 Task: Edit a travel-themed slideshow, featuring your favorite destinations, landmarks, and travel tips.
Action: Mouse moved to (107, 198)
Screenshot: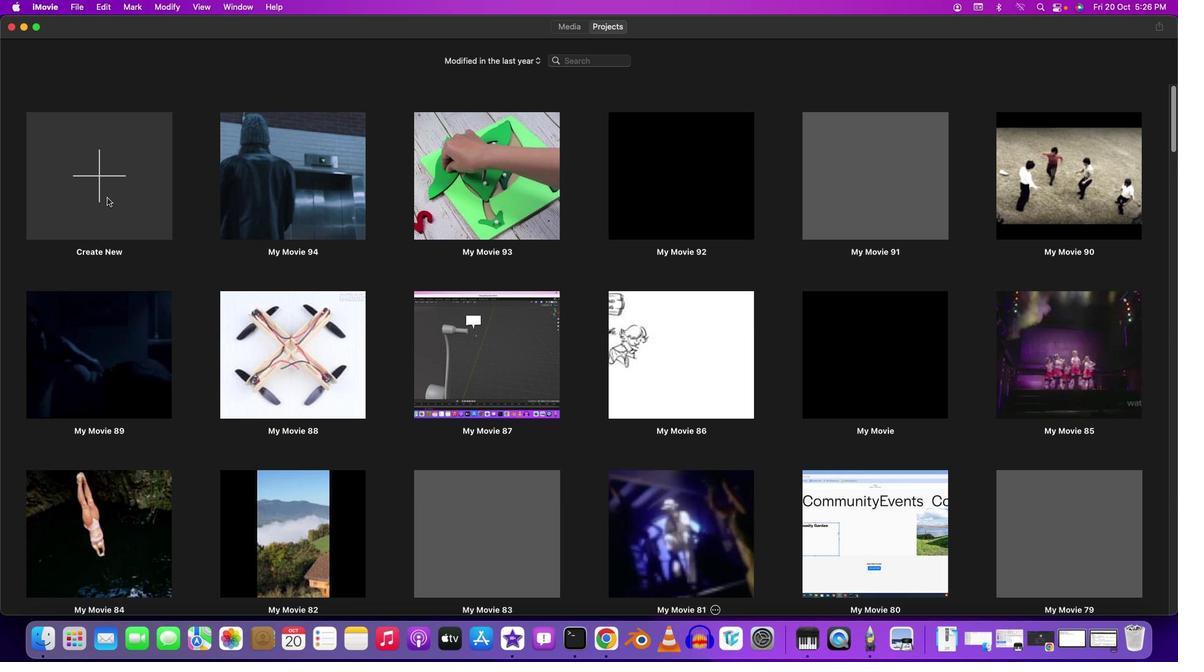 
Action: Mouse pressed left at (107, 198)
Screenshot: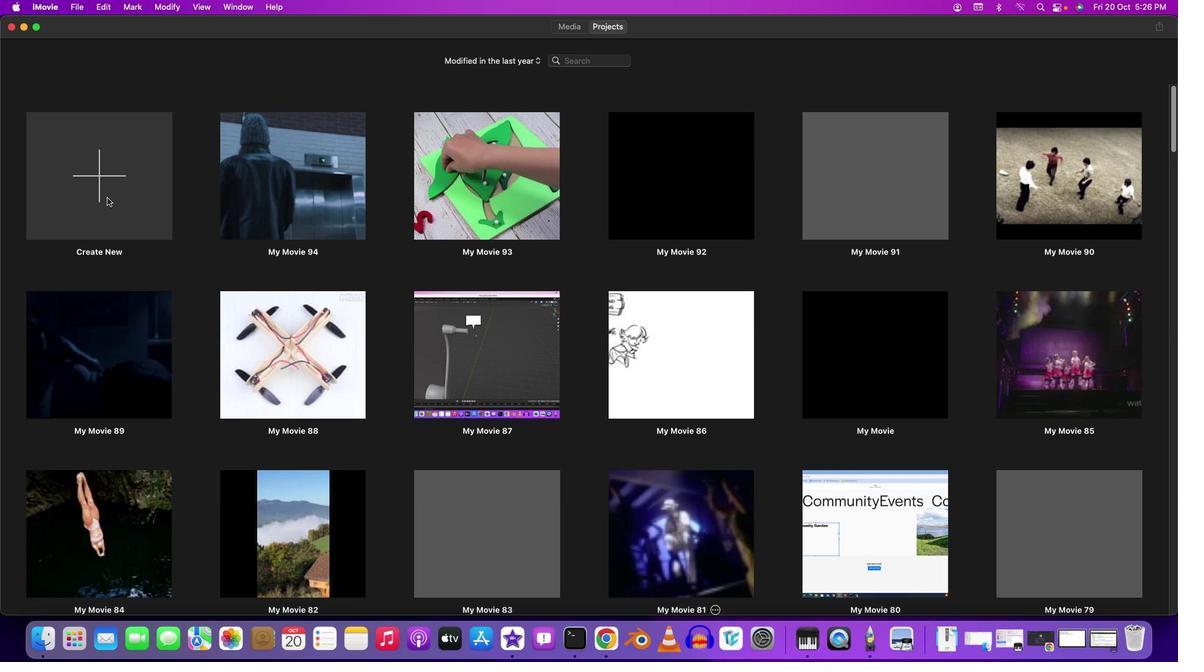 
Action: Mouse moved to (104, 182)
Screenshot: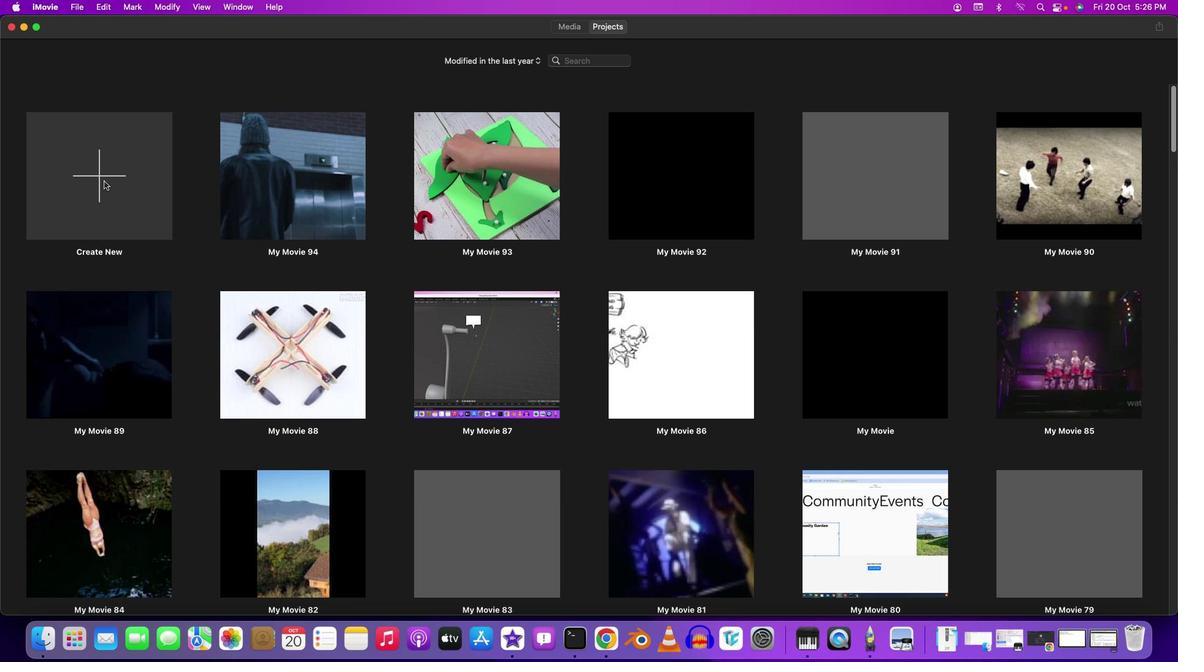 
Action: Mouse pressed left at (104, 182)
Screenshot: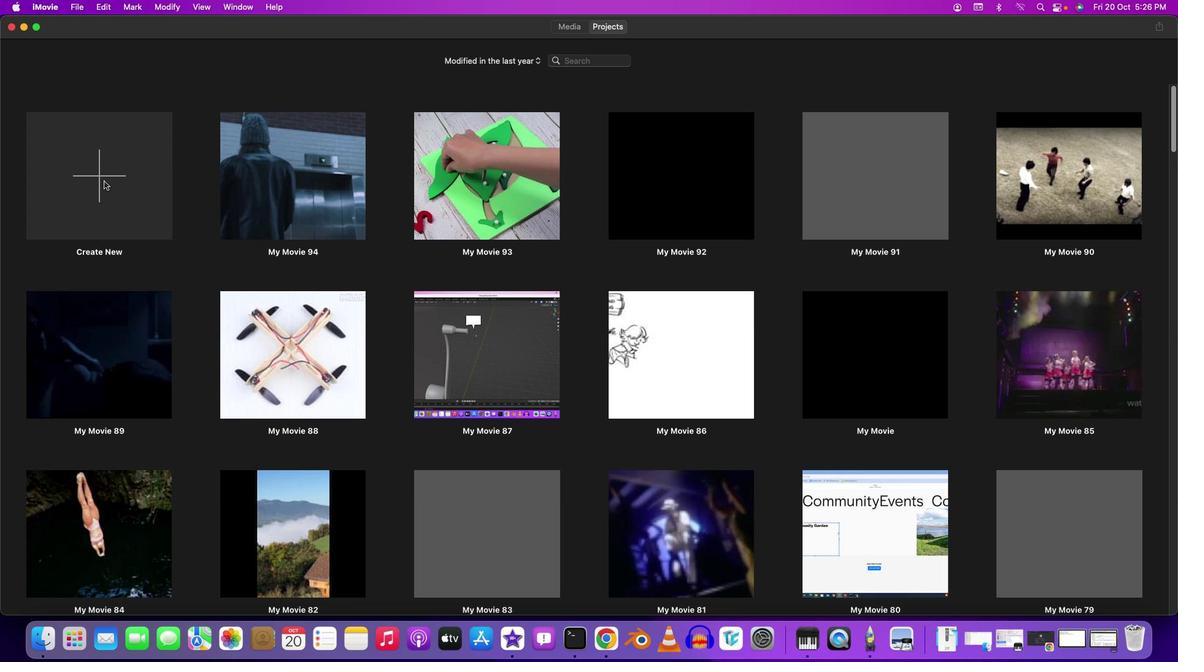 
Action: Mouse moved to (88, 233)
Screenshot: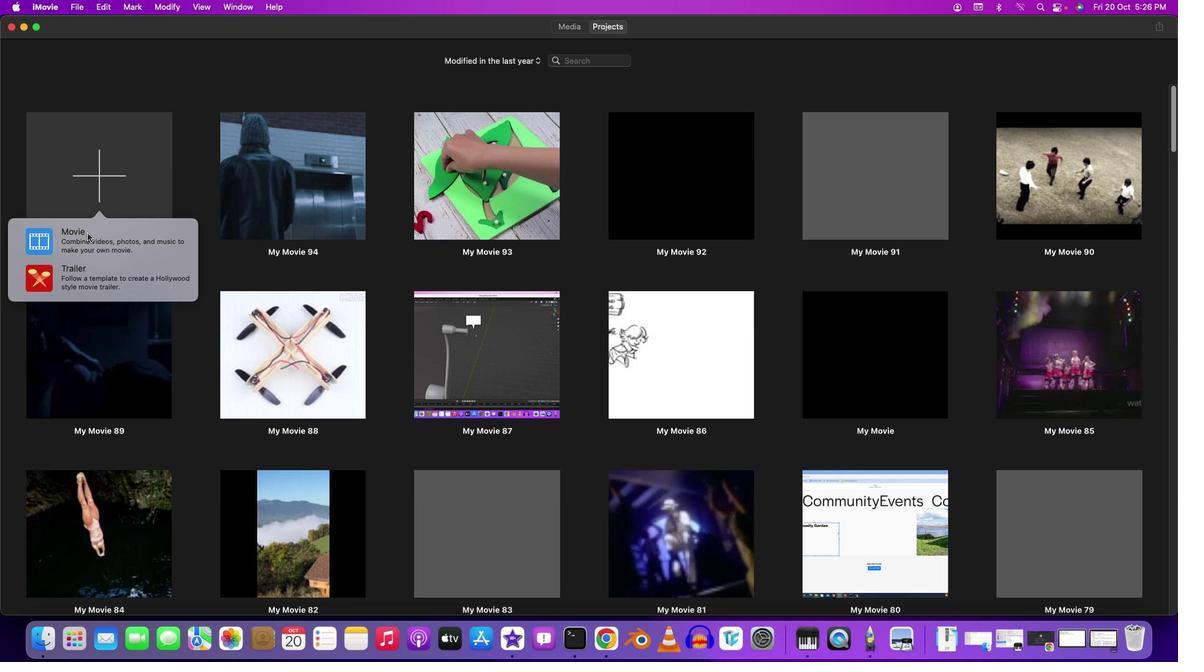 
Action: Mouse pressed left at (88, 233)
Screenshot: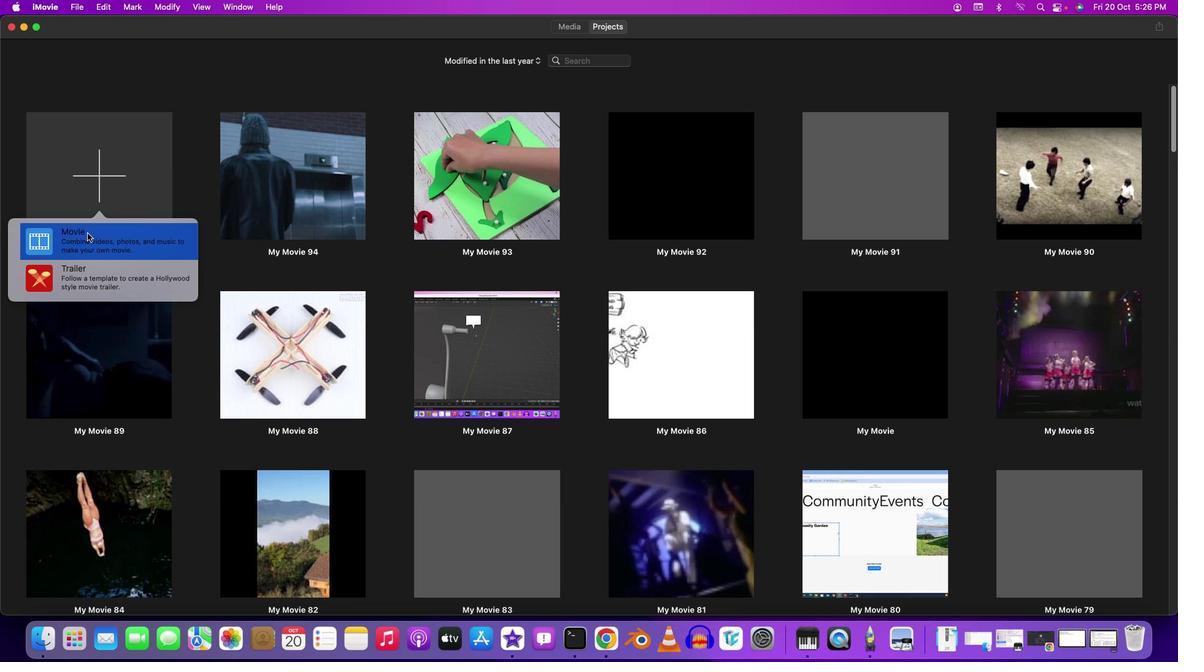 
Action: Mouse moved to (152, 30)
Screenshot: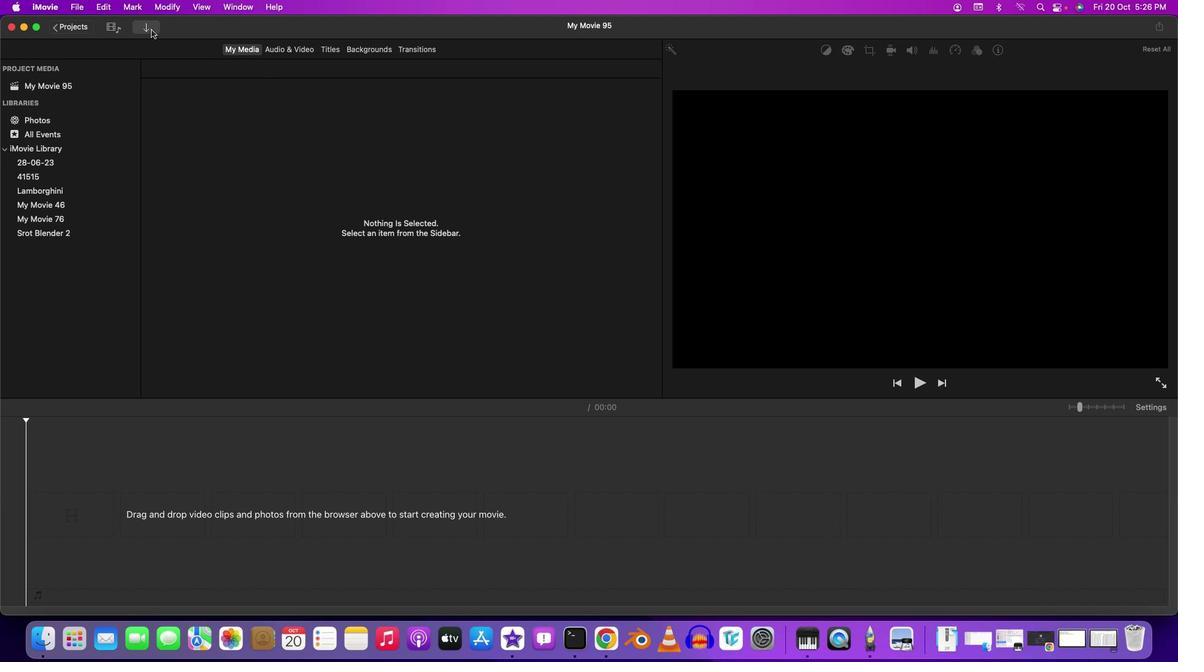 
Action: Mouse pressed left at (152, 30)
Screenshot: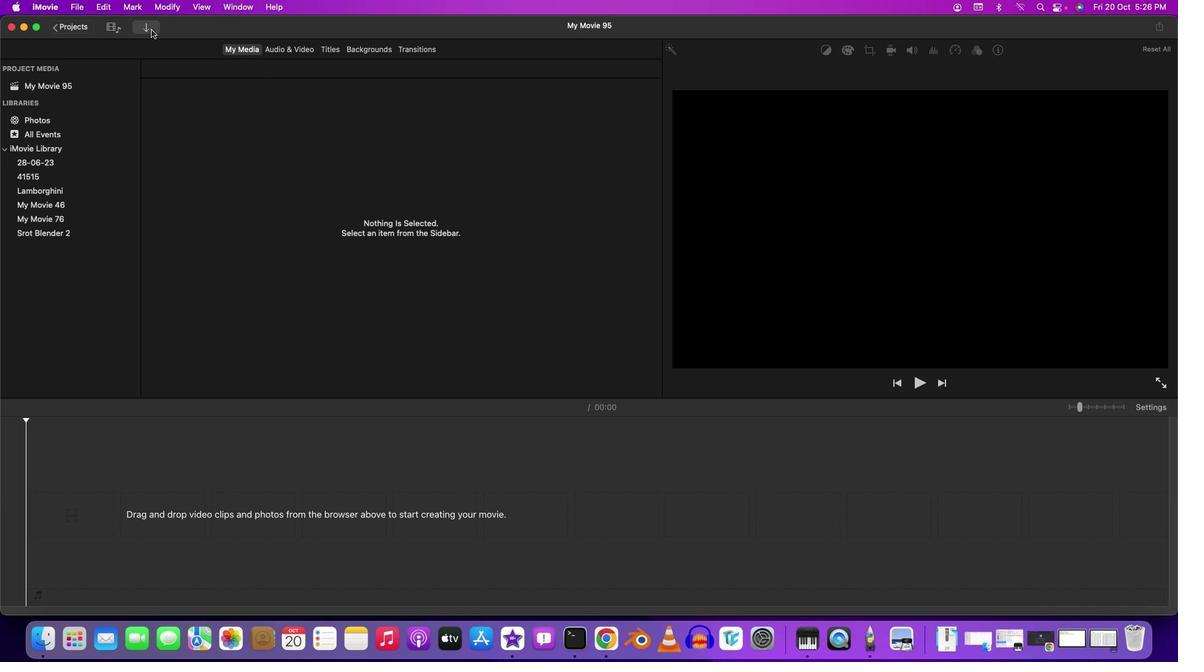 
Action: Mouse moved to (211, 356)
Screenshot: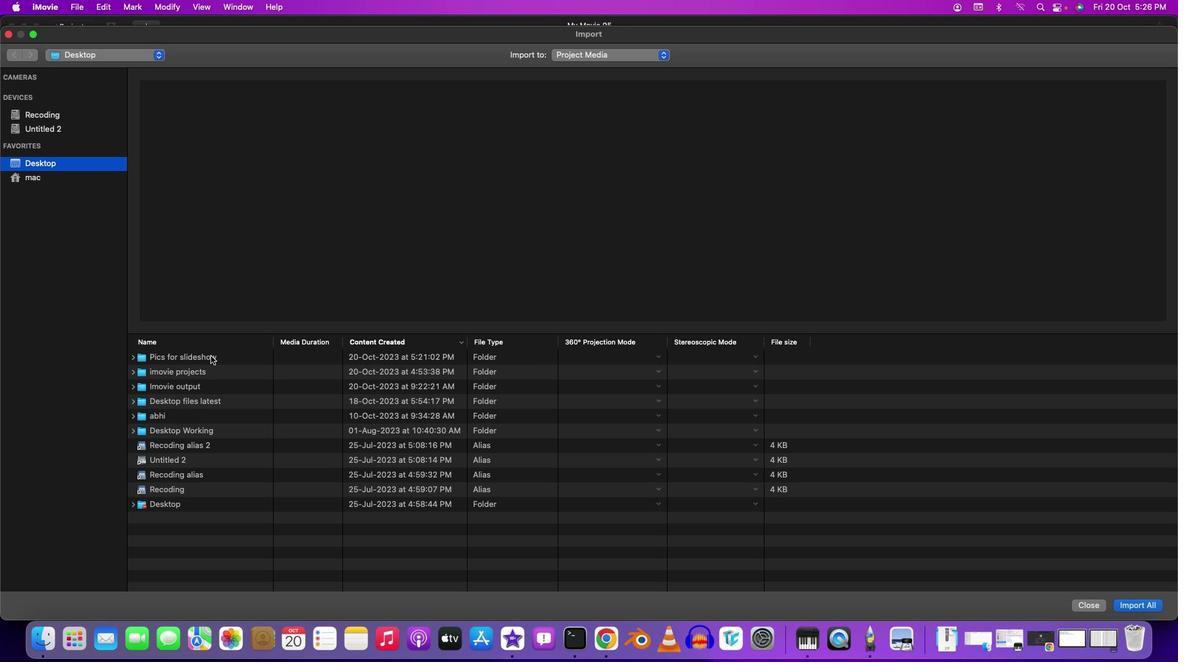 
Action: Mouse pressed left at (211, 356)
Screenshot: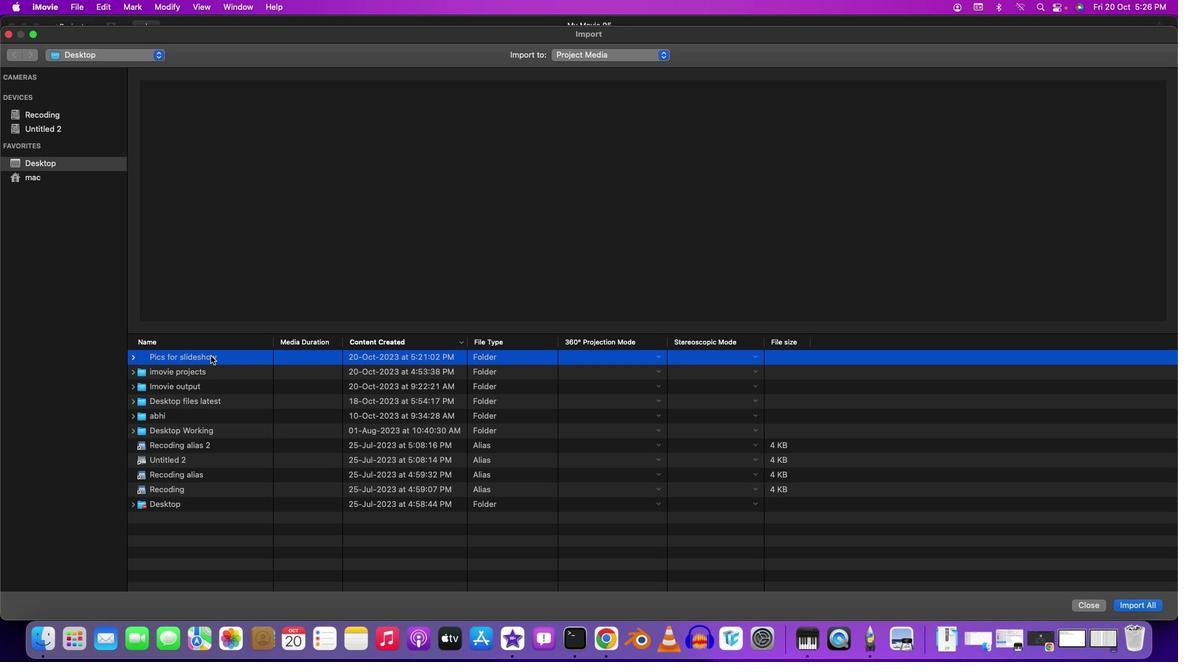 
Action: Mouse pressed left at (211, 356)
Screenshot: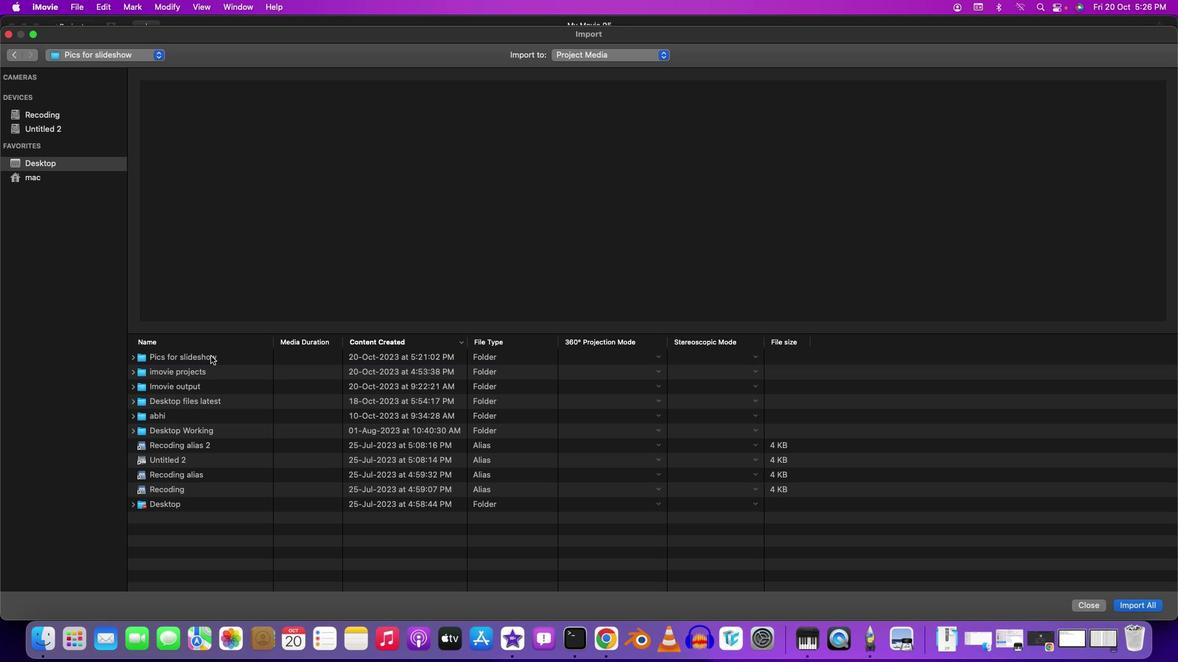 
Action: Mouse moved to (219, 357)
Screenshot: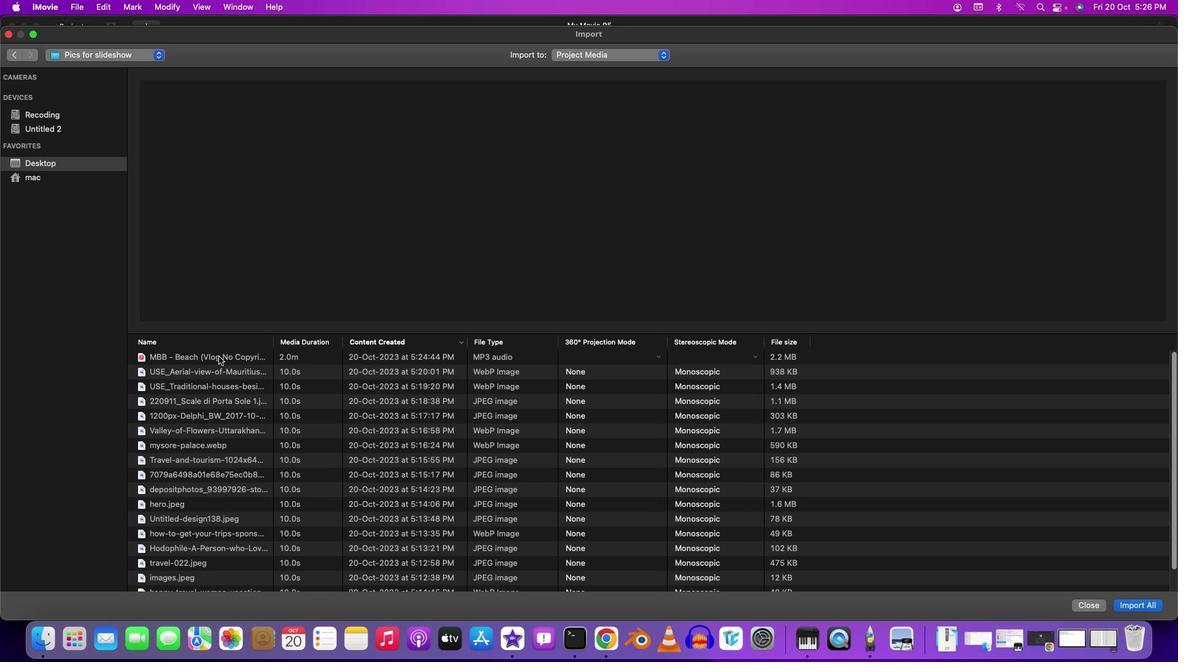 
Action: Mouse pressed left at (219, 357)
Screenshot: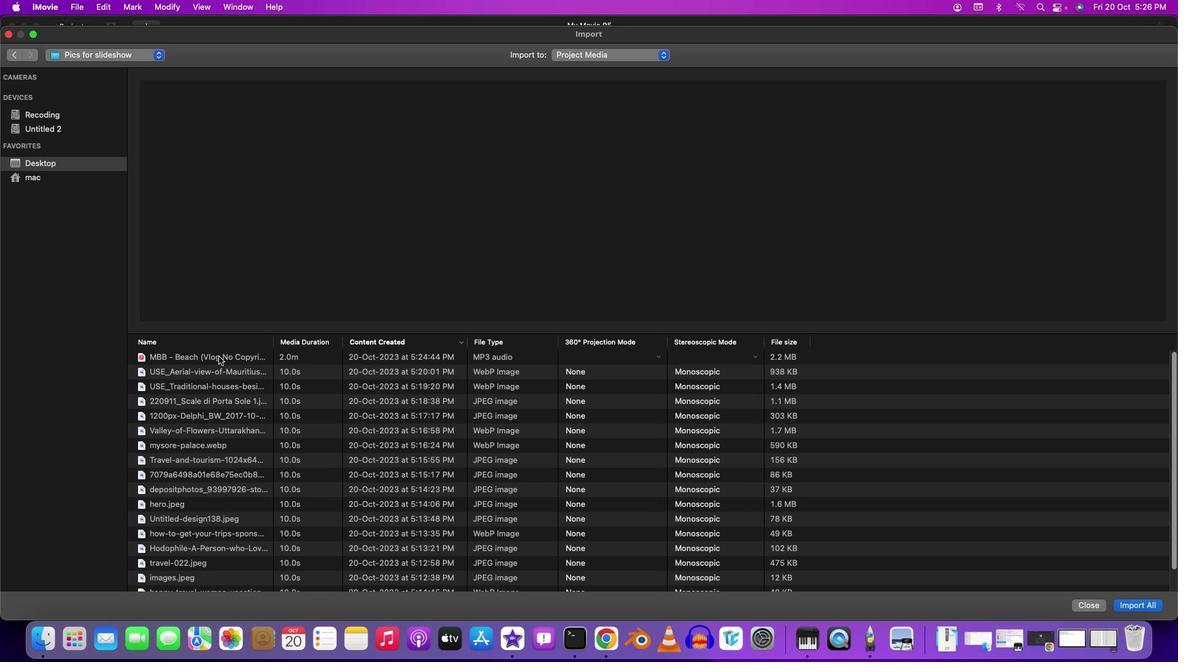 
Action: Mouse pressed left at (219, 357)
Screenshot: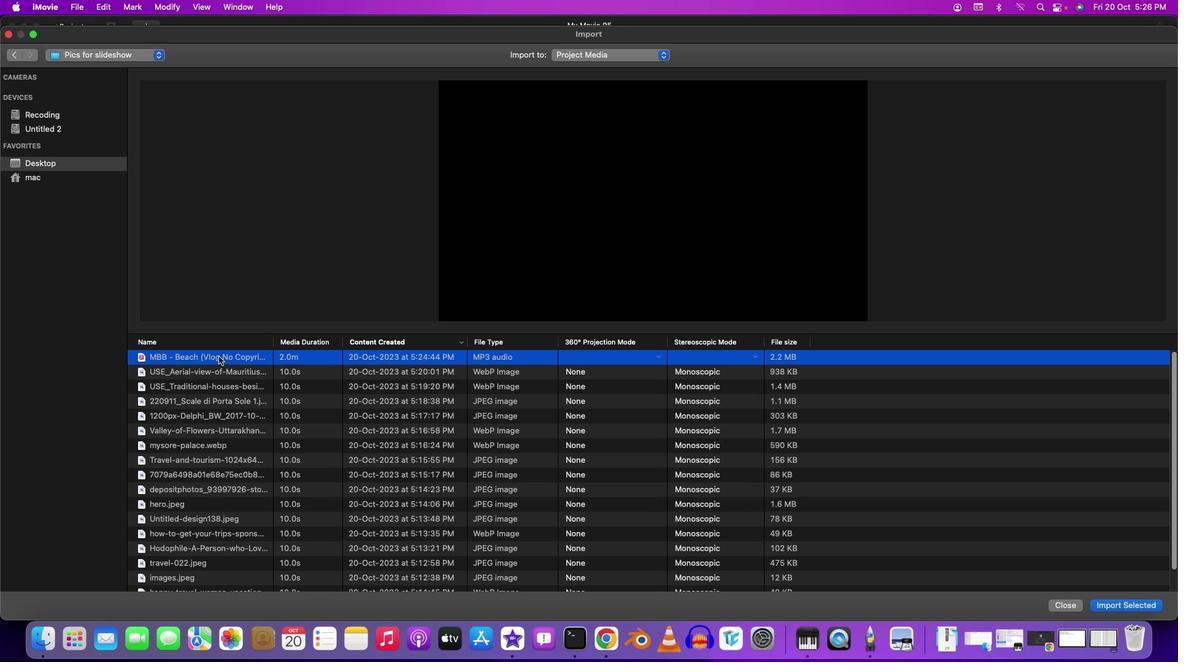 
Action: Mouse moved to (212, 131)
Screenshot: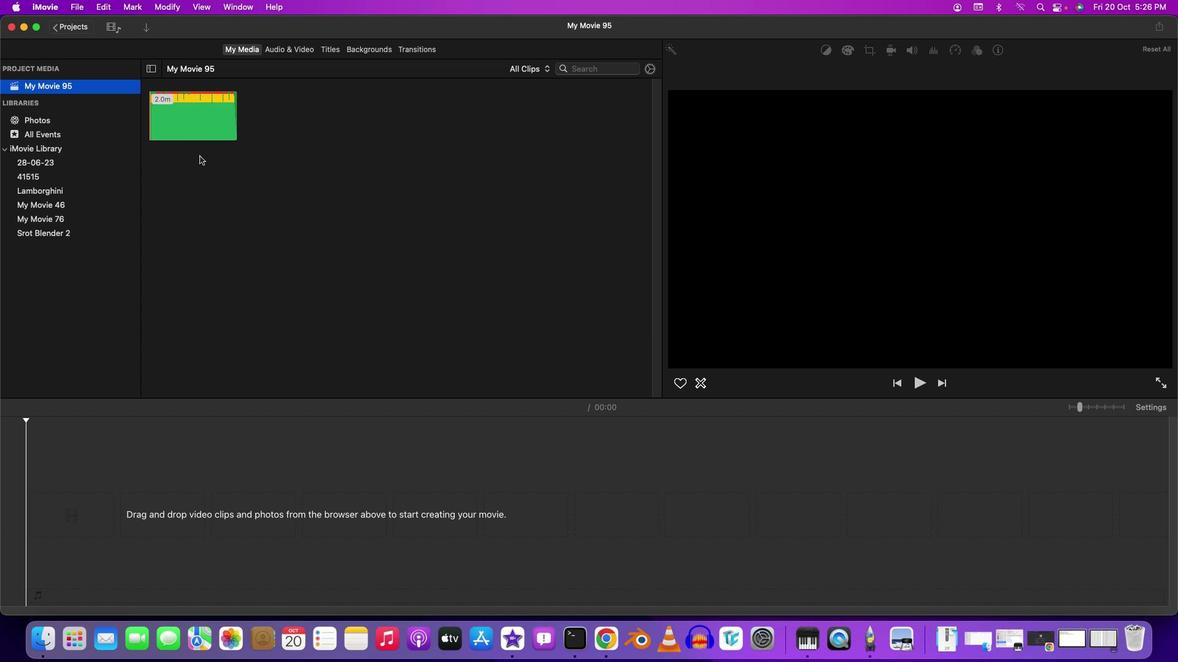 
Action: Mouse pressed left at (212, 131)
Screenshot: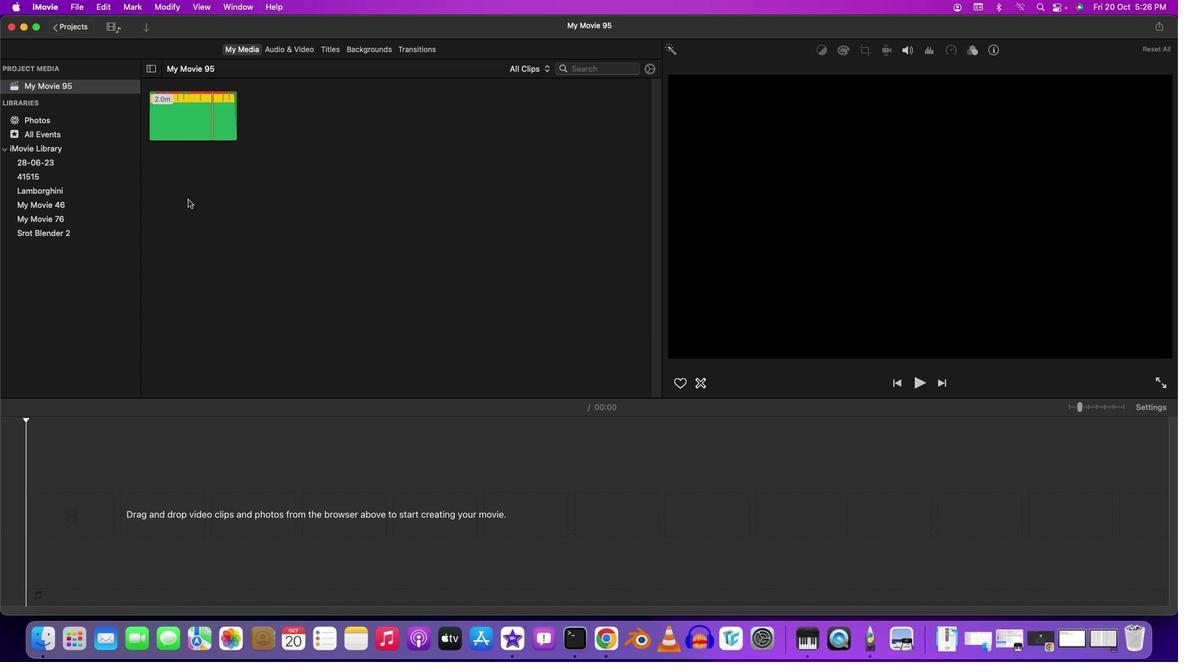 
Action: Mouse moved to (198, 130)
Screenshot: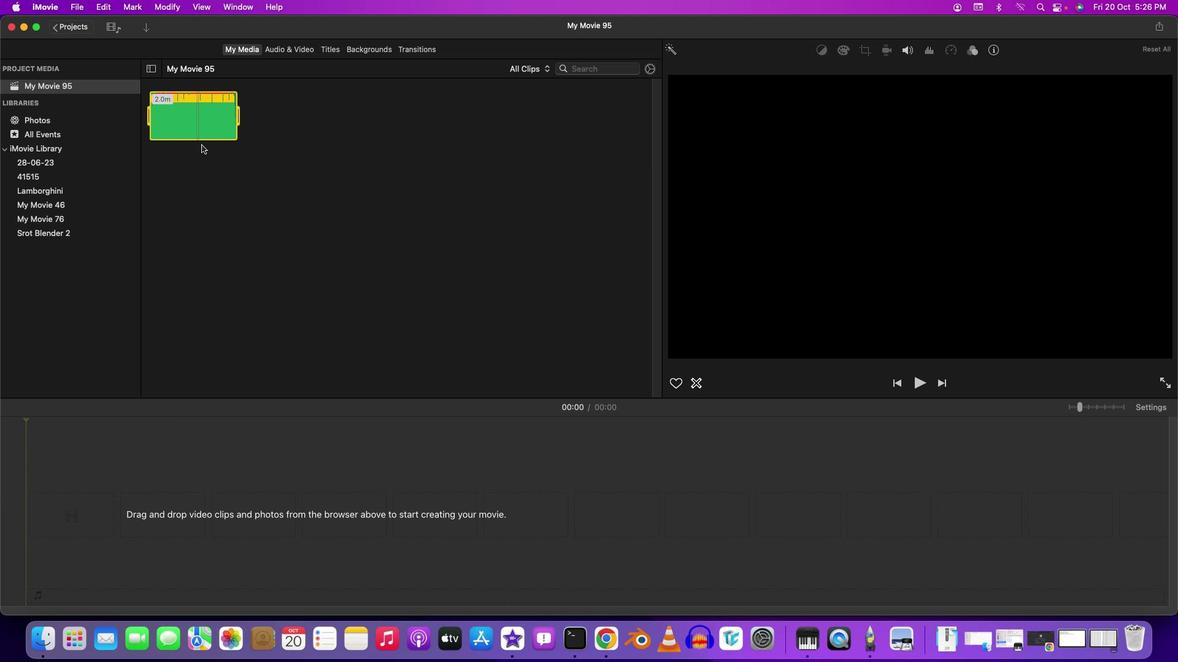 
Action: Mouse pressed left at (198, 130)
Screenshot: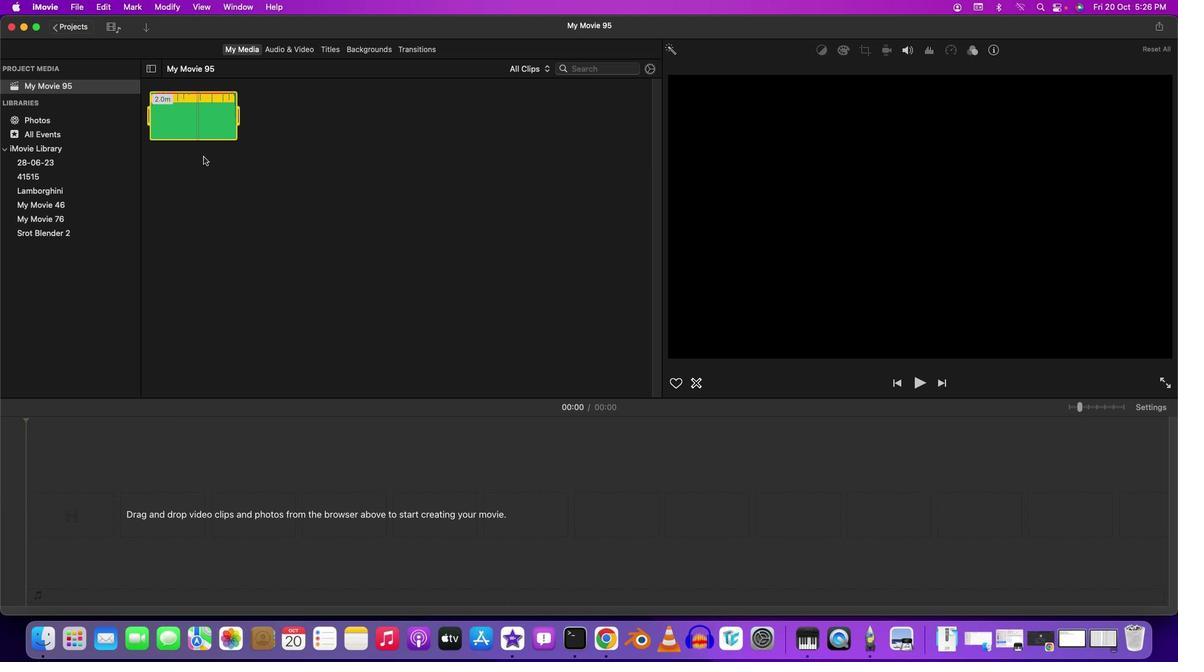 
Action: Mouse moved to (149, 530)
Screenshot: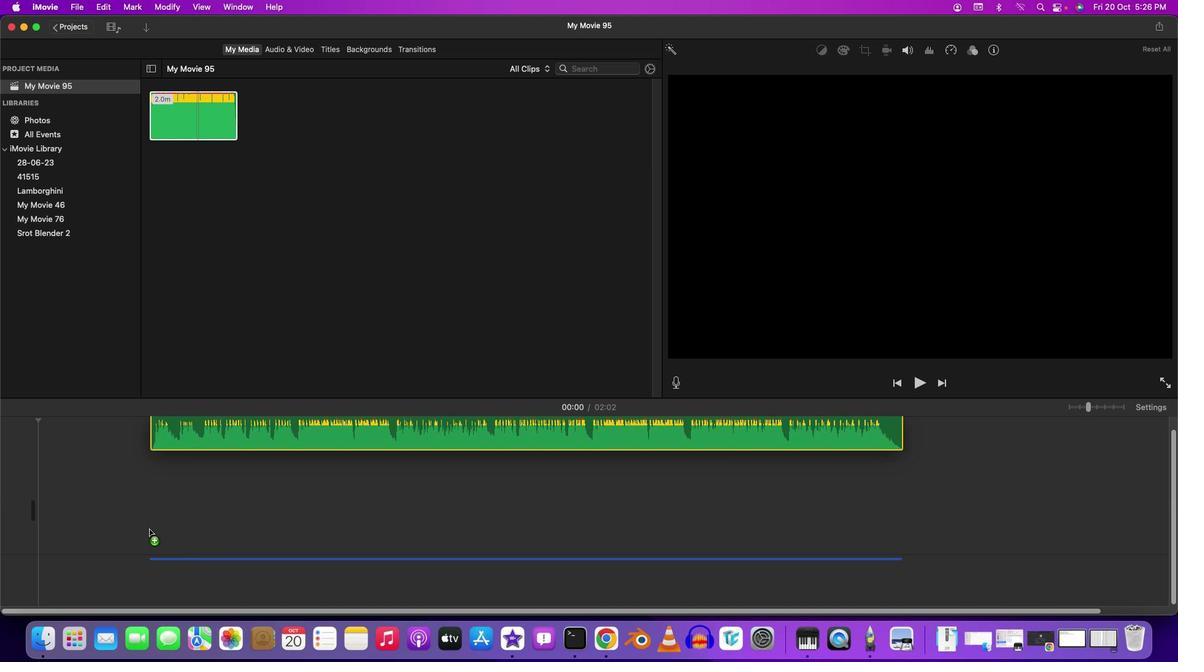 
Action: Mouse pressed left at (149, 530)
Screenshot: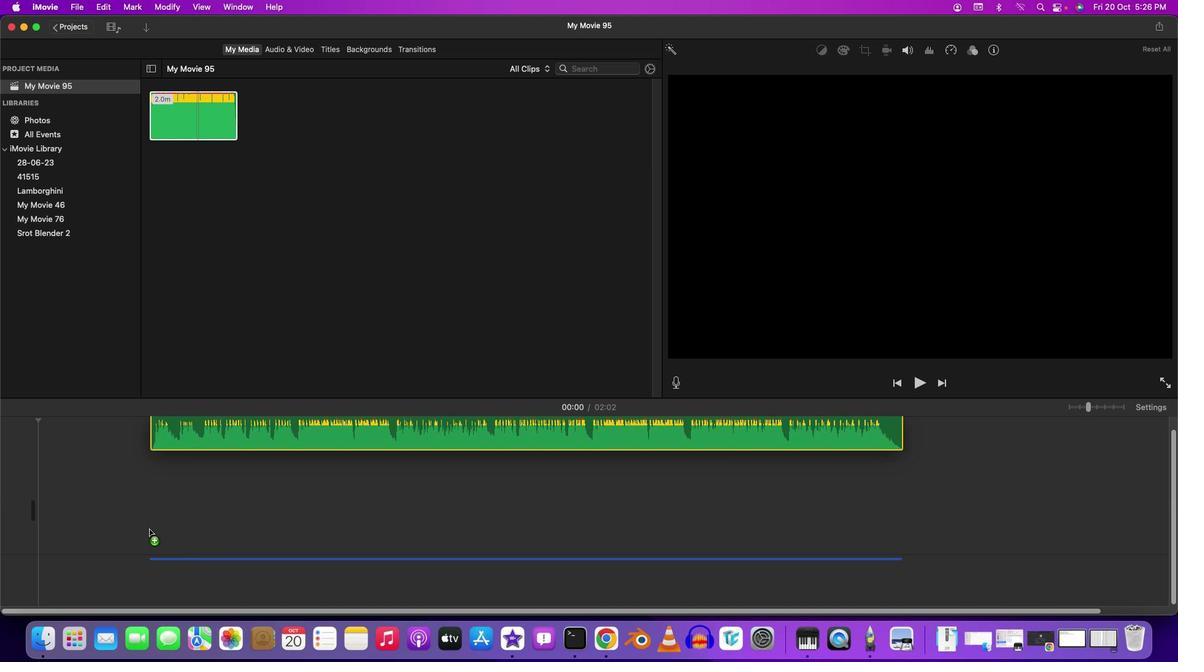 
Action: Mouse moved to (201, 568)
Screenshot: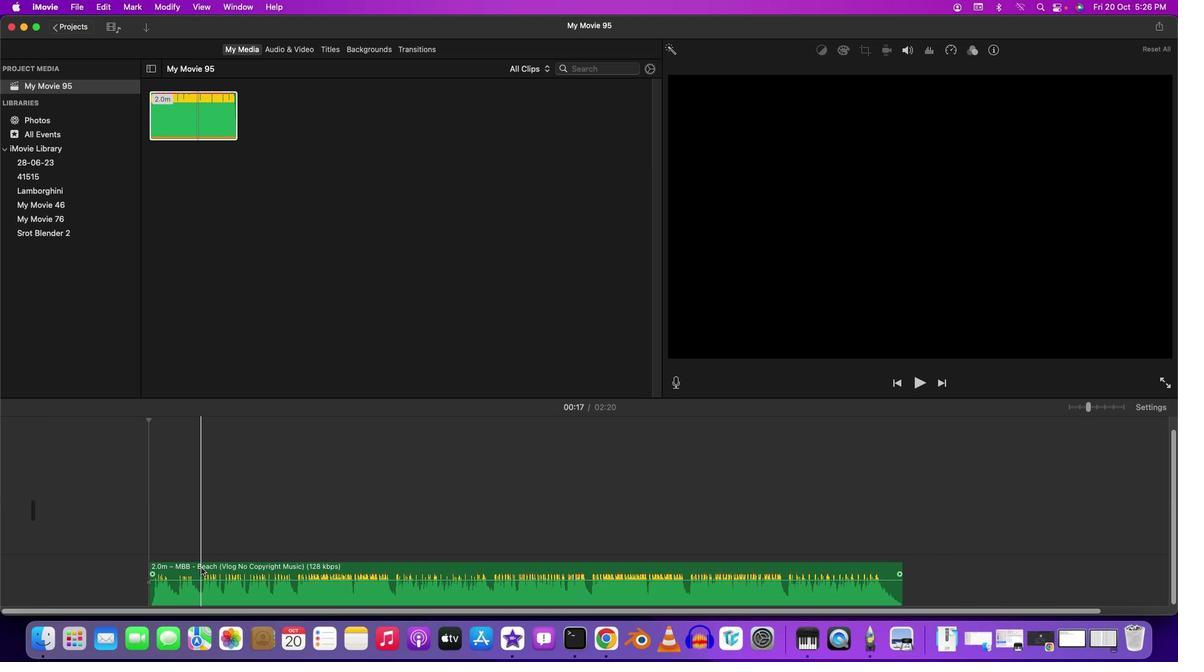 
Action: Mouse pressed left at (201, 568)
Screenshot: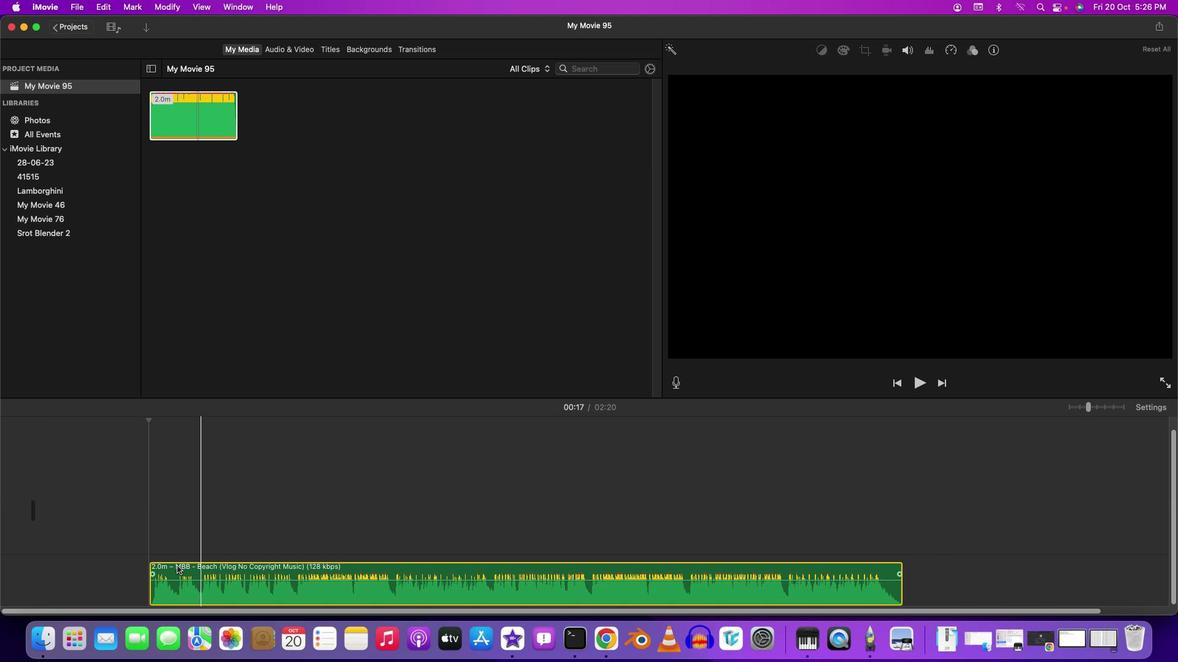
Action: Mouse moved to (36, 457)
Screenshot: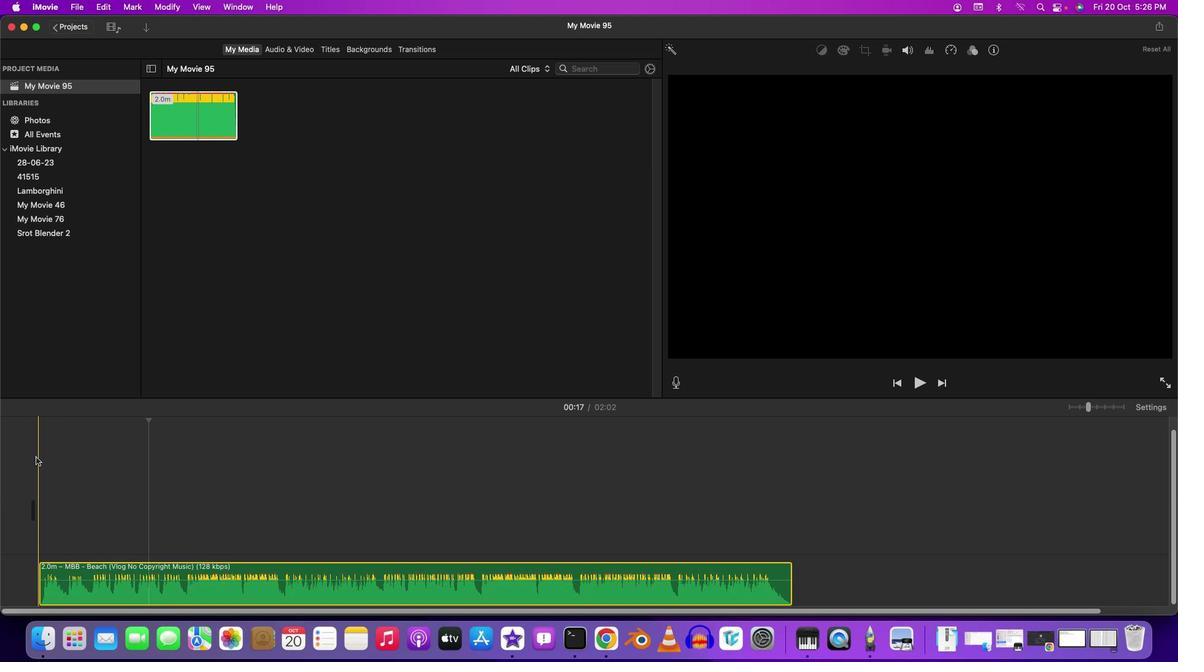 
Action: Mouse pressed left at (36, 457)
Screenshot: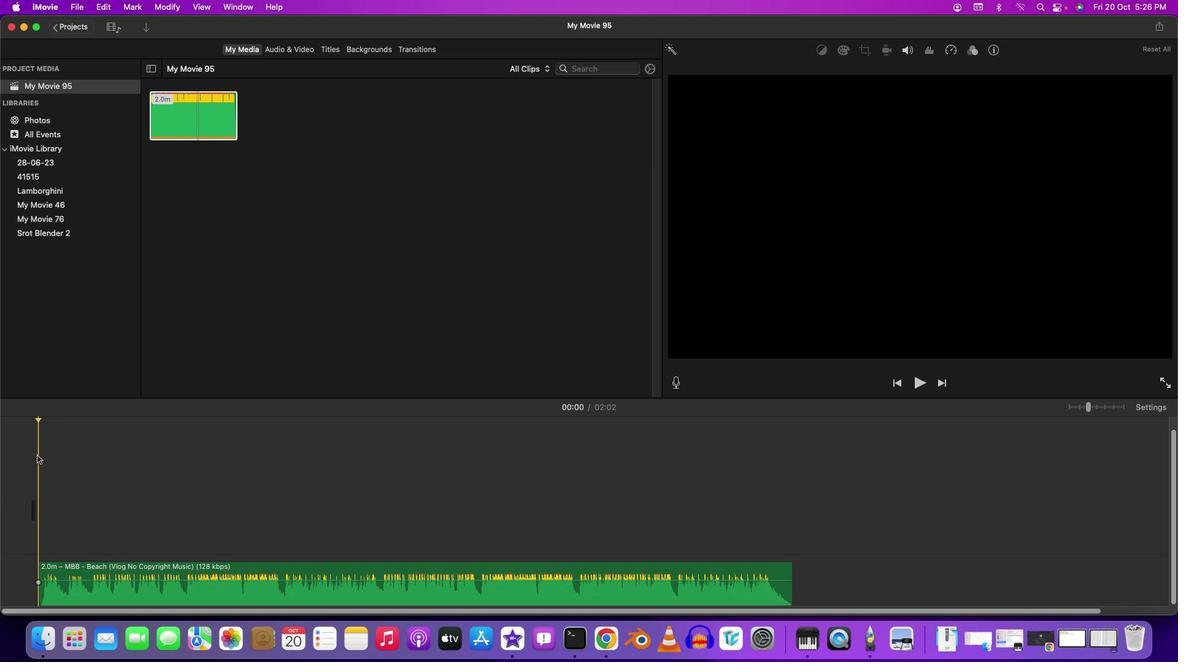 
Action: Mouse moved to (37, 456)
Screenshot: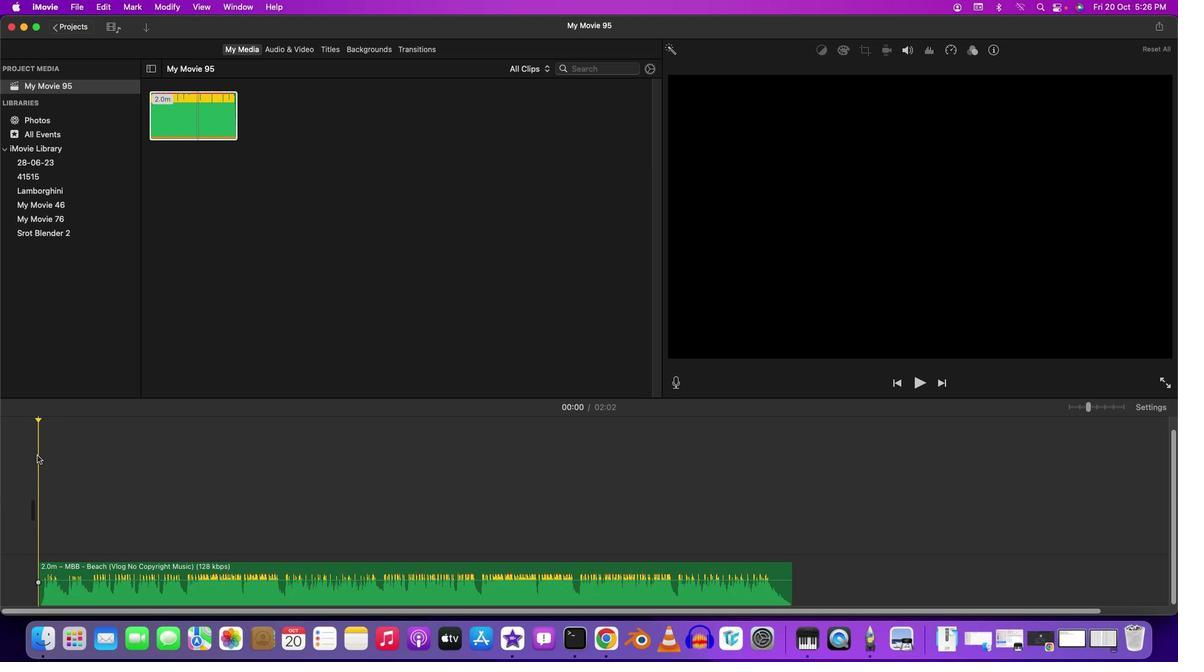 
Action: Key pressed Key.space
Screenshot: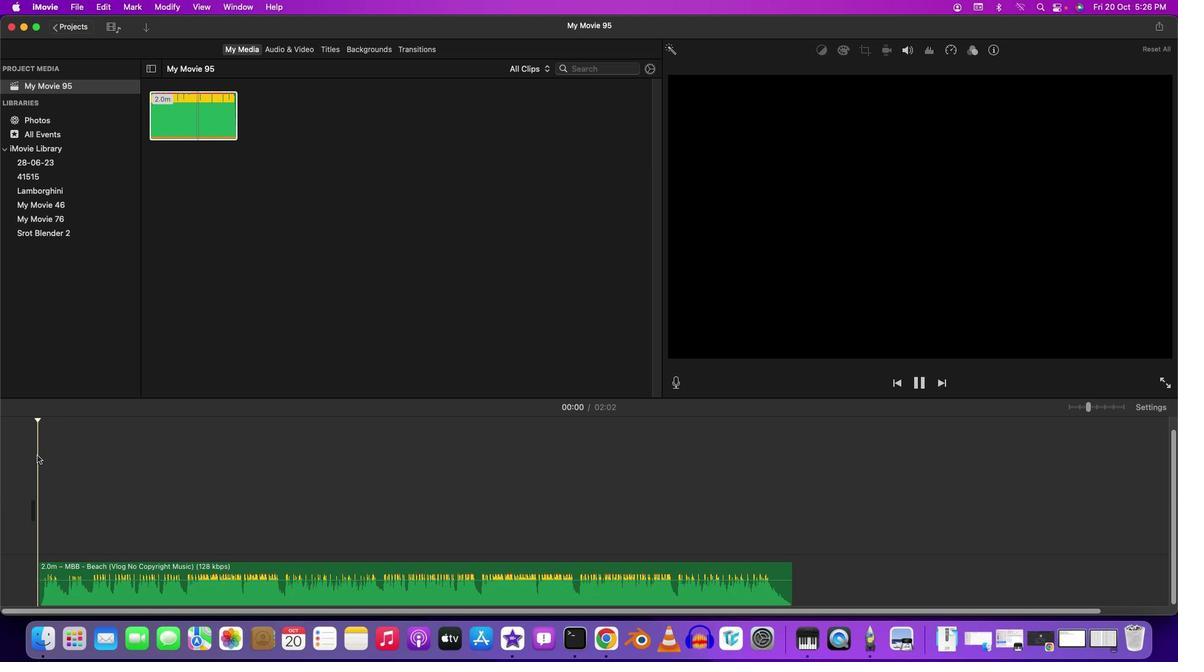 
Action: Mouse moved to (233, 478)
Screenshot: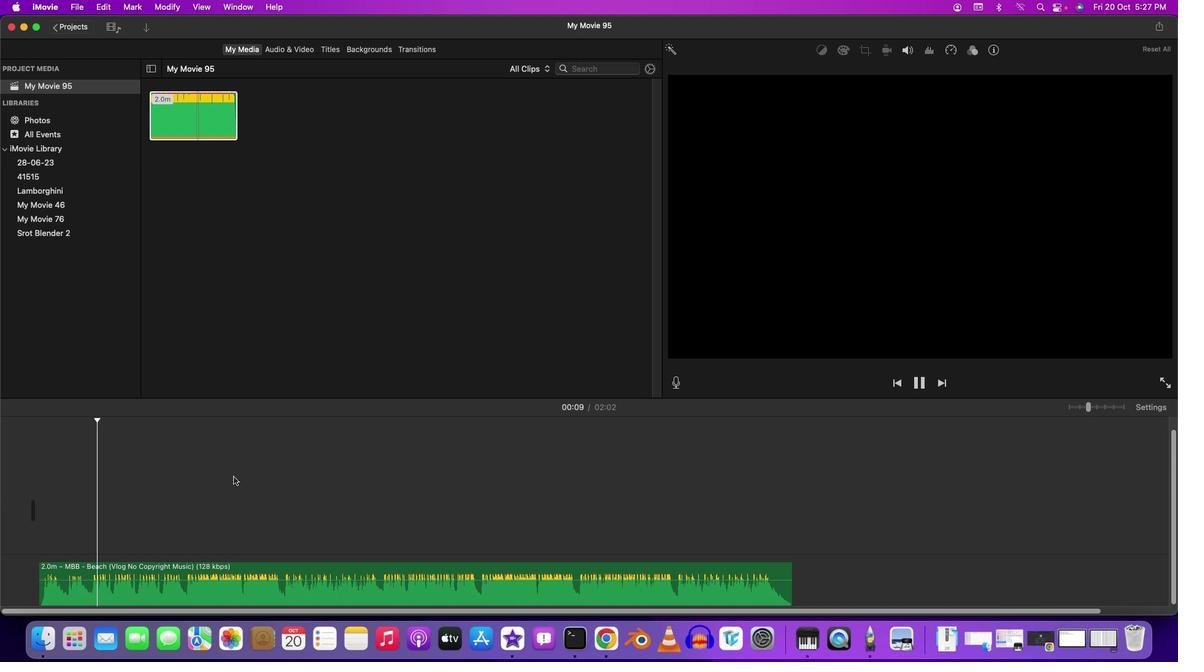 
Action: Key pressed Key.space
Screenshot: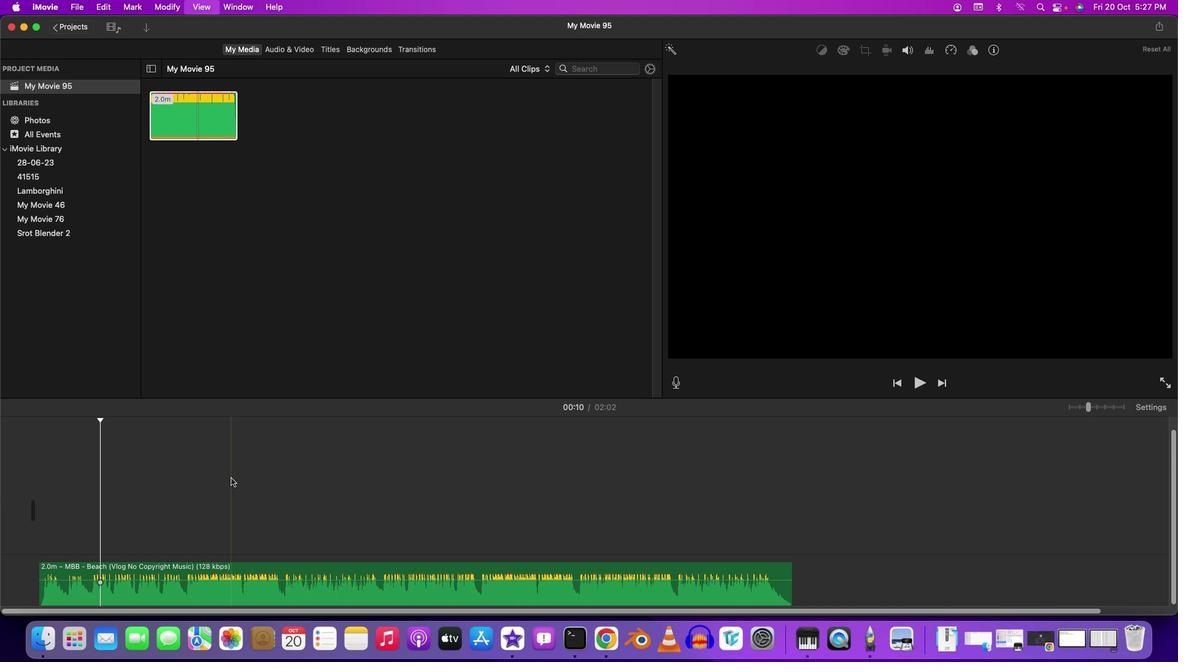 
Action: Mouse moved to (259, 297)
Screenshot: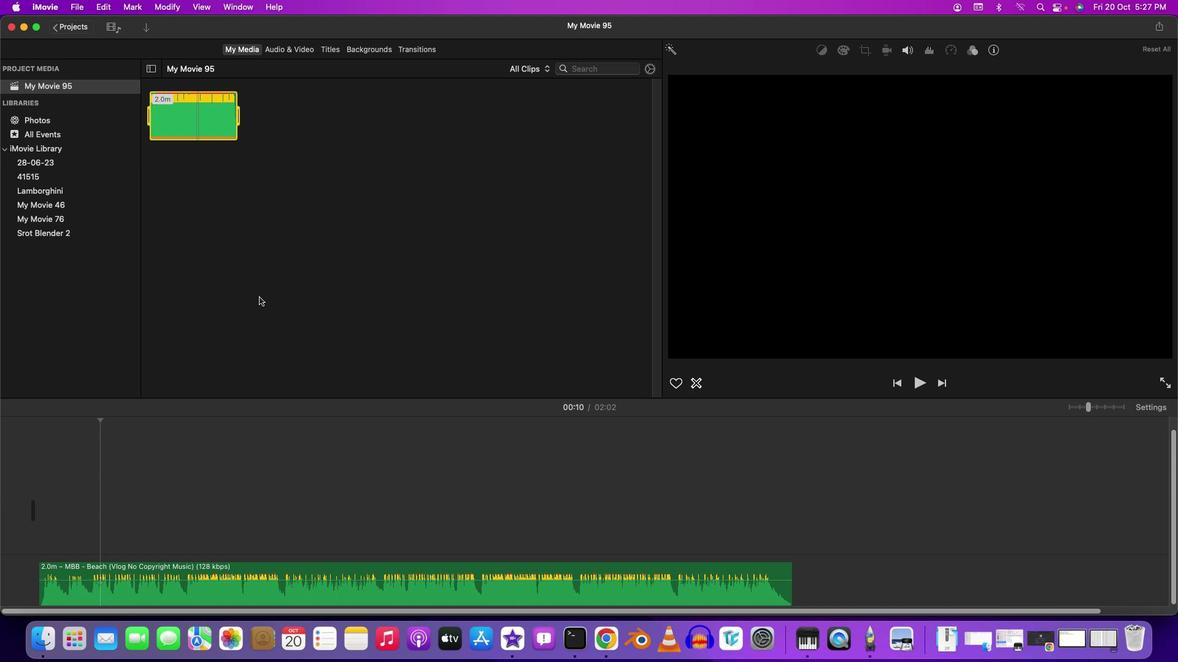
Action: Mouse pressed left at (259, 297)
Screenshot: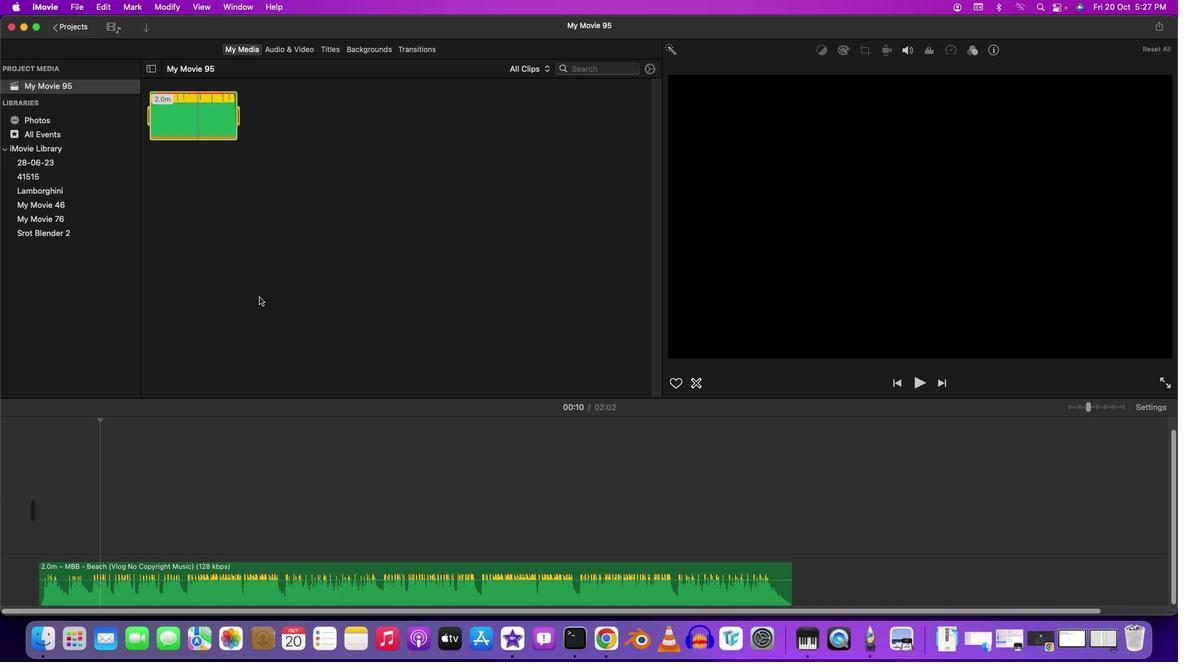 
Action: Mouse moved to (149, 34)
Screenshot: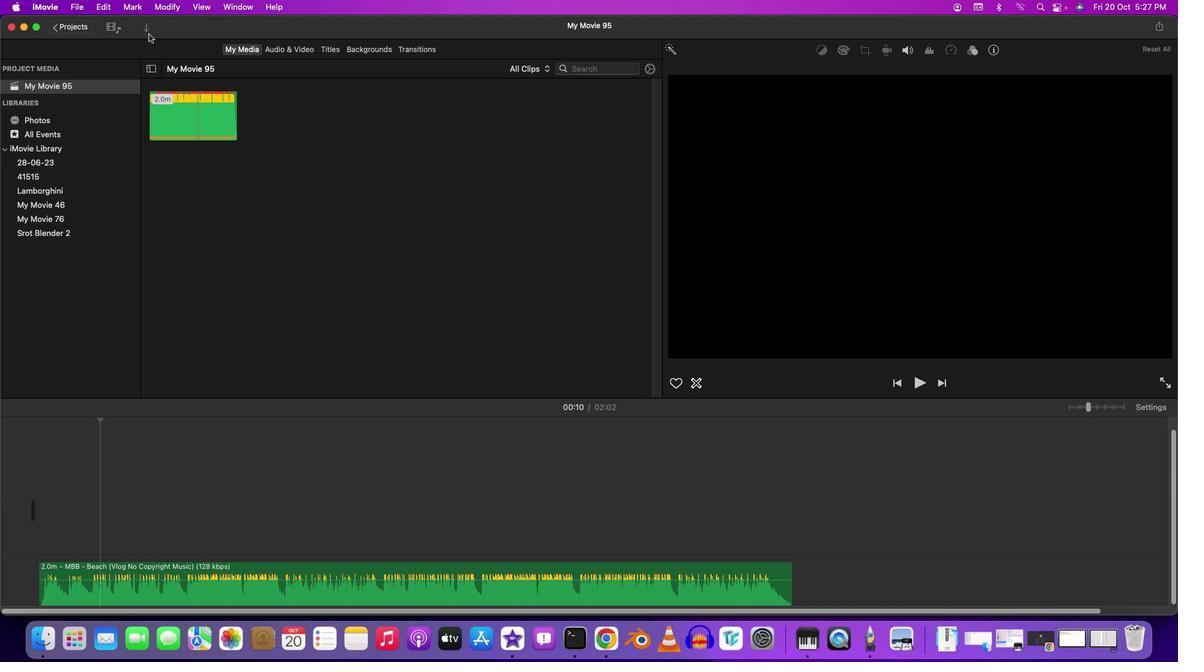 
Action: Mouse pressed left at (149, 34)
Screenshot: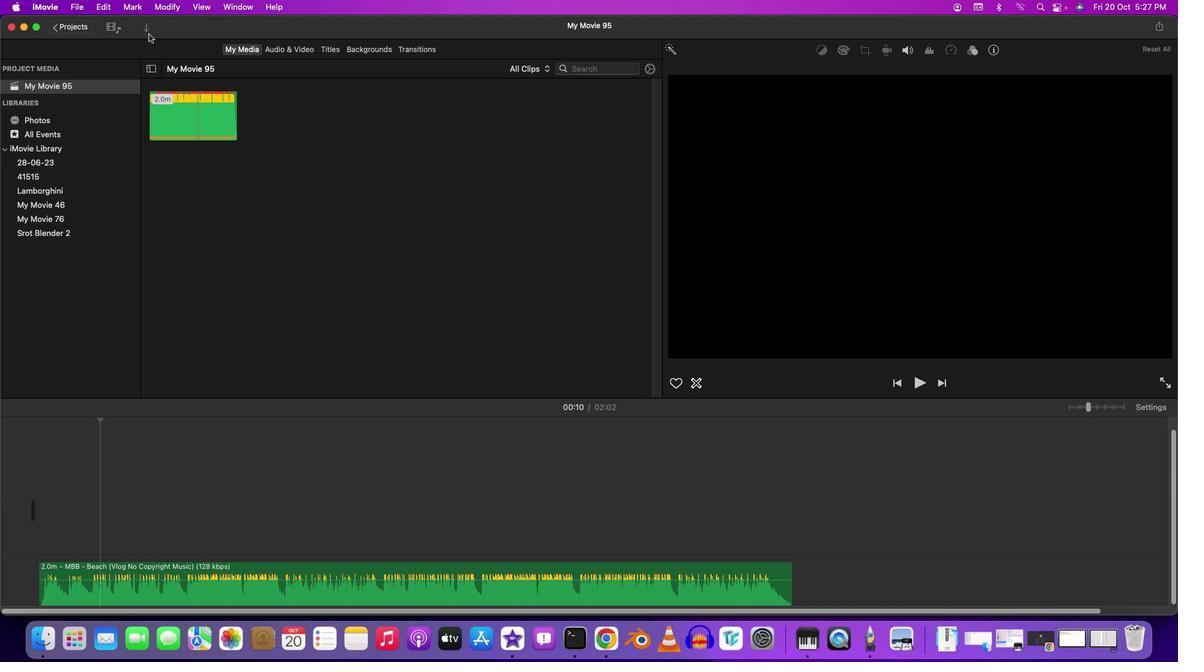 
Action: Mouse moved to (148, 33)
Screenshot: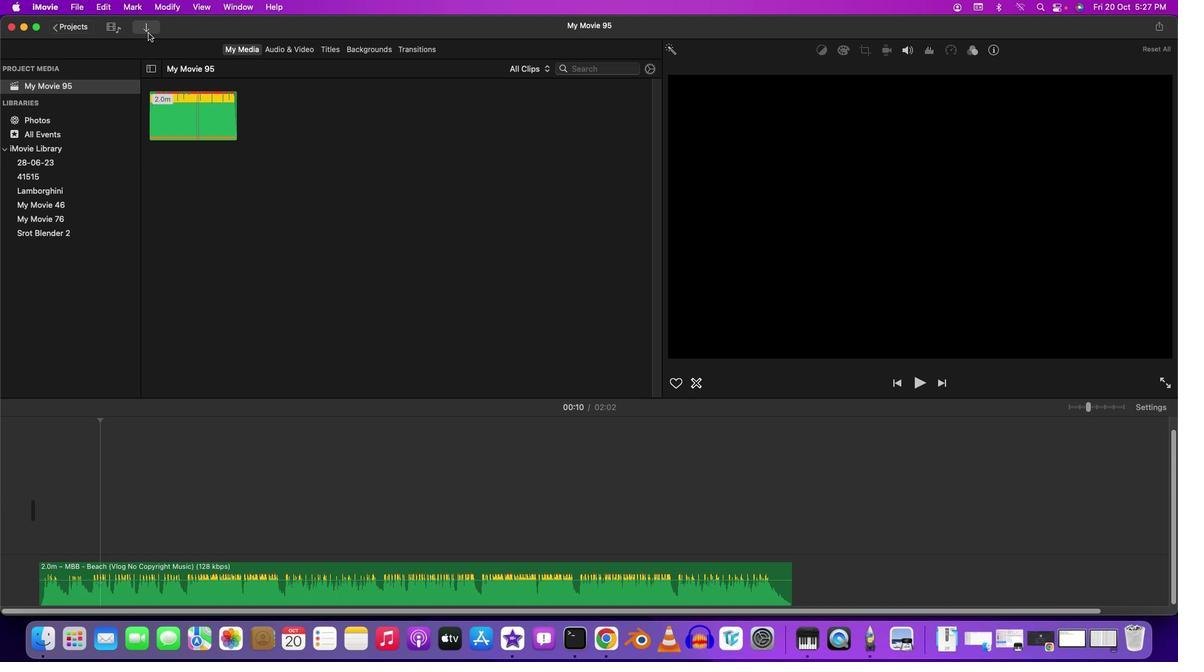 
Action: Mouse pressed left at (148, 33)
Screenshot: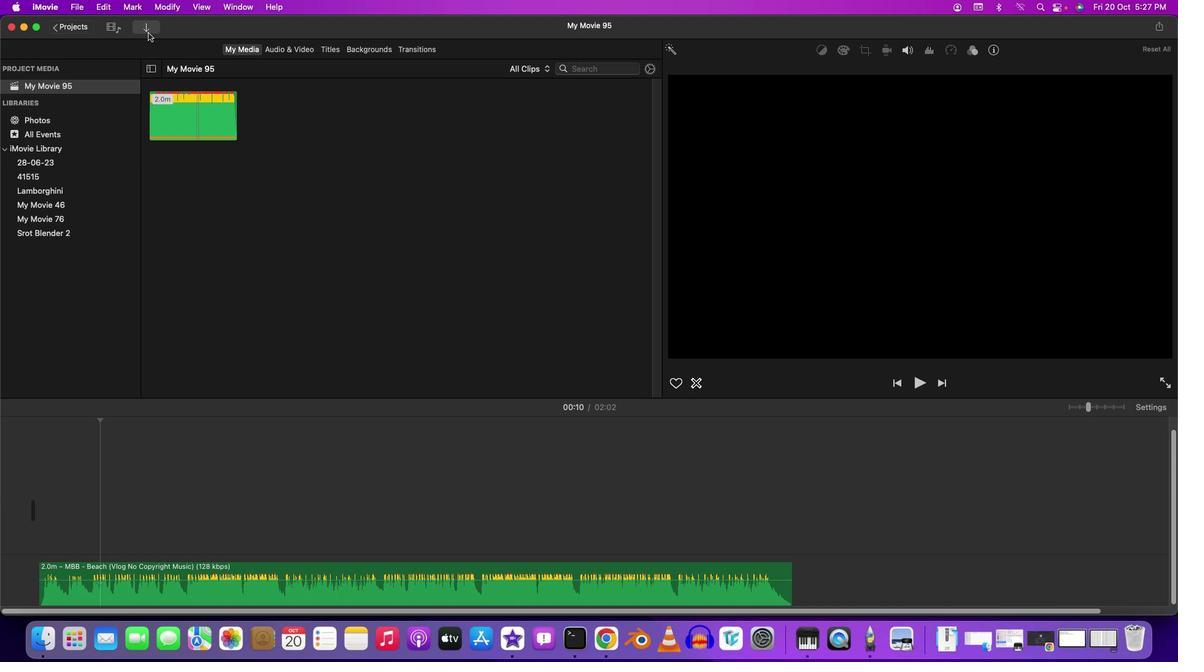 
Action: Mouse moved to (274, 391)
Screenshot: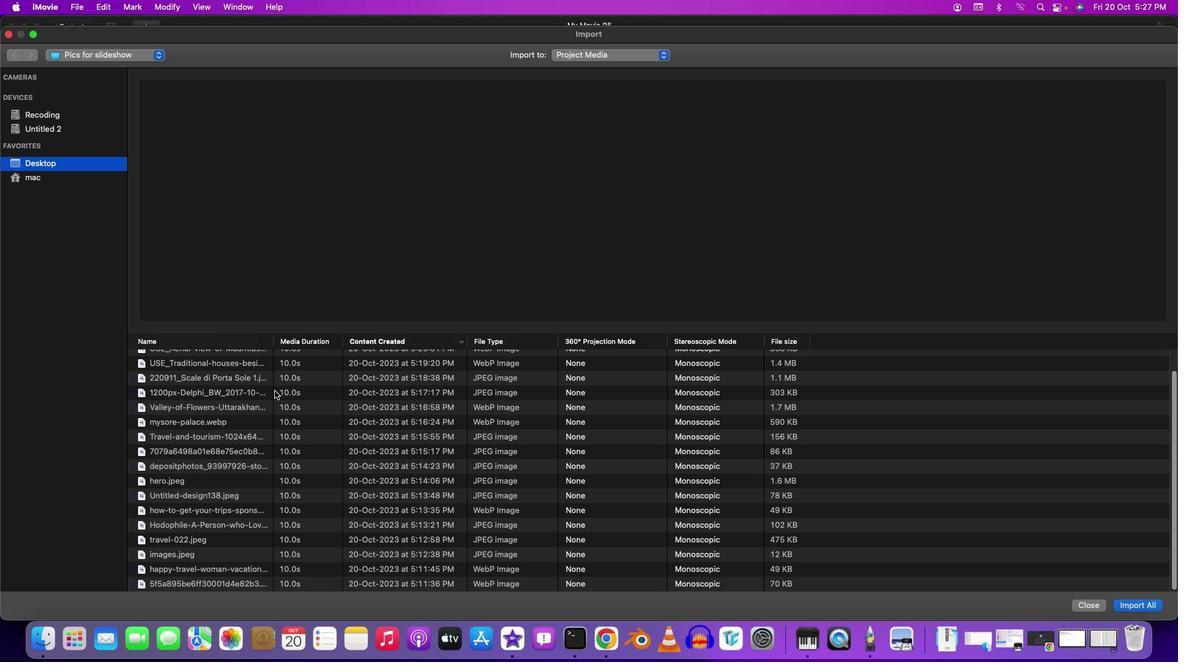 
Action: Mouse scrolled (274, 391) with delta (0, 0)
Screenshot: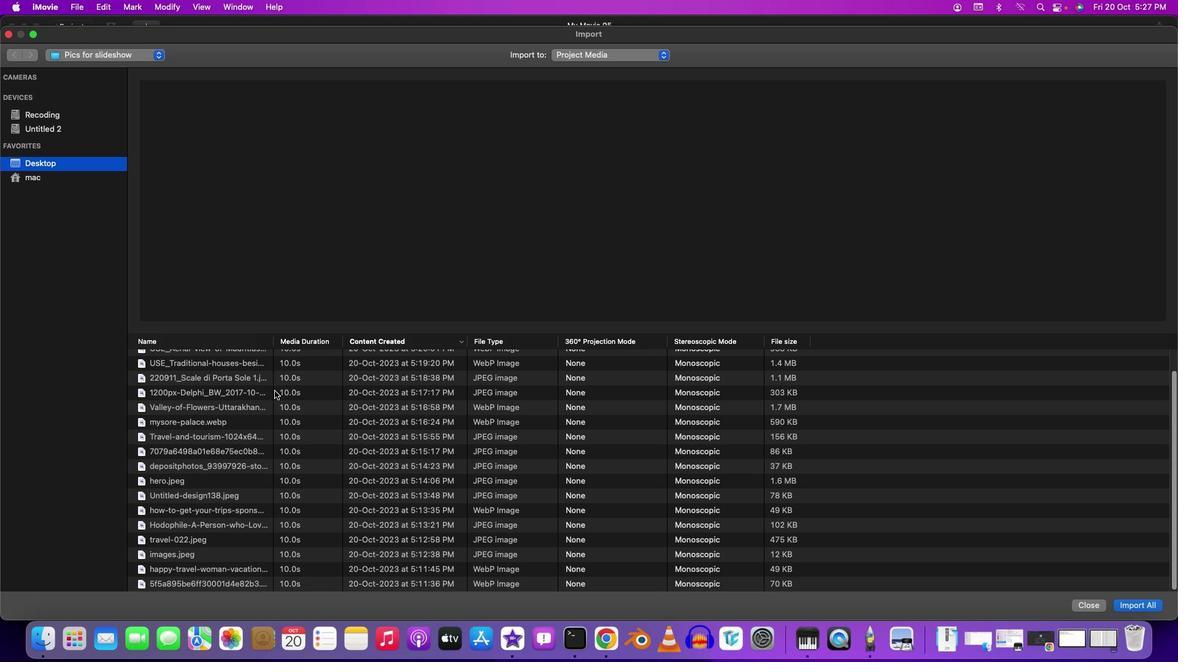 
Action: Mouse scrolled (274, 391) with delta (0, 0)
Screenshot: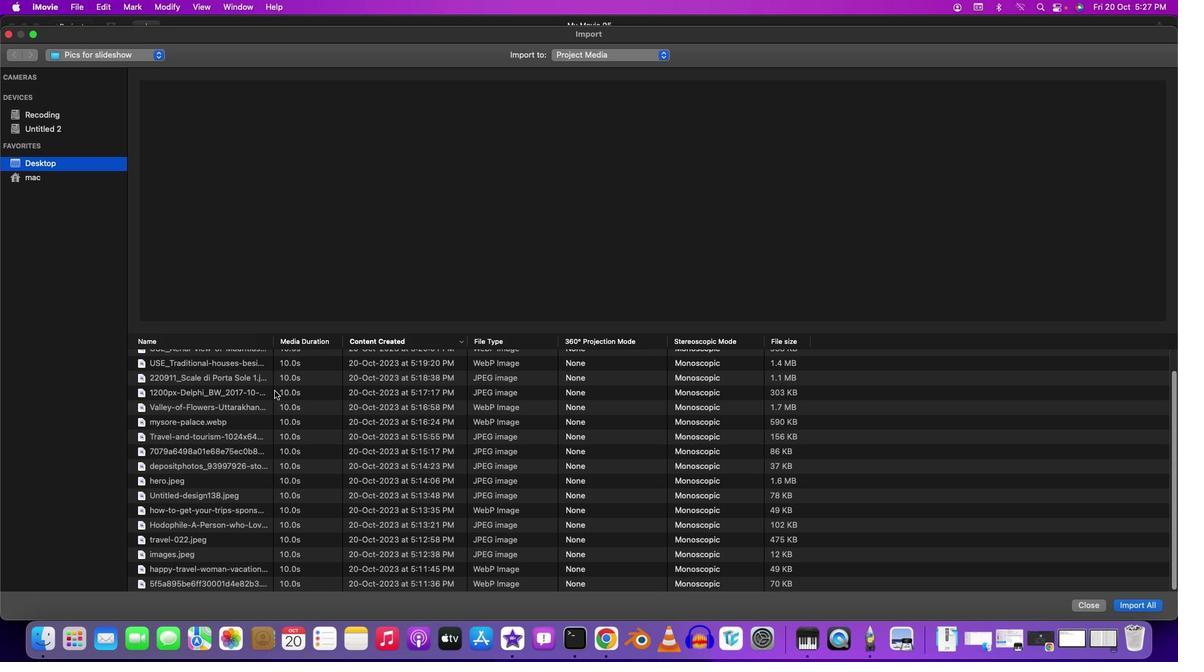 
Action: Mouse moved to (274, 391)
Screenshot: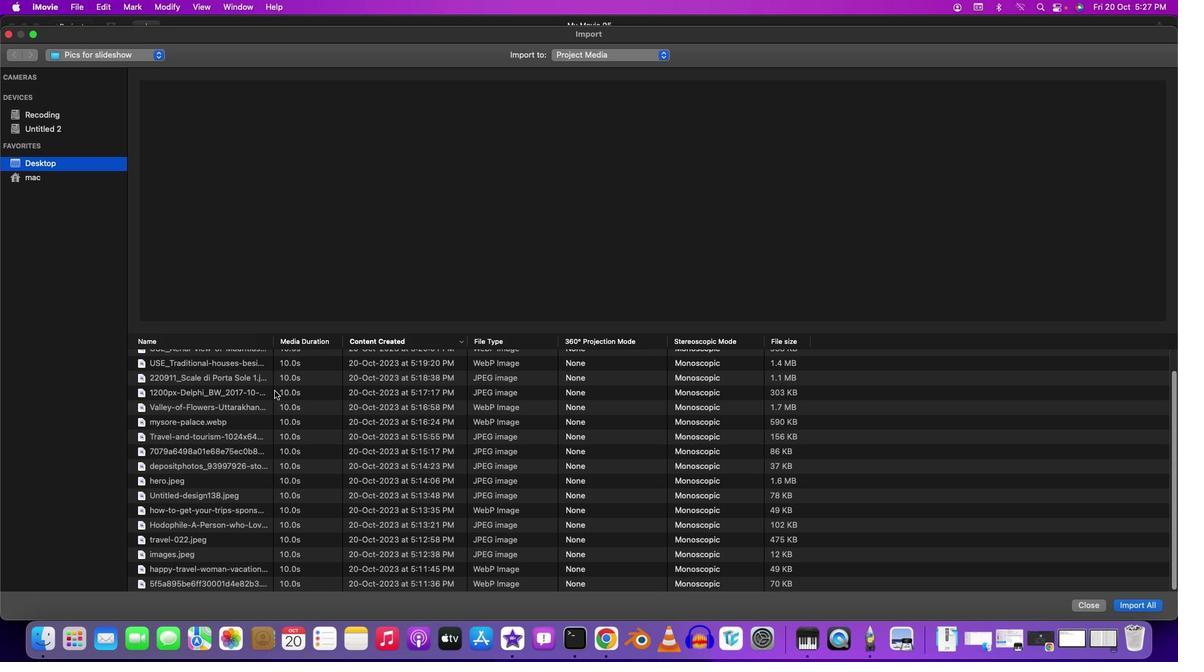 
Action: Mouse scrolled (274, 391) with delta (0, 0)
Screenshot: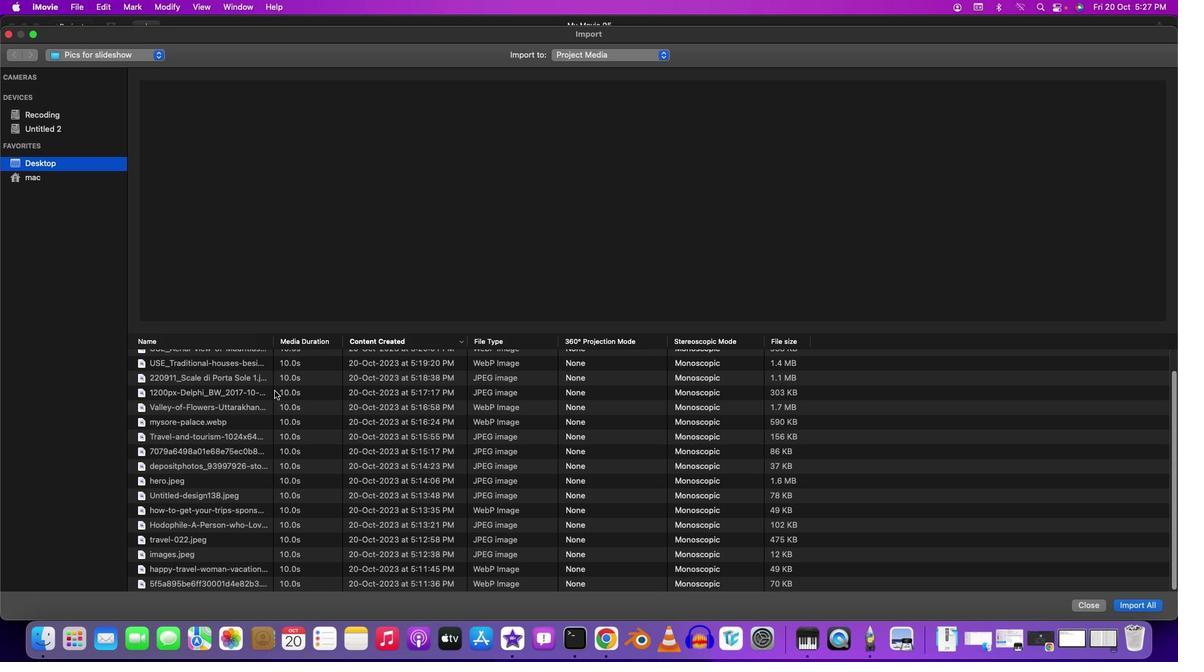 
Action: Mouse scrolled (274, 391) with delta (0, -1)
Screenshot: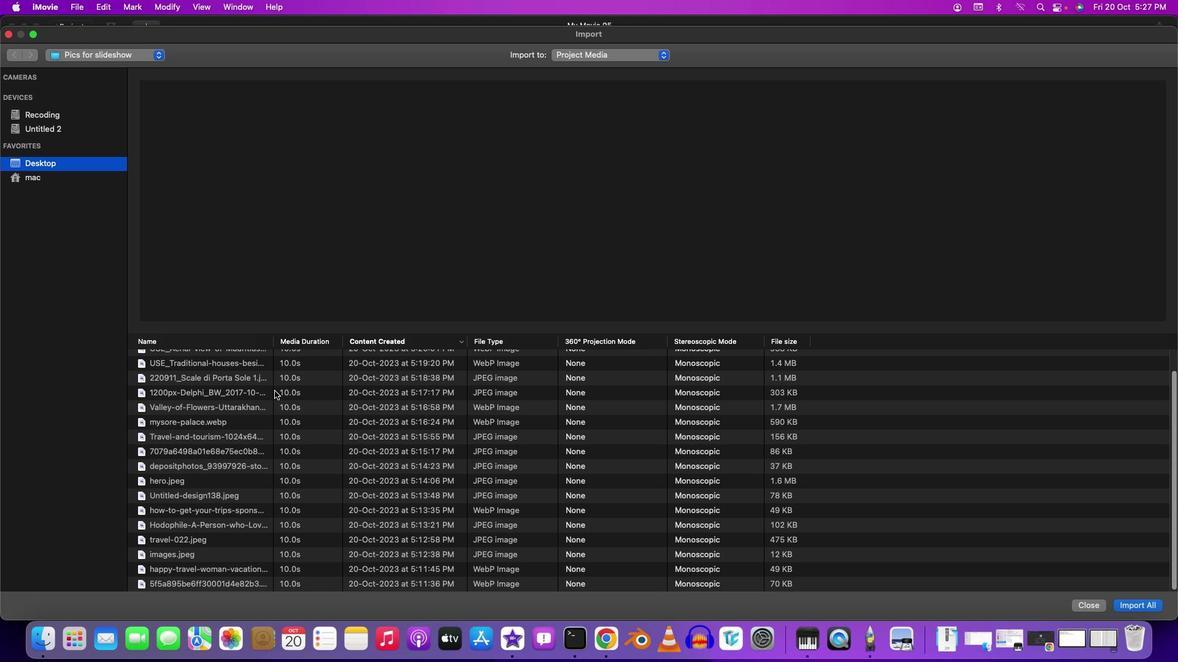 
Action: Mouse scrolled (274, 391) with delta (0, -2)
Screenshot: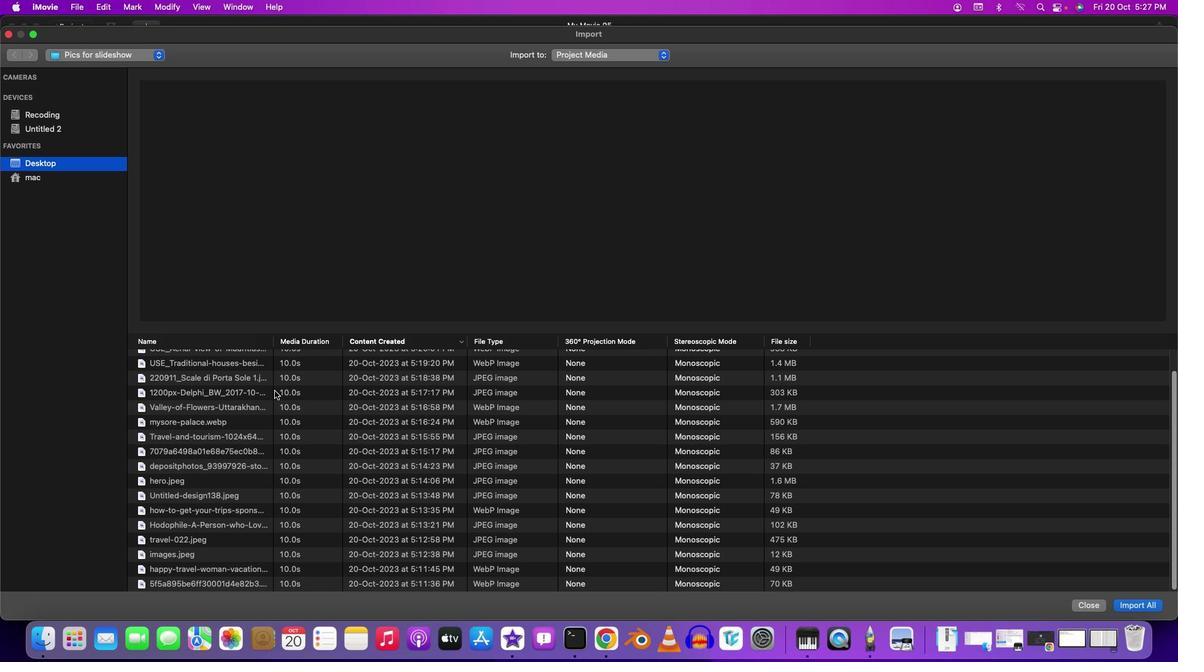 
Action: Mouse scrolled (274, 391) with delta (0, -2)
Screenshot: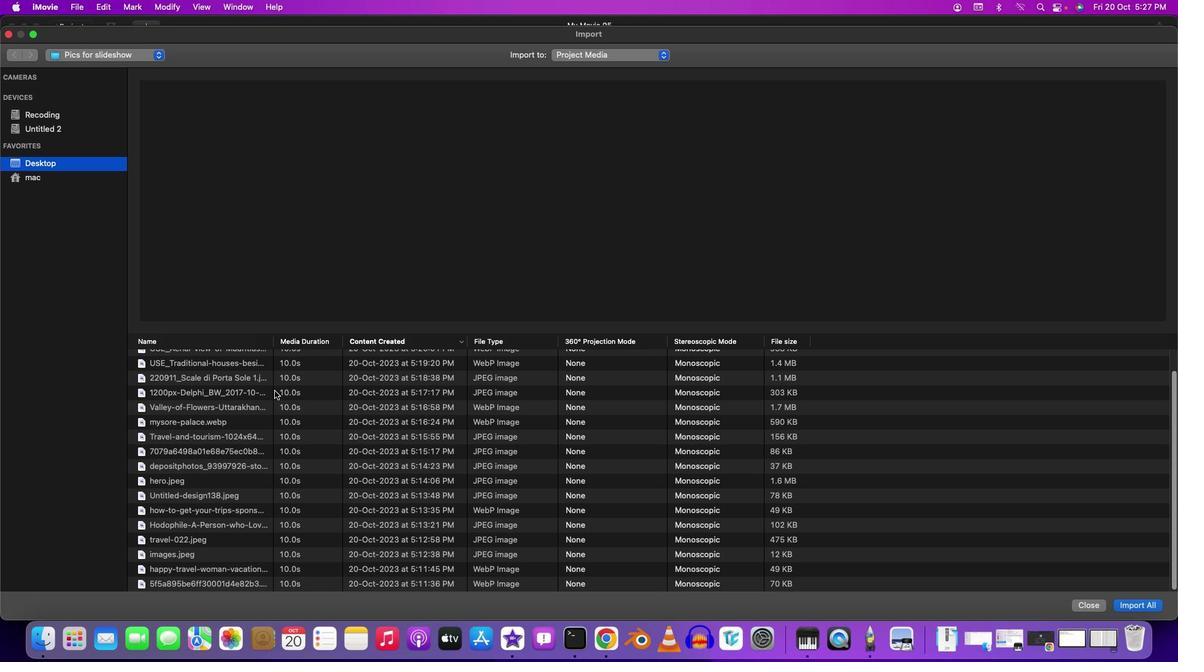 
Action: Mouse scrolled (274, 391) with delta (0, -3)
Screenshot: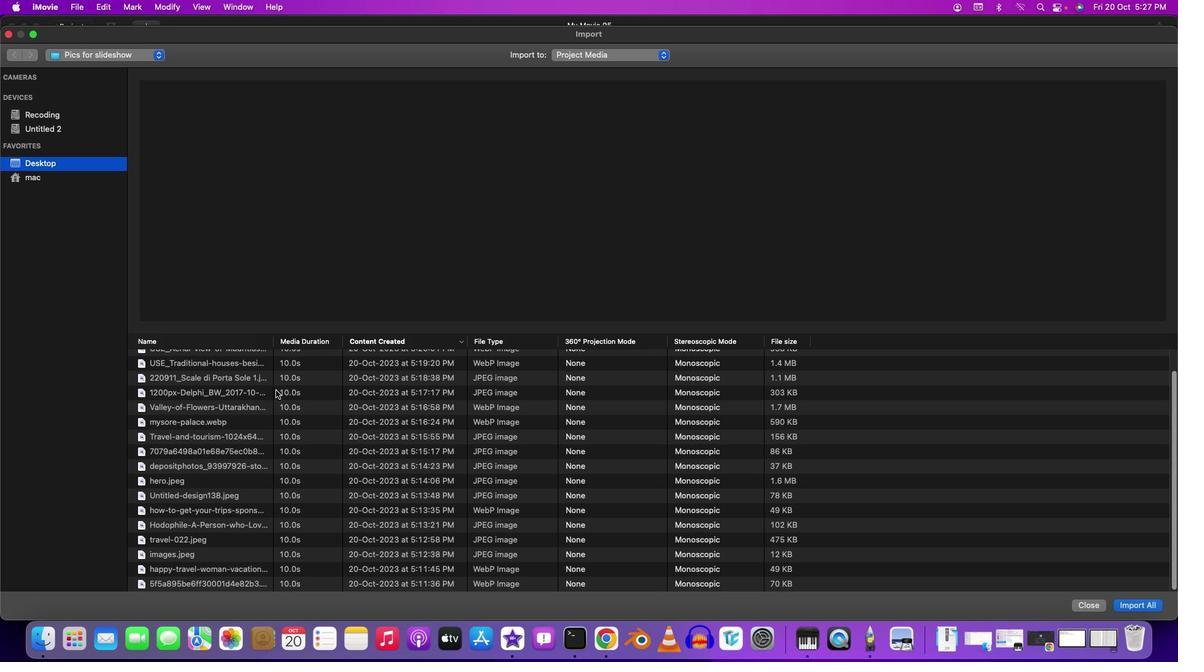 
Action: Mouse moved to (278, 392)
Screenshot: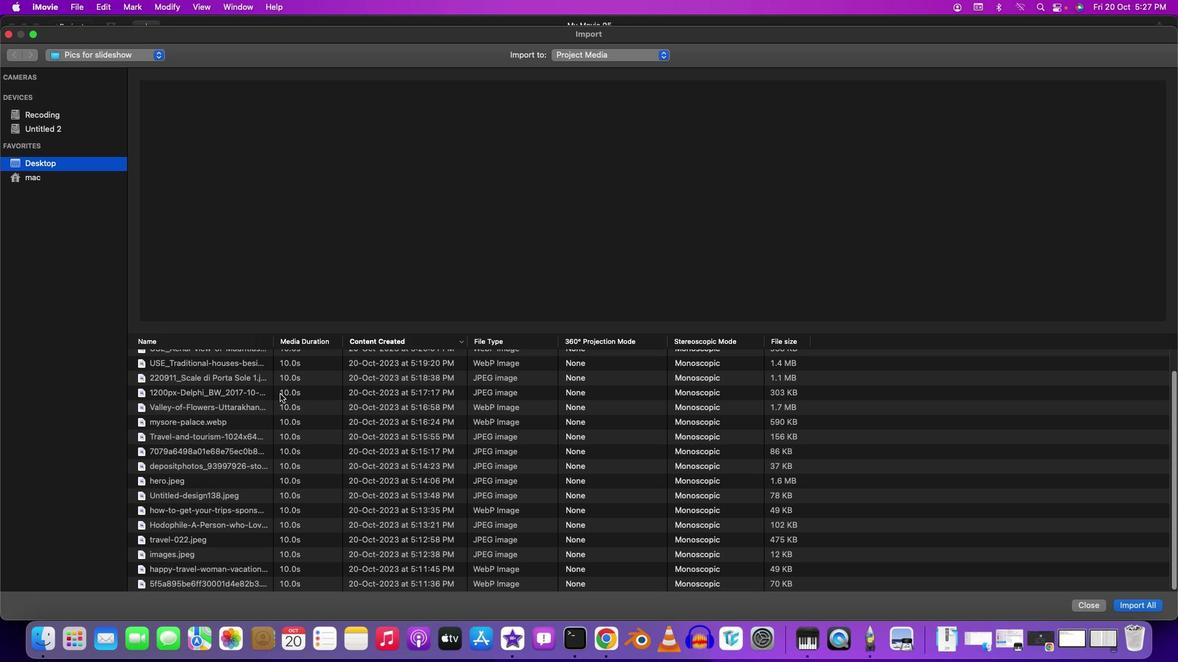 
Action: Mouse scrolled (278, 392) with delta (0, 0)
Screenshot: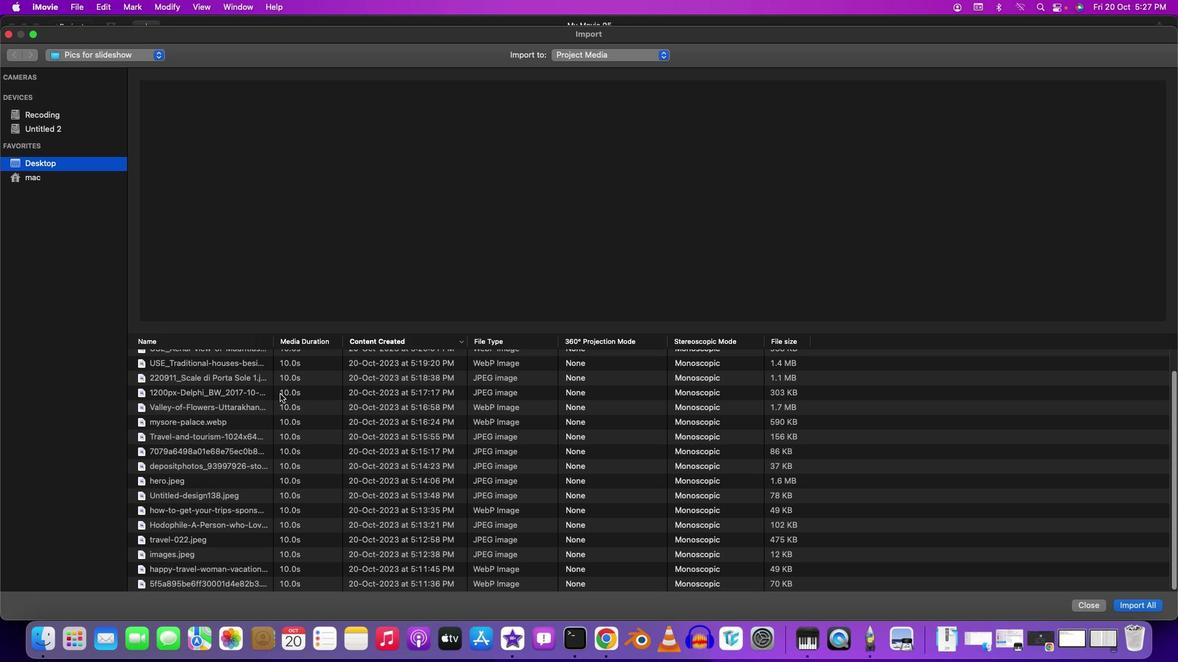 
Action: Mouse moved to (278, 395)
Screenshot: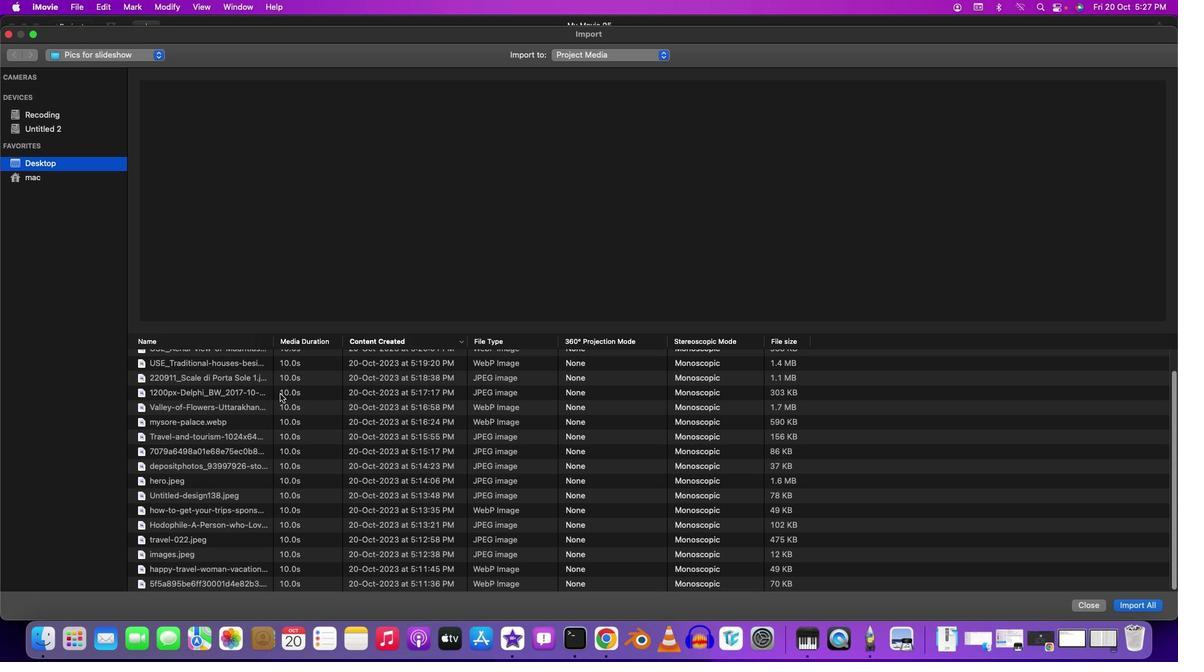 
Action: Mouse scrolled (278, 395) with delta (0, 3)
Screenshot: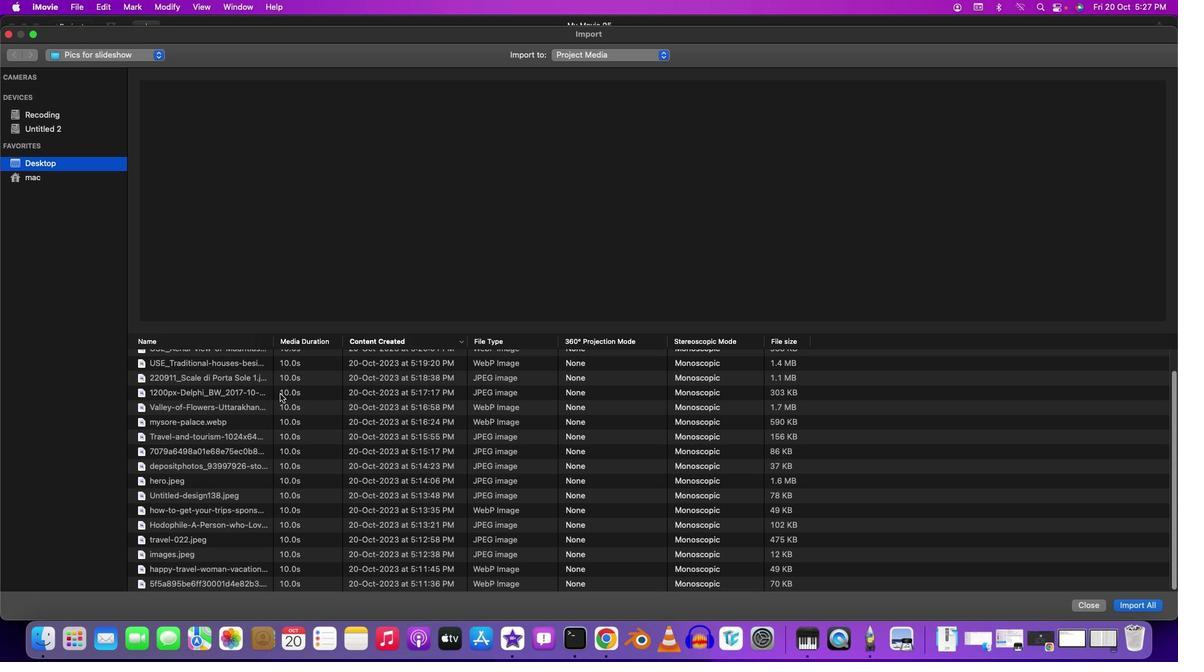 
Action: Mouse moved to (278, 395)
Screenshot: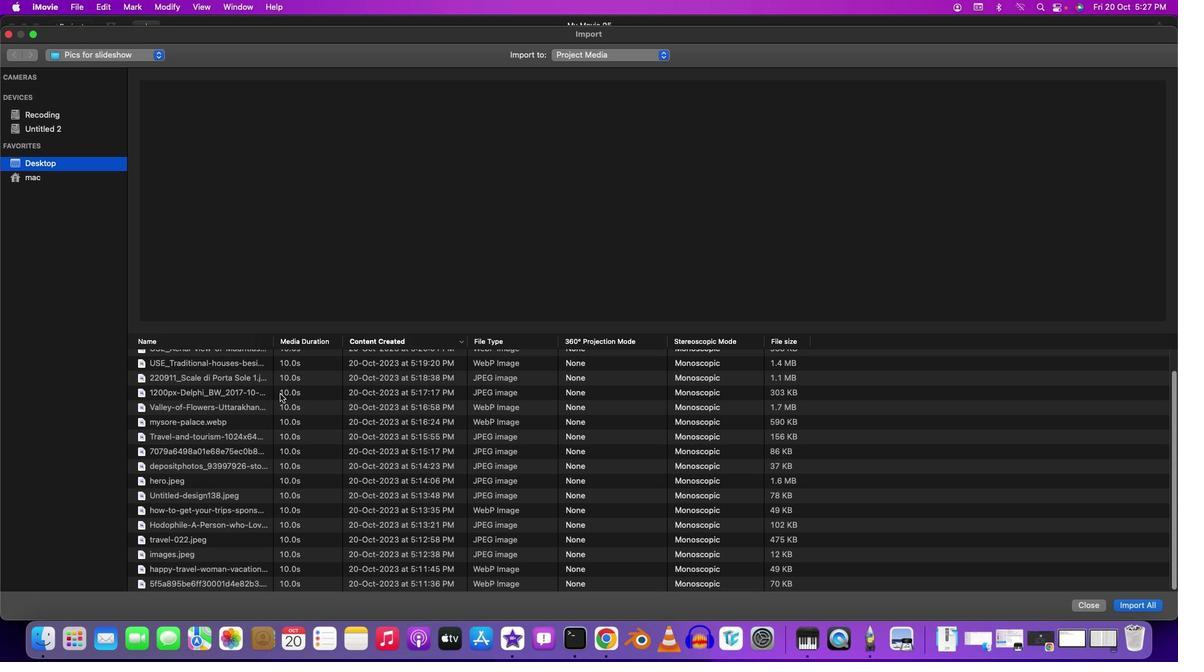 
Action: Mouse scrolled (278, 395) with delta (0, -1)
Screenshot: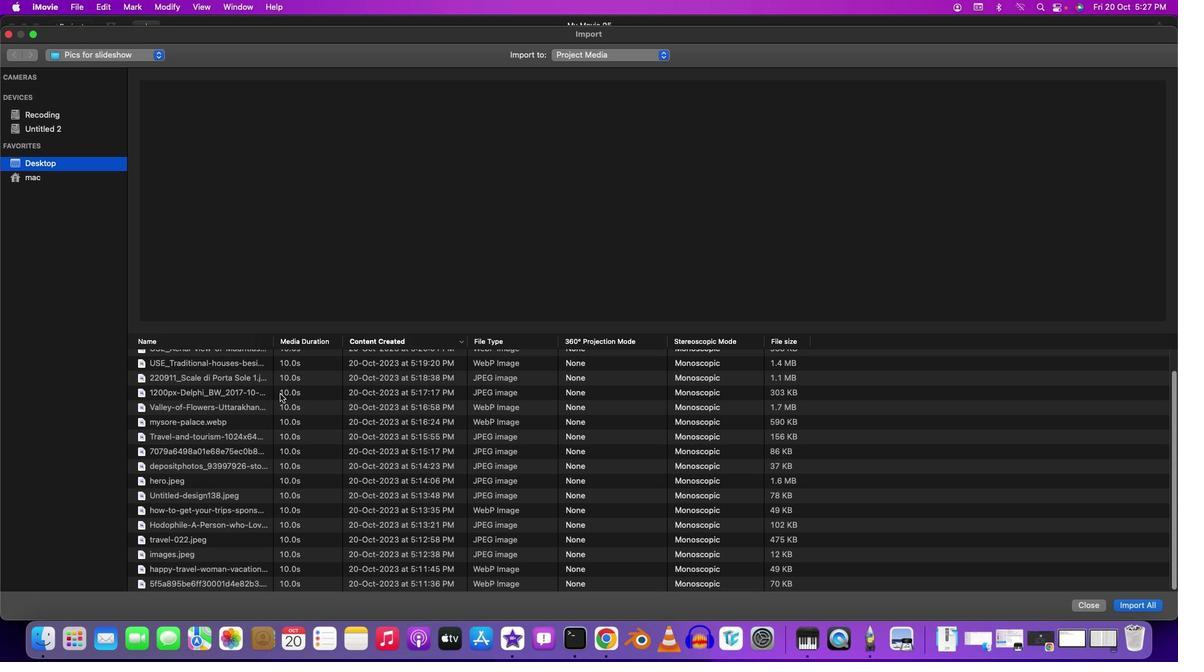 
Action: Mouse scrolled (278, 395) with delta (0, 0)
Screenshot: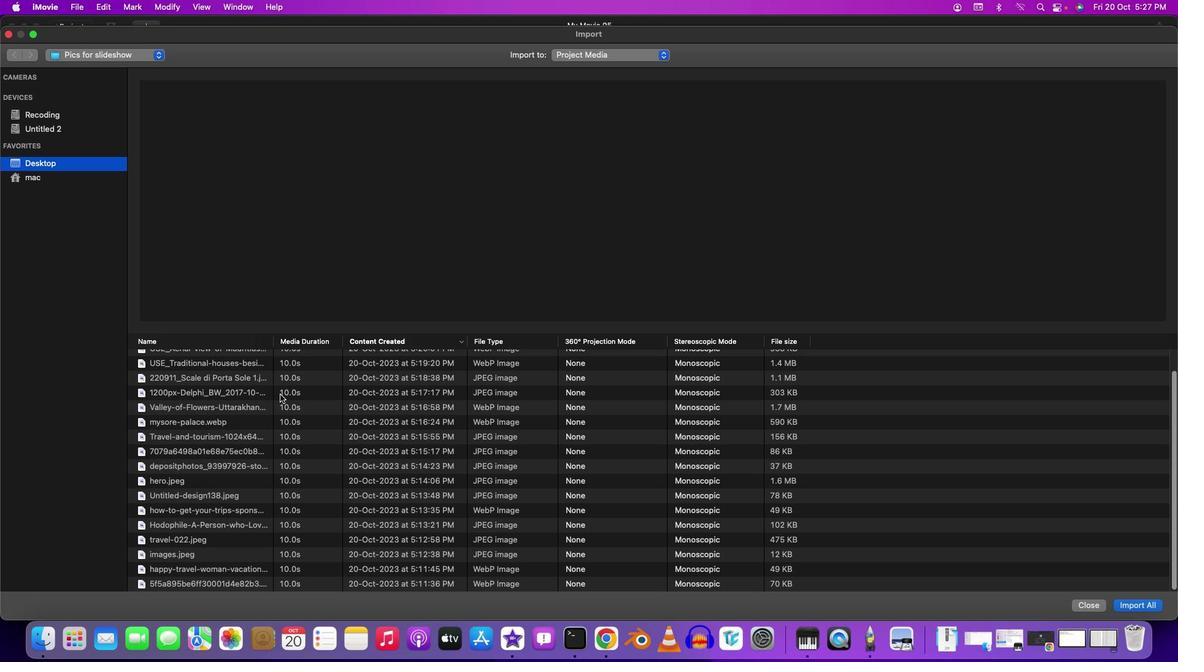 
Action: Mouse moved to (281, 395)
Screenshot: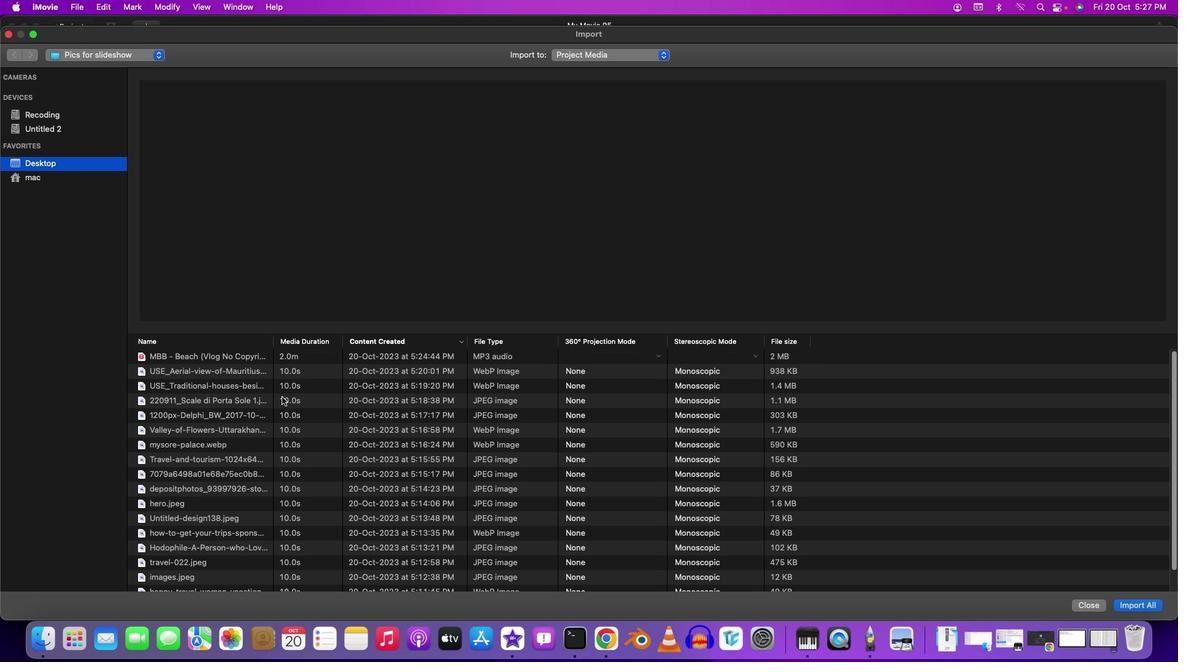 
Action: Mouse scrolled (281, 395) with delta (0, 1)
Screenshot: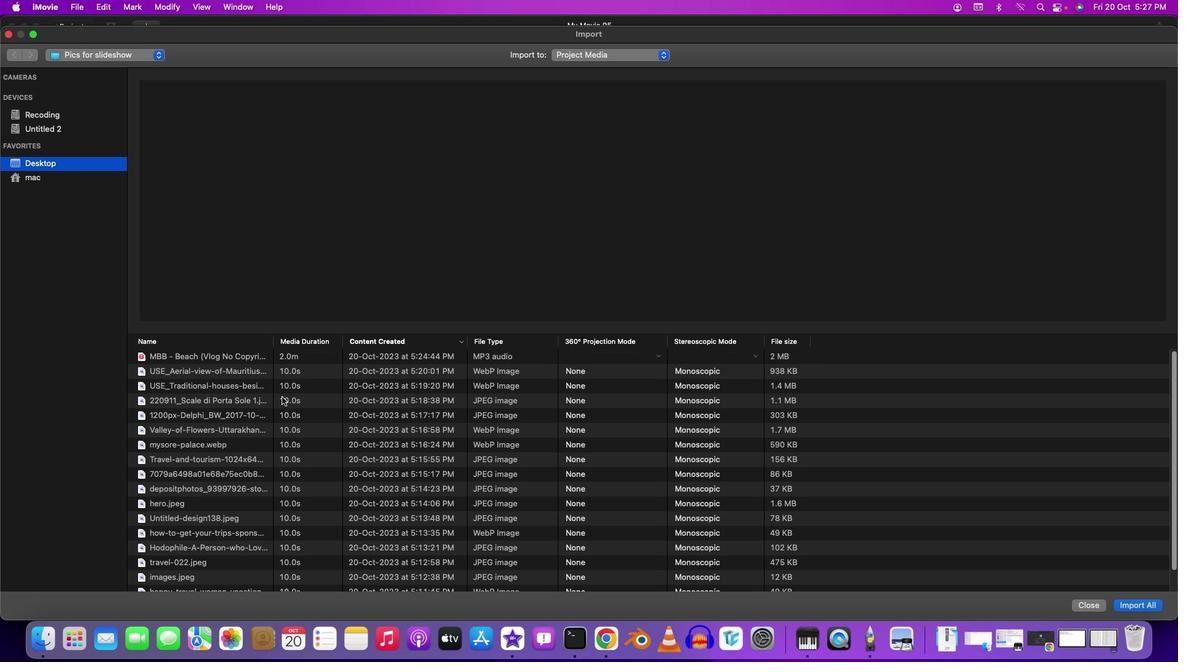 
Action: Mouse moved to (281, 396)
Screenshot: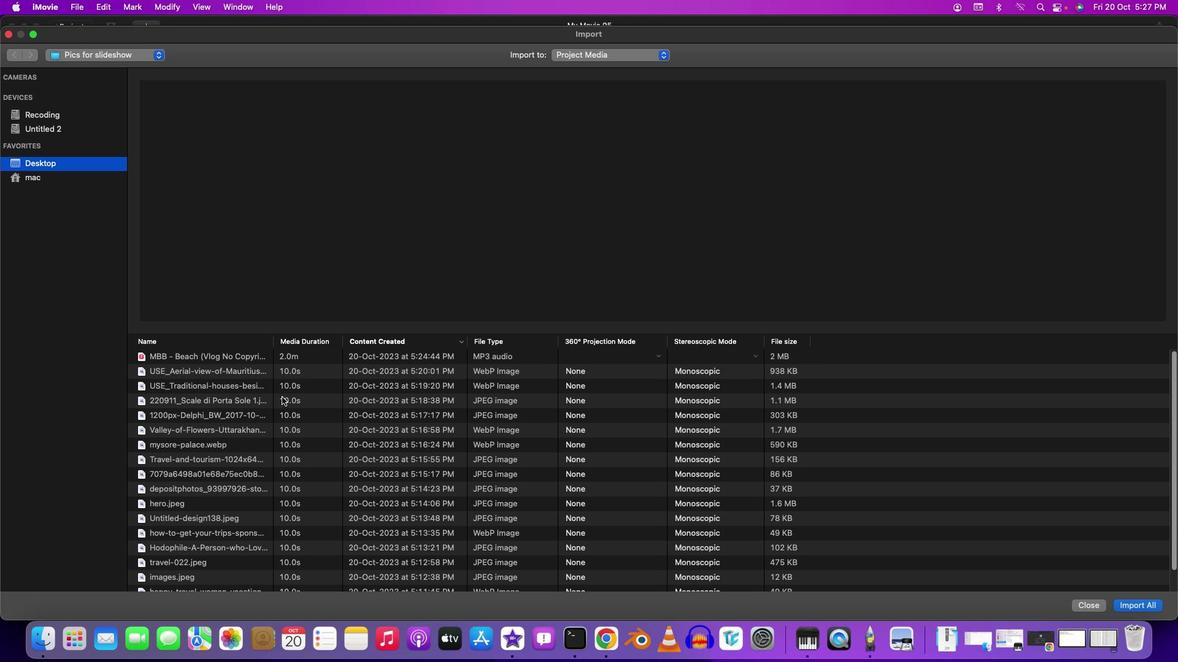 
Action: Mouse scrolled (281, 396) with delta (0, 1)
Screenshot: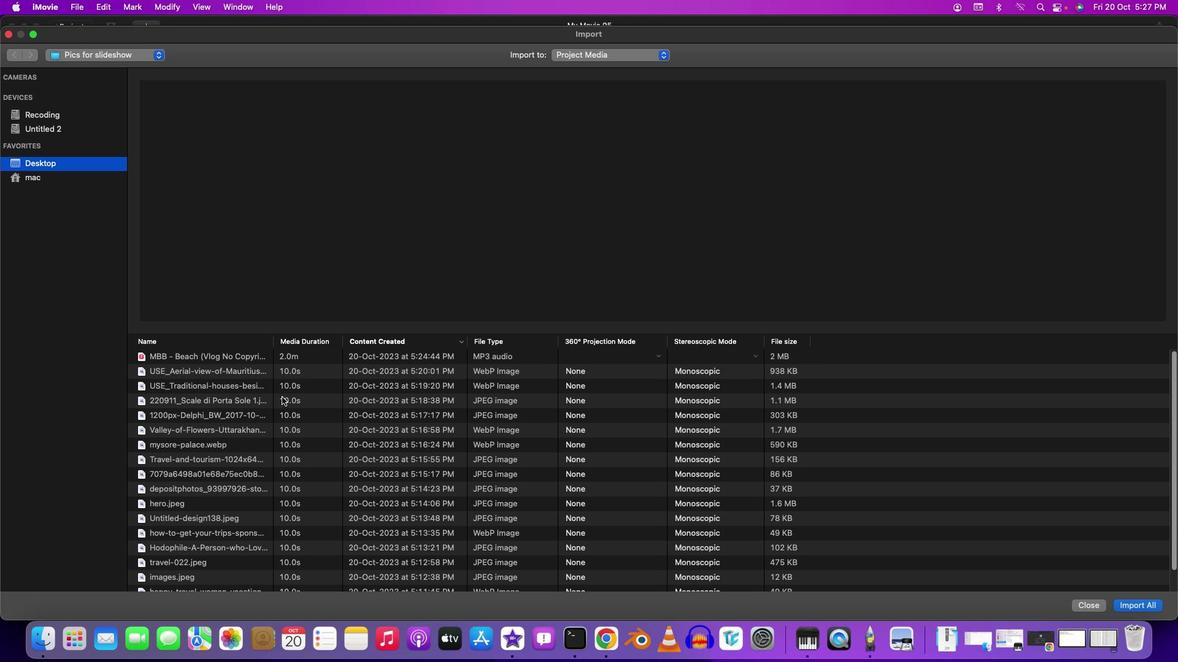 
Action: Mouse moved to (281, 396)
Screenshot: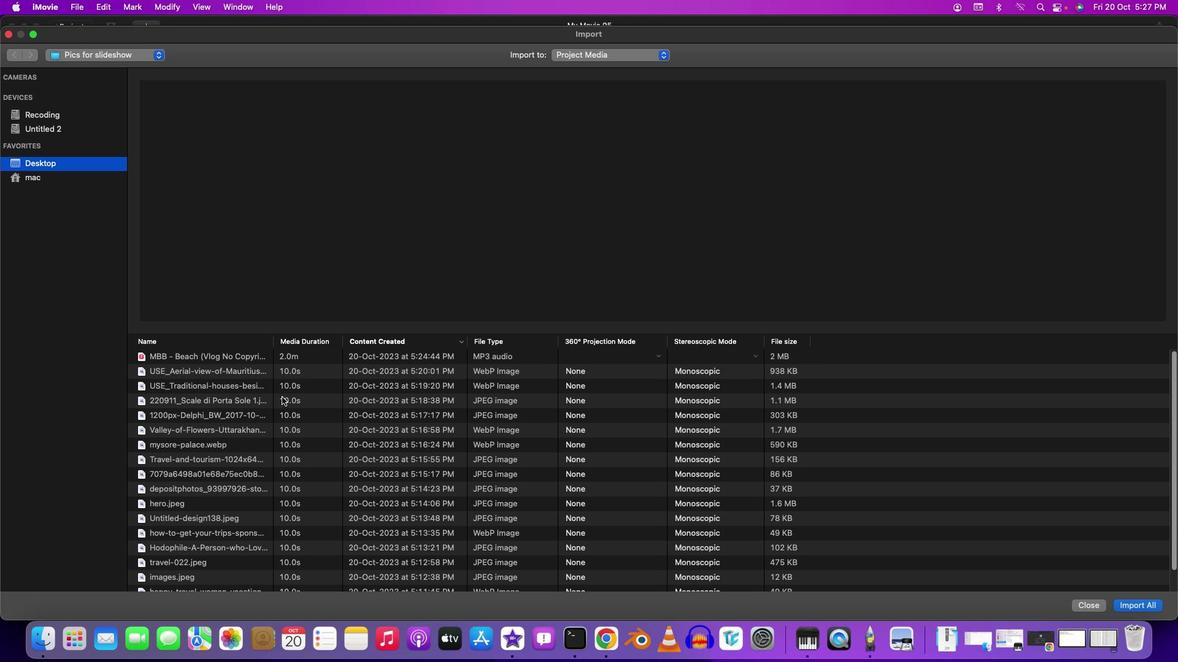 
Action: Mouse scrolled (281, 396) with delta (0, 2)
Screenshot: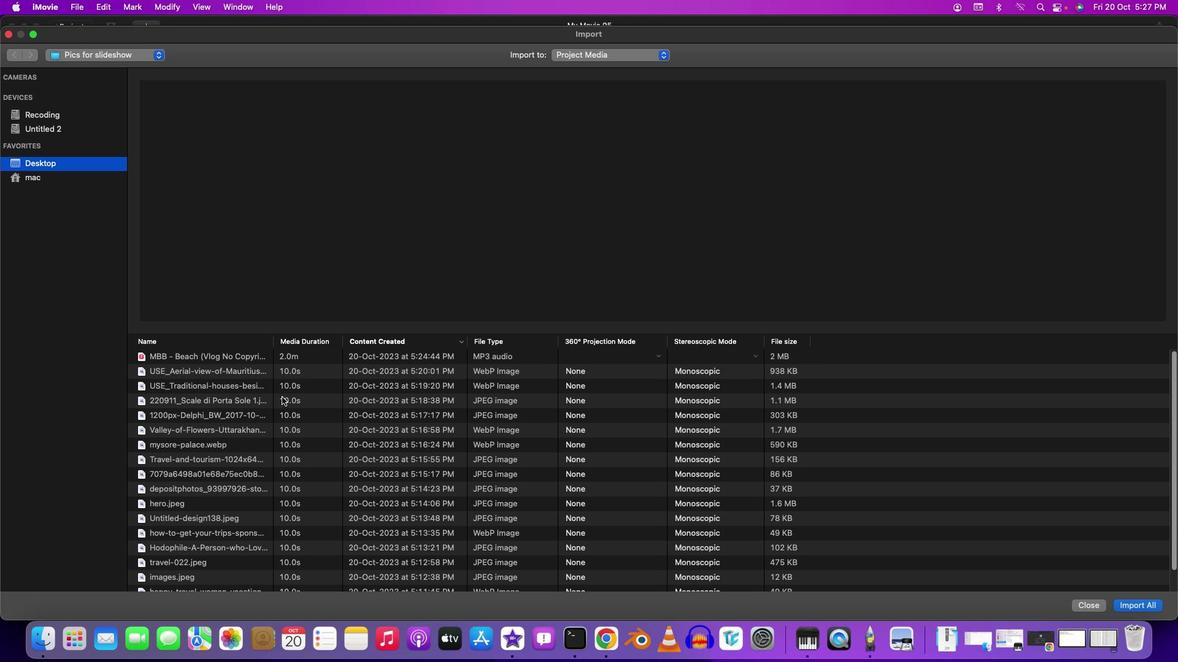 
Action: Mouse moved to (281, 397)
Screenshot: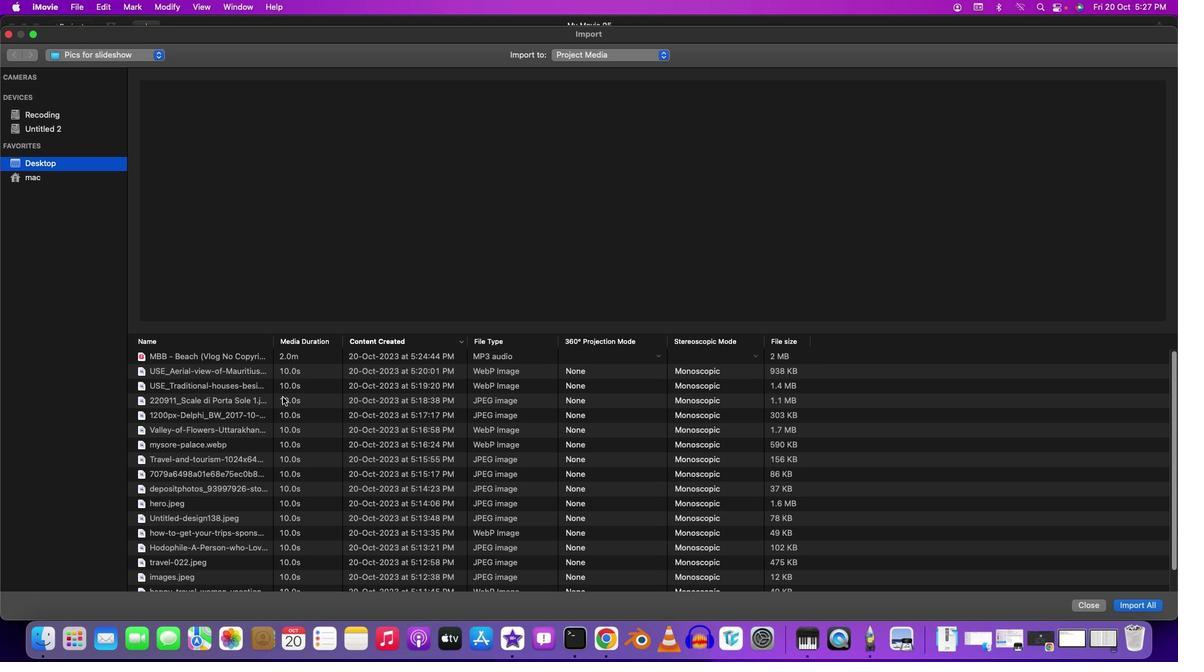 
Action: Mouse scrolled (281, 397) with delta (0, 3)
Screenshot: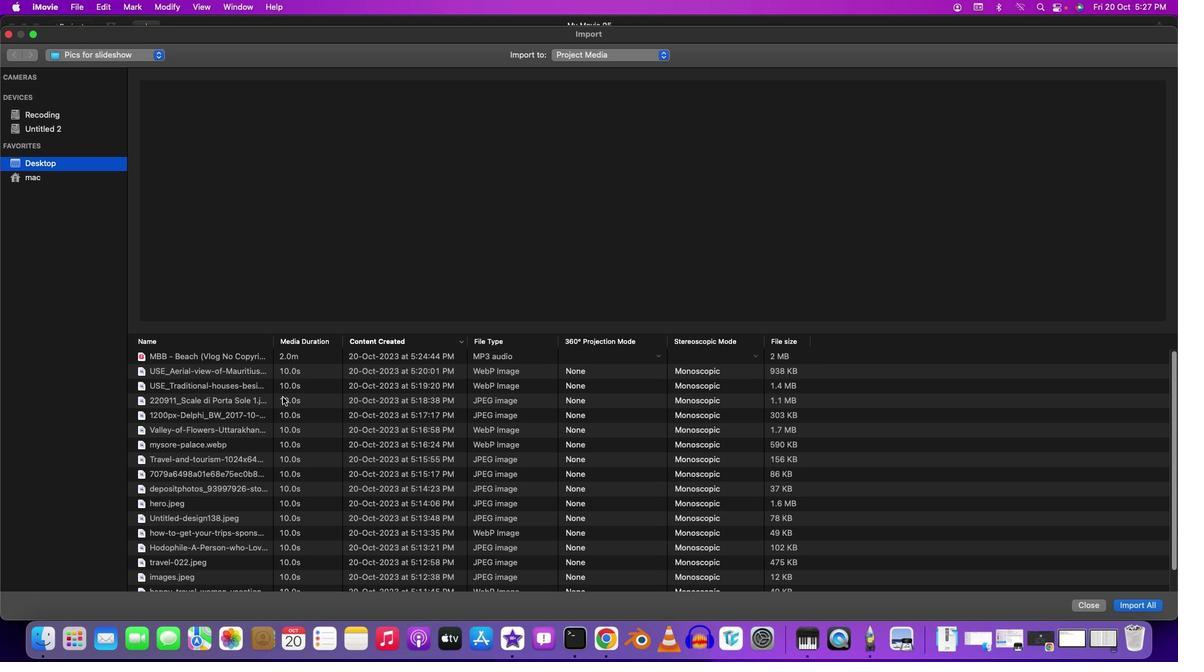 
Action: Mouse moved to (282, 397)
Screenshot: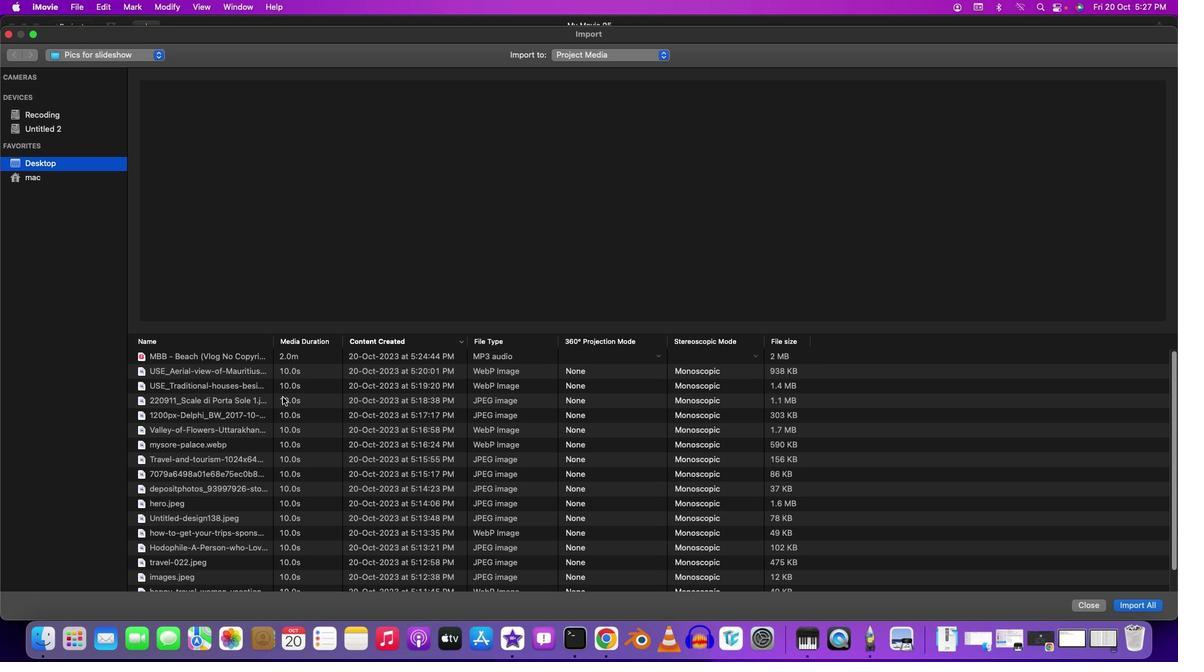 
Action: Mouse scrolled (282, 397) with delta (0, 3)
Screenshot: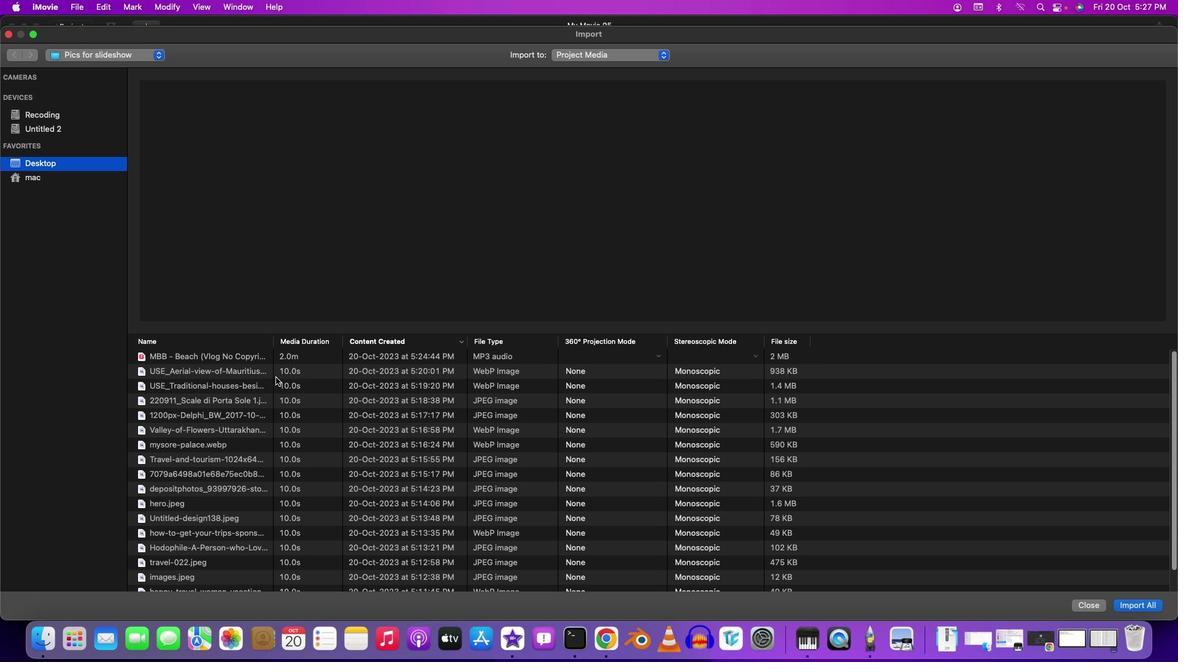 
Action: Mouse moved to (230, 370)
Screenshot: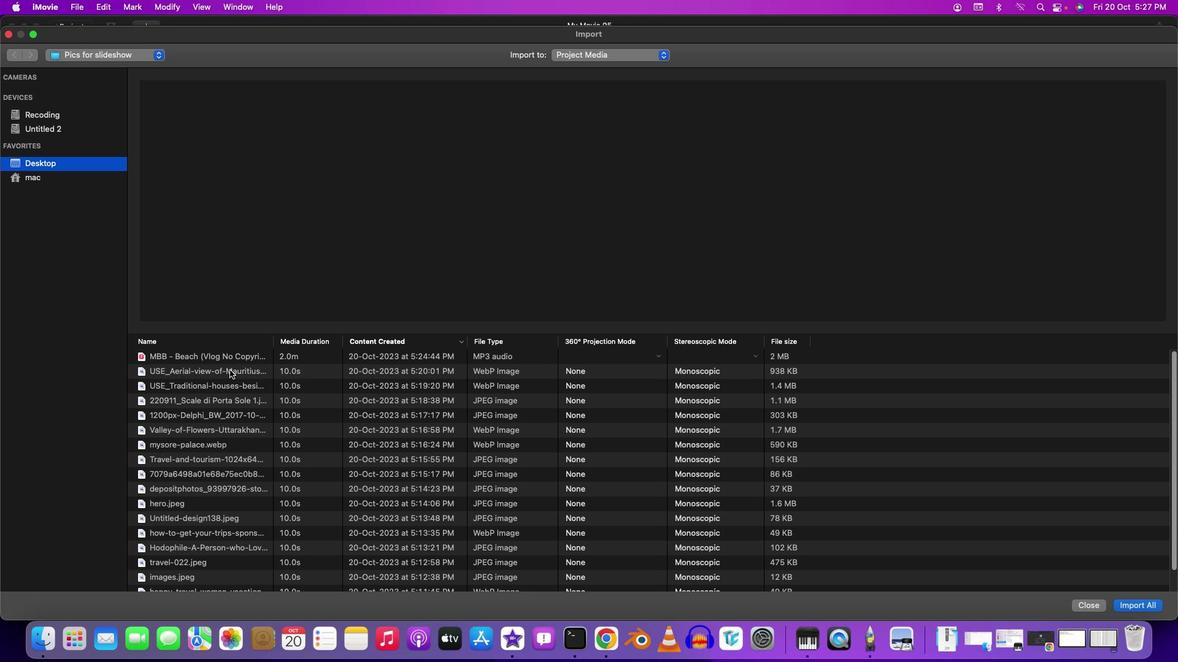 
Action: Key pressed Key.shift
Screenshot: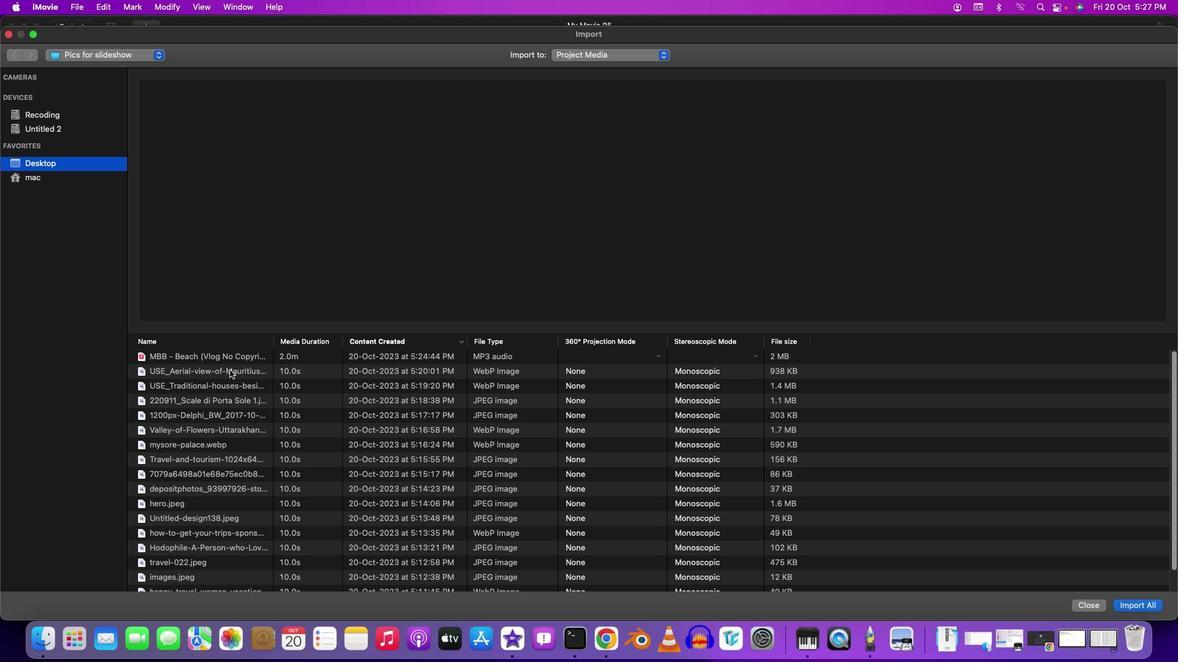 
Action: Mouse pressed left at (230, 370)
Screenshot: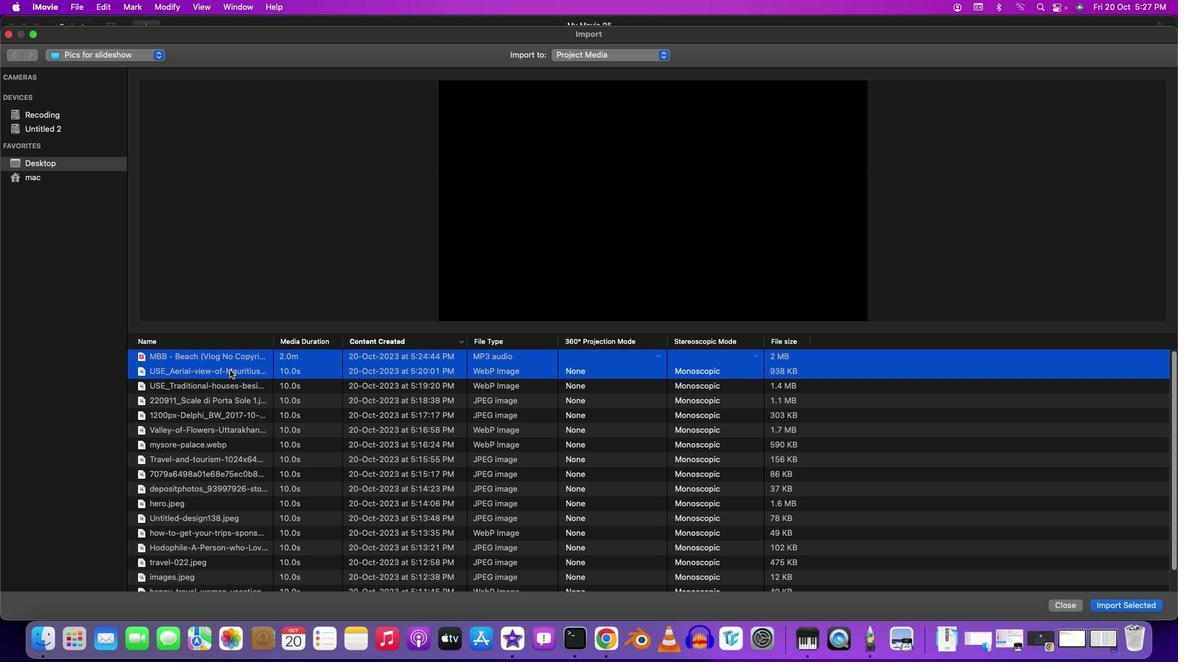 
Action: Mouse moved to (233, 374)
Screenshot: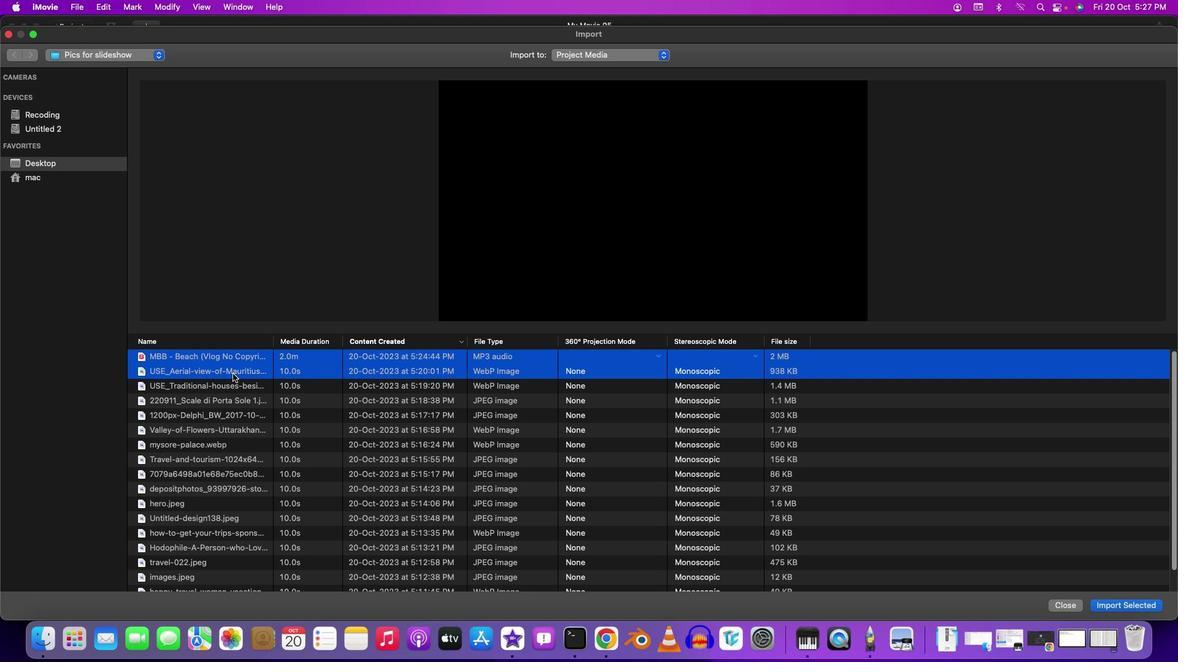 
Action: Mouse pressed left at (233, 374)
Screenshot: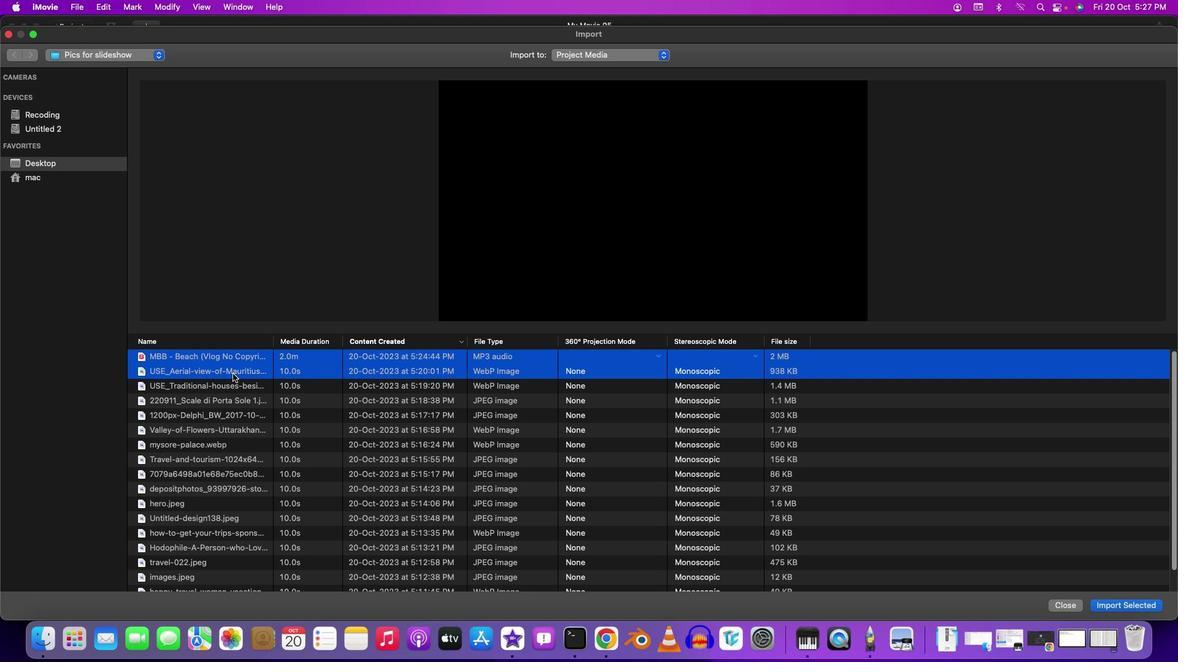
Action: Mouse moved to (226, 414)
Screenshot: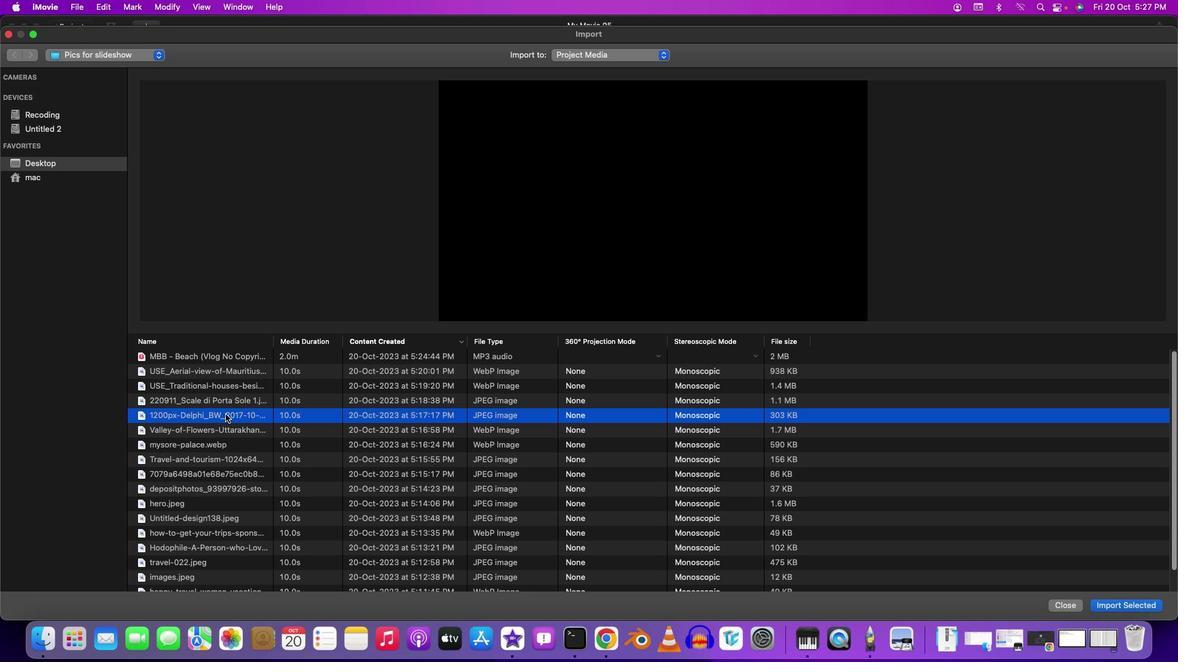 
Action: Mouse pressed left at (226, 414)
Screenshot: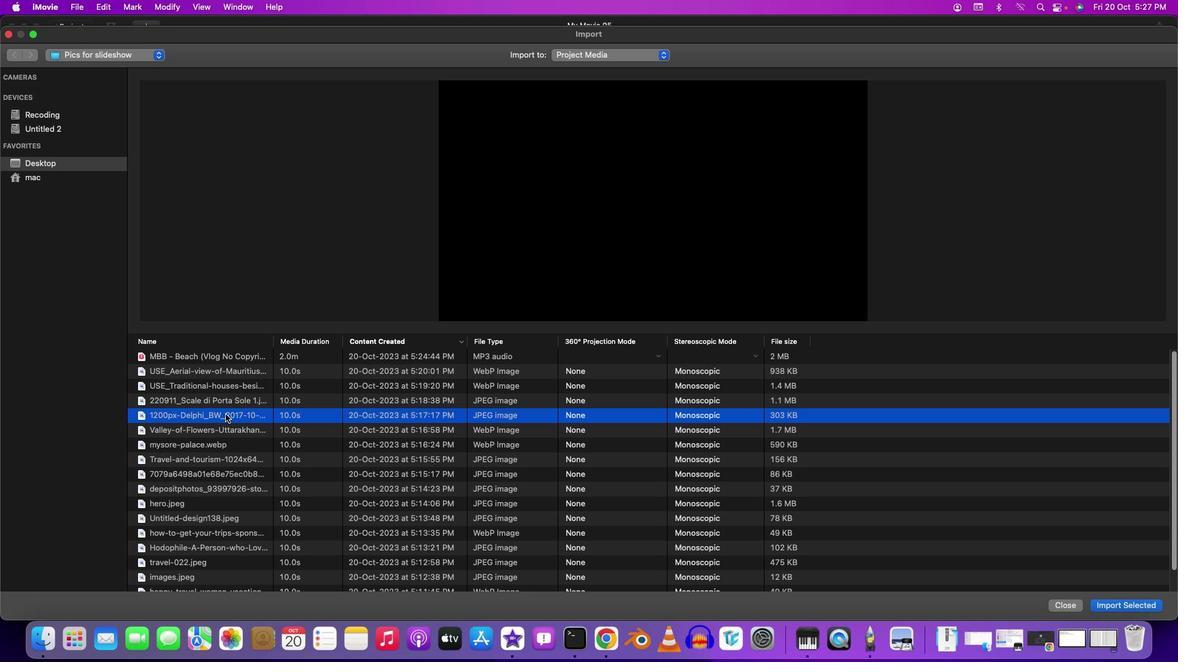 
Action: Mouse moved to (230, 376)
Screenshot: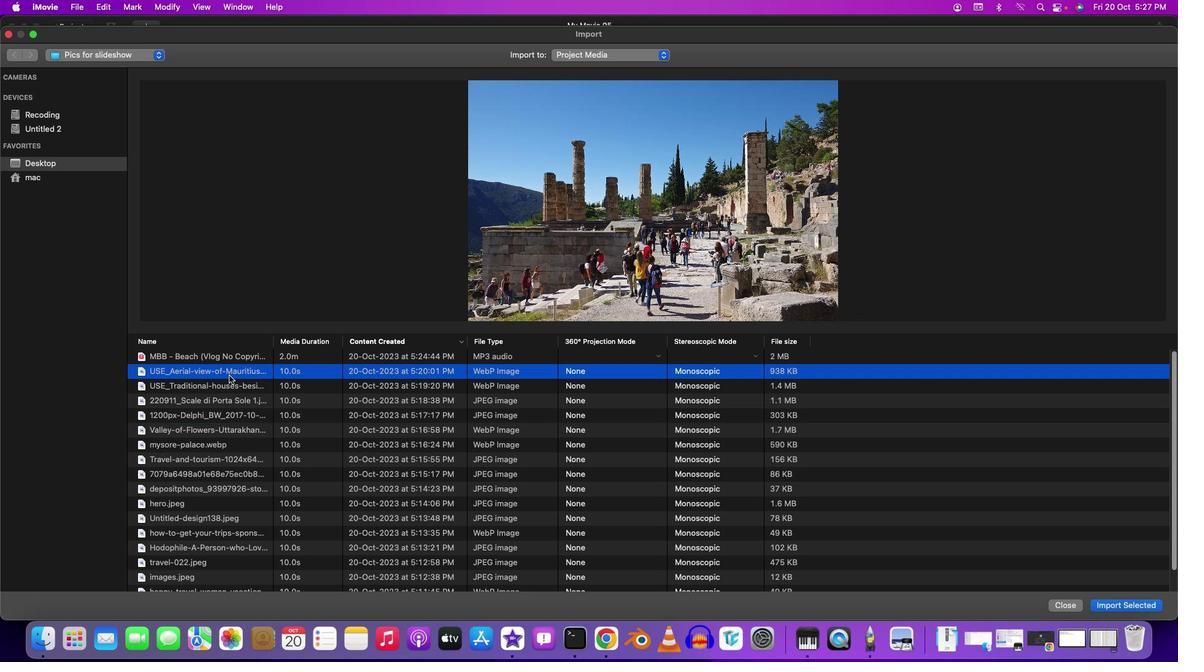 
Action: Mouse pressed left at (230, 376)
Screenshot: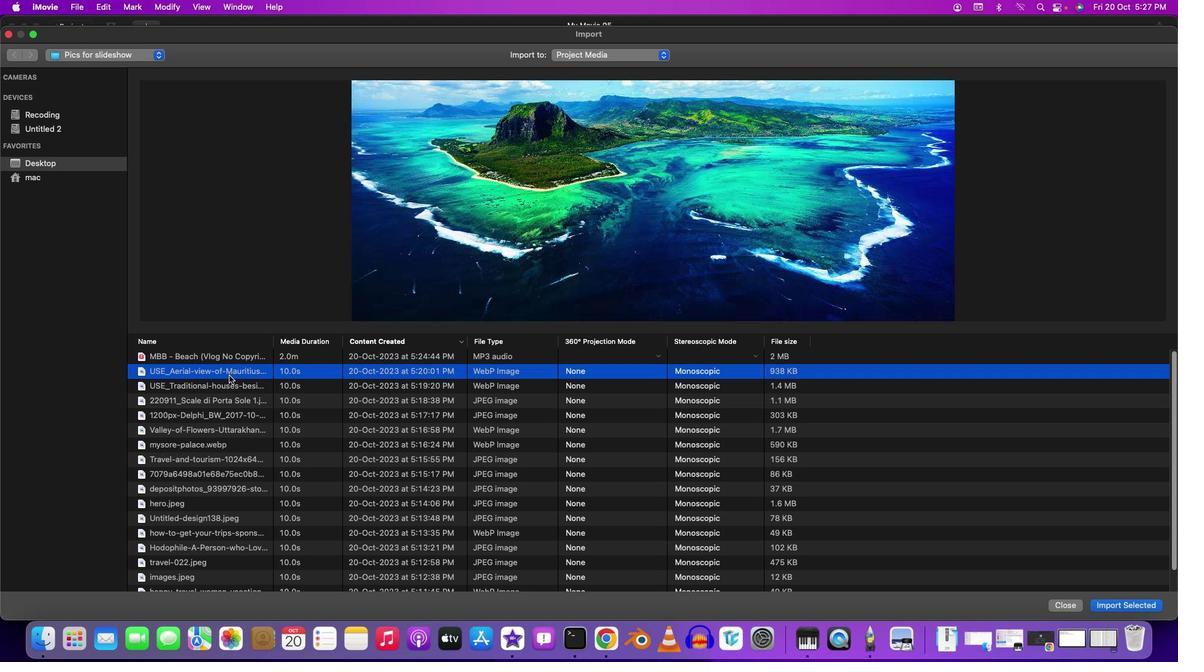 
Action: Mouse moved to (232, 382)
Screenshot: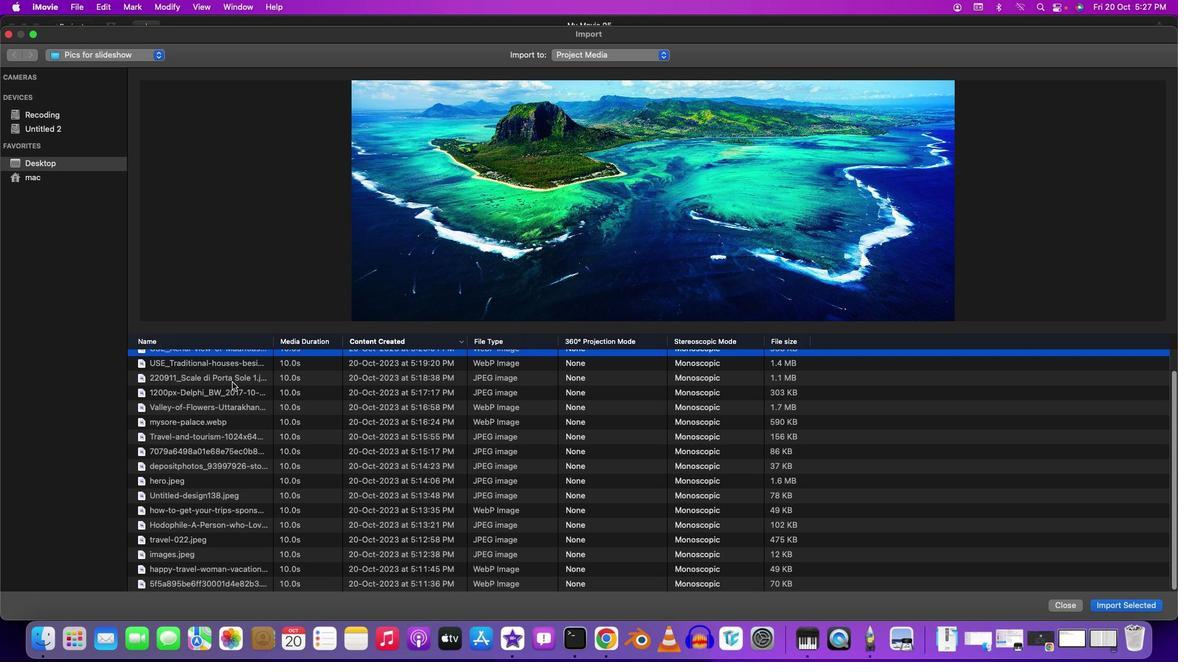 
Action: Mouse scrolled (232, 382) with delta (0, 0)
Screenshot: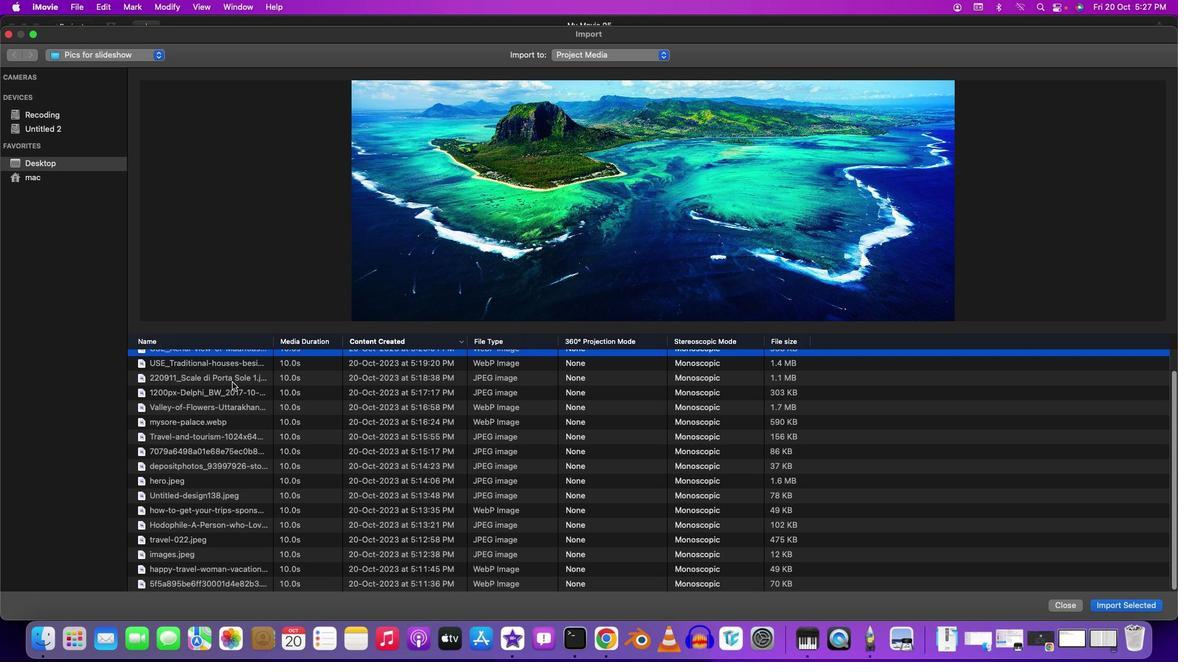 
Action: Mouse moved to (232, 382)
Screenshot: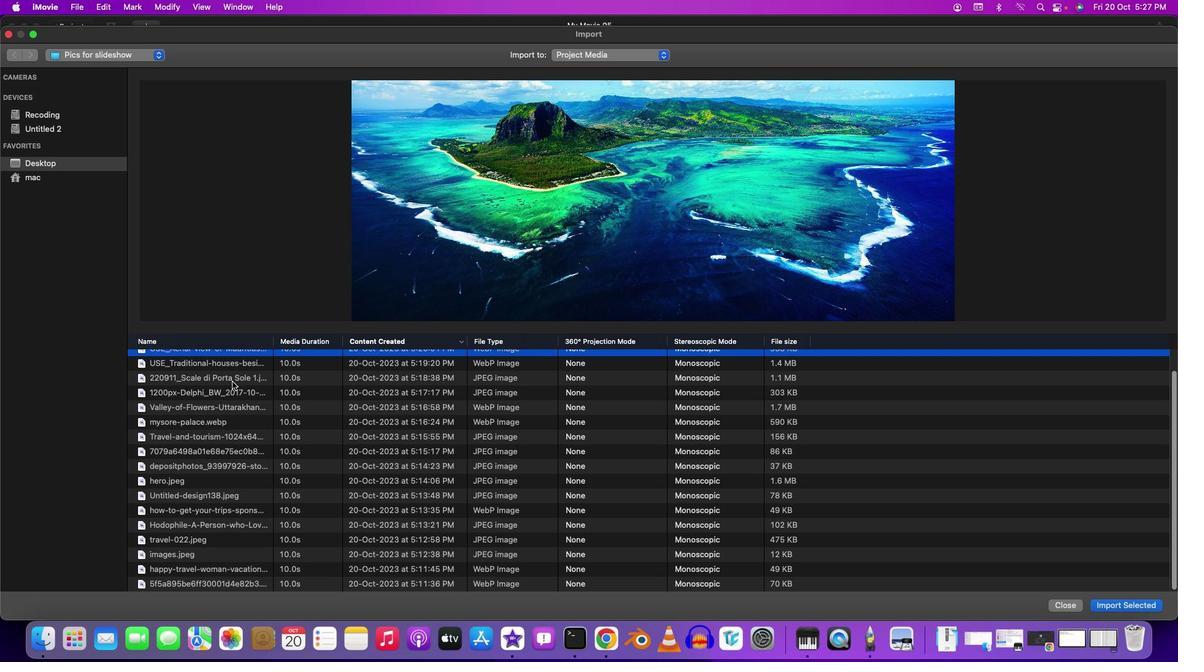 
Action: Mouse scrolled (232, 382) with delta (0, 0)
Screenshot: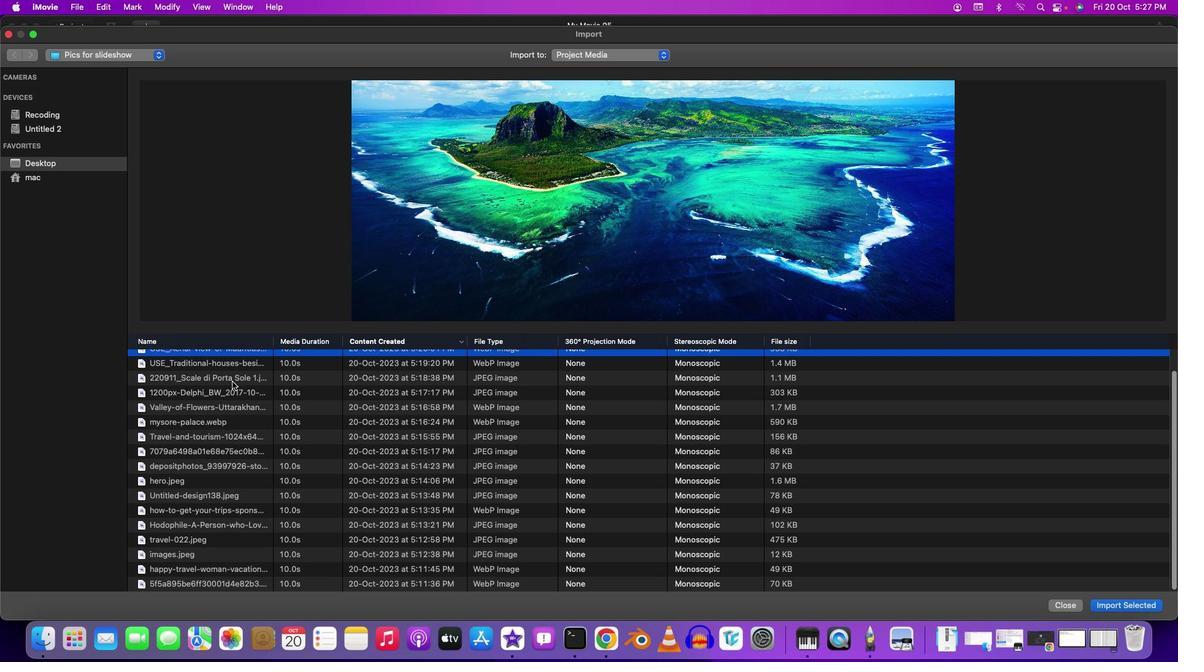 
Action: Mouse moved to (232, 382)
Screenshot: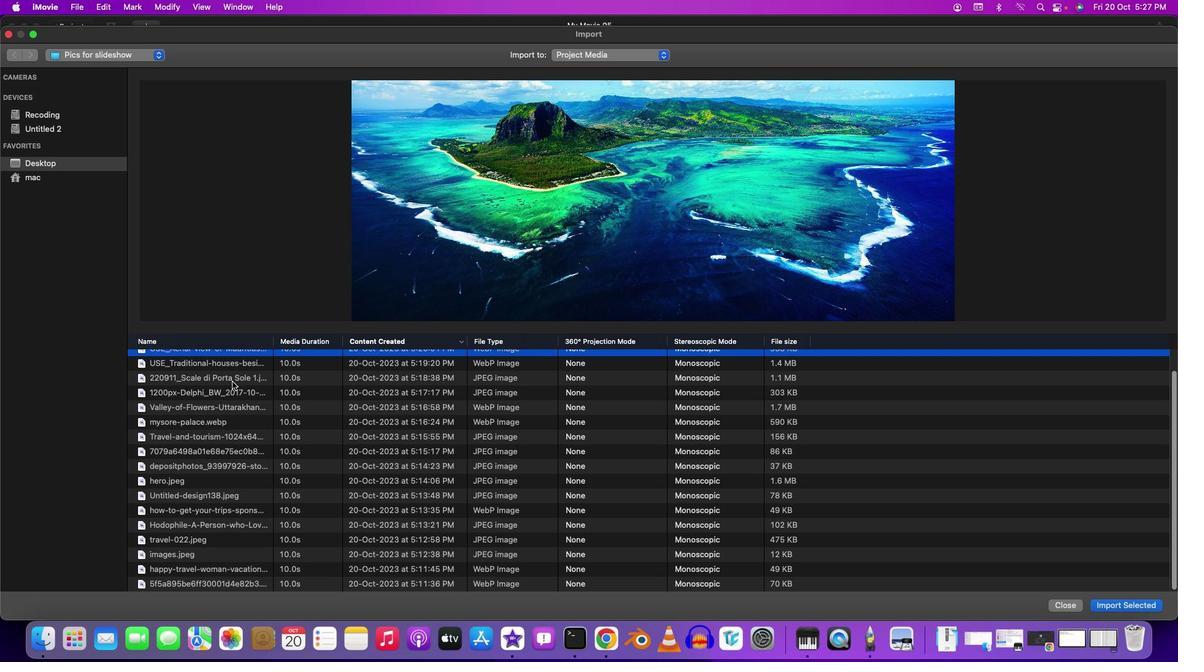 
Action: Mouse scrolled (232, 382) with delta (0, 0)
Screenshot: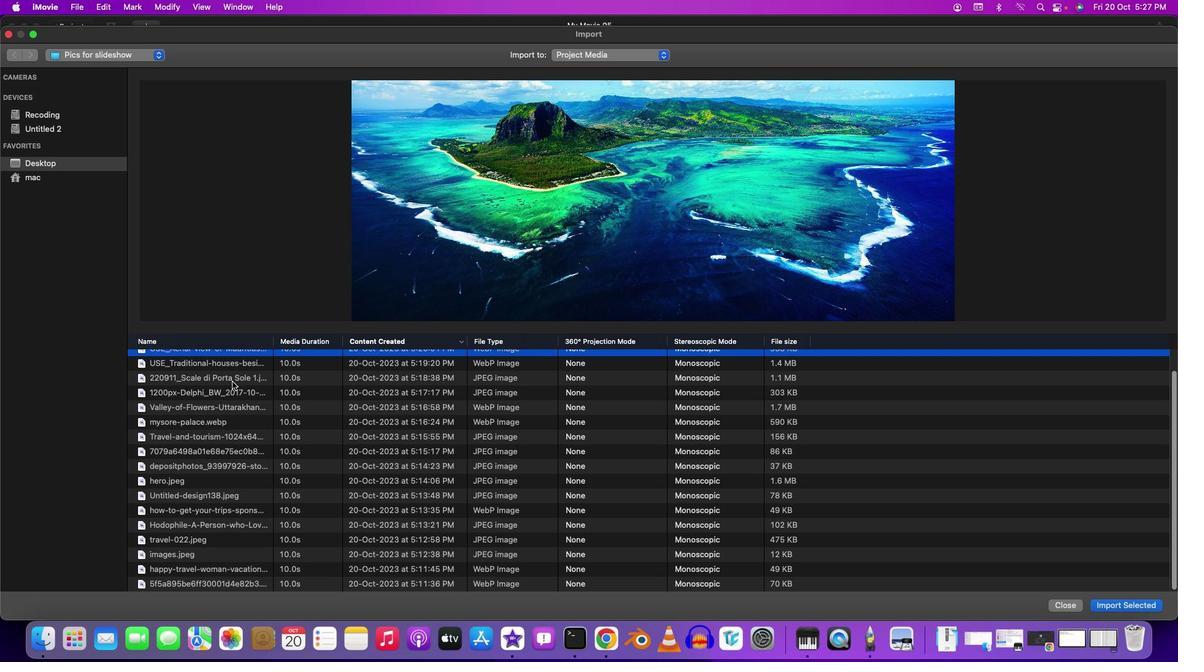 
Action: Mouse moved to (233, 382)
Screenshot: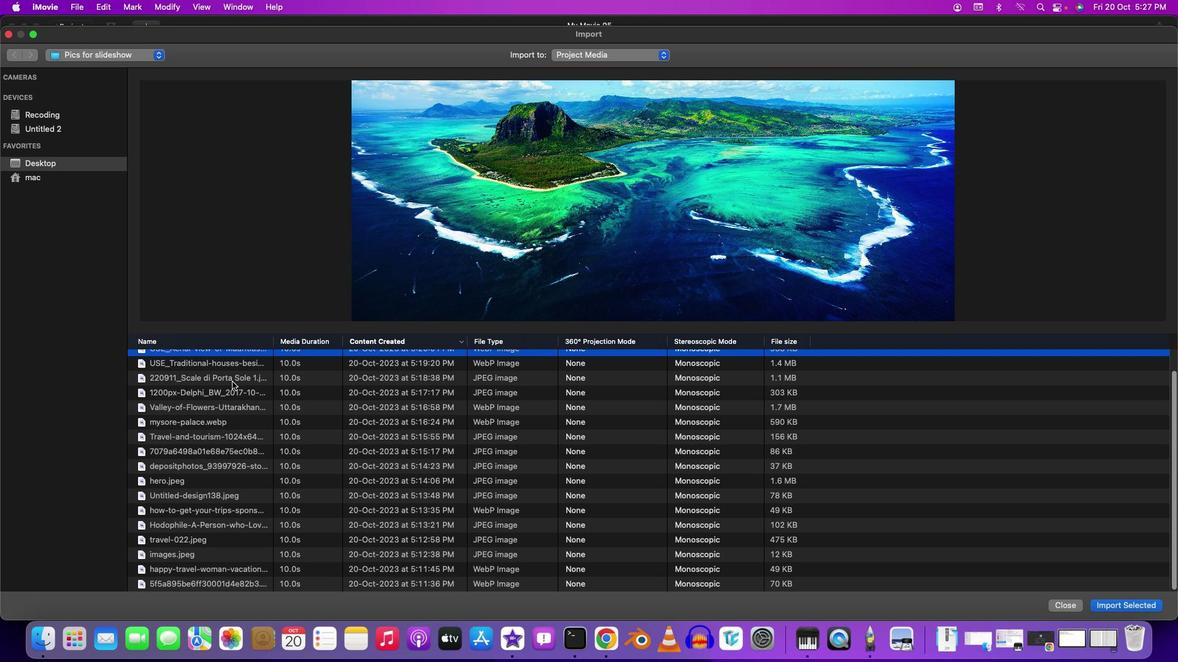 
Action: Mouse scrolled (233, 382) with delta (0, -1)
Screenshot: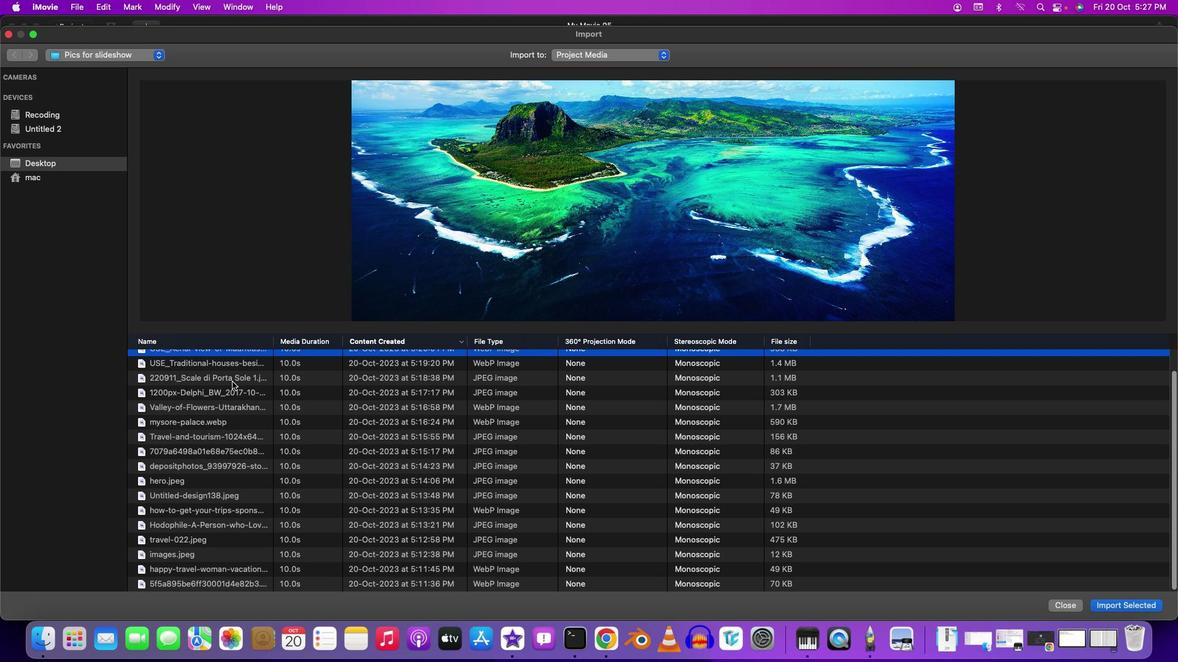 
Action: Mouse moved to (235, 382)
Screenshot: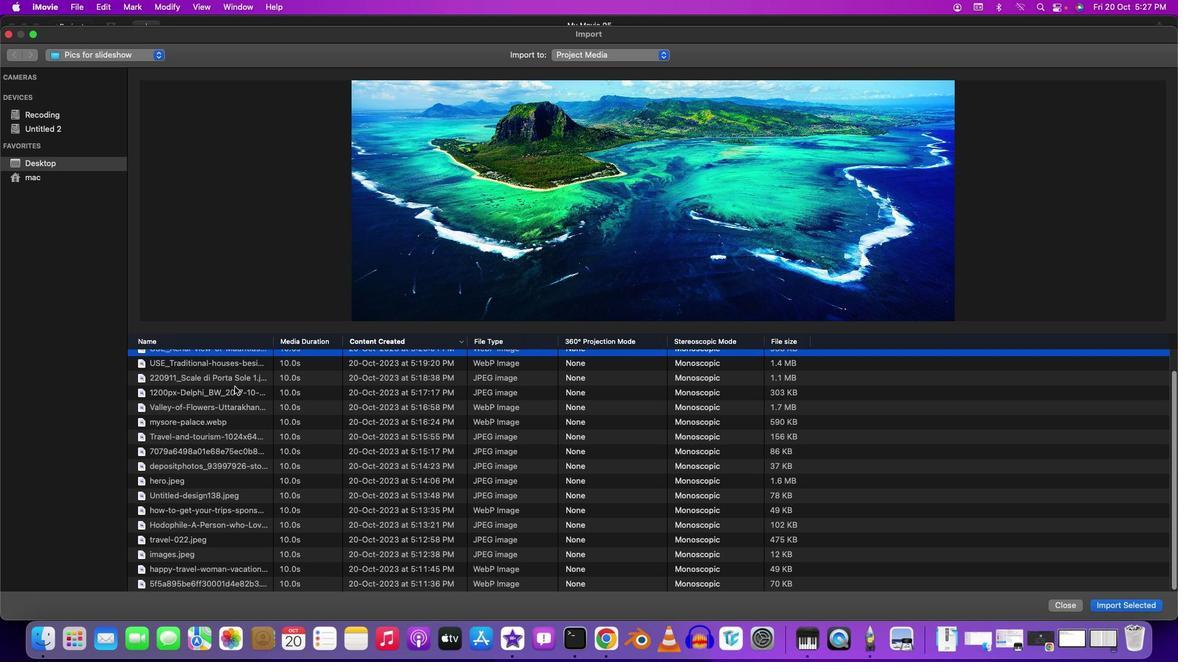 
Action: Mouse scrolled (235, 382) with delta (0, 0)
Screenshot: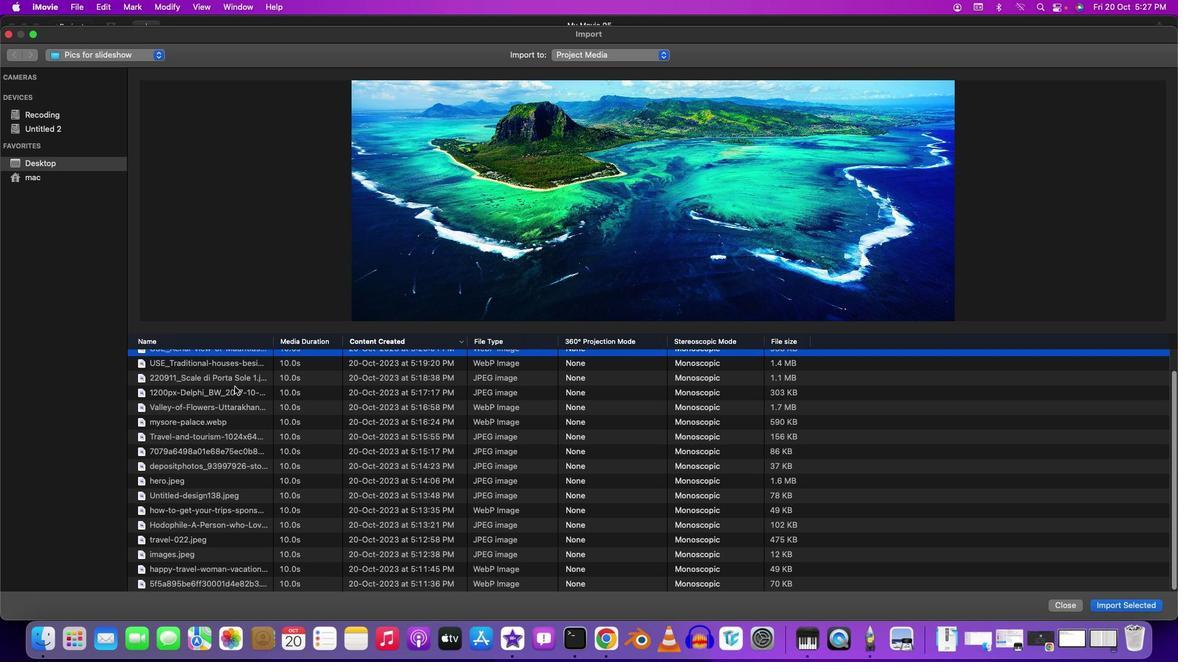 
Action: Mouse moved to (235, 383)
Screenshot: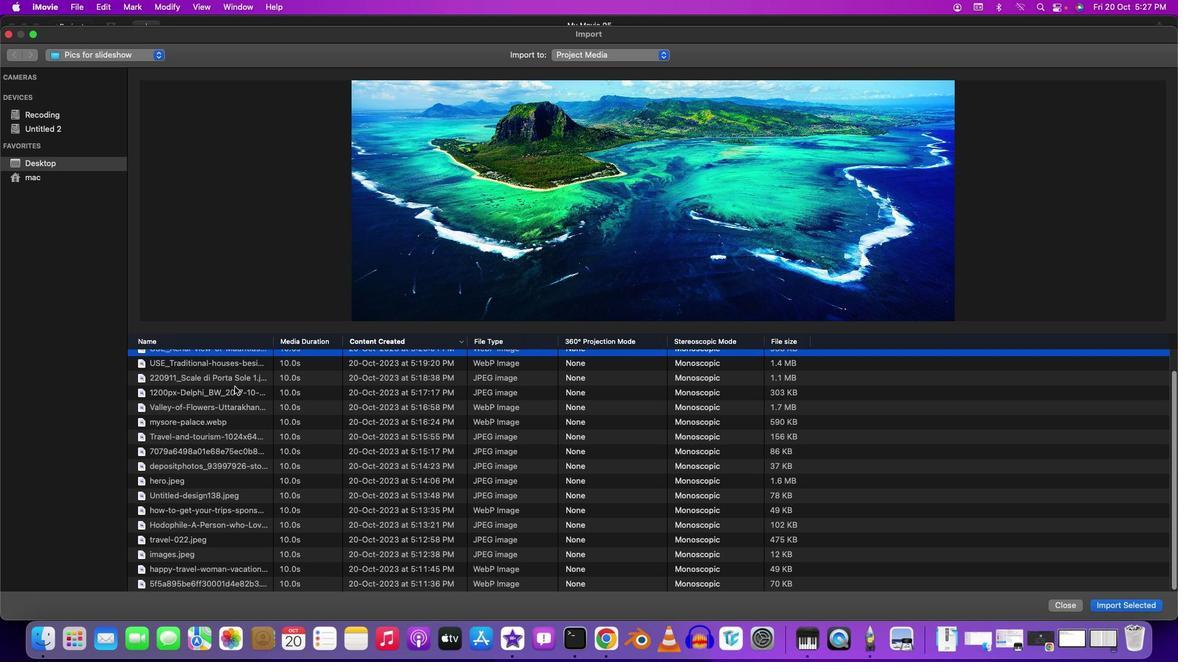 
Action: Mouse scrolled (235, 383) with delta (0, 0)
Screenshot: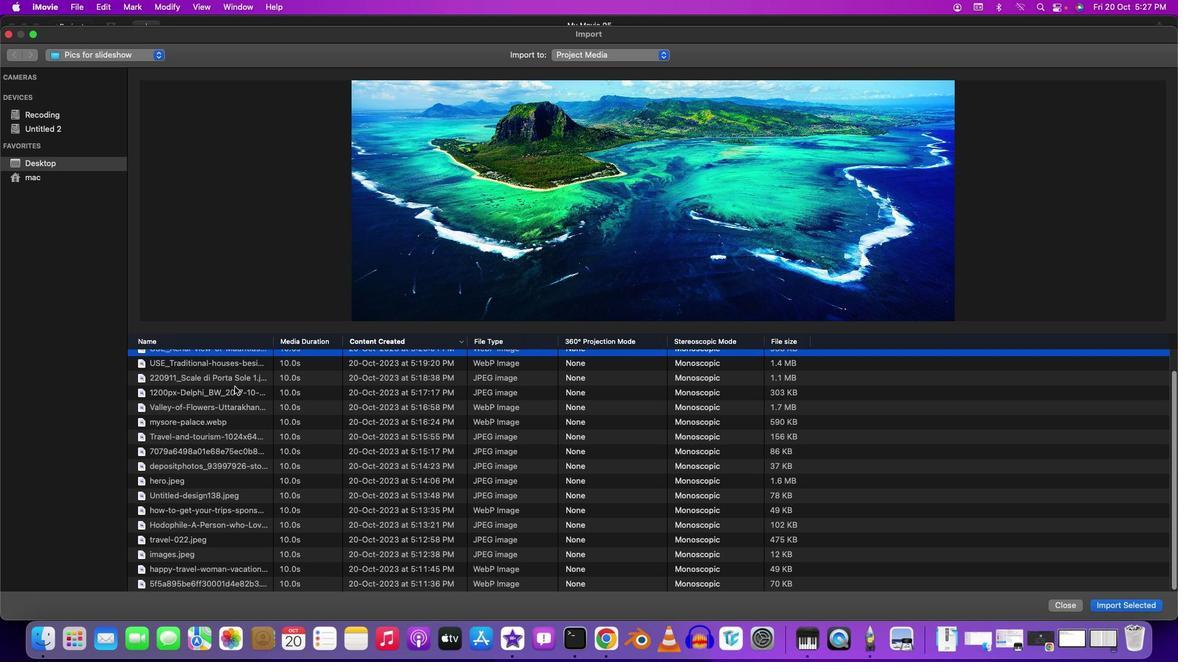 
Action: Mouse moved to (235, 383)
Screenshot: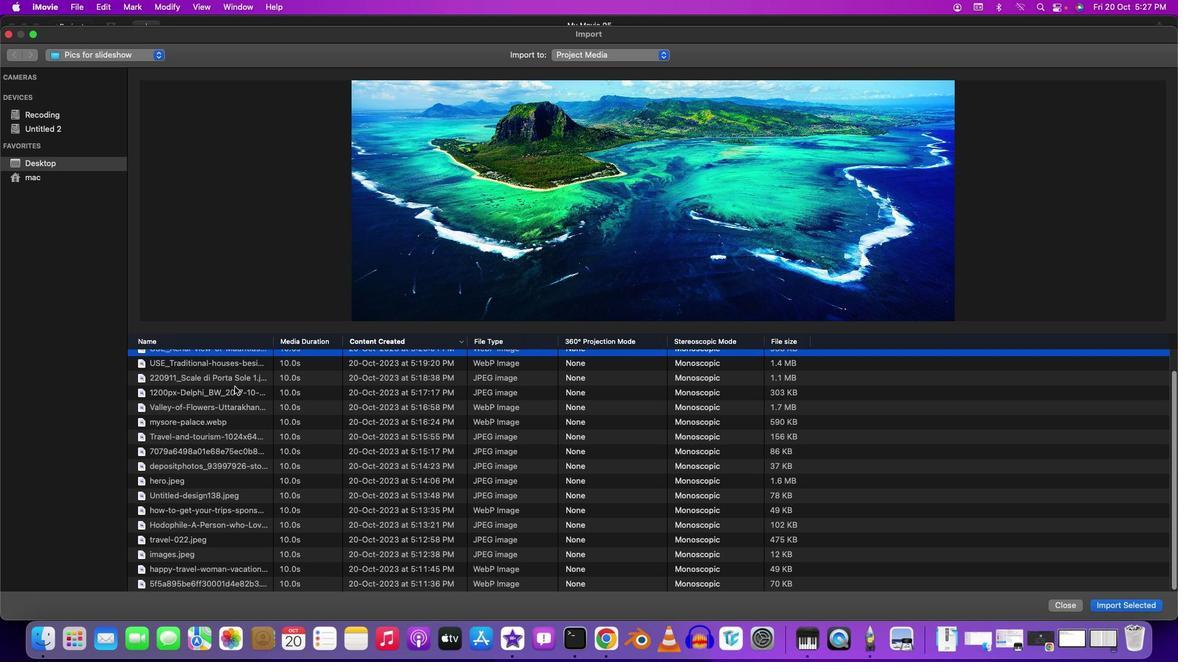 
Action: Mouse scrolled (235, 383) with delta (0, 0)
Screenshot: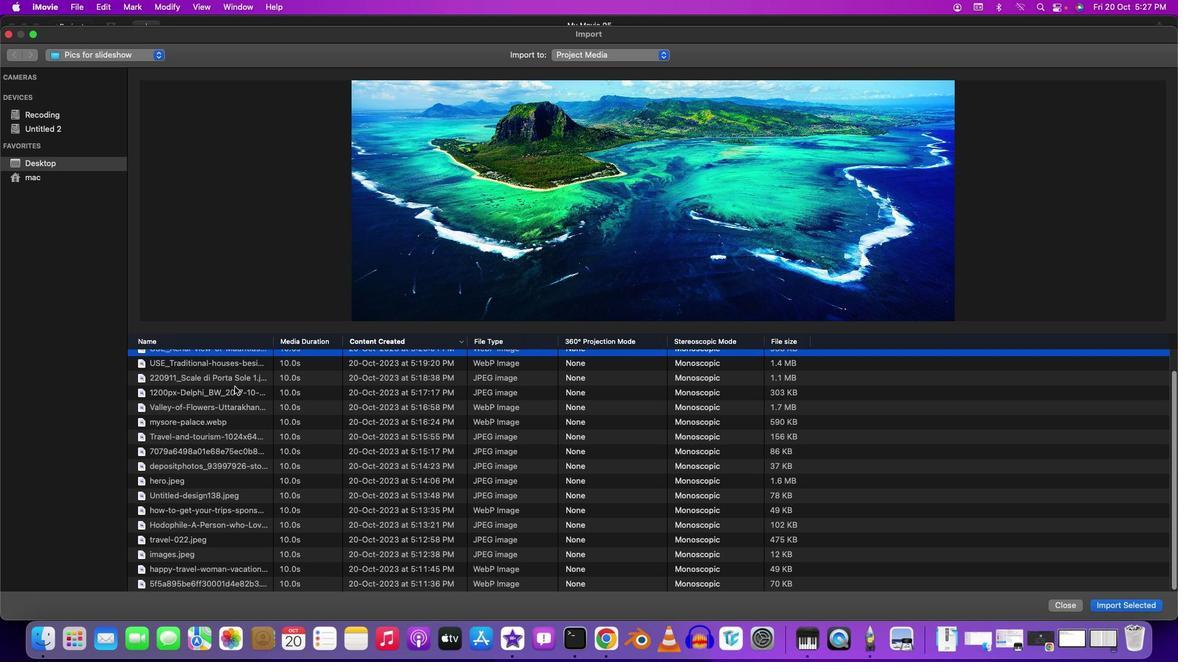 
Action: Mouse scrolled (235, 383) with delta (0, -1)
Screenshot: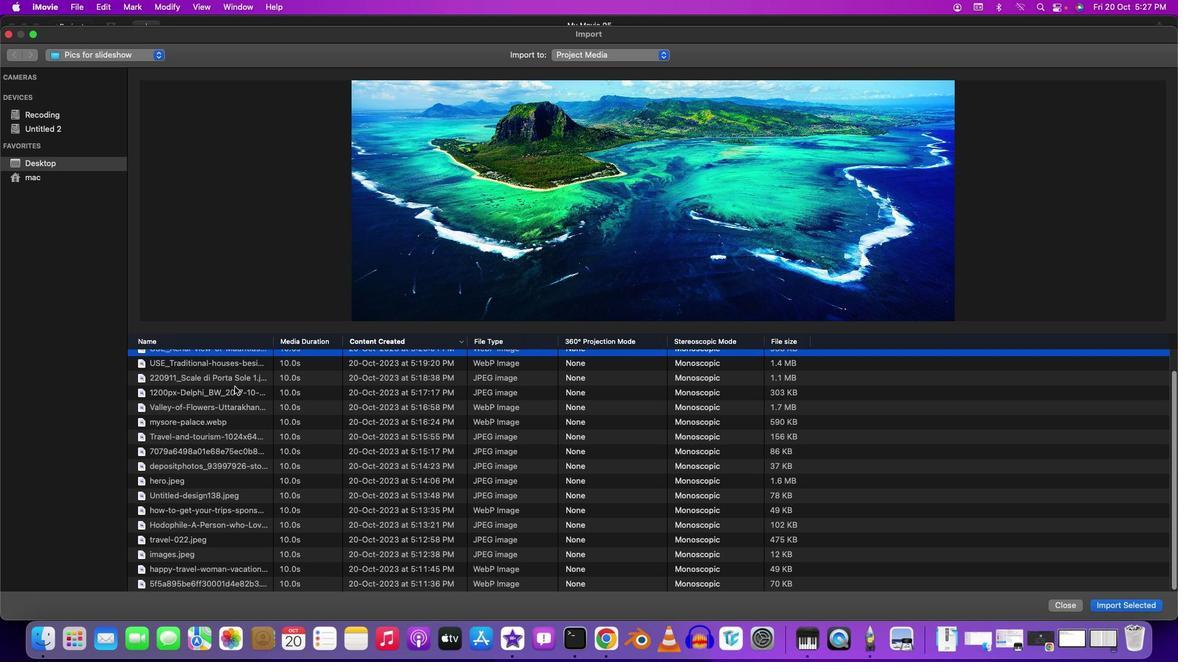 
Action: Mouse scrolled (235, 383) with delta (0, -2)
Screenshot: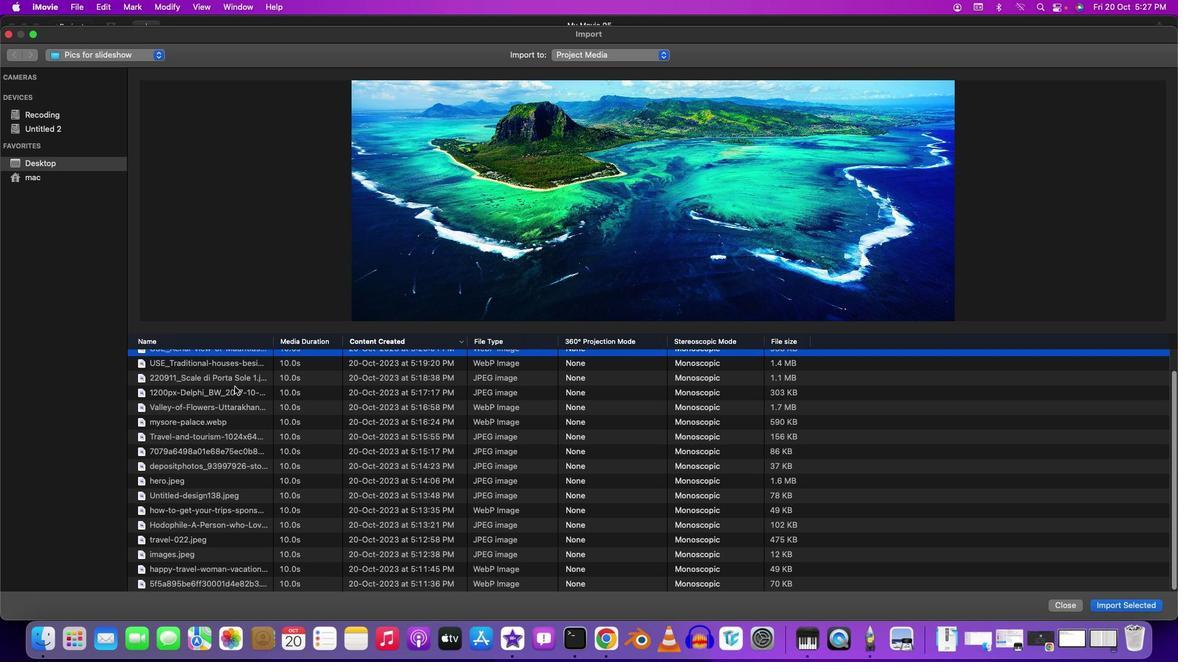 
Action: Mouse moved to (236, 387)
Screenshot: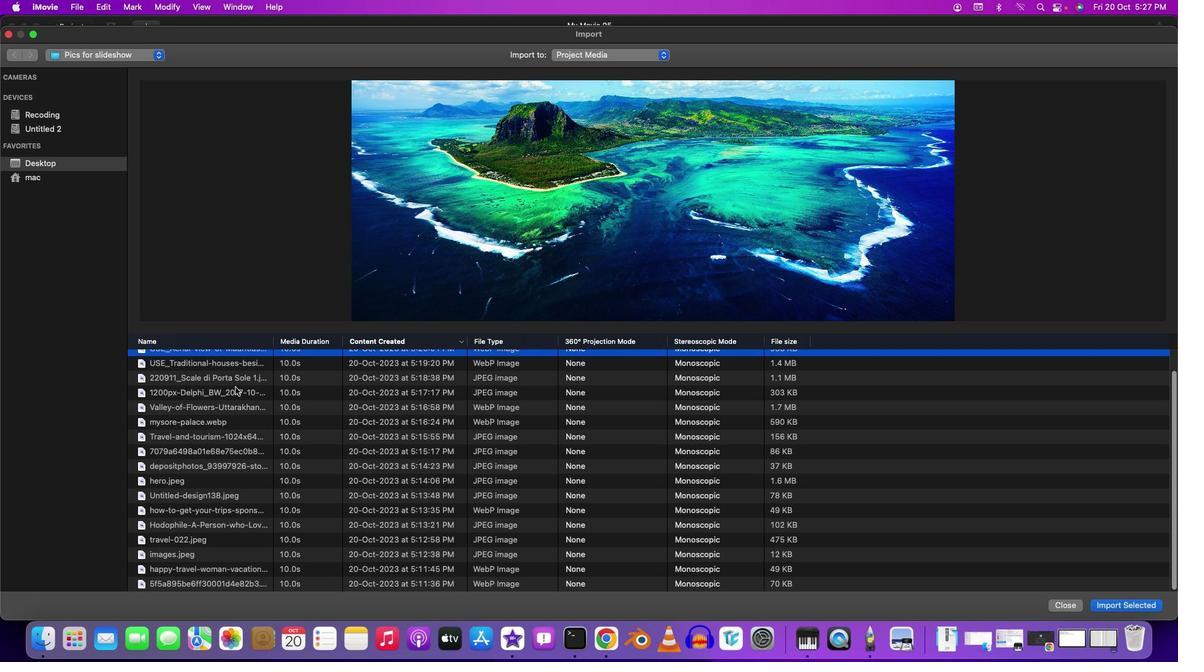 
Action: Mouse scrolled (236, 387) with delta (0, 0)
Screenshot: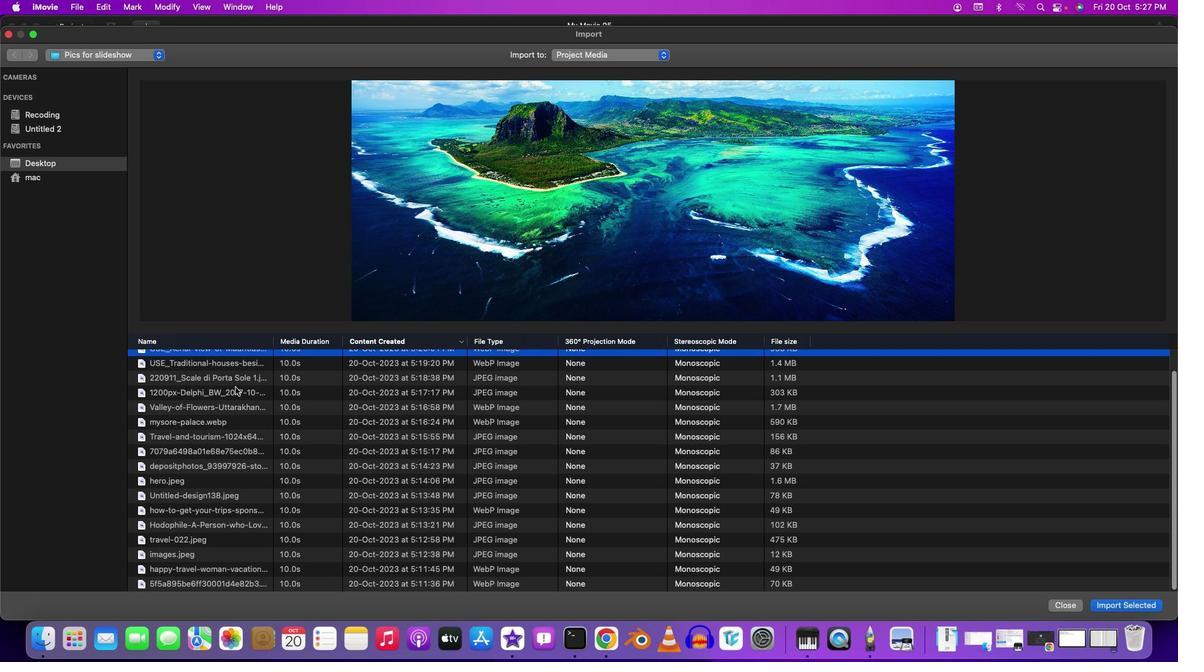 
Action: Mouse moved to (236, 387)
Screenshot: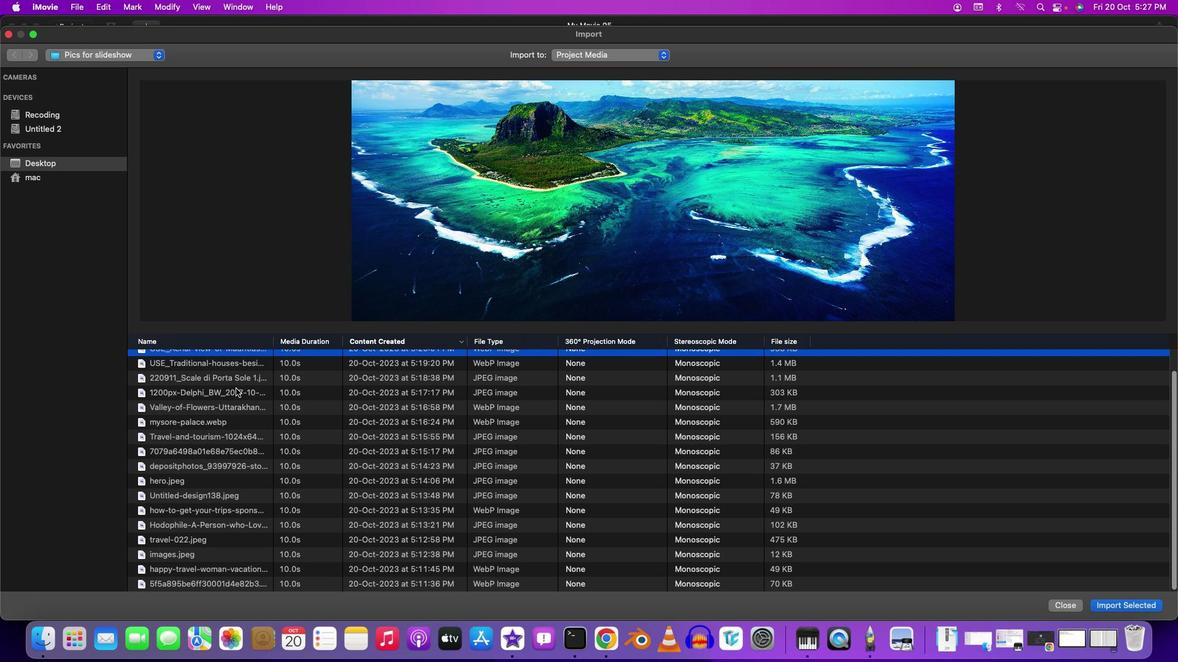 
Action: Mouse scrolled (236, 387) with delta (0, 0)
Screenshot: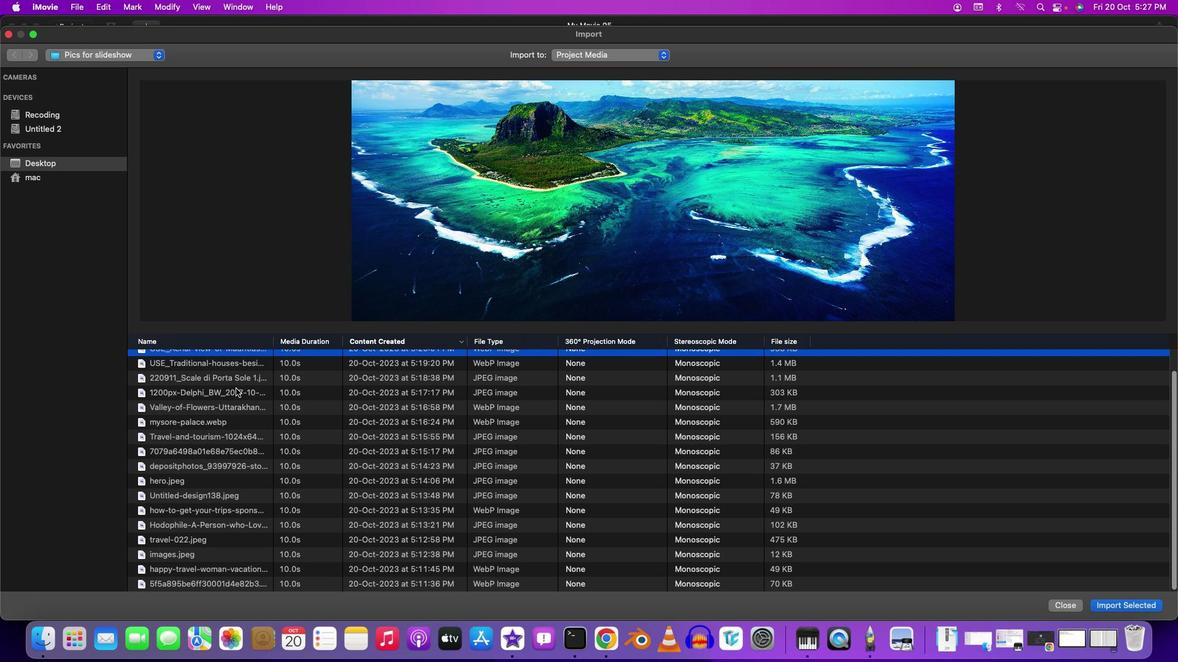 
Action: Mouse moved to (236, 387)
Screenshot: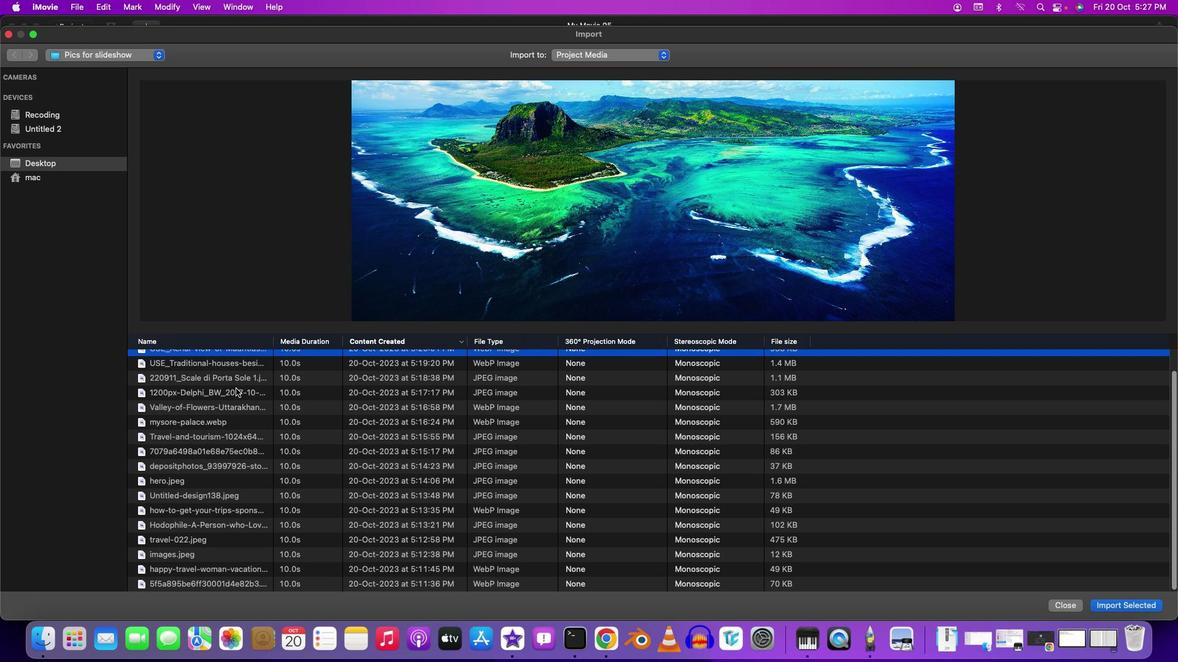 
Action: Mouse scrolled (236, 387) with delta (0, 0)
Screenshot: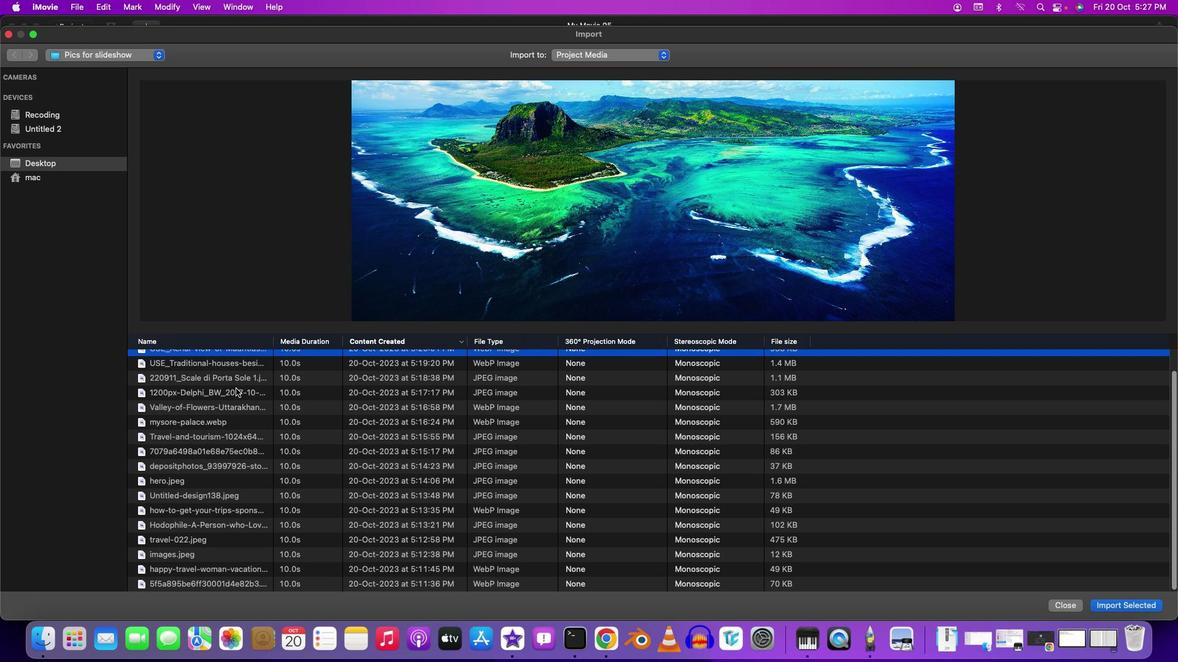
Action: Mouse scrolled (236, 387) with delta (0, -1)
Screenshot: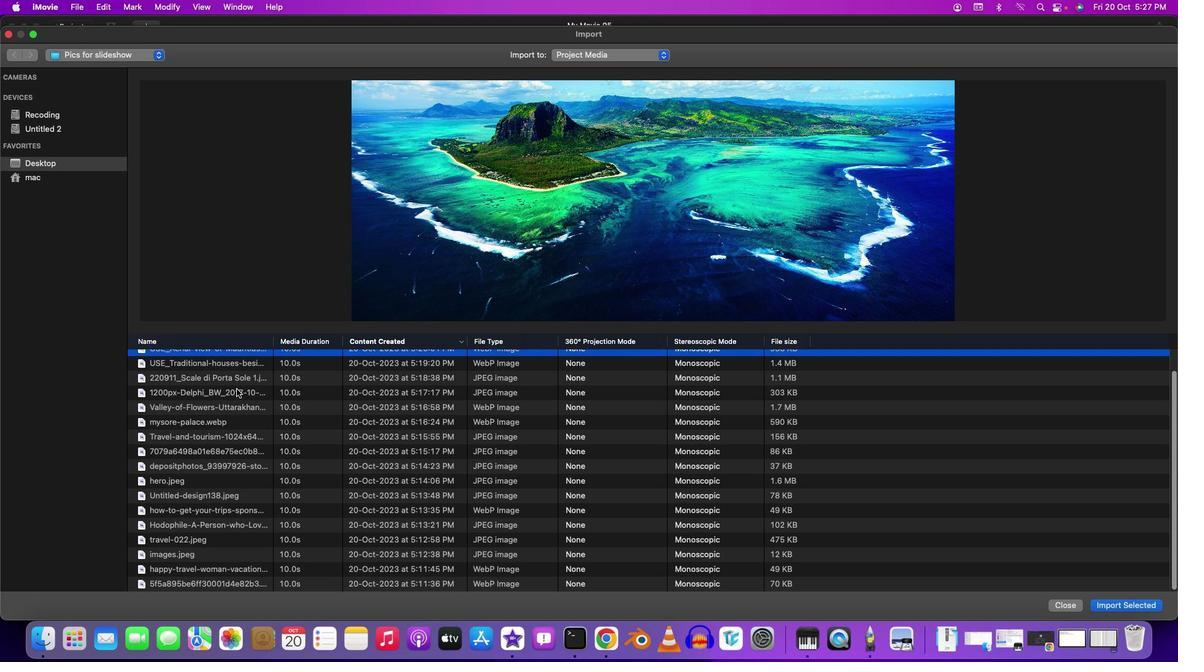 
Action: Mouse scrolled (236, 387) with delta (0, -2)
Screenshot: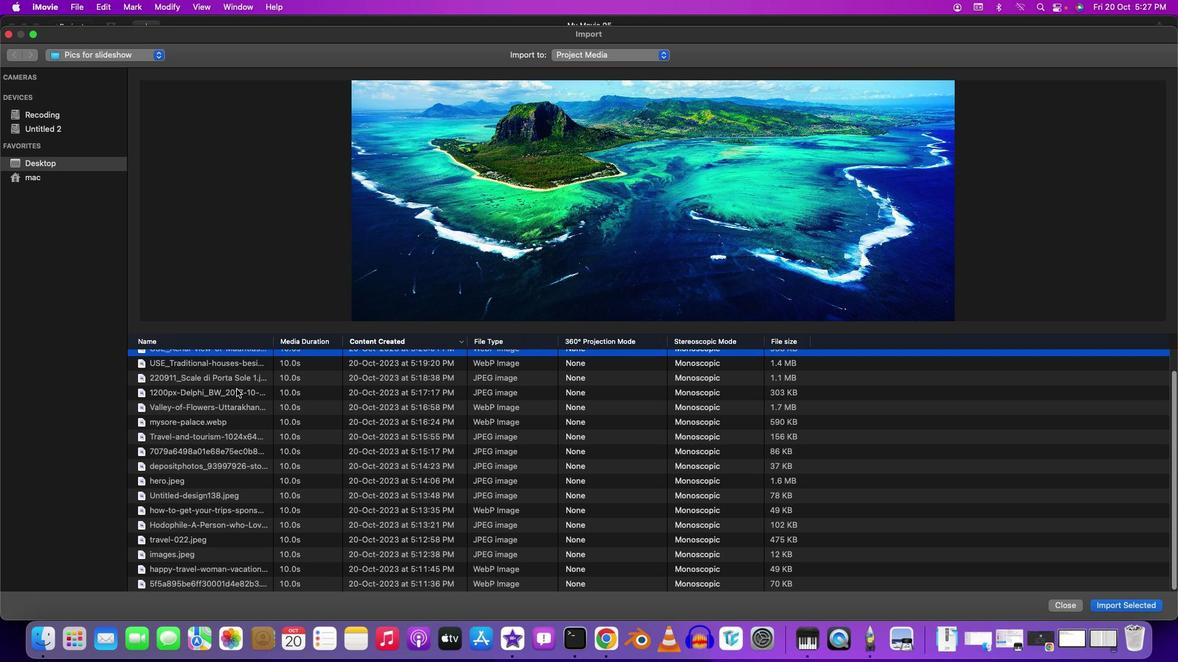 
Action: Mouse moved to (236, 387)
Screenshot: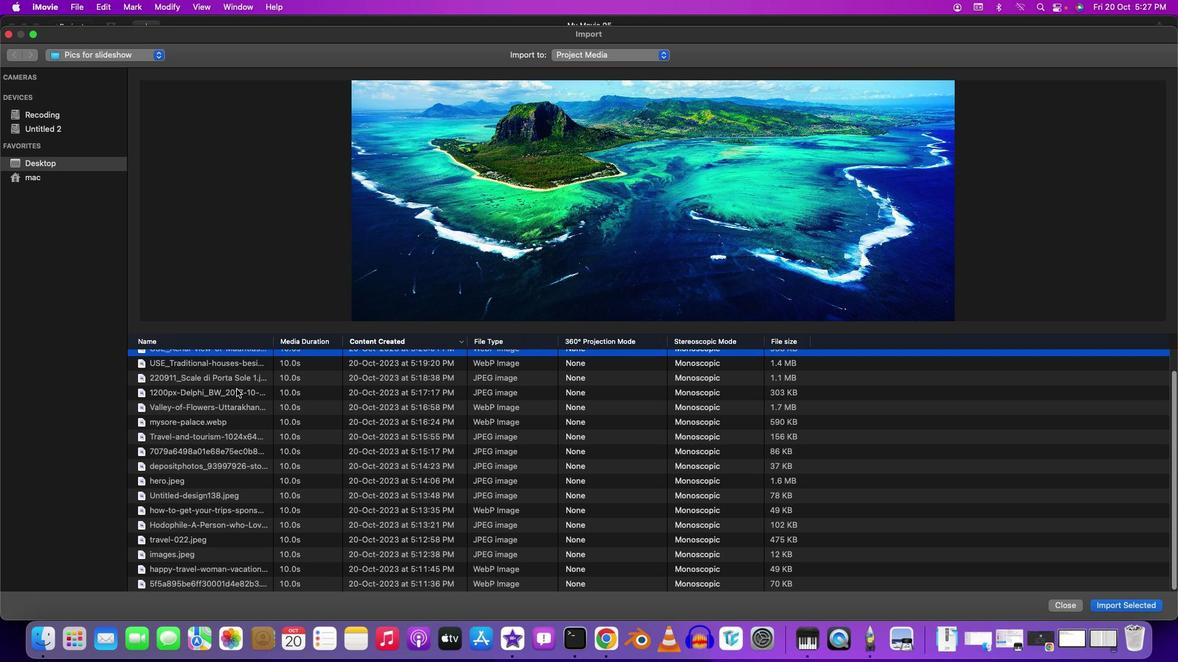 
Action: Mouse scrolled (236, 387) with delta (0, -2)
Screenshot: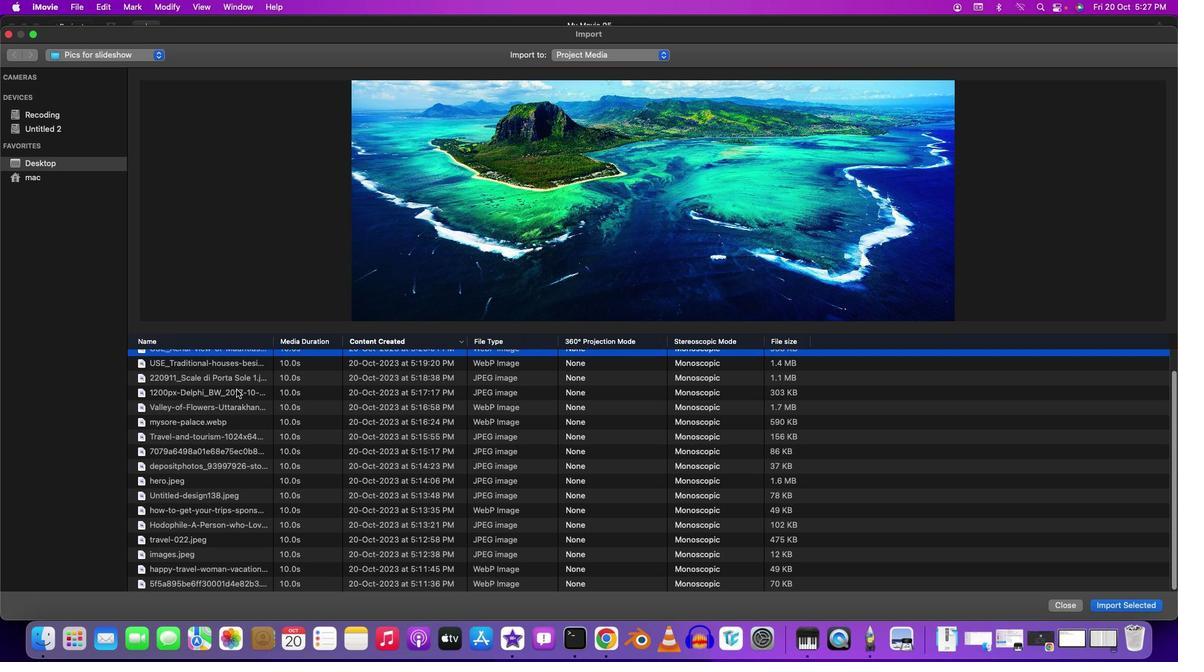 
Action: Mouse moved to (236, 380)
Screenshot: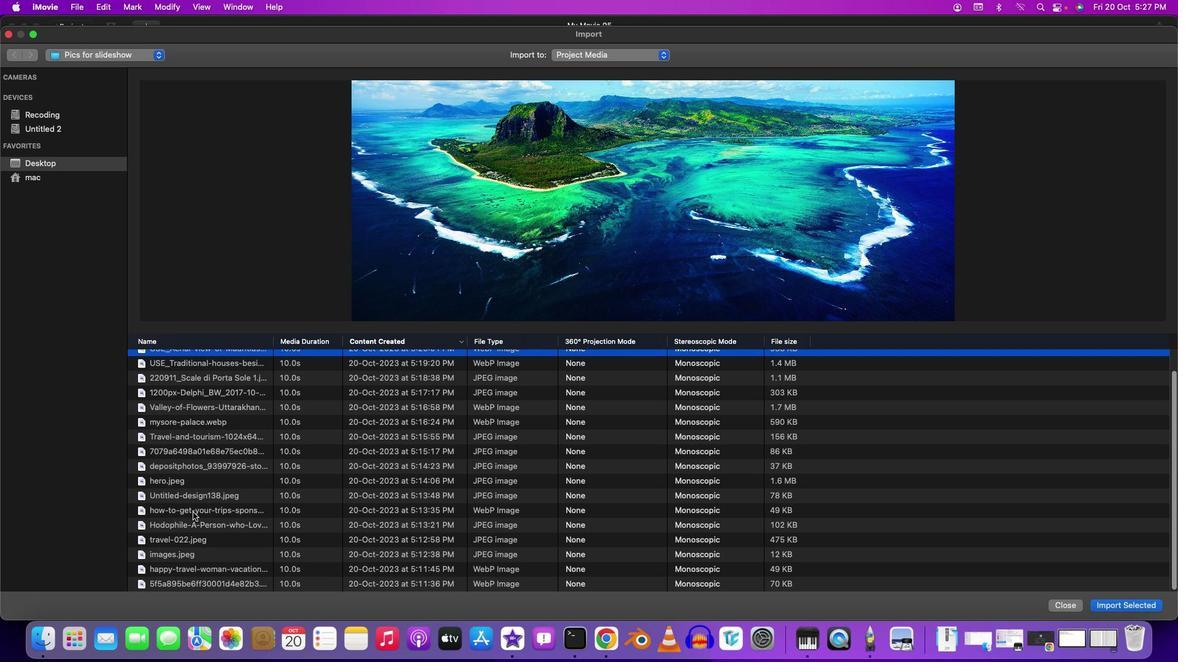 
Action: Key pressed Key.shift
Screenshot: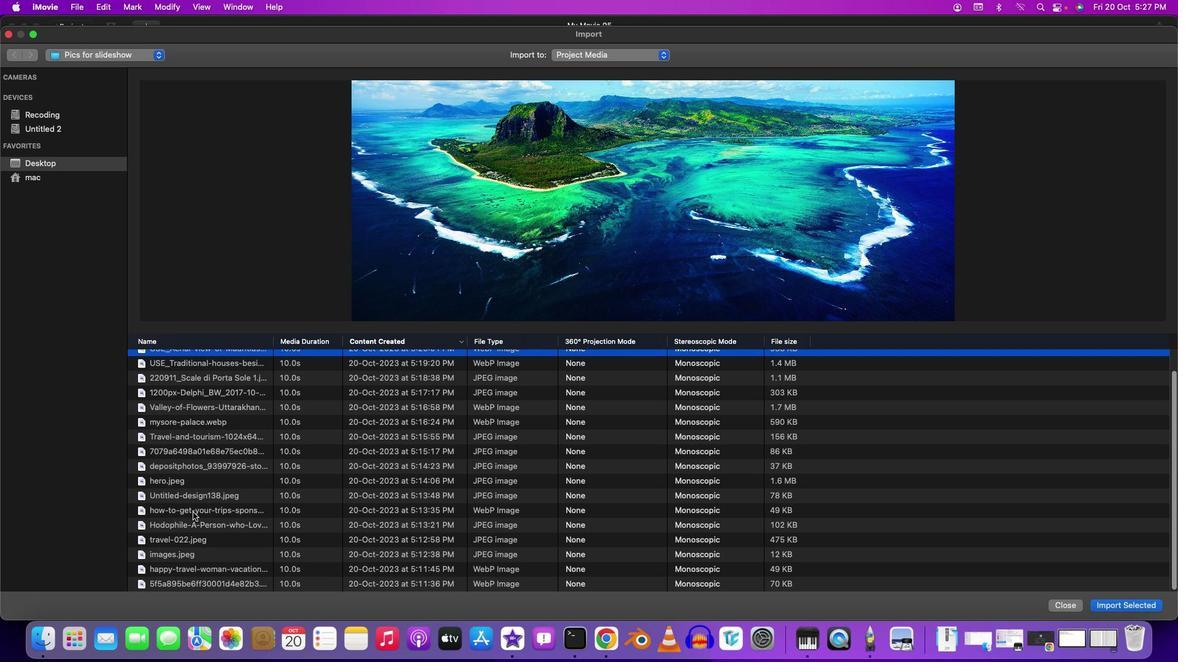 
Action: Mouse moved to (193, 584)
Screenshot: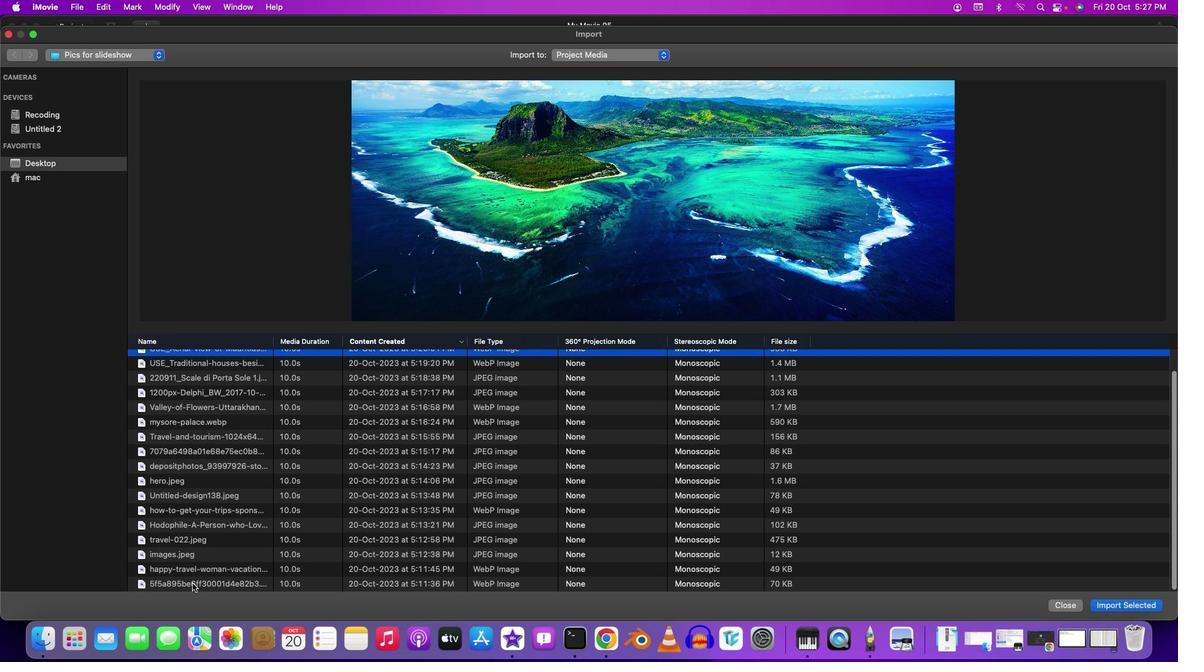 
Action: Mouse pressed left at (193, 584)
Screenshot: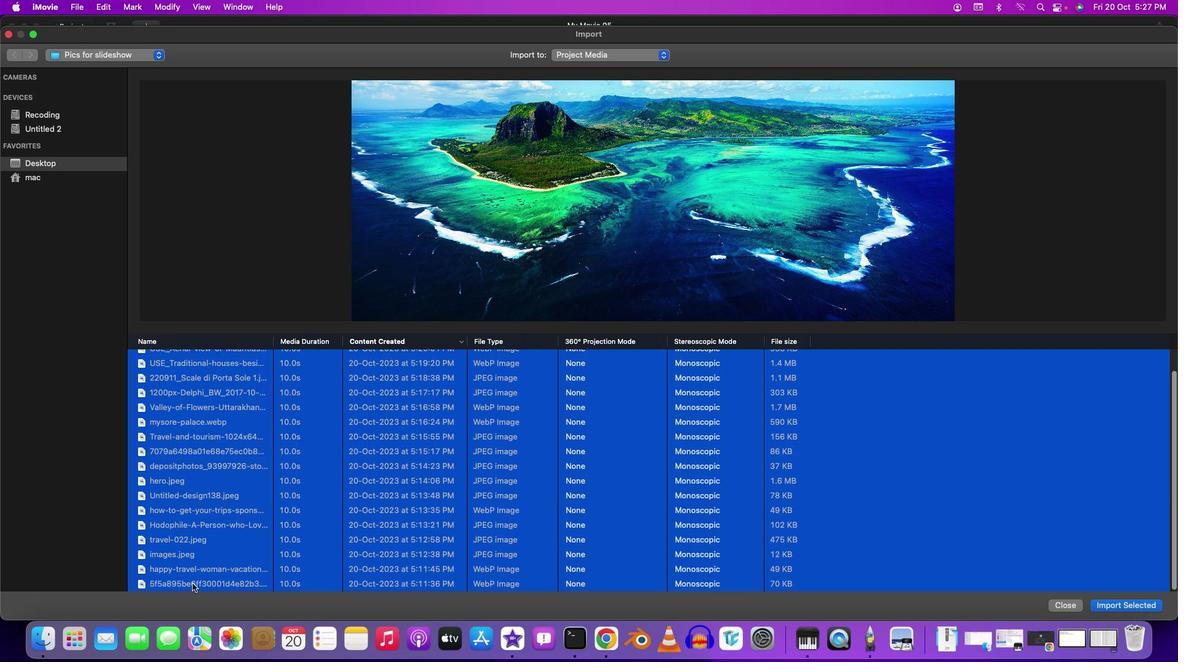 
Action: Mouse moved to (1140, 607)
Screenshot: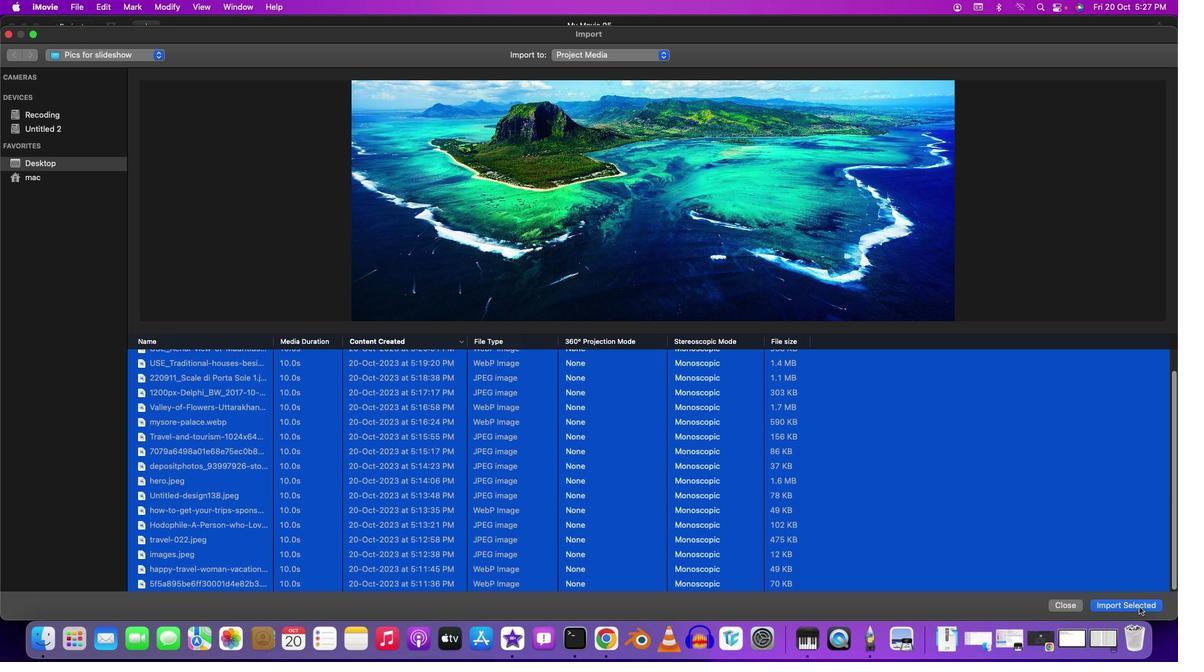 
Action: Mouse pressed left at (1140, 607)
Screenshot: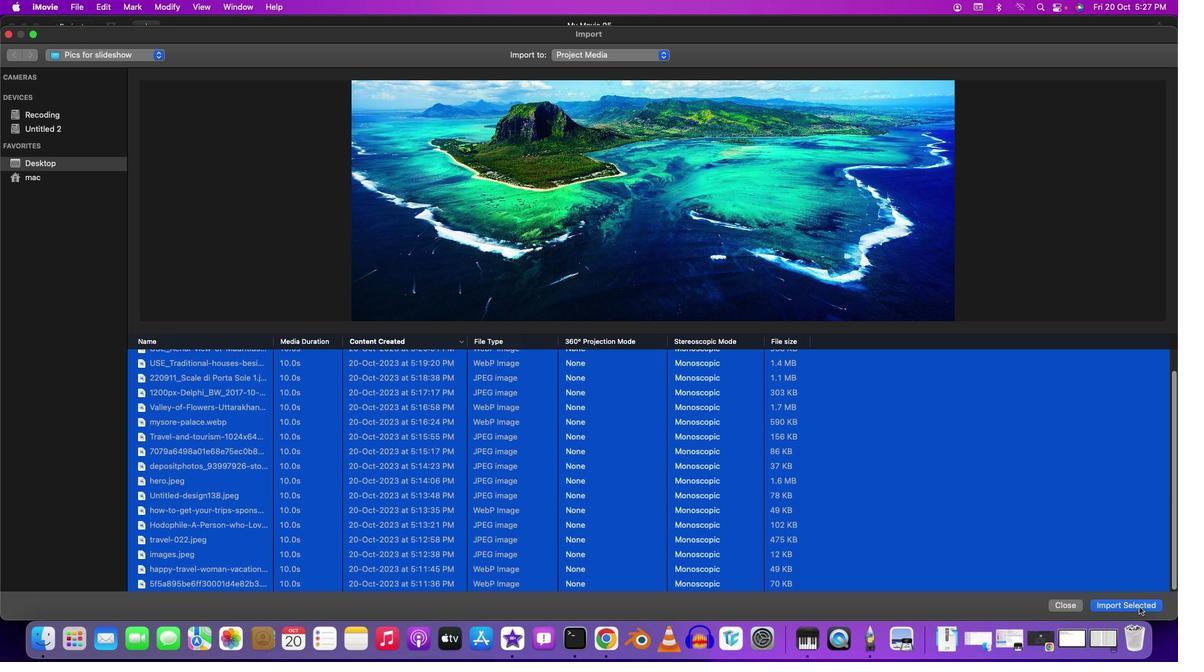 
Action: Mouse moved to (231, 291)
Screenshot: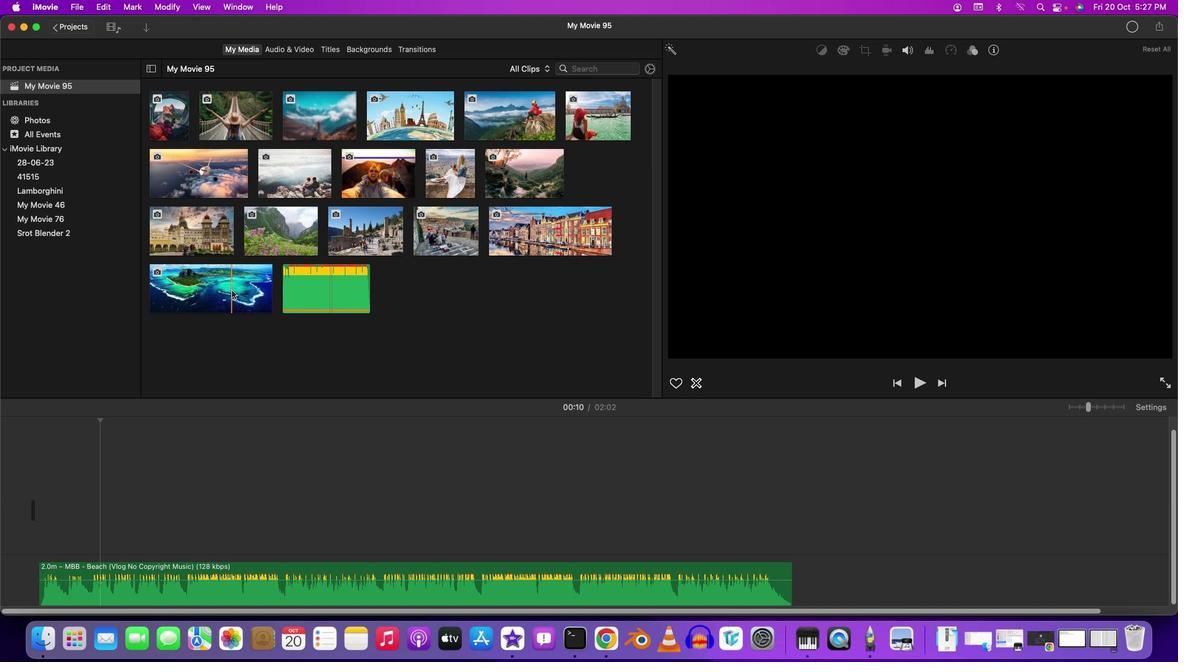 
Action: Mouse pressed left at (231, 291)
Screenshot: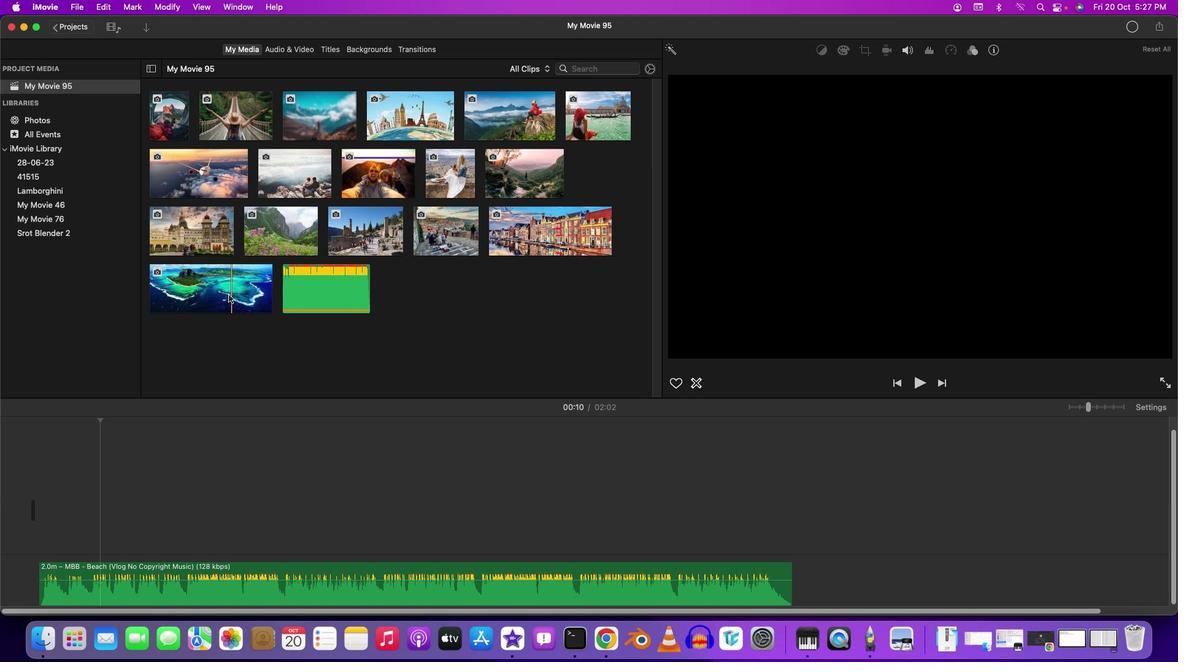 
Action: Mouse moved to (1152, 410)
Screenshot: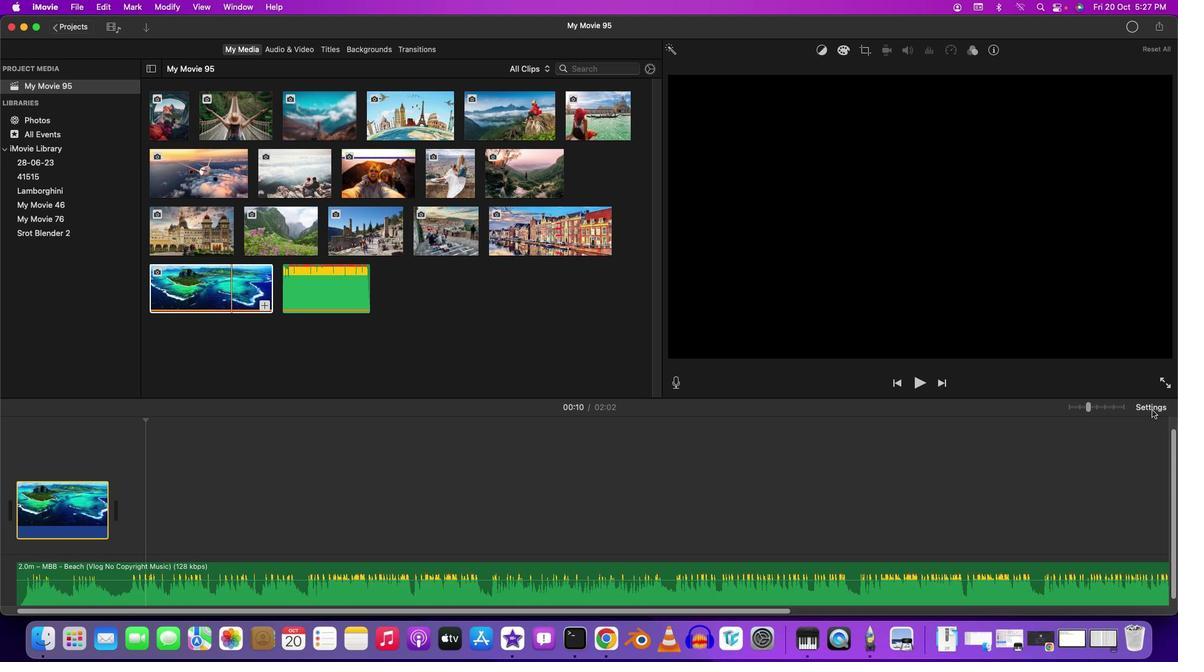 
Action: Mouse pressed left at (1152, 410)
Screenshot: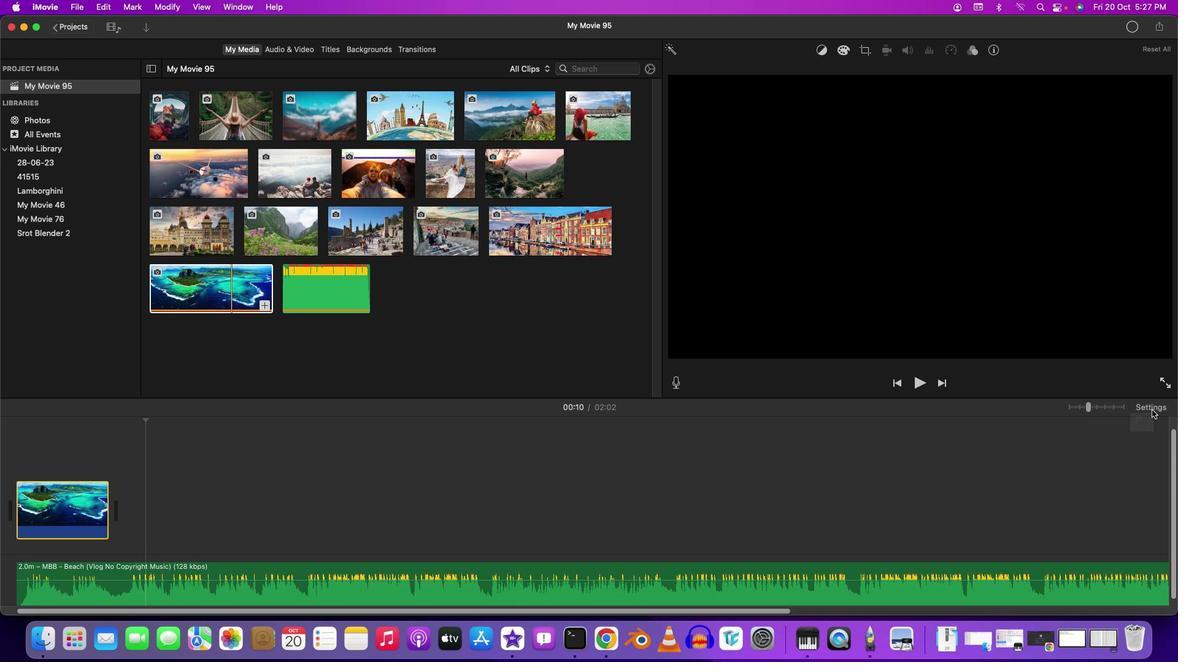 
Action: Mouse moved to (1033, 459)
Screenshot: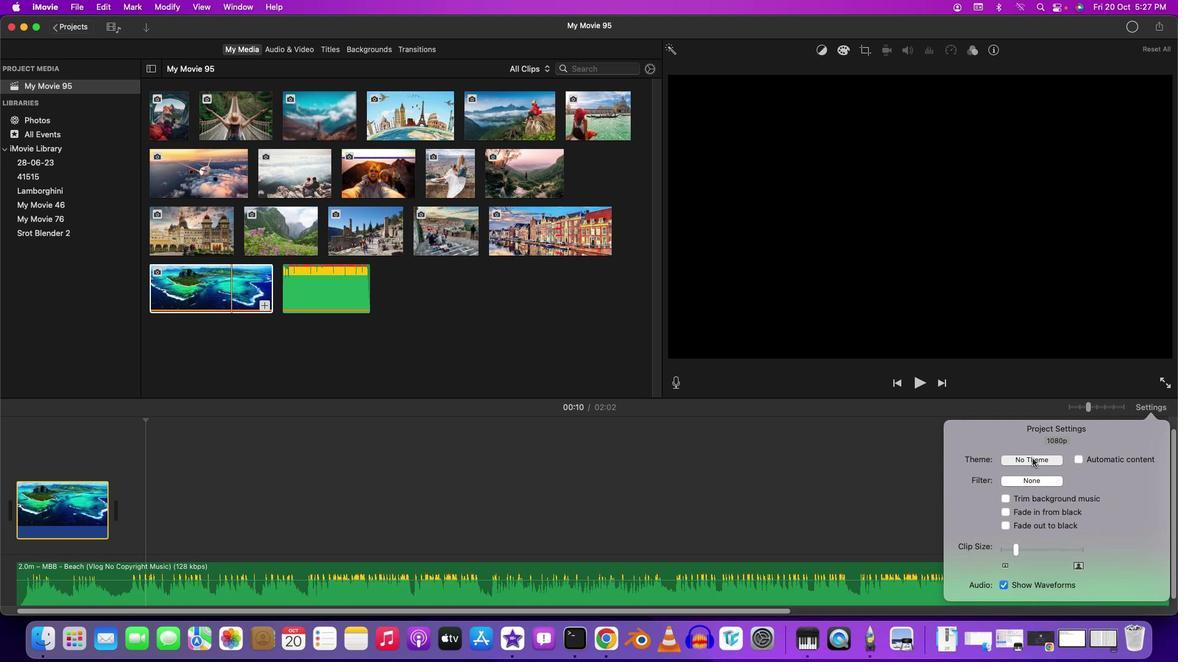 
Action: Mouse pressed left at (1033, 459)
Screenshot: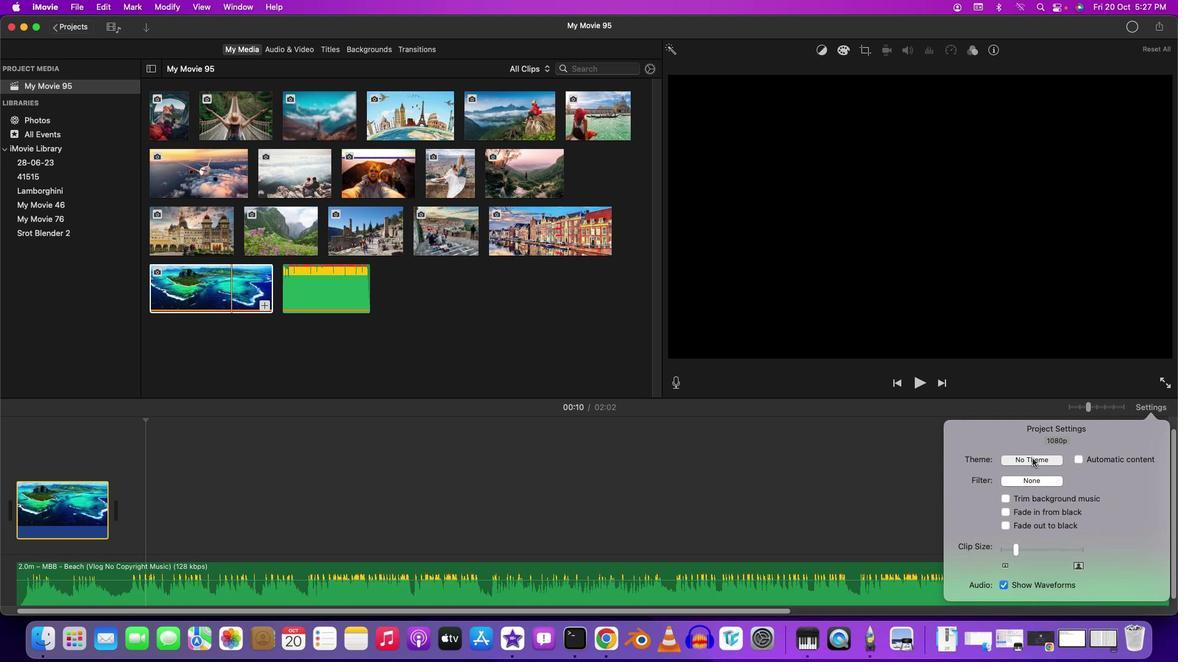 
Action: Mouse moved to (838, 465)
Screenshot: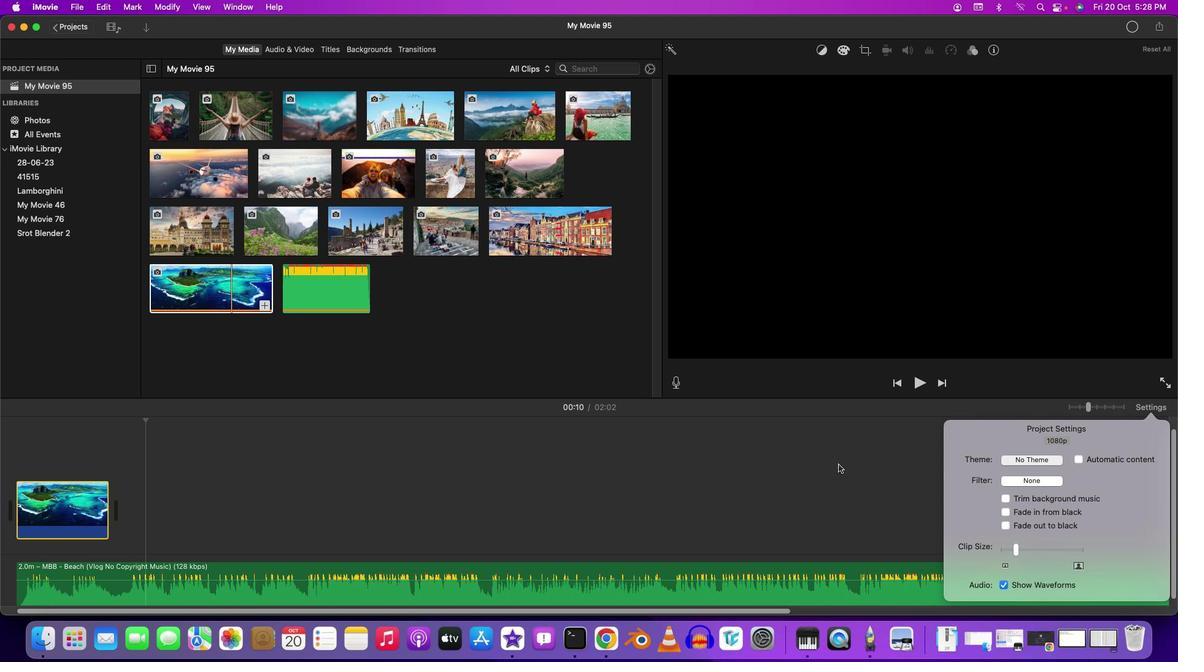 
Action: Mouse pressed left at (838, 465)
Screenshot: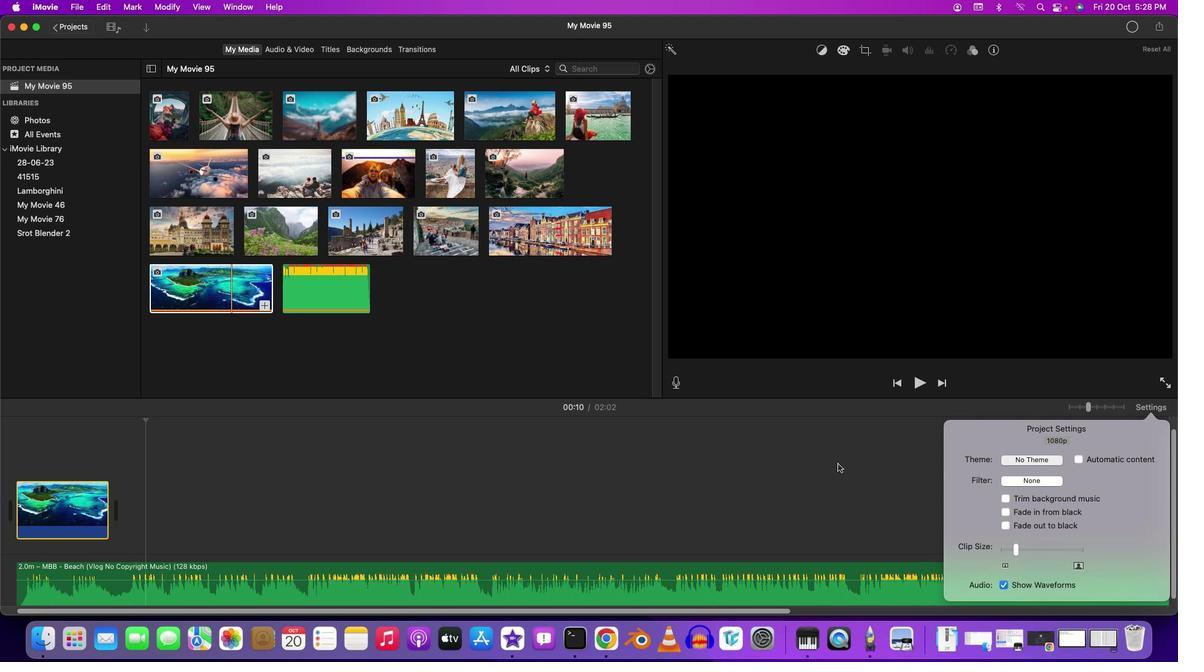 
Action: Mouse moved to (423, 374)
Screenshot: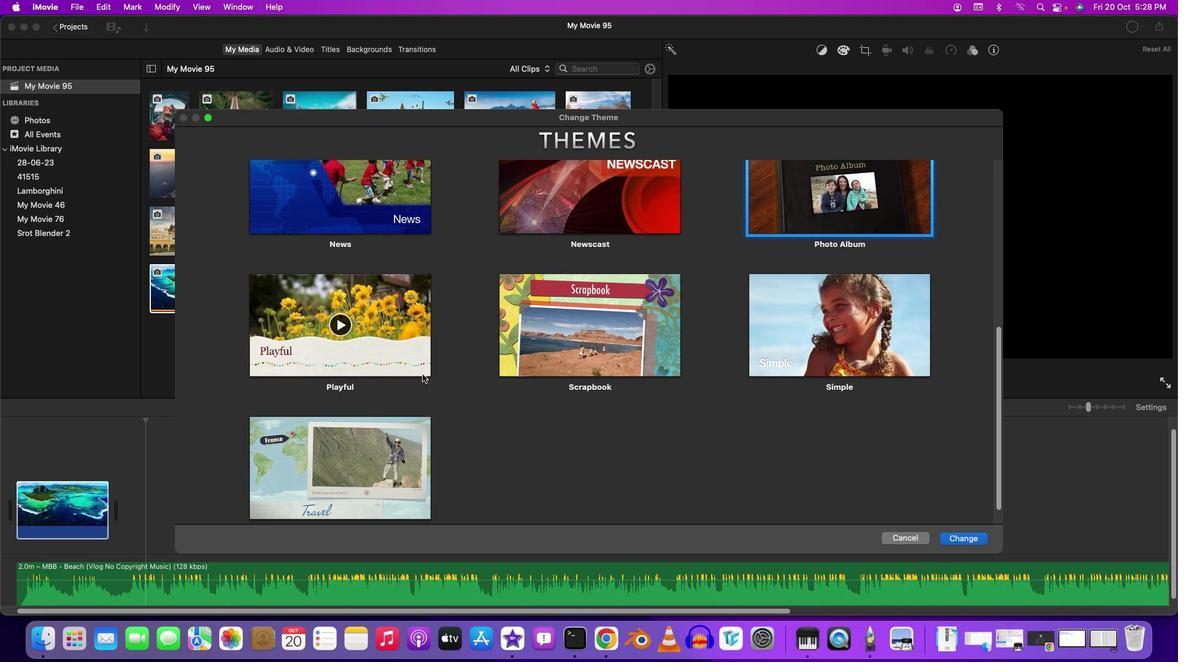 
Action: Mouse scrolled (423, 374) with delta (0, 0)
Screenshot: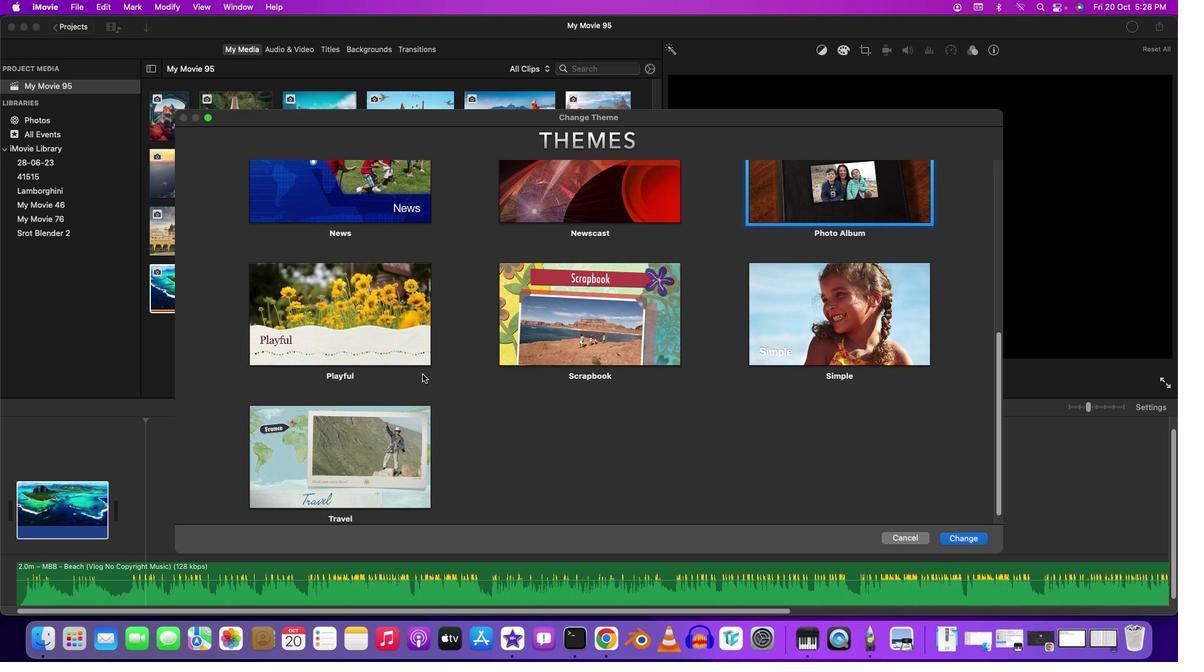
Action: Mouse scrolled (423, 374) with delta (0, 0)
Screenshot: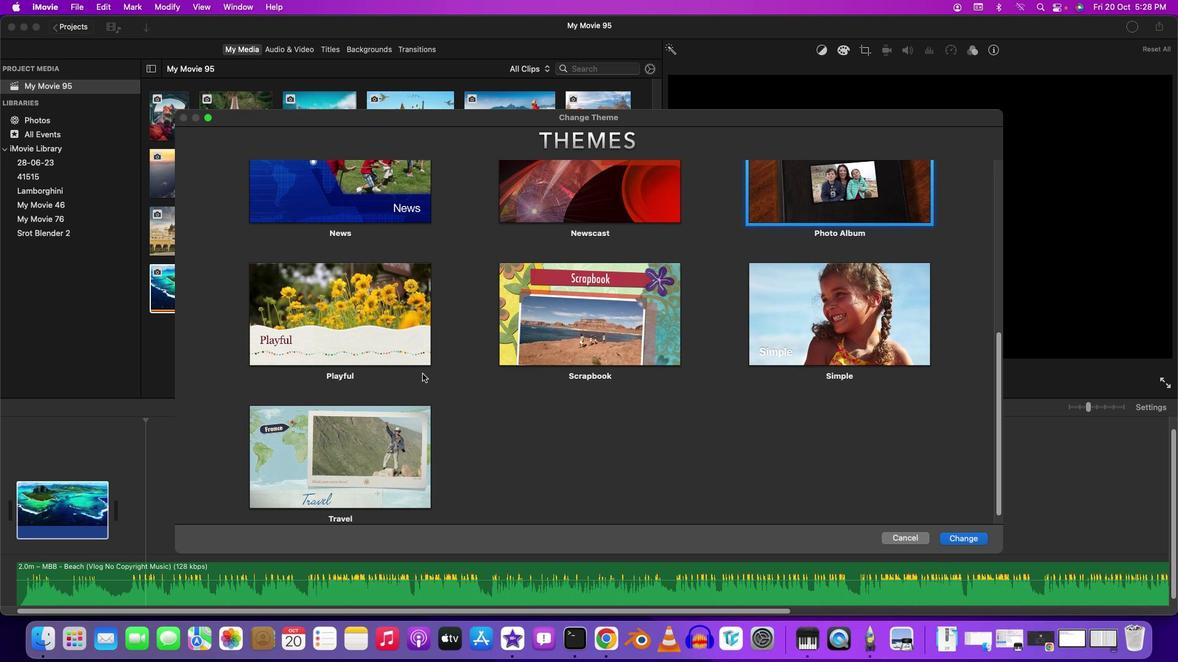 
Action: Mouse scrolled (423, 374) with delta (0, 0)
Screenshot: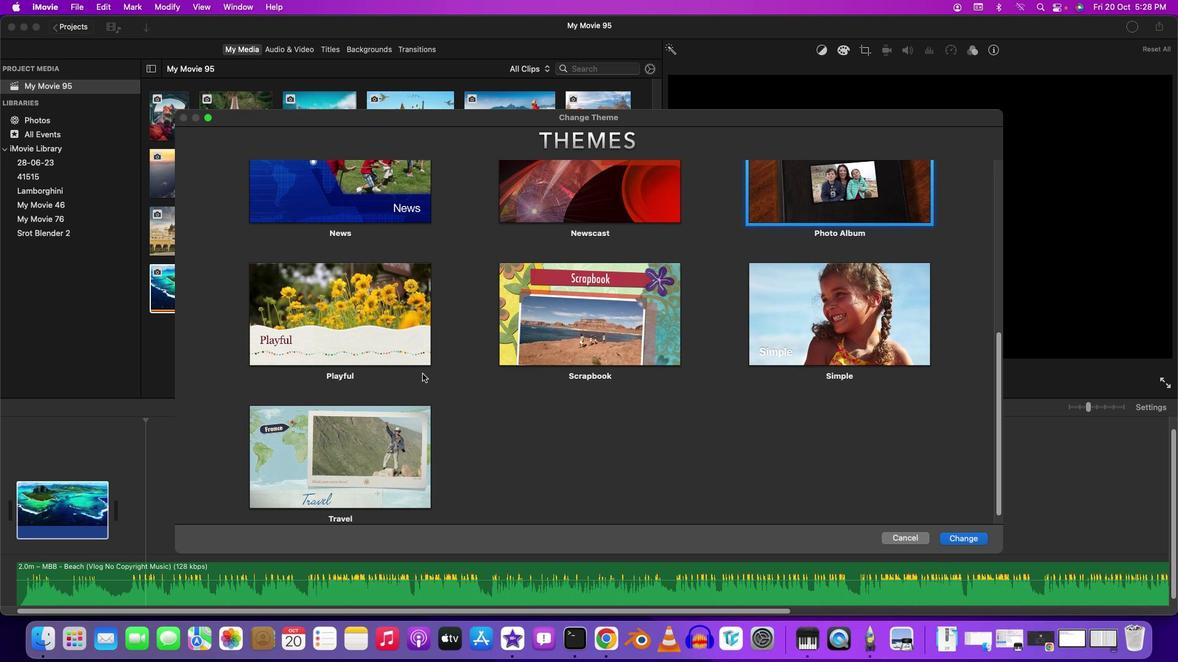 
Action: Mouse scrolled (423, 374) with delta (0, -1)
Screenshot: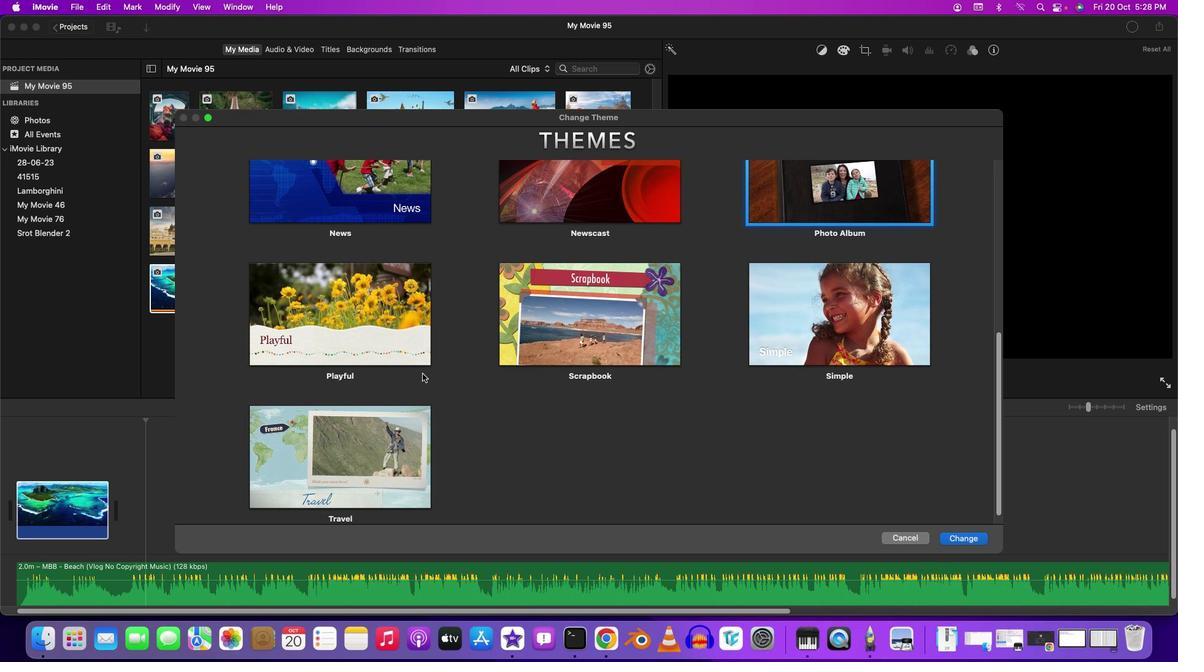
Action: Mouse moved to (423, 374)
Screenshot: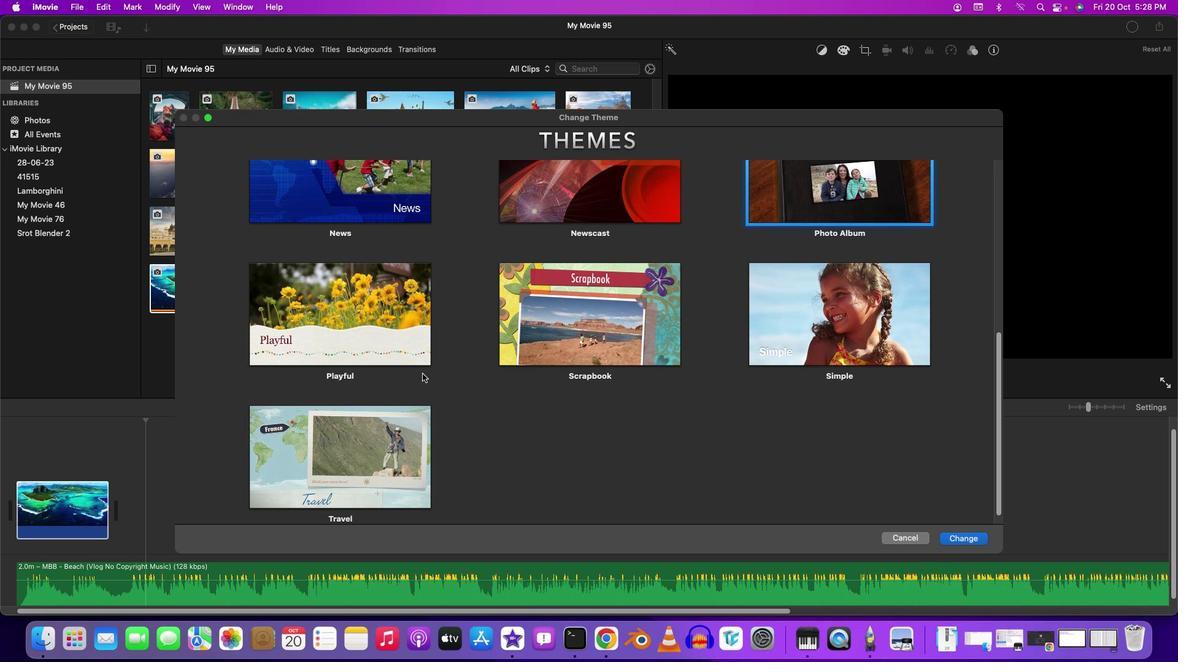 
Action: Mouse scrolled (423, 374) with delta (0, 0)
Screenshot: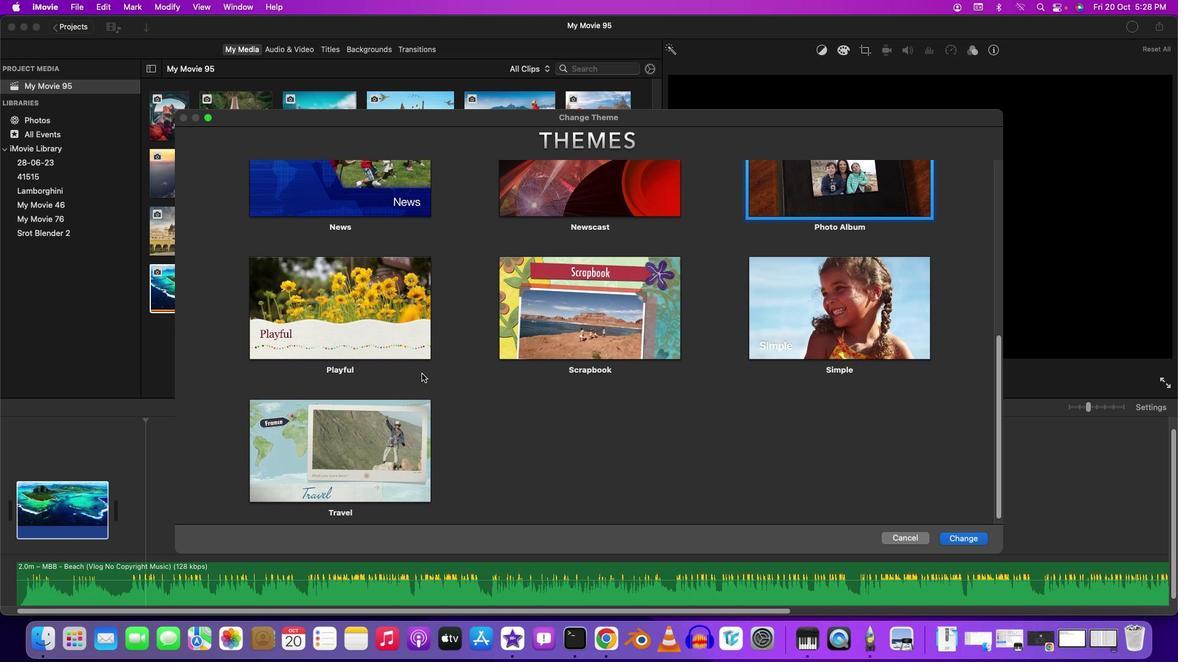 
Action: Mouse scrolled (423, 374) with delta (0, 0)
Screenshot: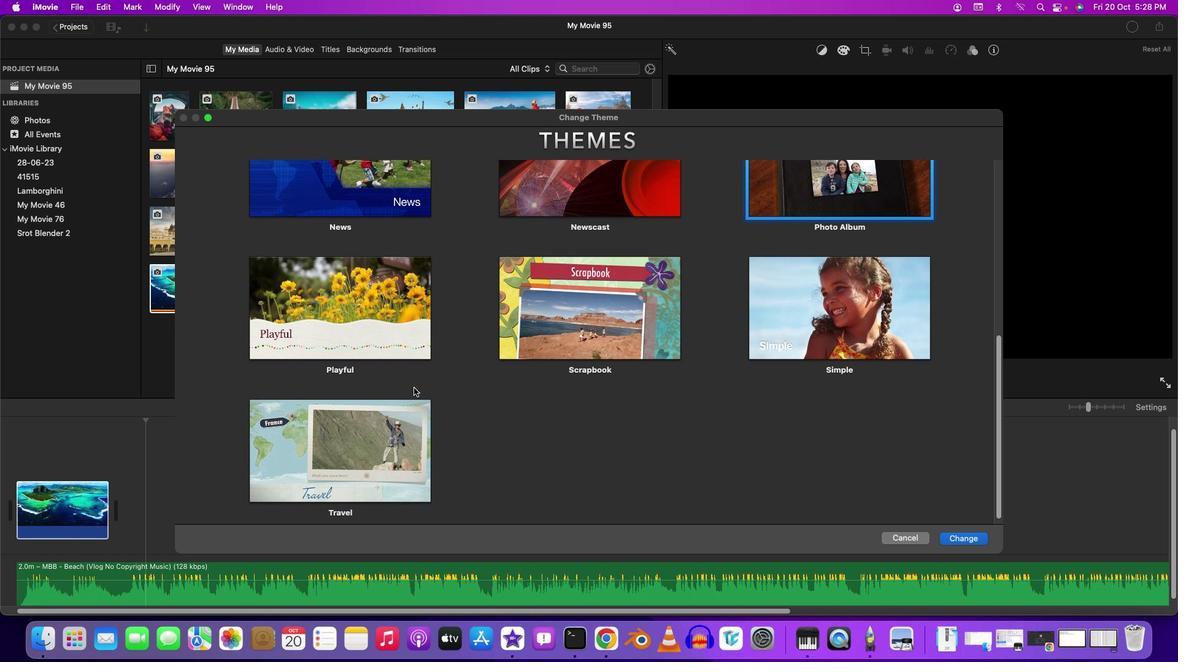
Action: Mouse moved to (354, 442)
Screenshot: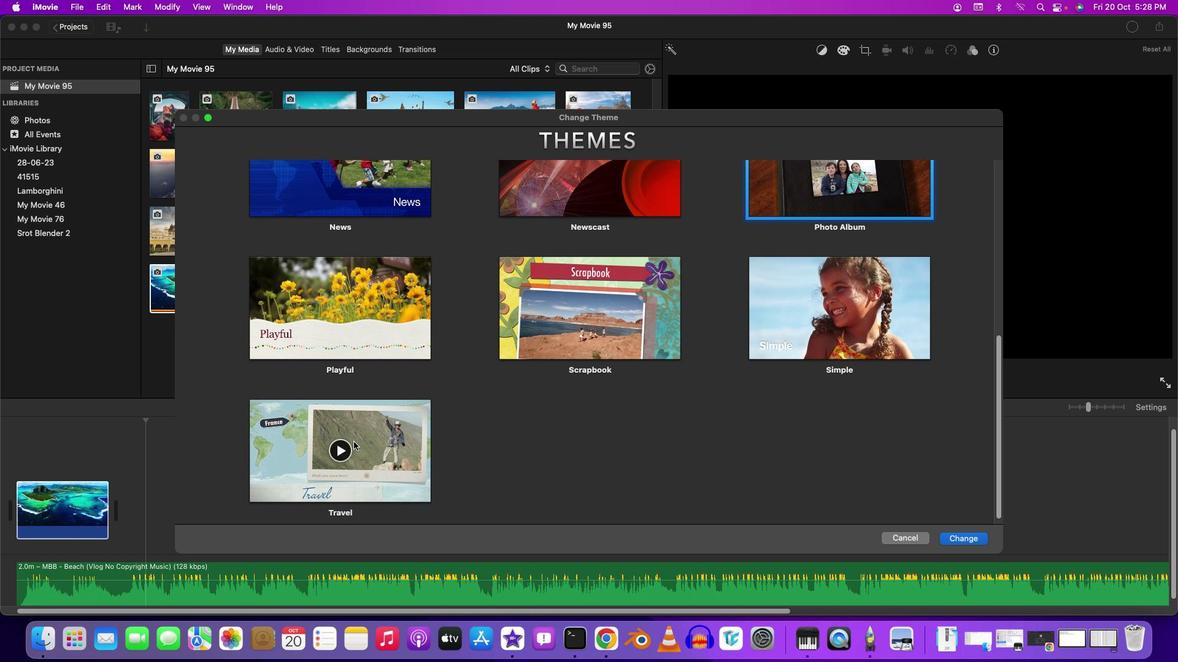 
Action: Mouse pressed left at (354, 442)
Screenshot: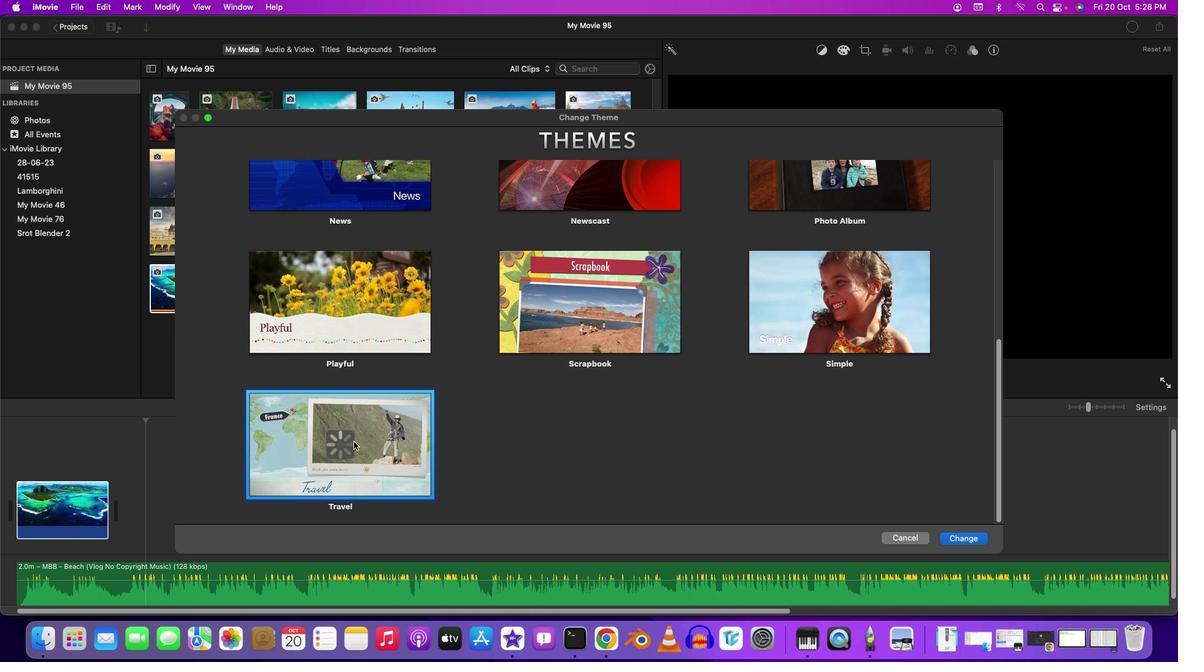 
Action: Mouse pressed left at (354, 442)
Screenshot: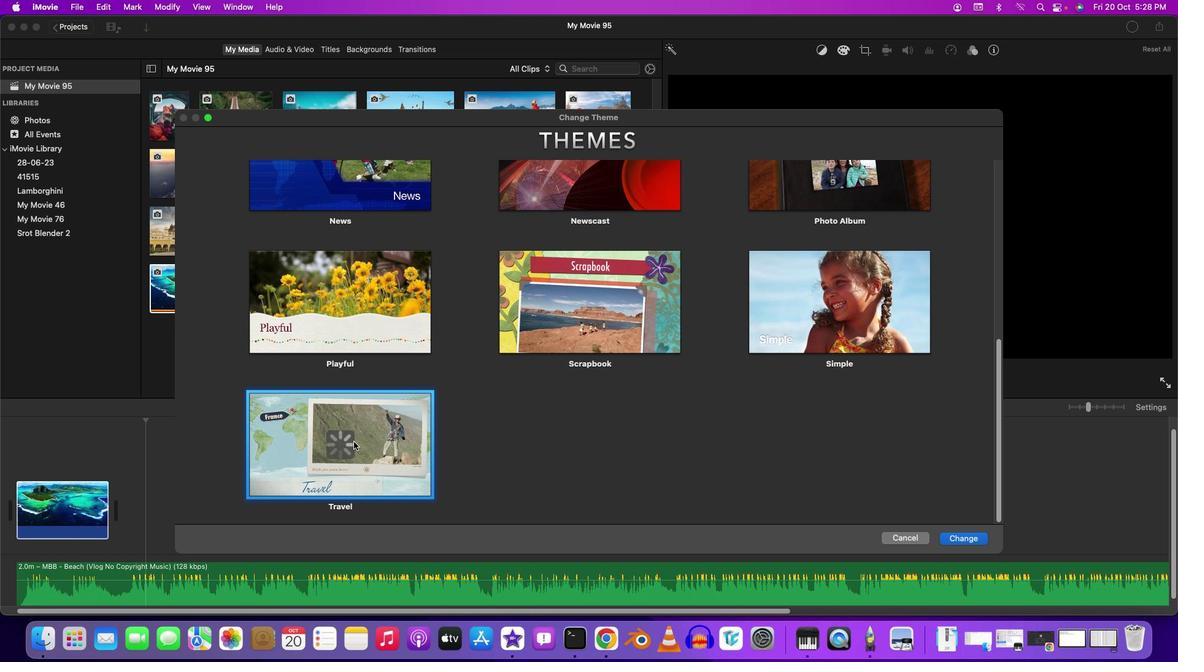 
Action: Mouse moved to (397, 443)
Screenshot: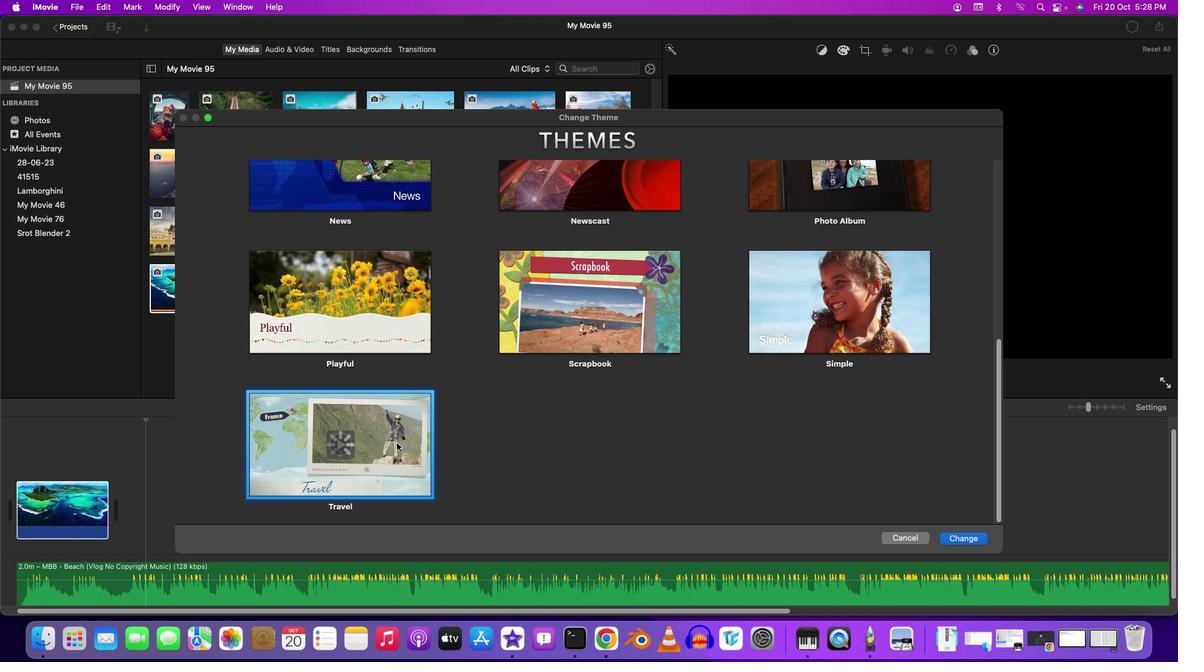 
Action: Mouse pressed left at (397, 443)
Screenshot: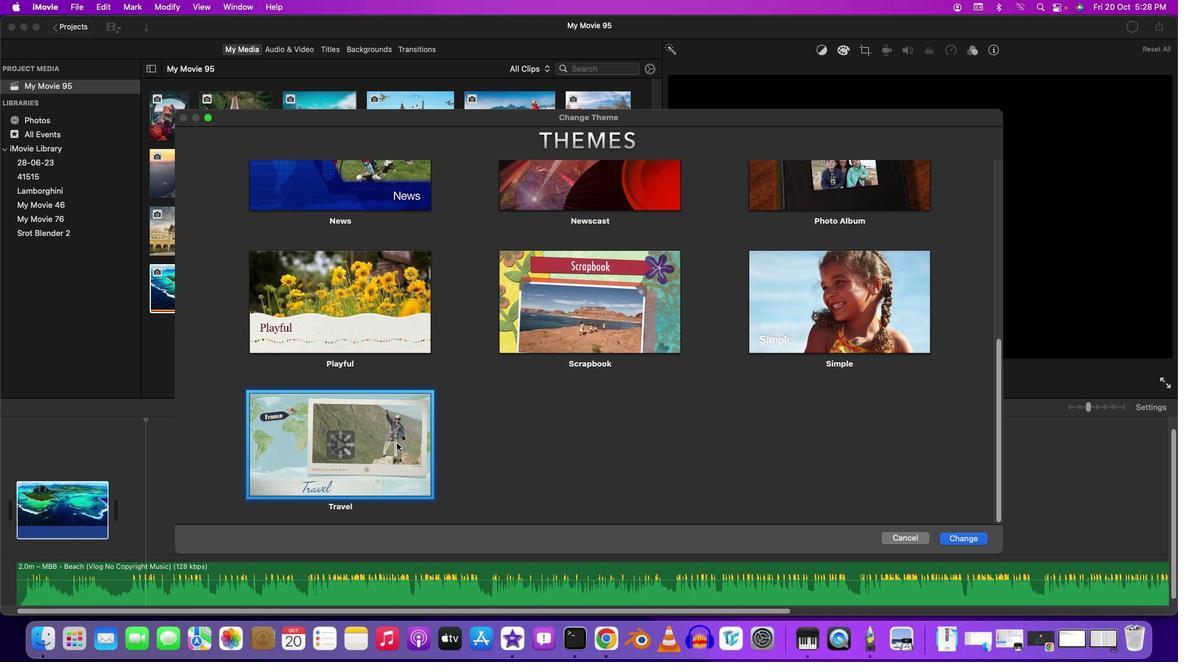 
Action: Mouse pressed left at (397, 443)
Screenshot: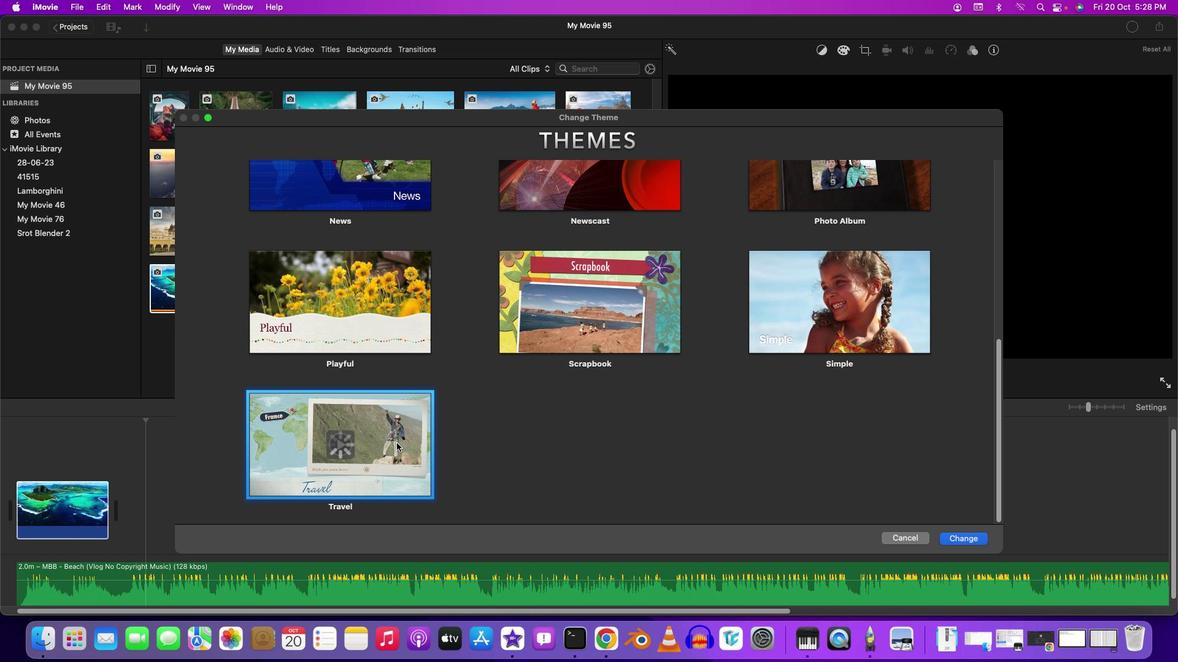 
Action: Mouse moved to (958, 543)
Screenshot: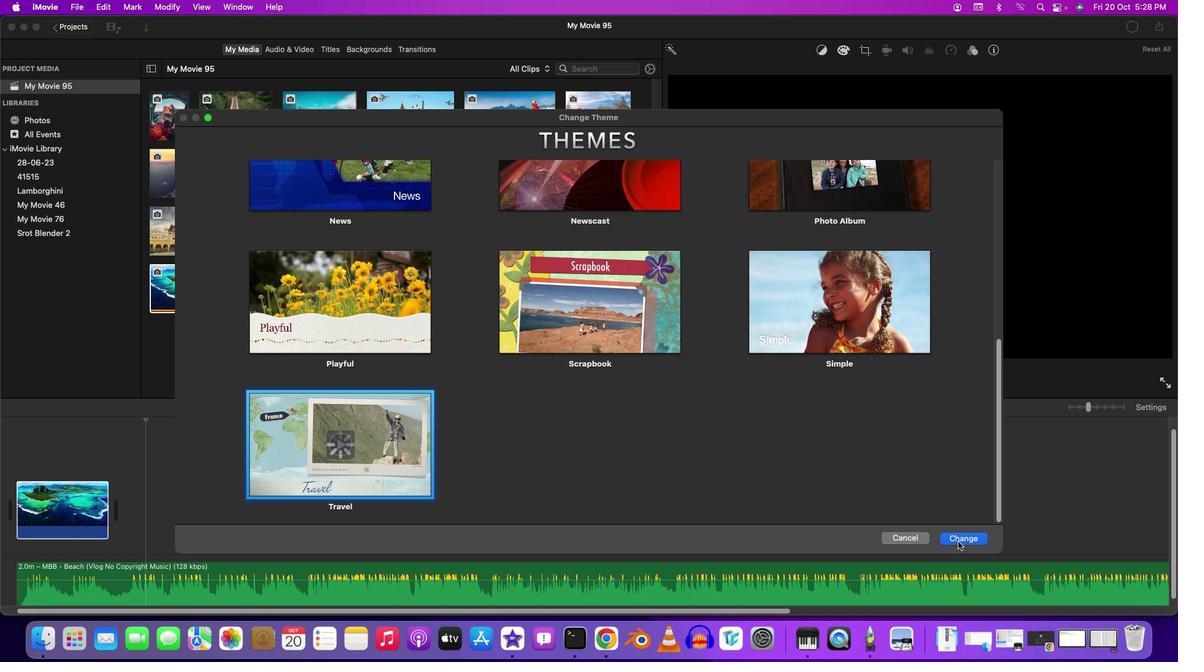 
Action: Mouse pressed left at (958, 543)
Screenshot: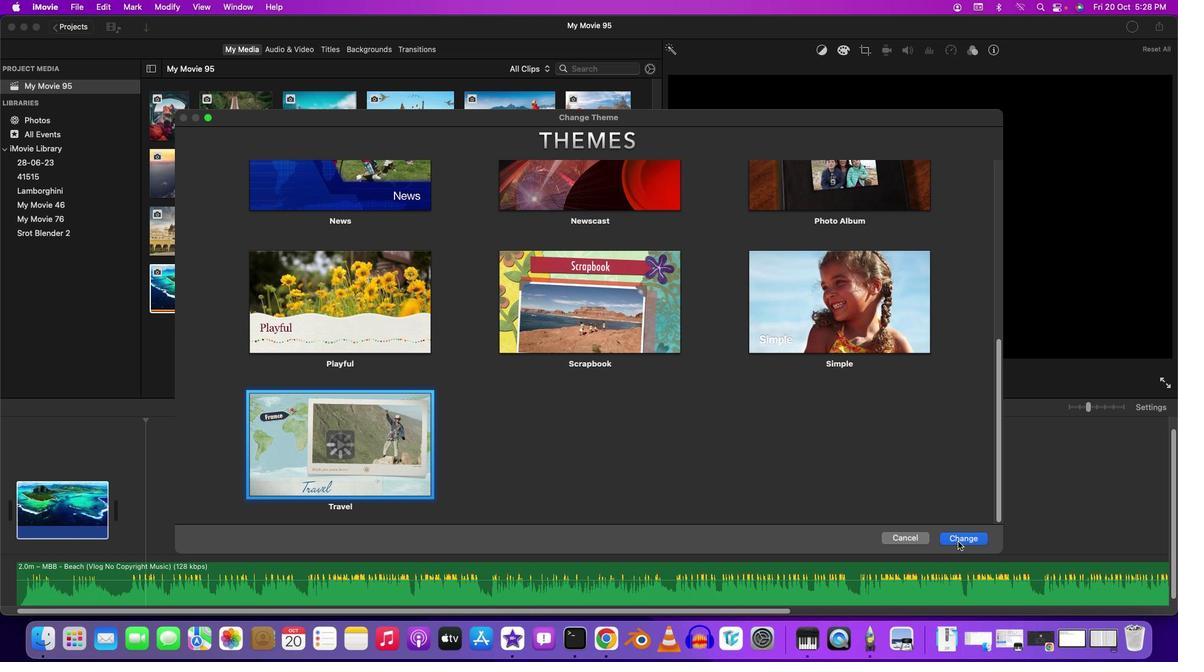 
Action: Mouse moved to (7, 448)
Screenshot: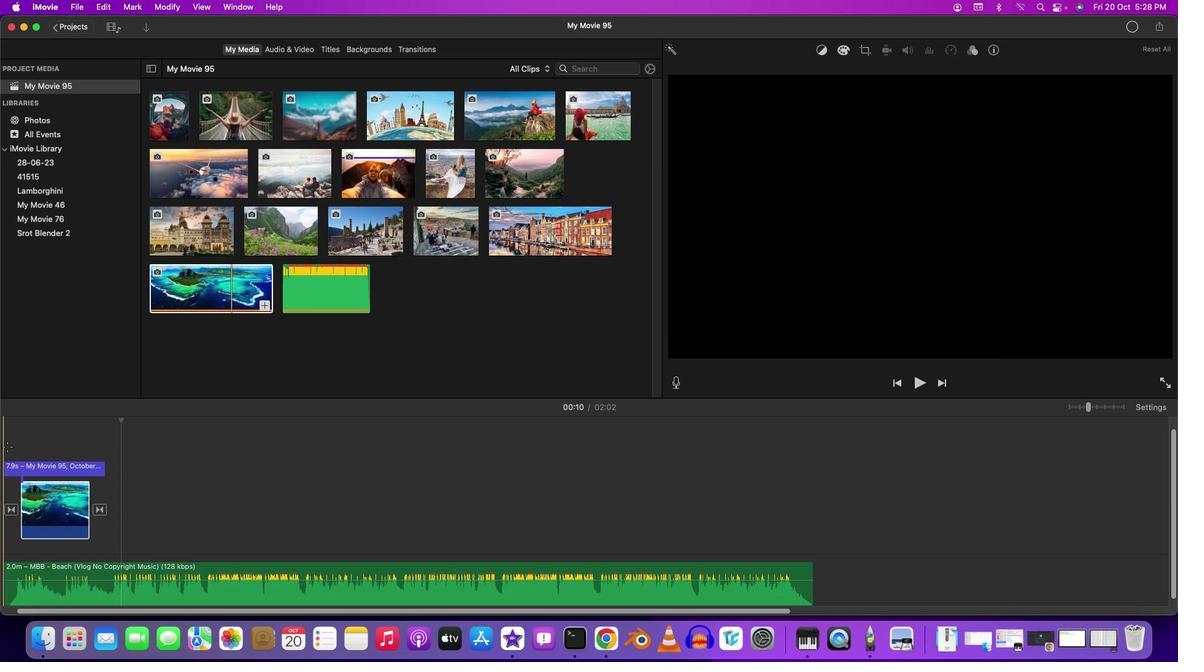 
Action: Mouse pressed left at (7, 448)
Screenshot: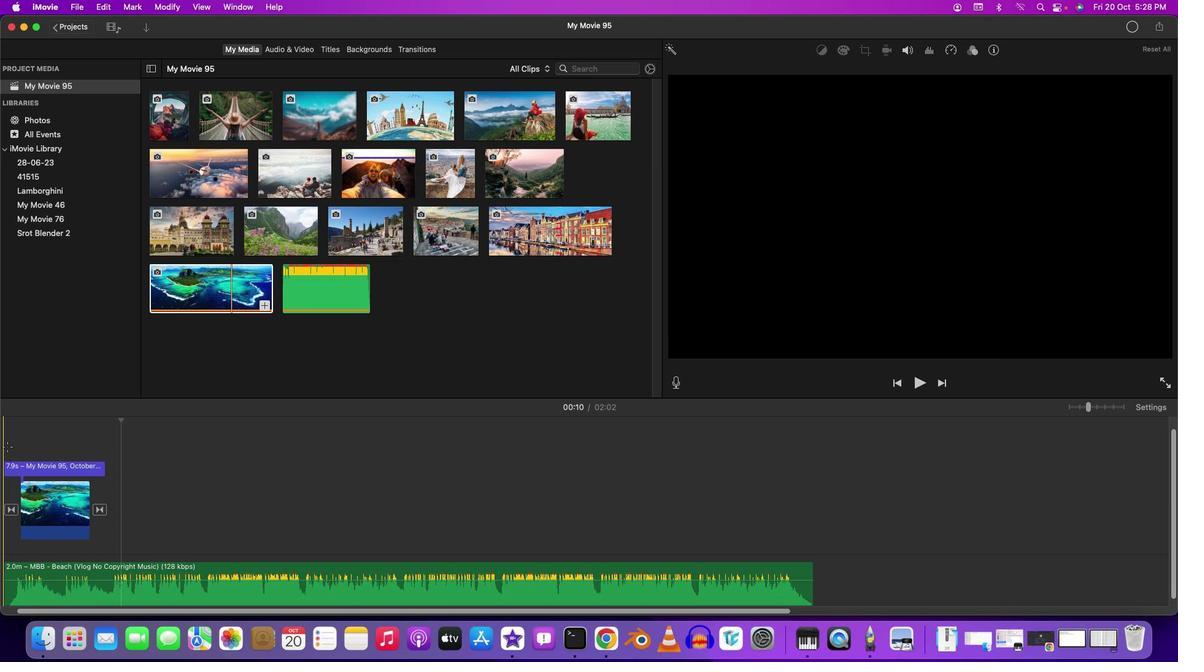
Action: Key pressed Key.space
Screenshot: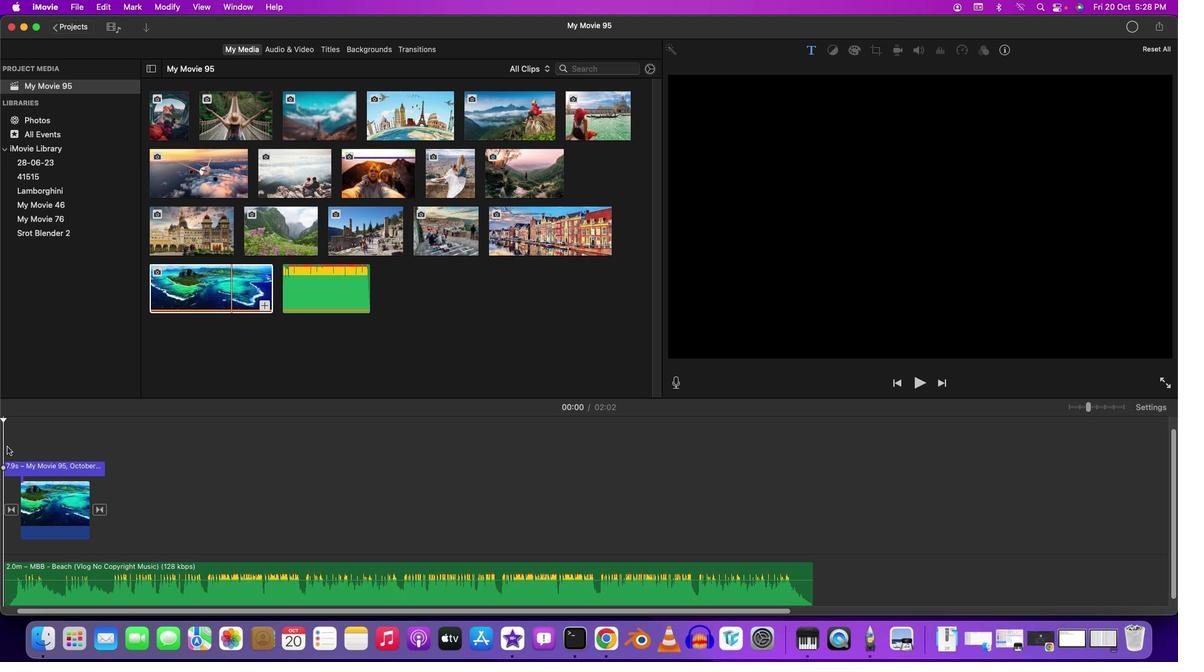 
Action: Mouse moved to (52, 501)
Screenshot: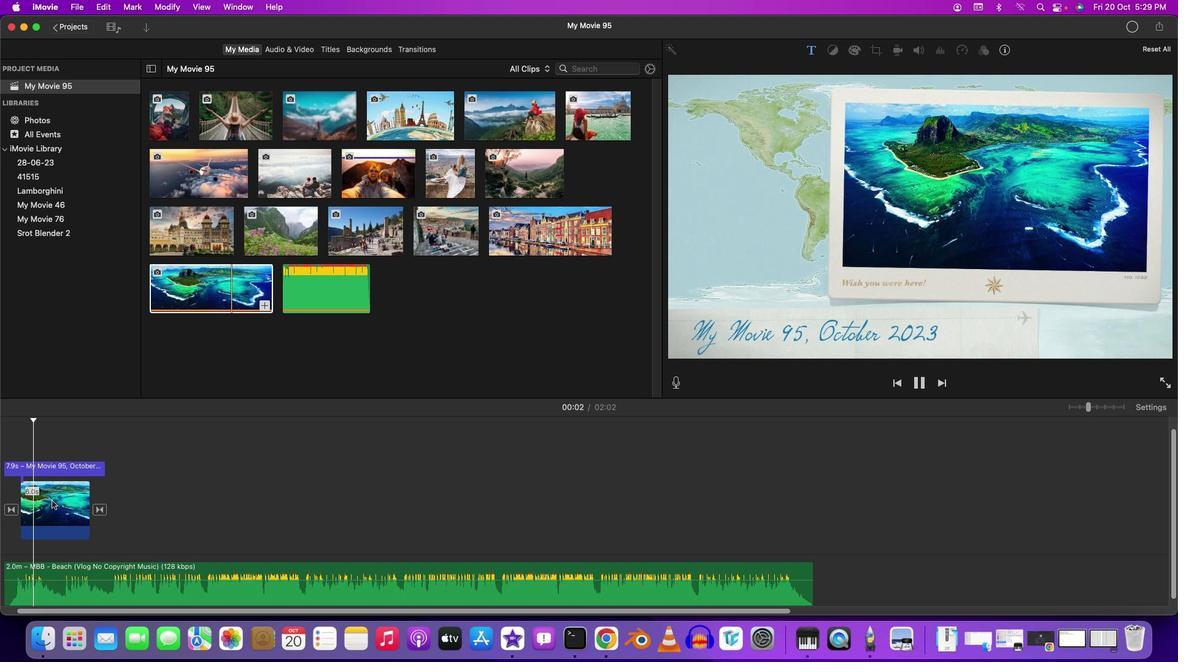 
Action: Key pressed Key.space
Screenshot: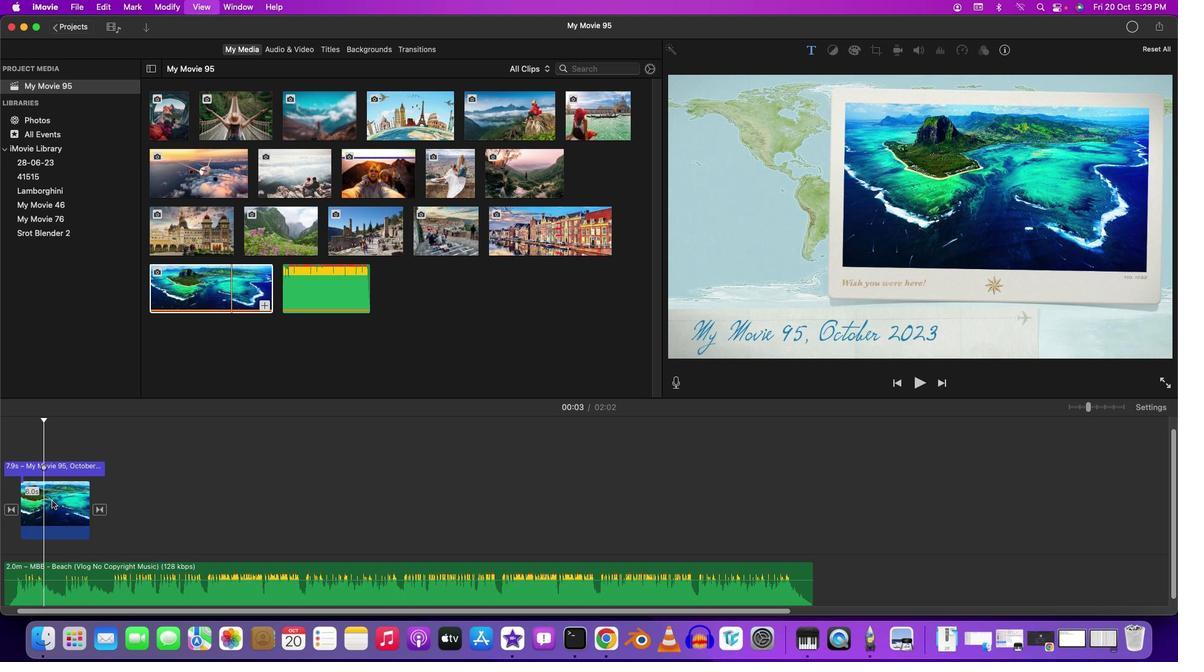 
Action: Mouse pressed left at (52, 501)
Screenshot: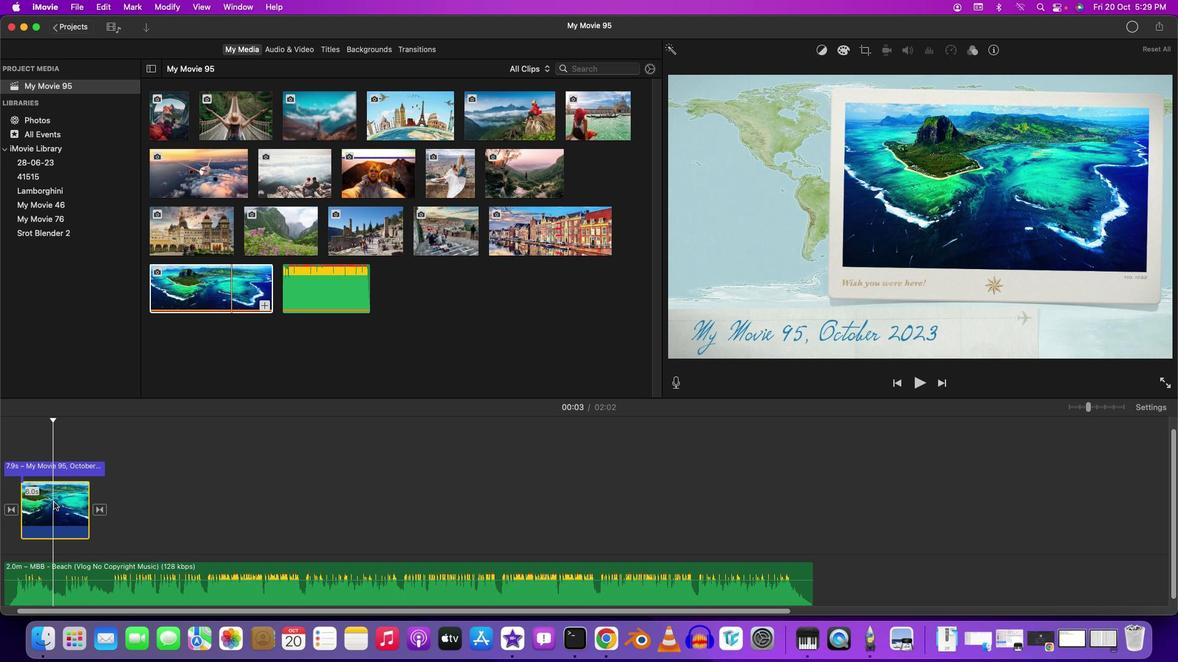 
Action: Mouse moved to (54, 502)
Screenshot: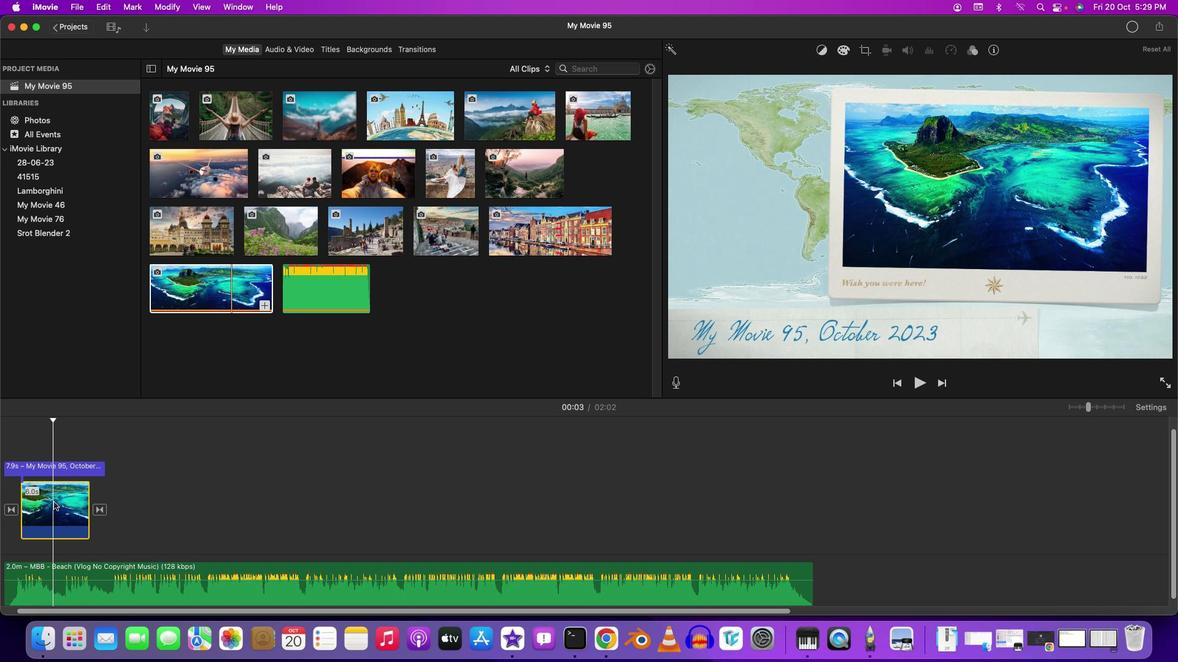 
Action: Mouse pressed right at (54, 502)
Screenshot: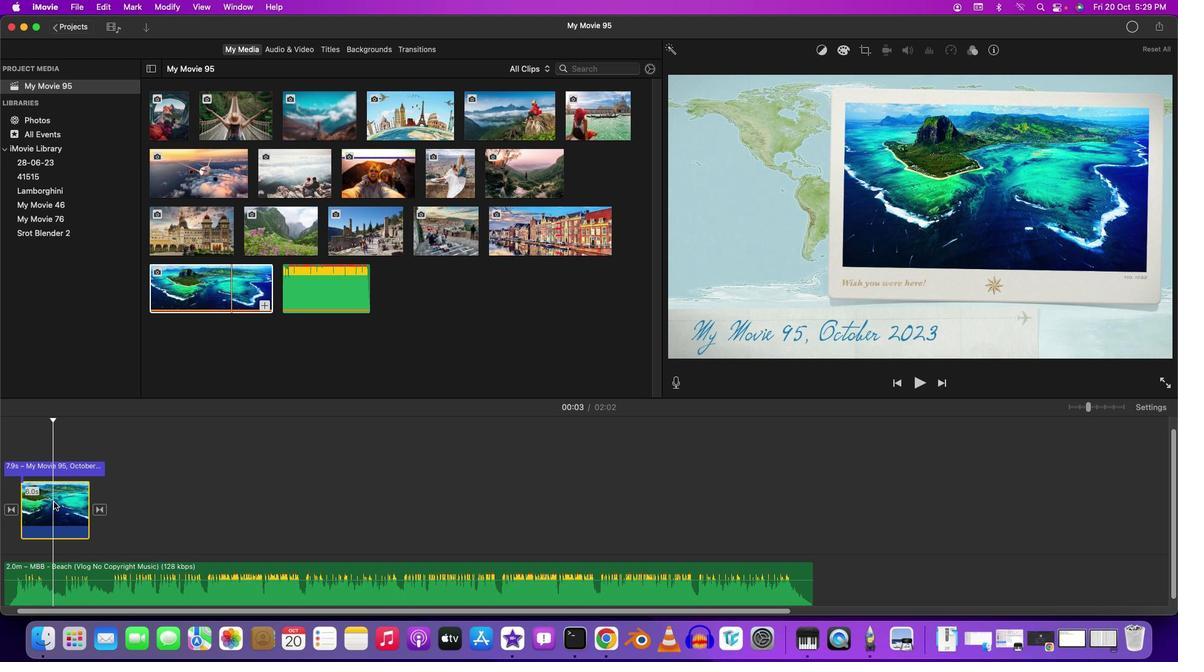 
Action: Mouse moved to (81, 465)
Screenshot: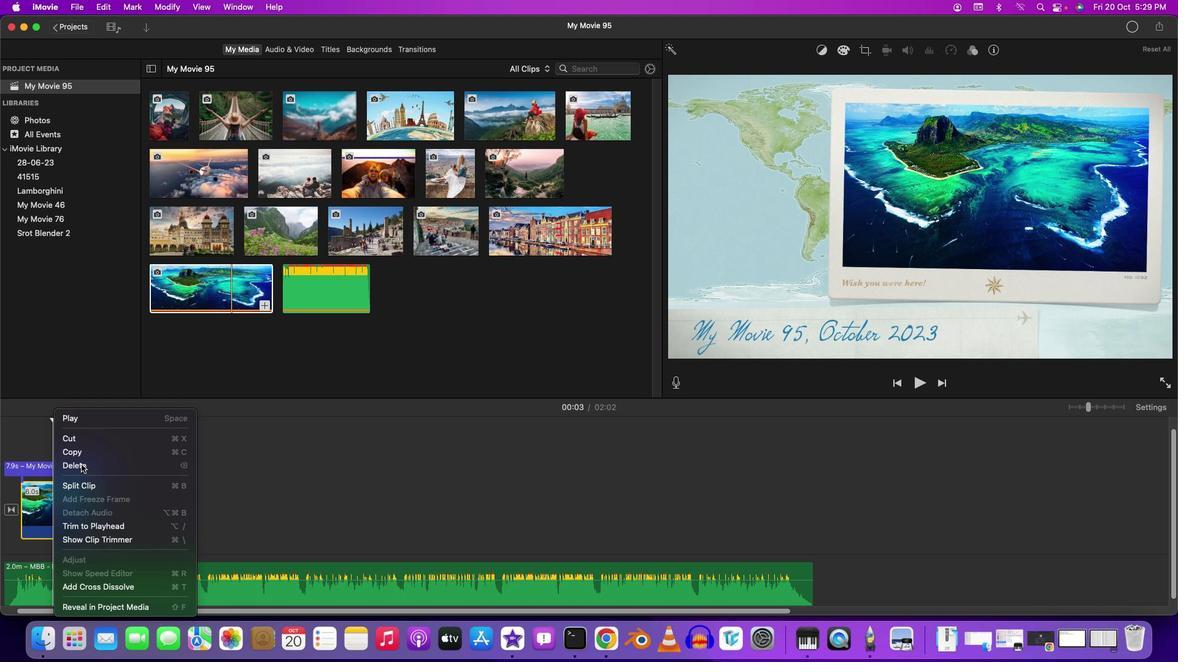 
Action: Mouse pressed left at (81, 465)
Screenshot: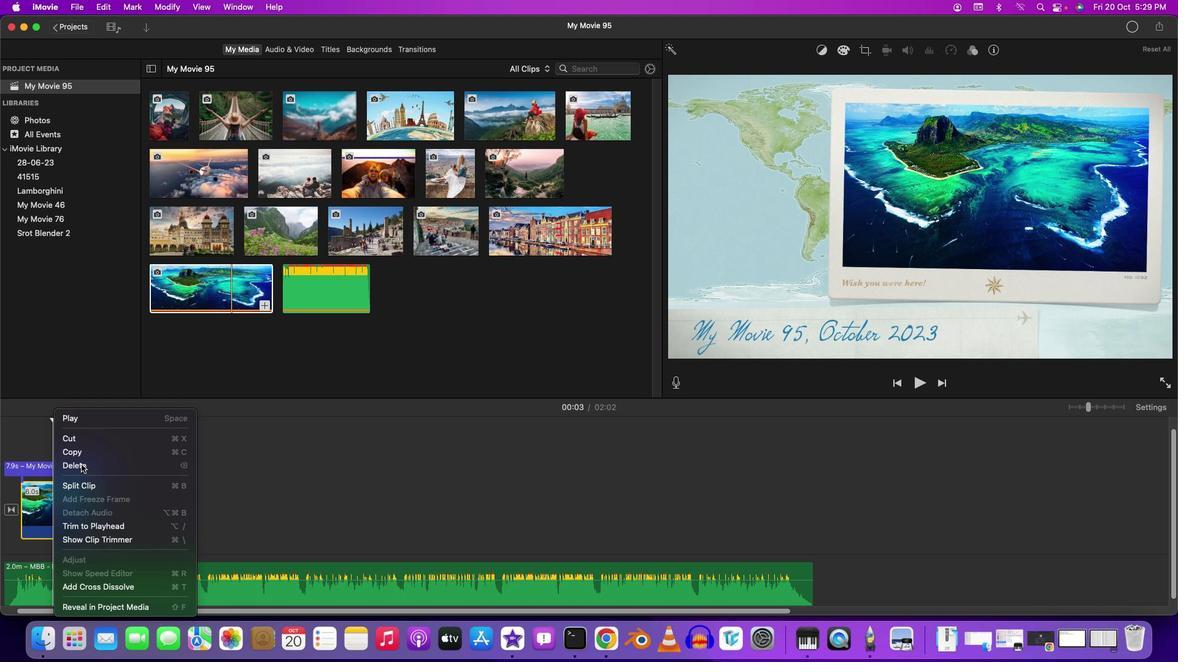 
Action: Mouse moved to (220, 171)
Screenshot: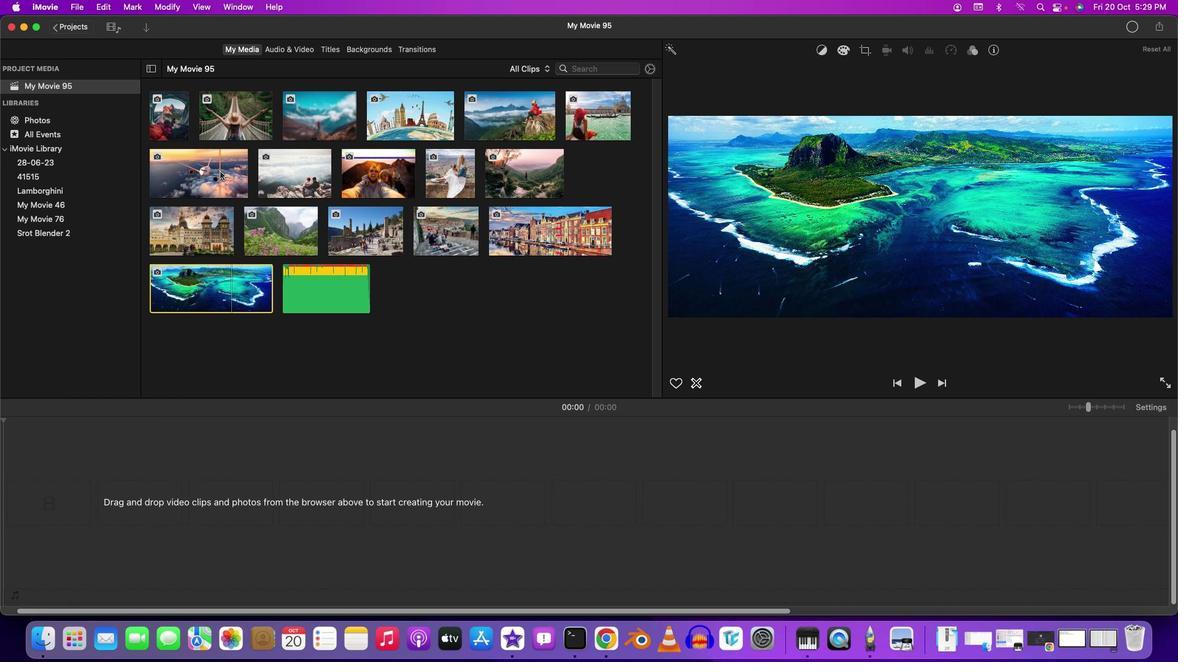 
Action: Mouse pressed left at (220, 171)
Screenshot: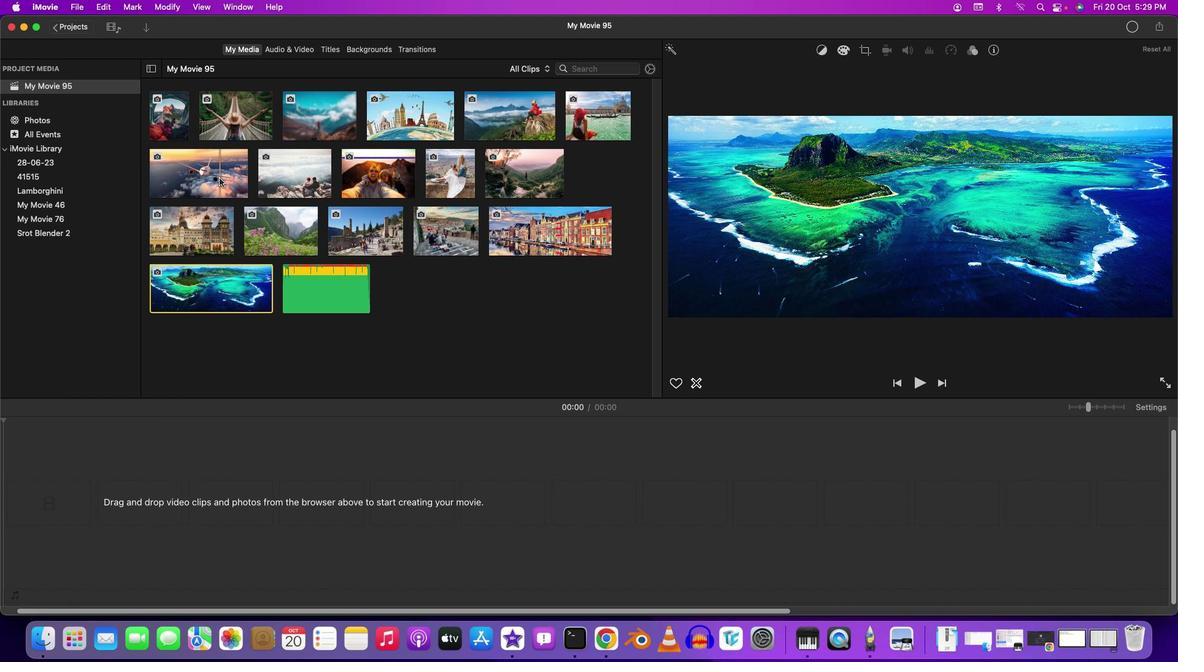 
Action: Mouse moved to (304, 290)
Screenshot: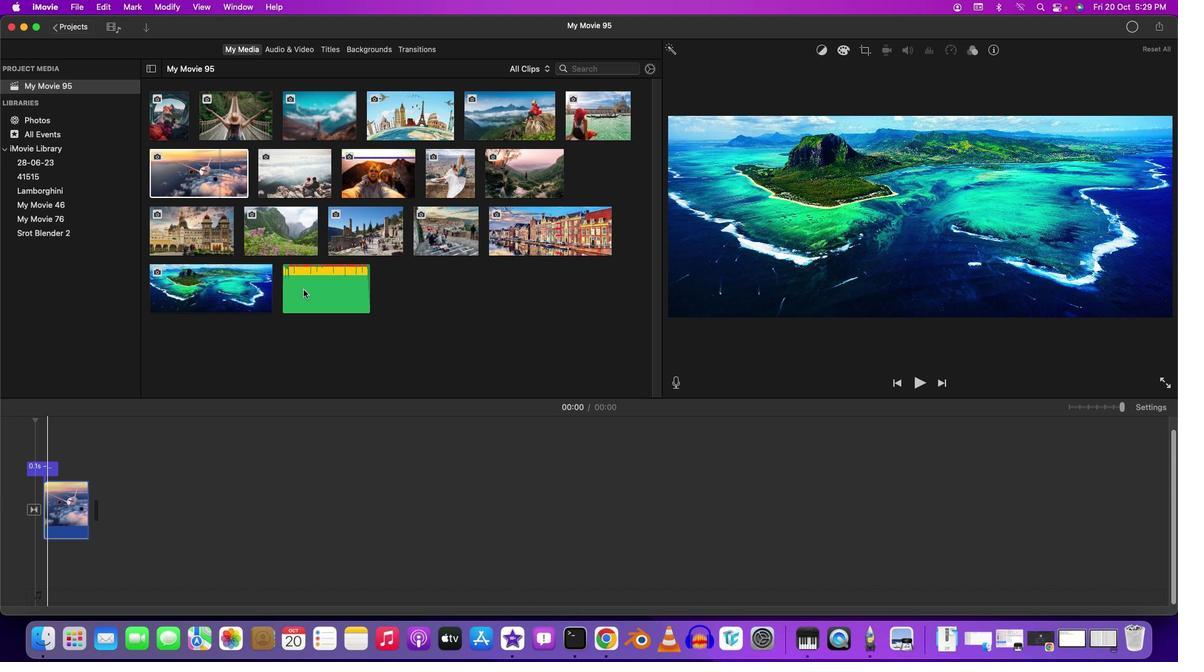 
Action: Mouse pressed left at (304, 290)
Screenshot: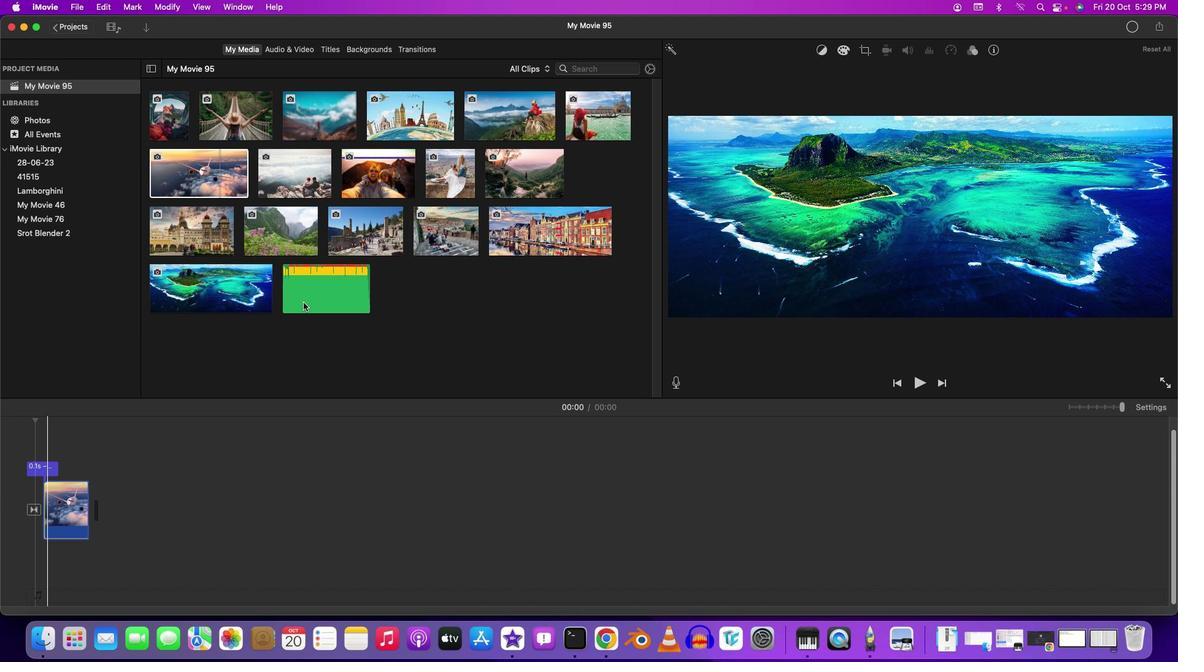 
Action: Mouse moved to (582, 342)
Screenshot: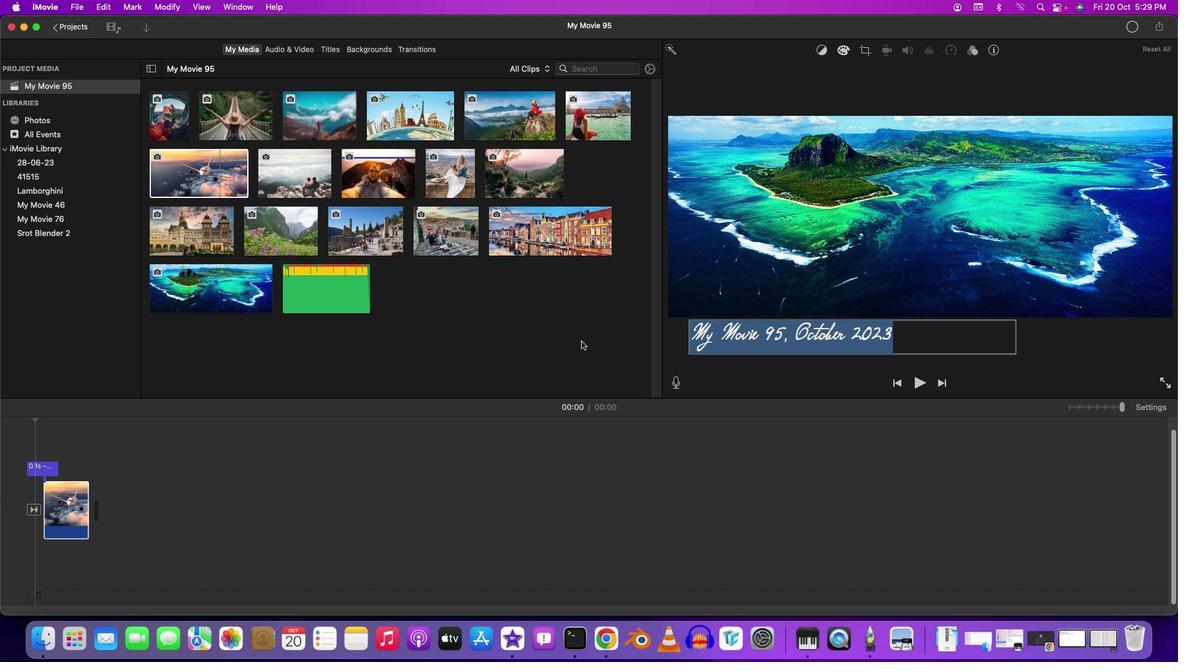 
Action: Mouse pressed left at (582, 342)
Screenshot: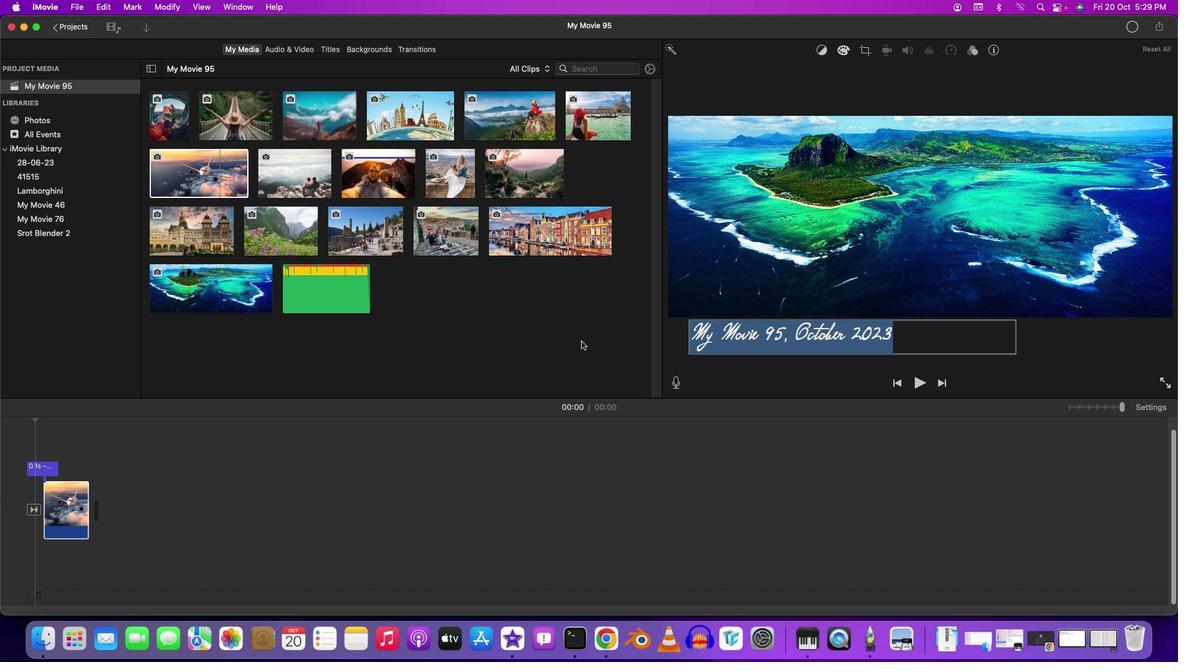 
Action: Mouse moved to (317, 297)
Screenshot: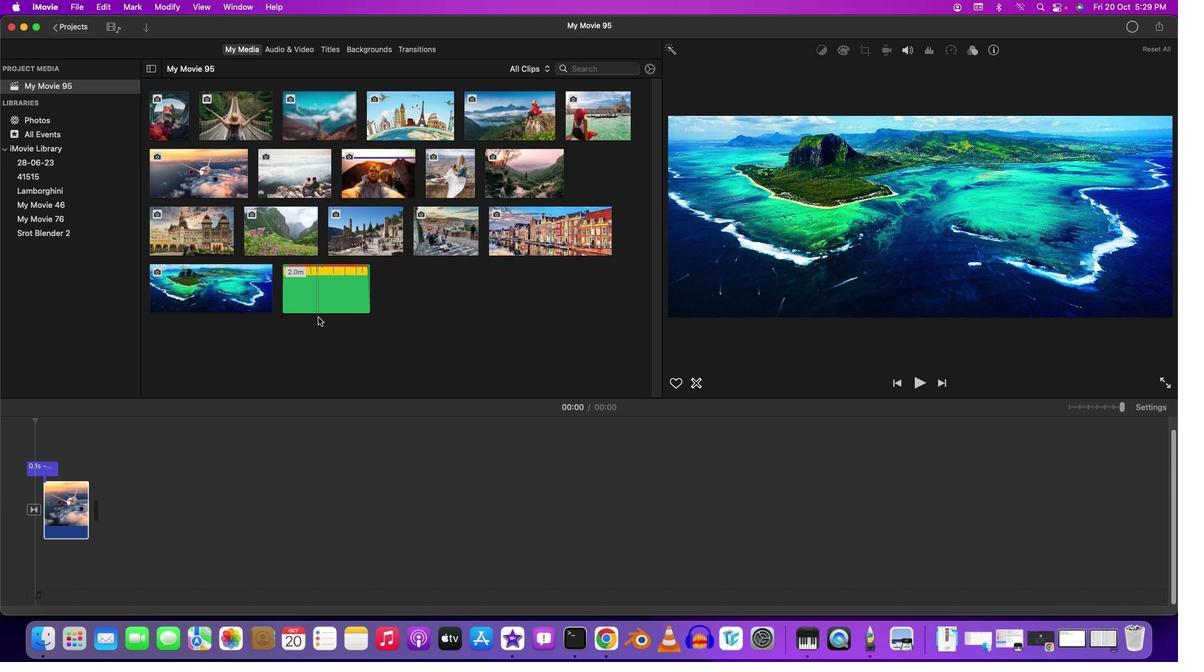 
Action: Mouse pressed left at (317, 297)
Screenshot: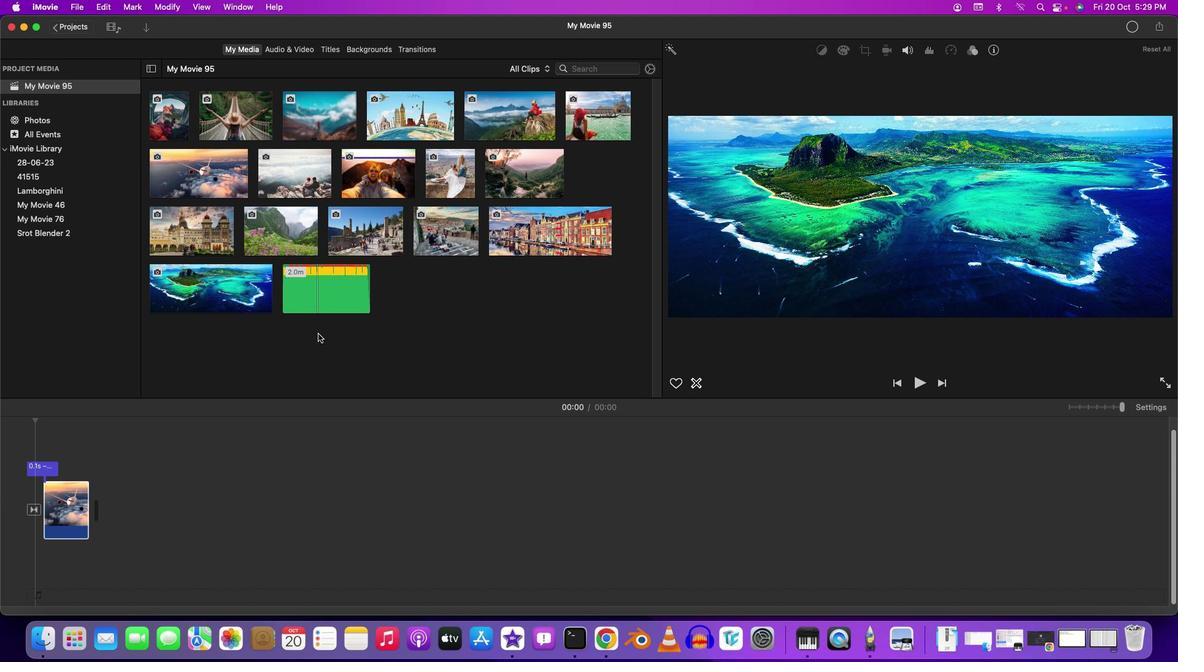 
Action: Mouse moved to (68, 554)
Screenshot: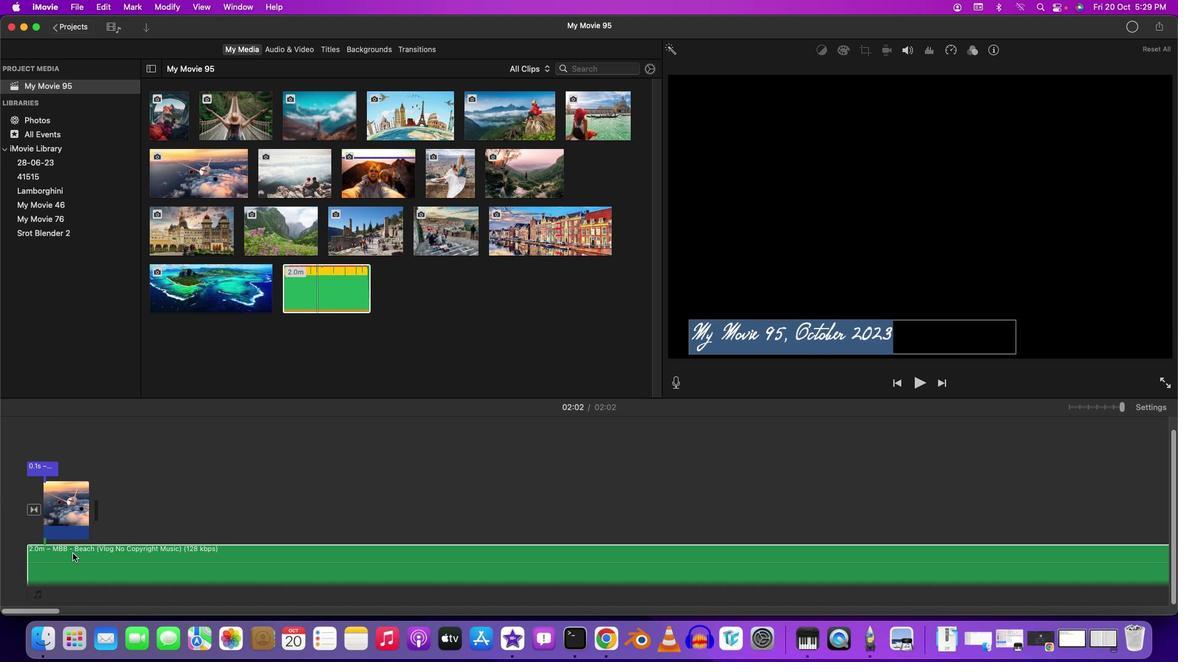 
Action: Mouse pressed left at (68, 554)
Screenshot: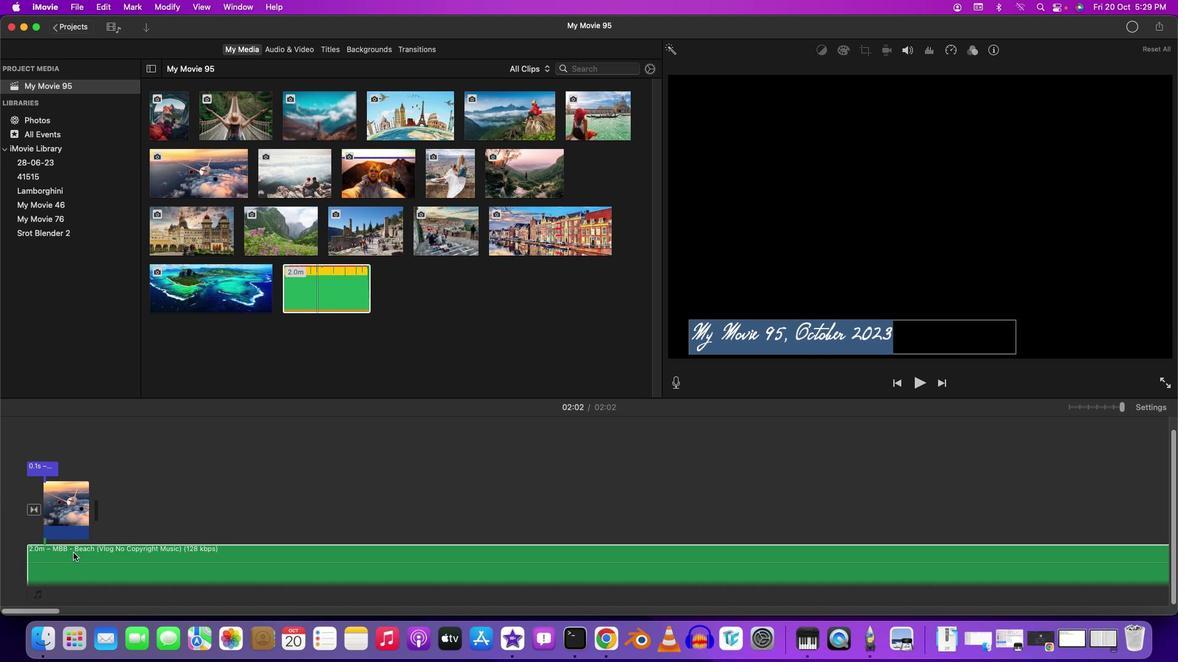 
Action: Mouse moved to (144, 552)
Screenshot: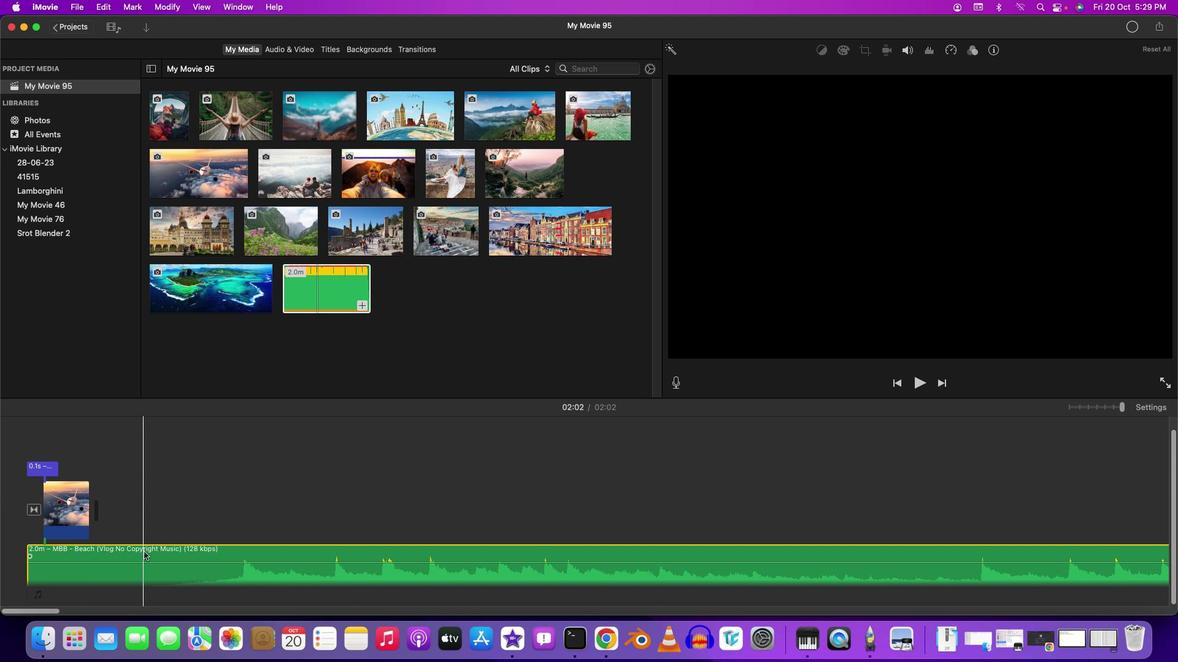
Action: Mouse pressed left at (144, 552)
Screenshot: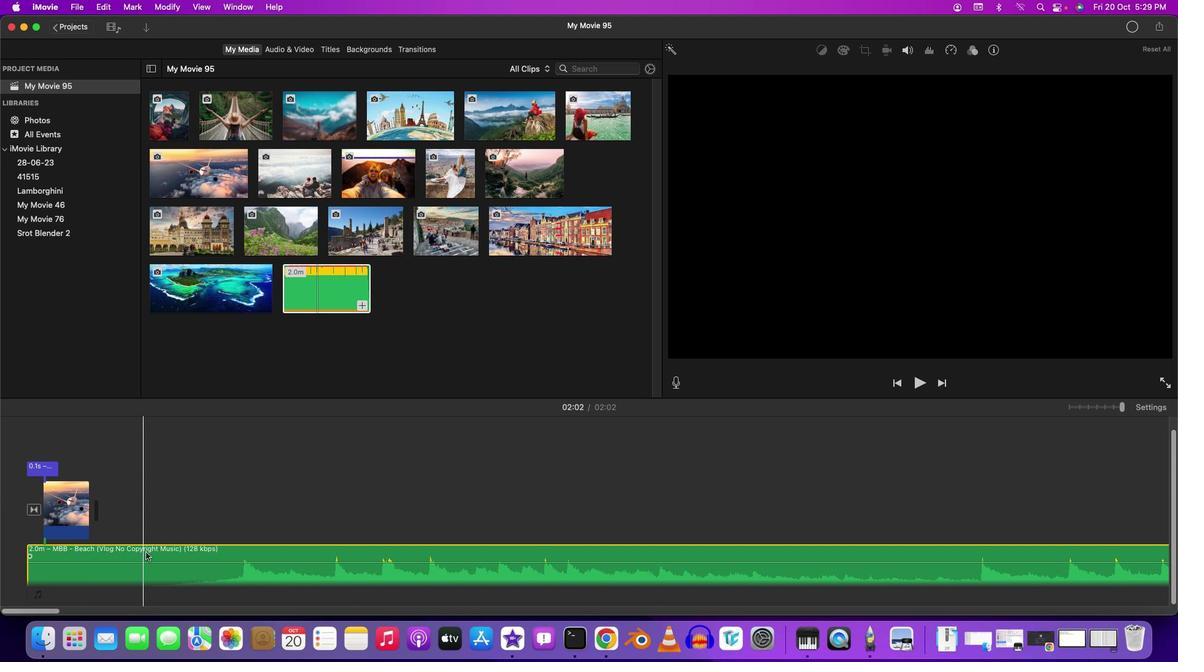 
Action: Mouse moved to (38, 454)
Screenshot: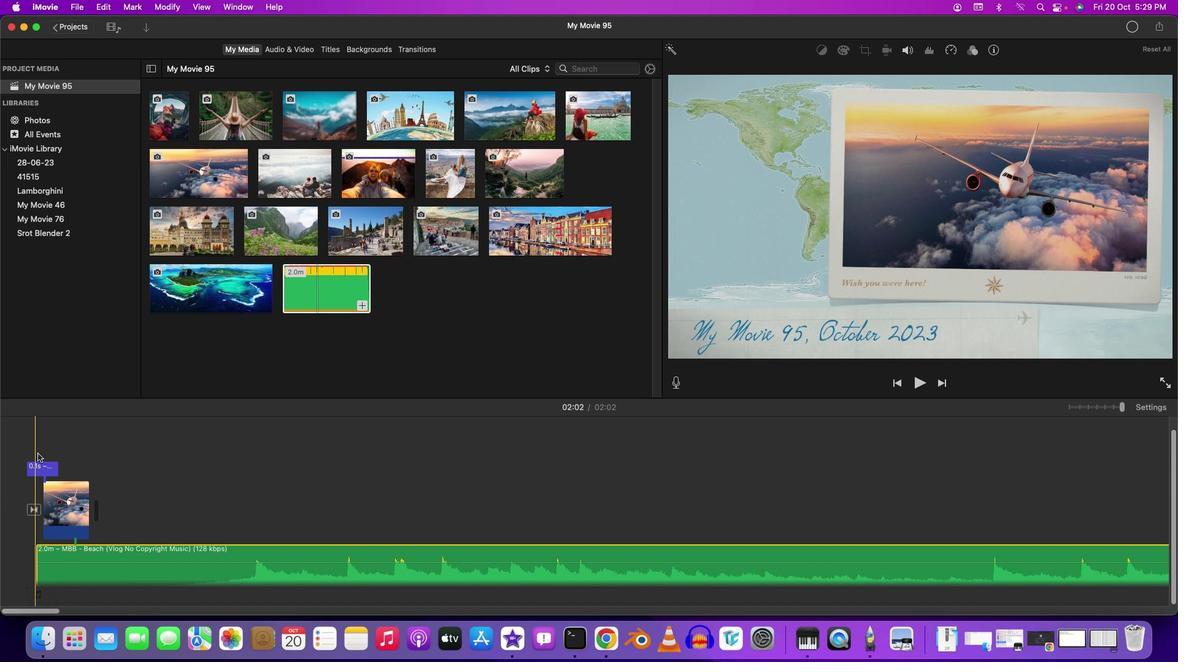 
Action: Mouse pressed left at (38, 454)
Screenshot: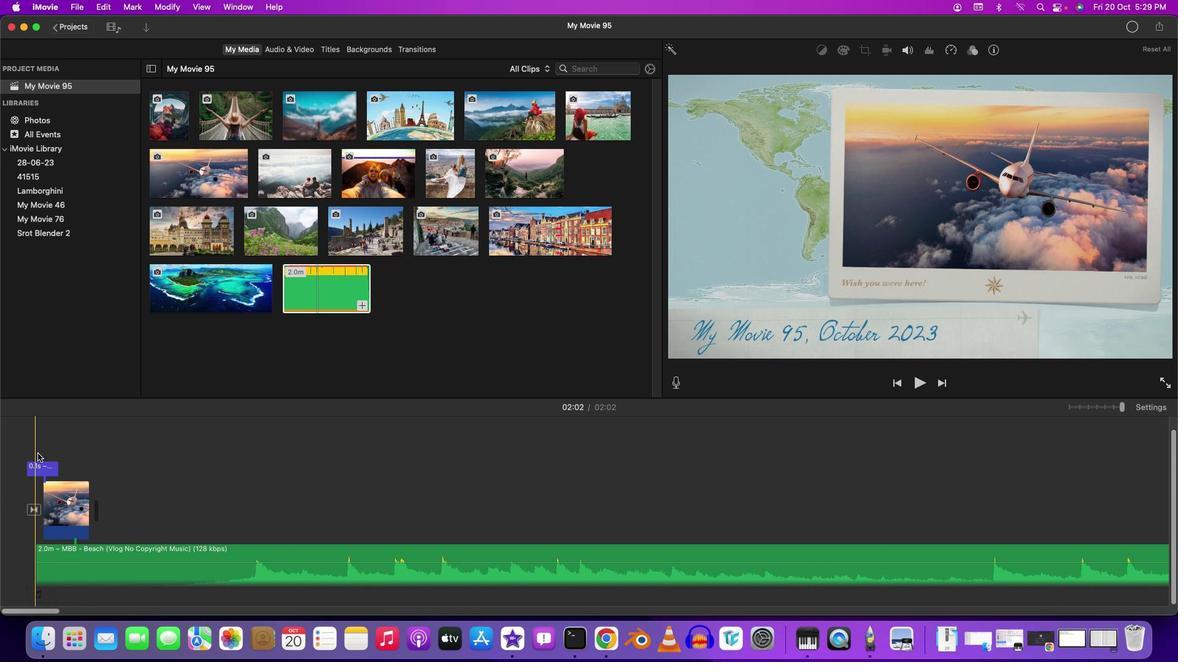 
Action: Key pressed Key.spaceKey.space
Screenshot: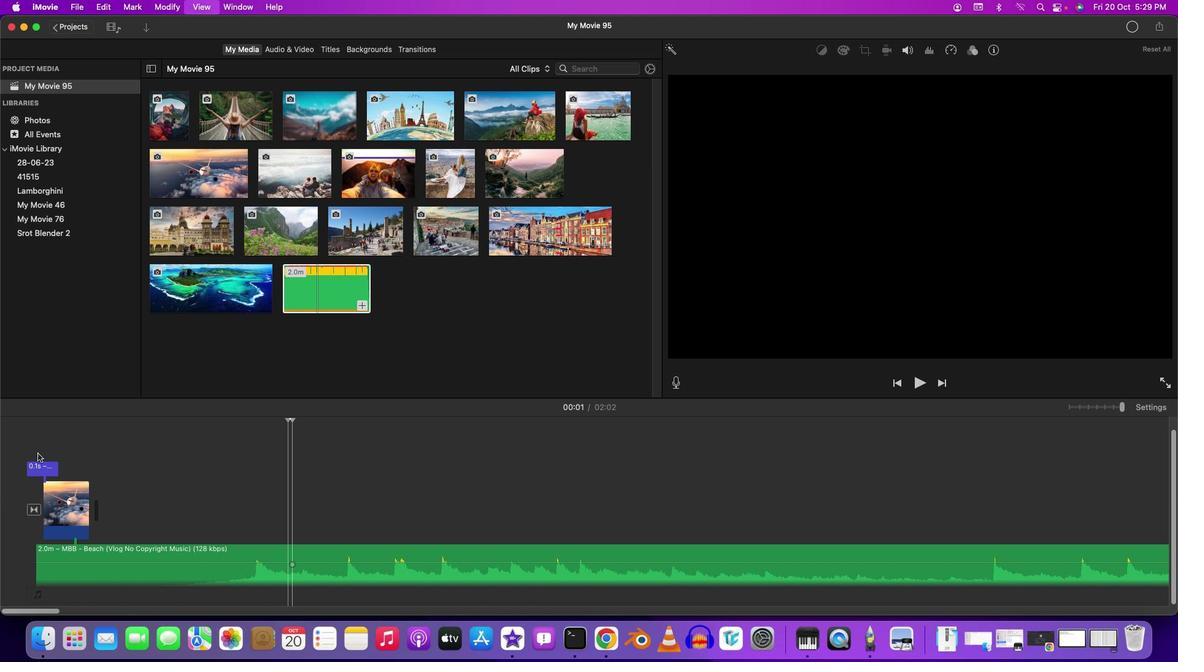 
Action: Mouse moved to (87, 488)
Screenshot: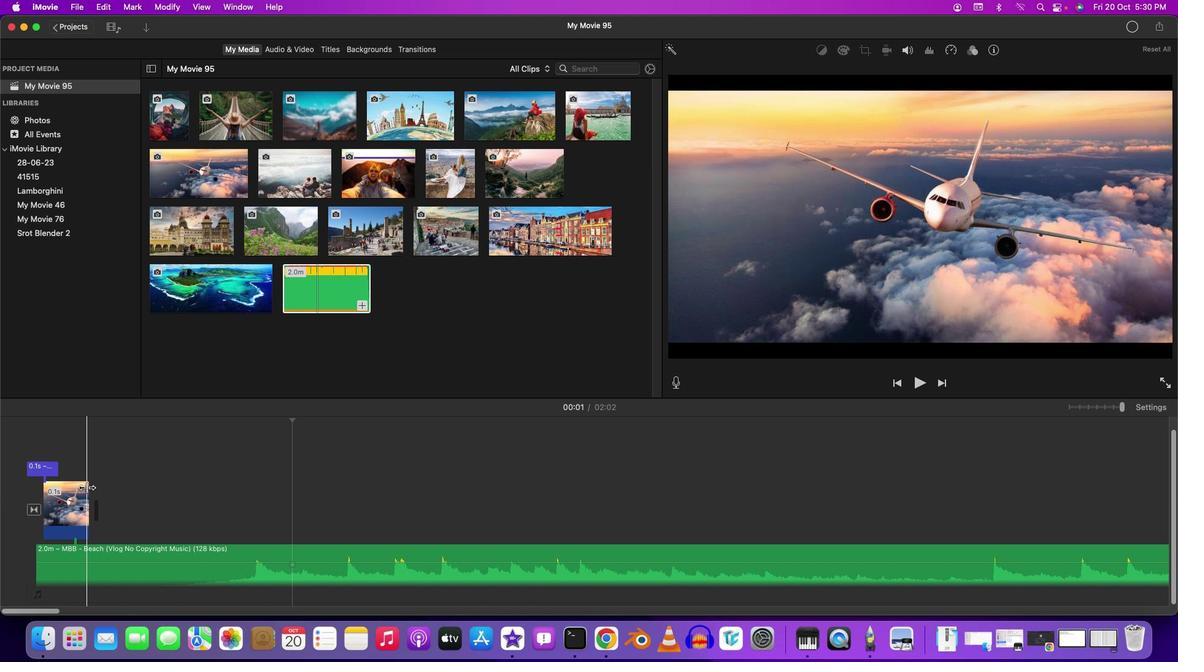 
Action: Mouse pressed left at (87, 488)
Screenshot: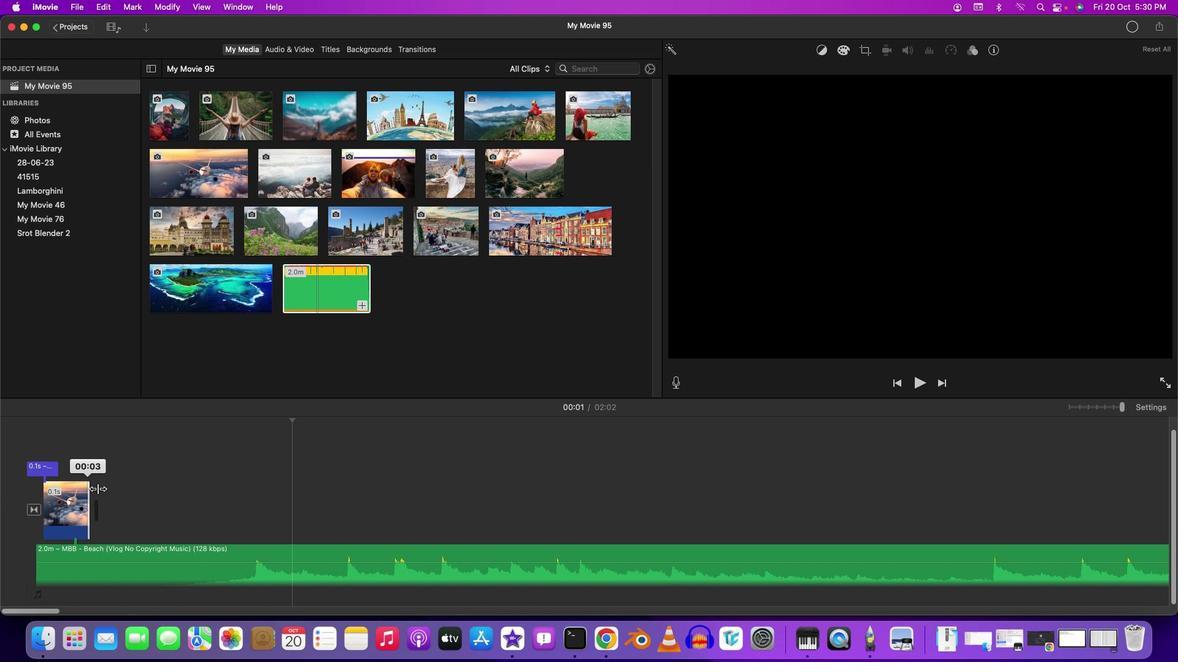 
Action: Mouse moved to (517, 469)
Screenshot: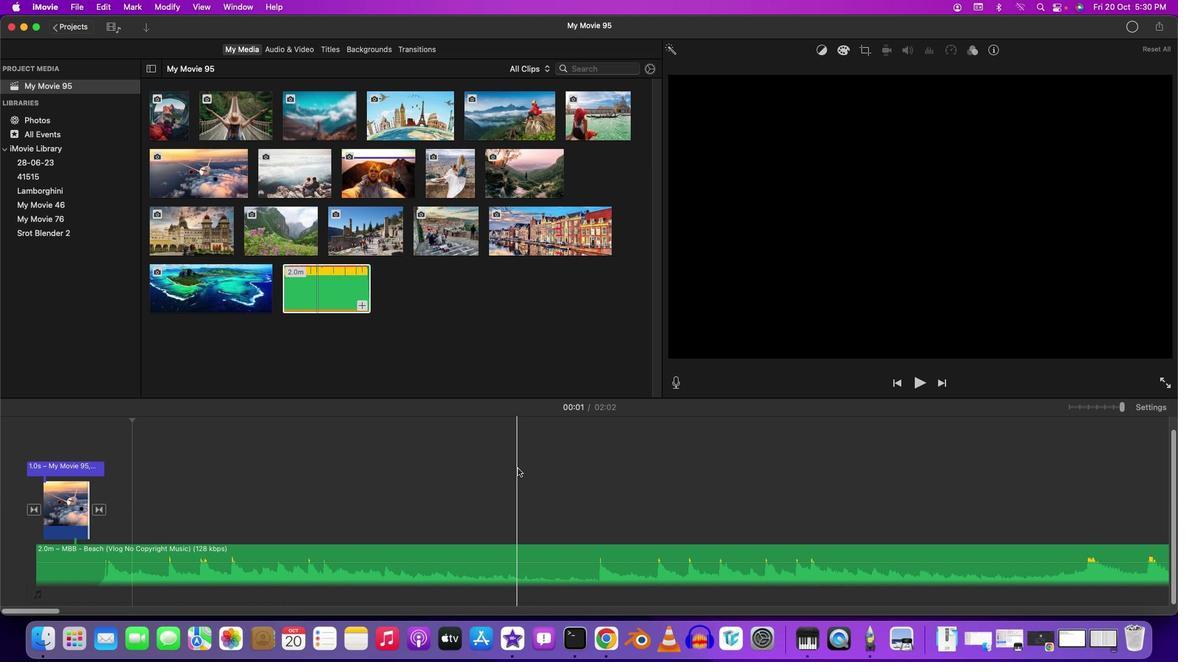
Action: Mouse scrolled (517, 469) with delta (0, 0)
Screenshot: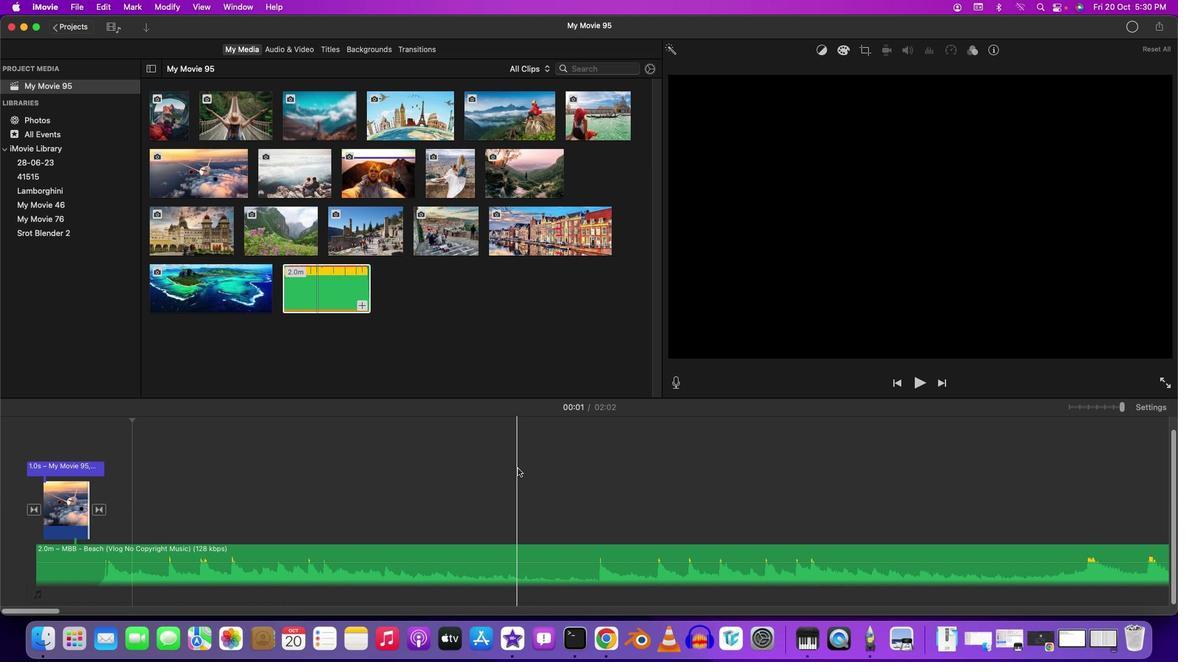 
Action: Mouse scrolled (517, 469) with delta (0, 0)
Screenshot: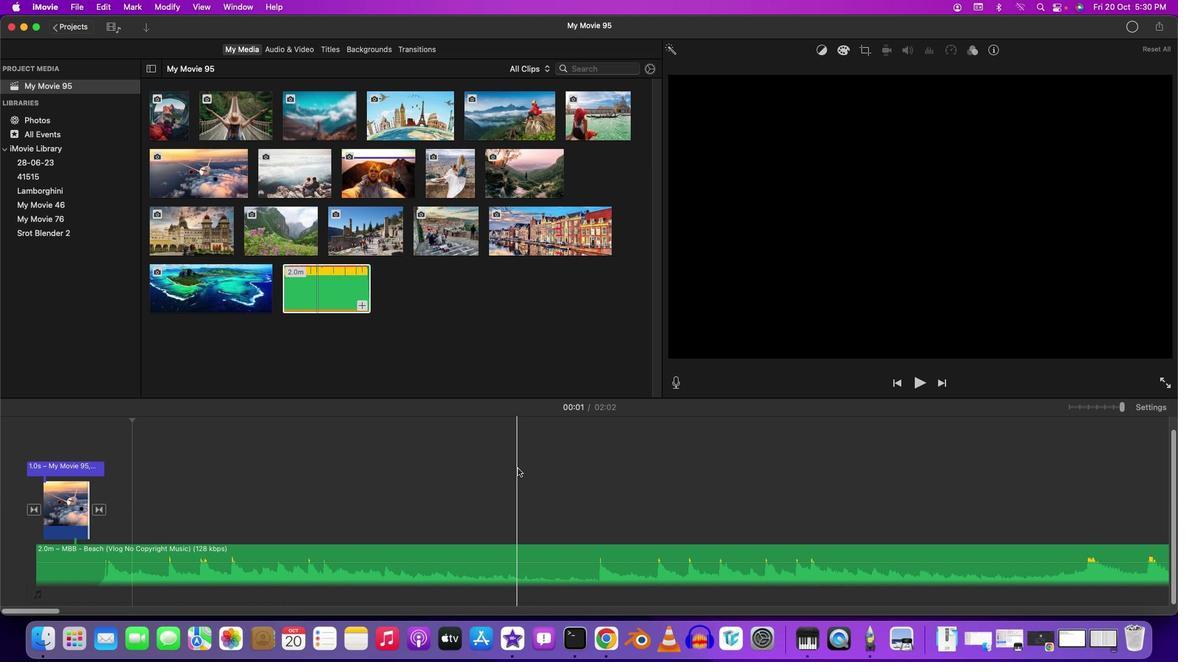 
Action: Mouse scrolled (517, 469) with delta (0, 0)
Screenshot: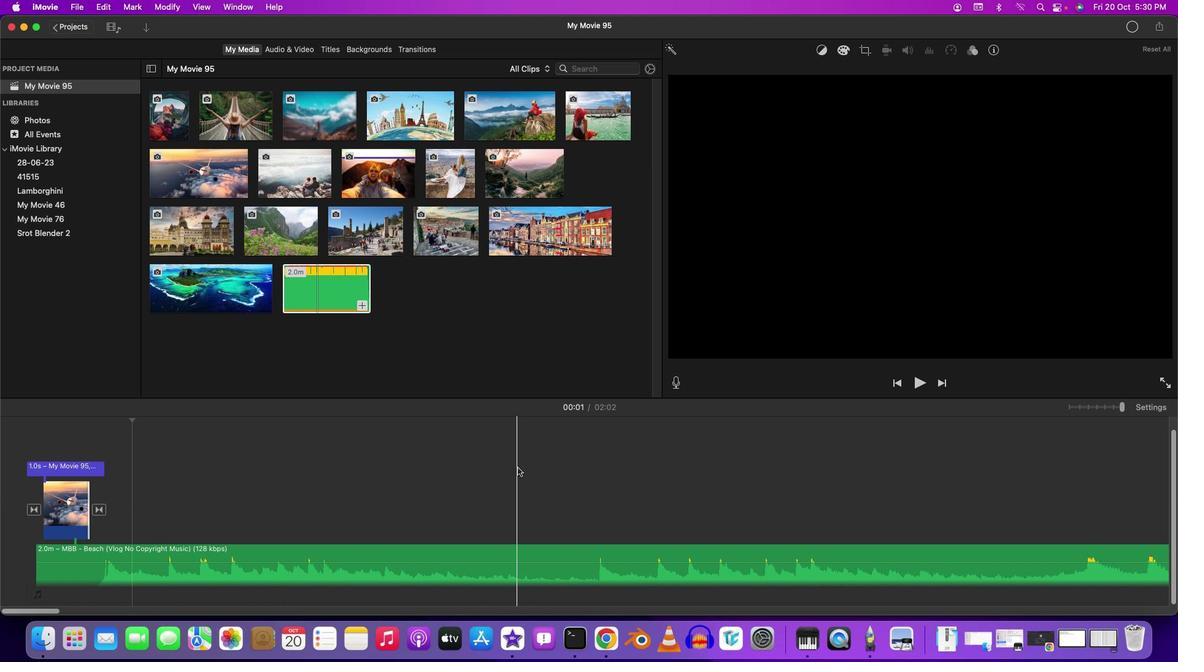 
Action: Mouse scrolled (517, 469) with delta (0, -1)
Screenshot: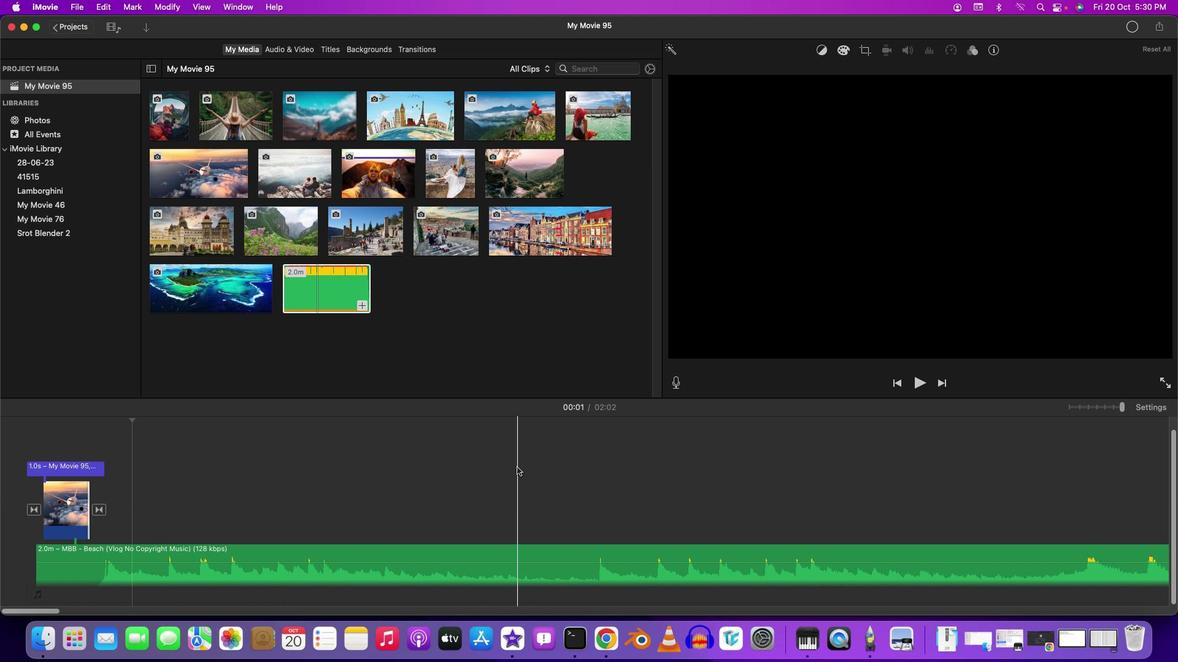 
Action: Mouse scrolled (517, 469) with delta (0, -1)
Screenshot: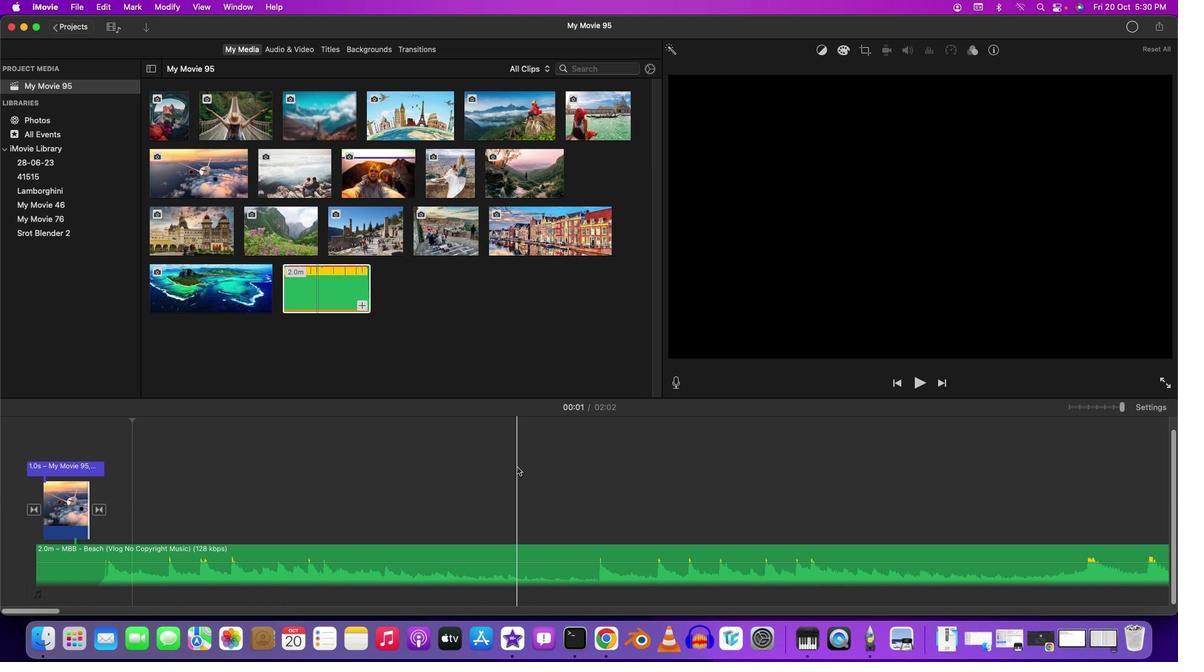 
Action: Mouse moved to (88, 492)
Screenshot: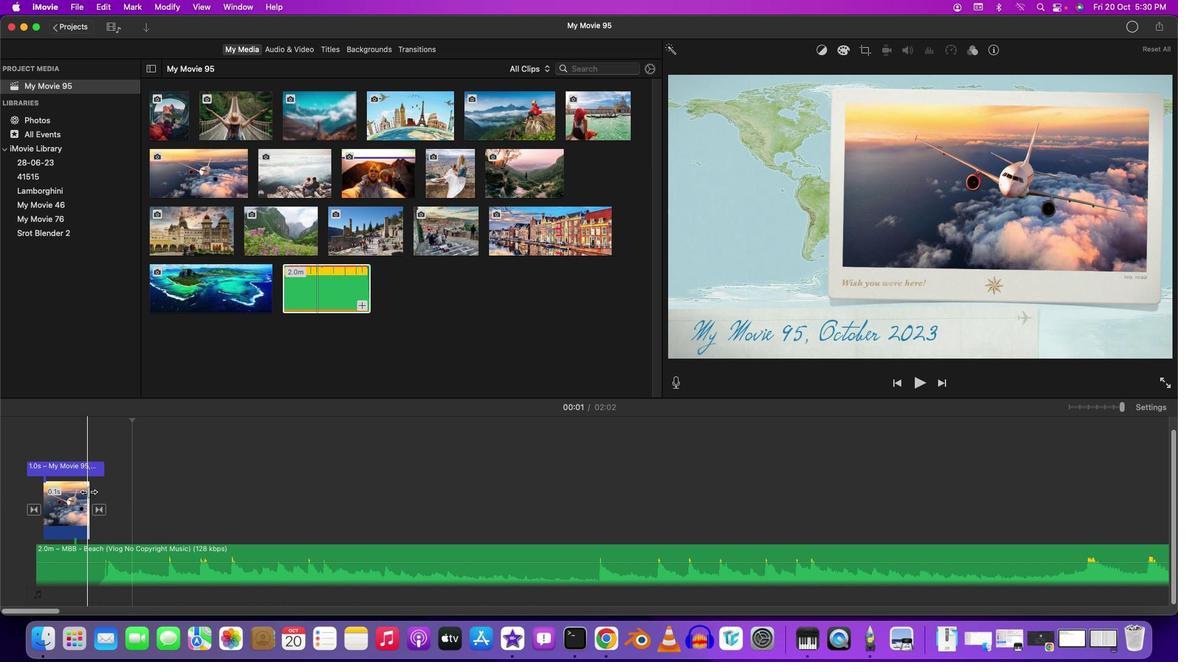 
Action: Mouse pressed left at (88, 492)
Screenshot: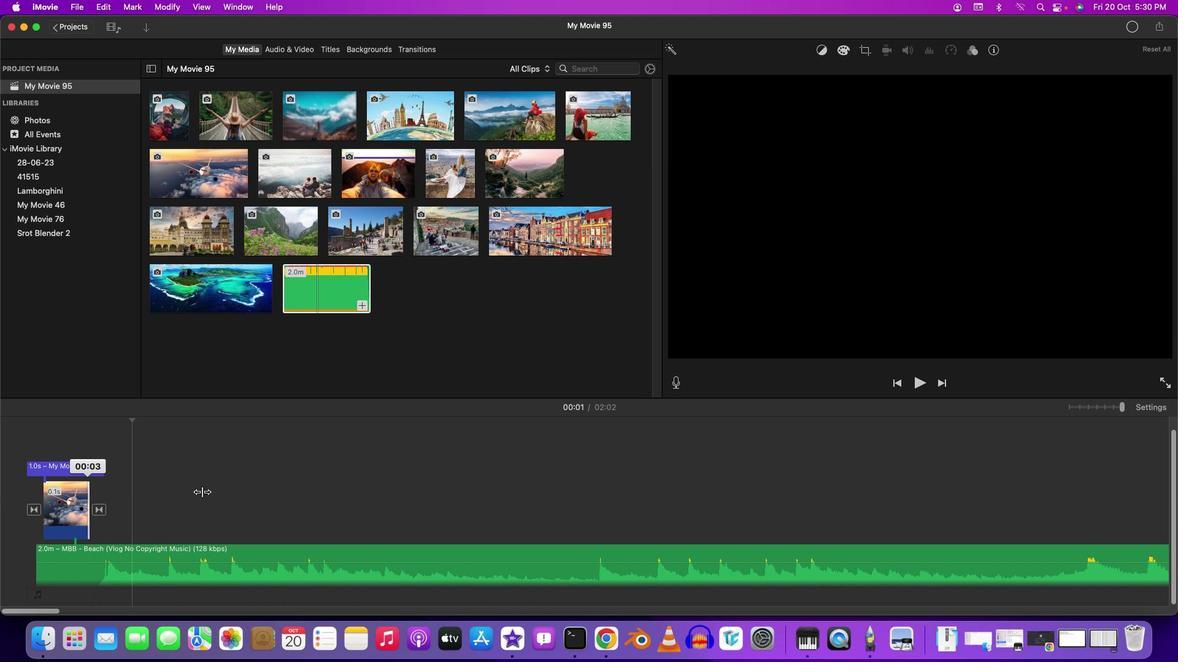 
Action: Mouse moved to (49, 9)
Screenshot: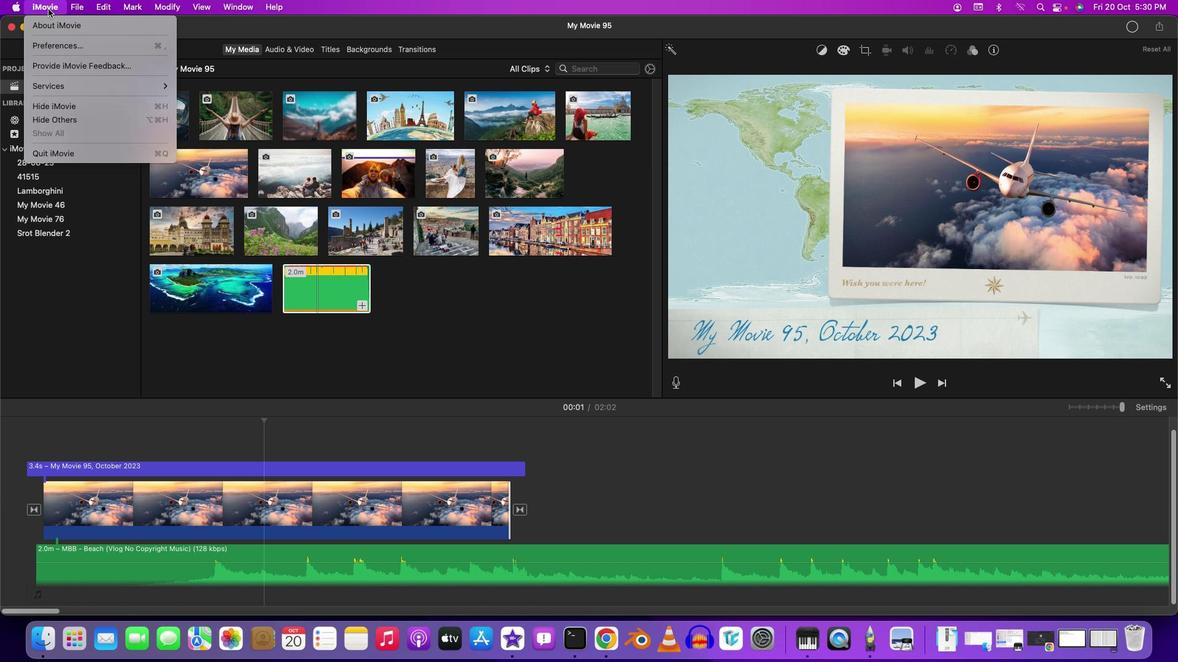
Action: Mouse pressed left at (49, 9)
Screenshot: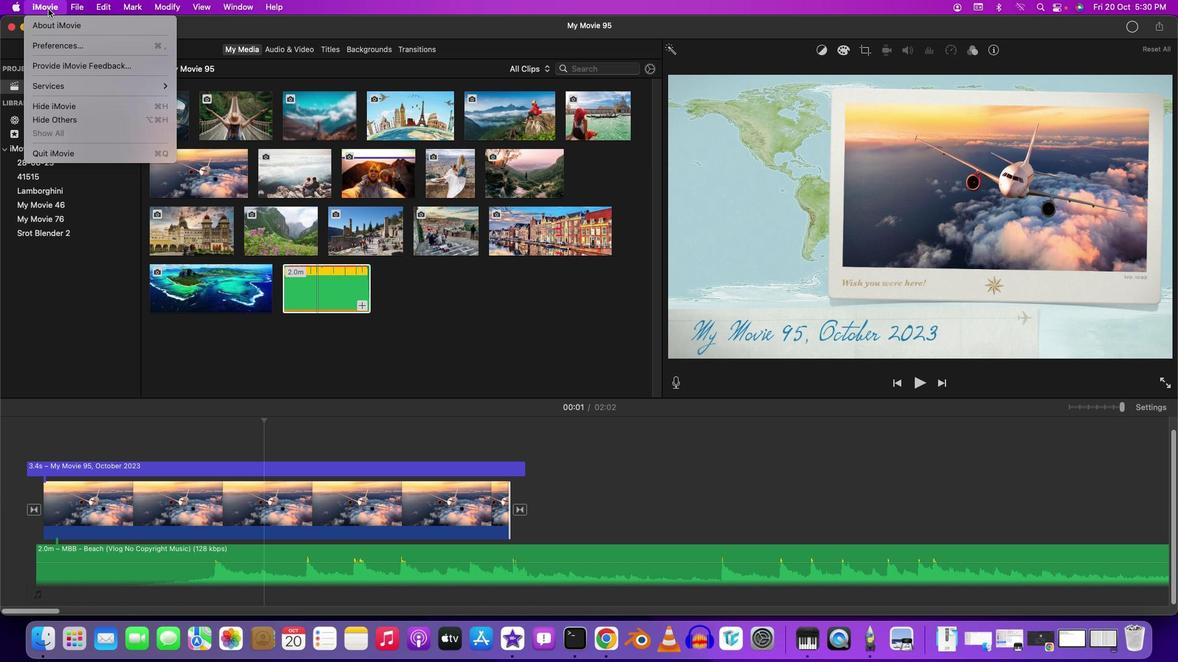 
Action: Mouse moved to (79, 47)
Screenshot: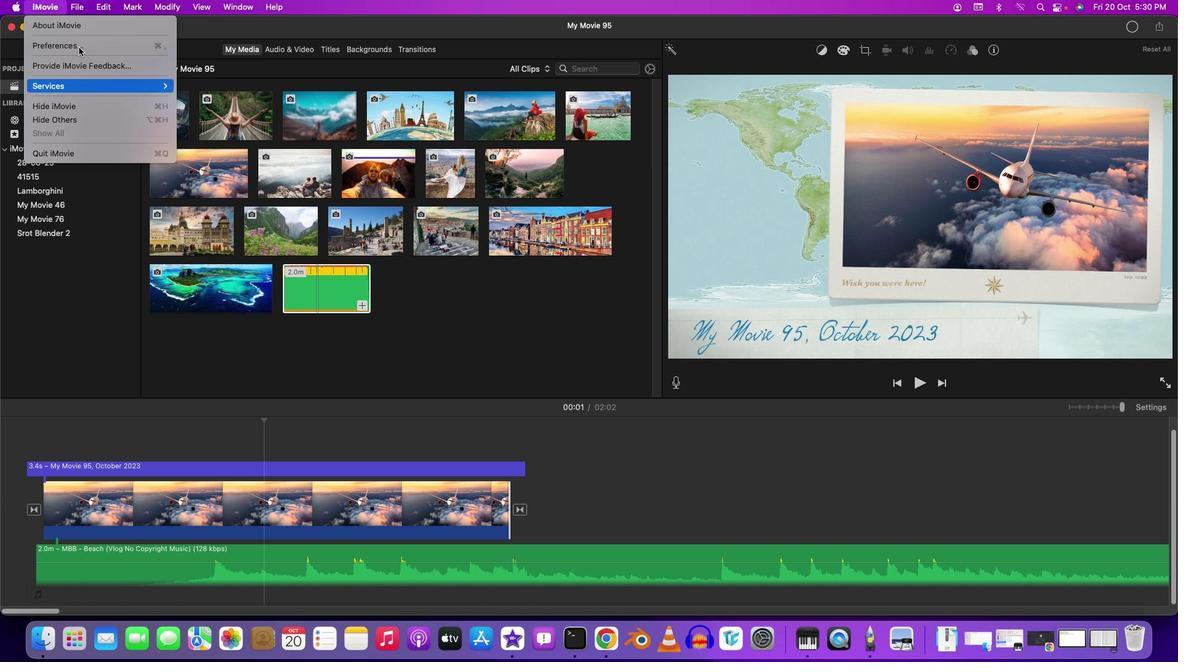 
Action: Mouse pressed left at (79, 47)
Screenshot: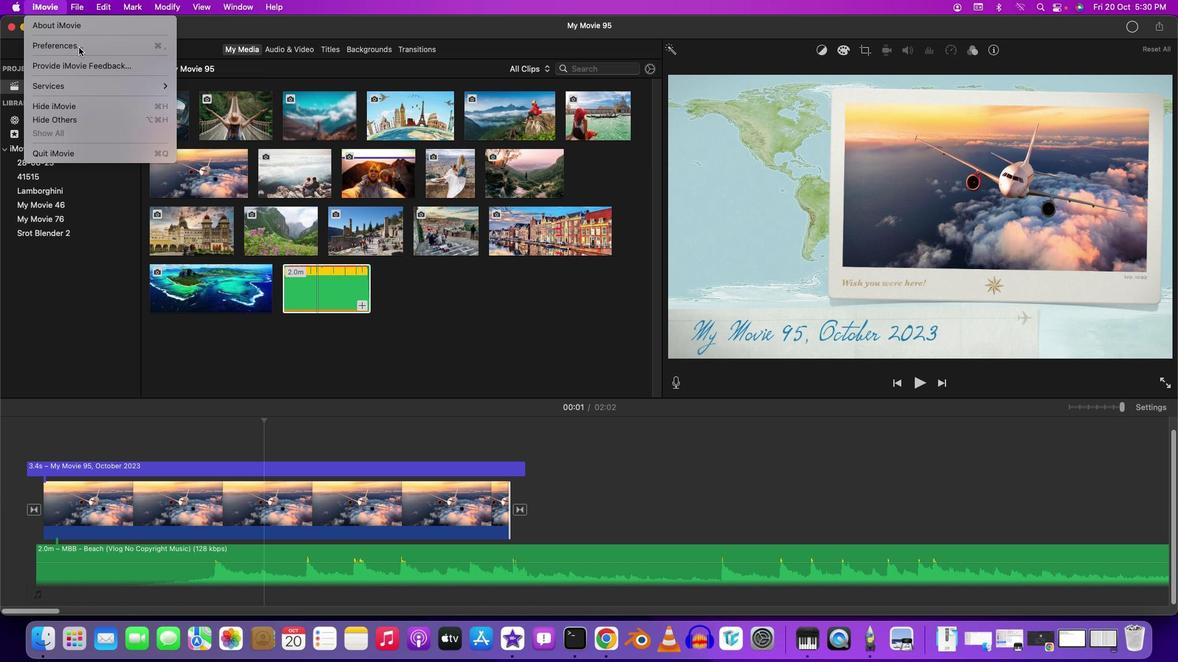 
Action: Mouse moved to (508, 514)
Screenshot: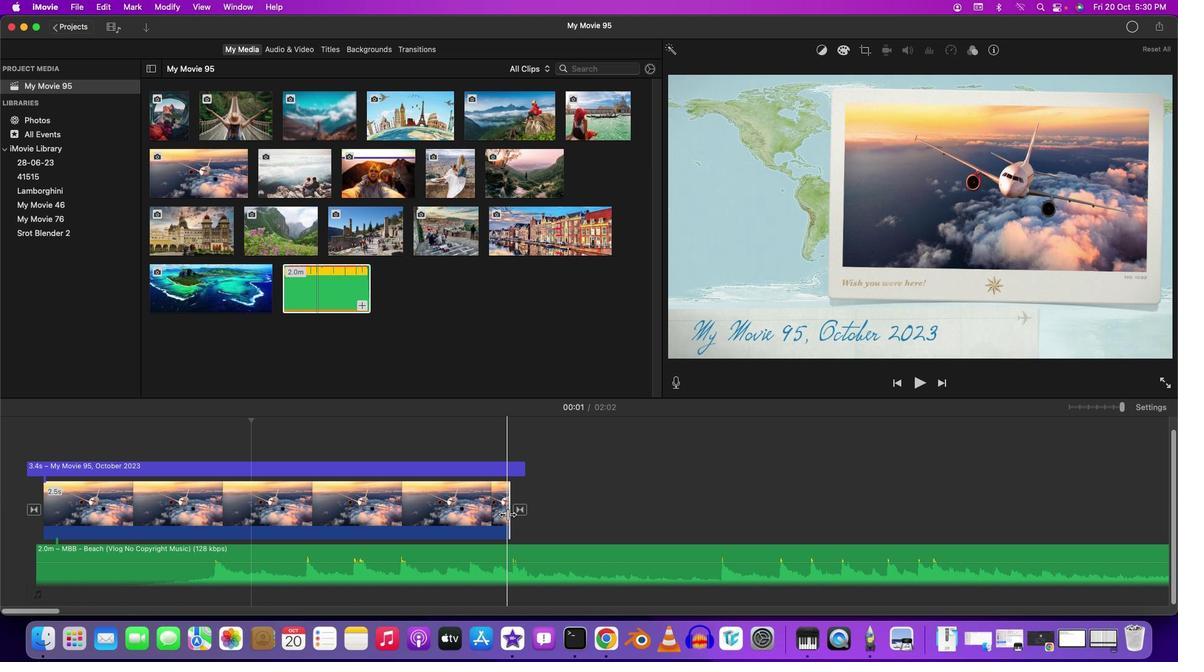 
Action: Mouse pressed left at (508, 514)
Screenshot: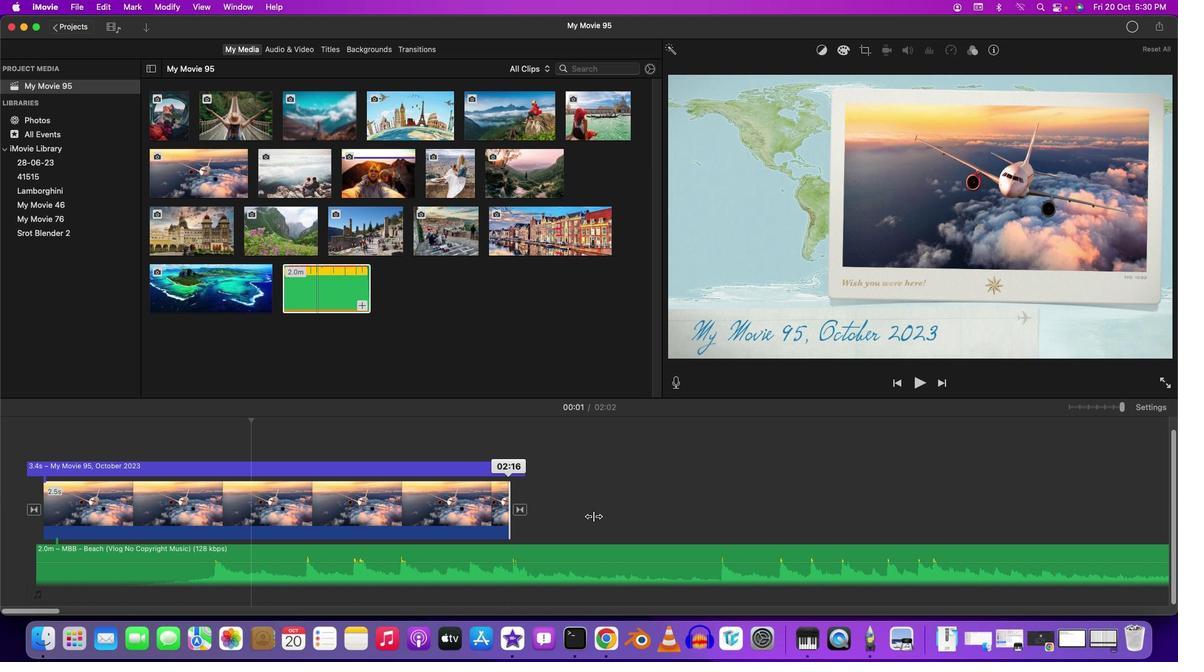 
Action: Mouse moved to (28, 432)
Screenshot: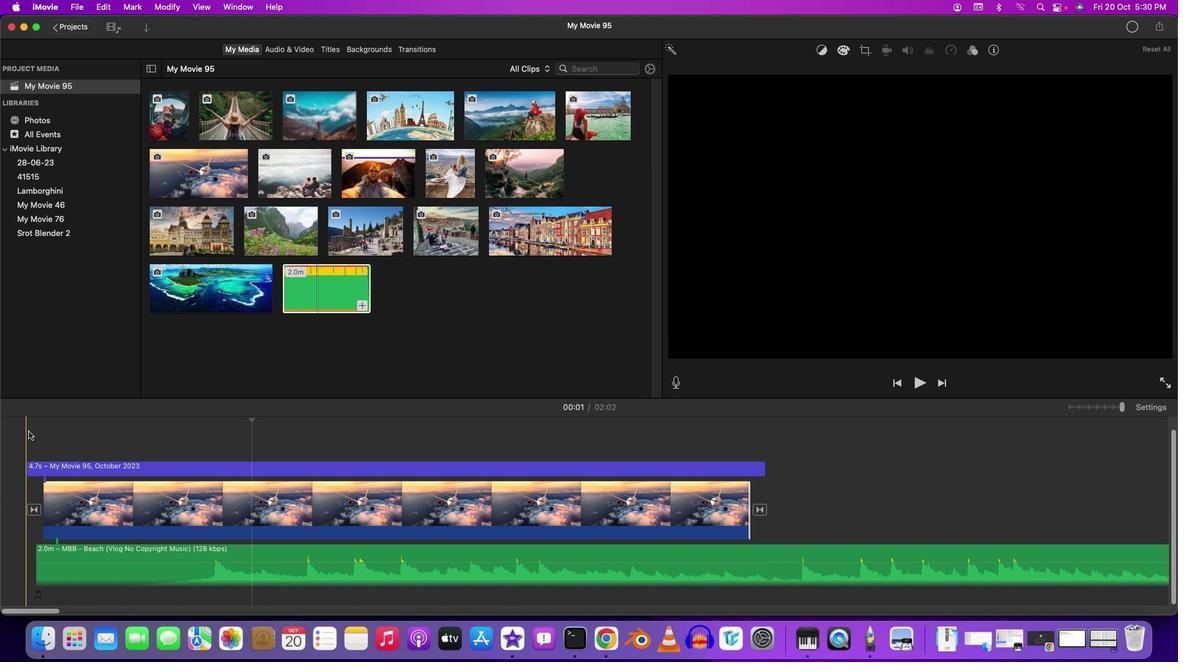 
Action: Mouse pressed left at (28, 432)
Screenshot: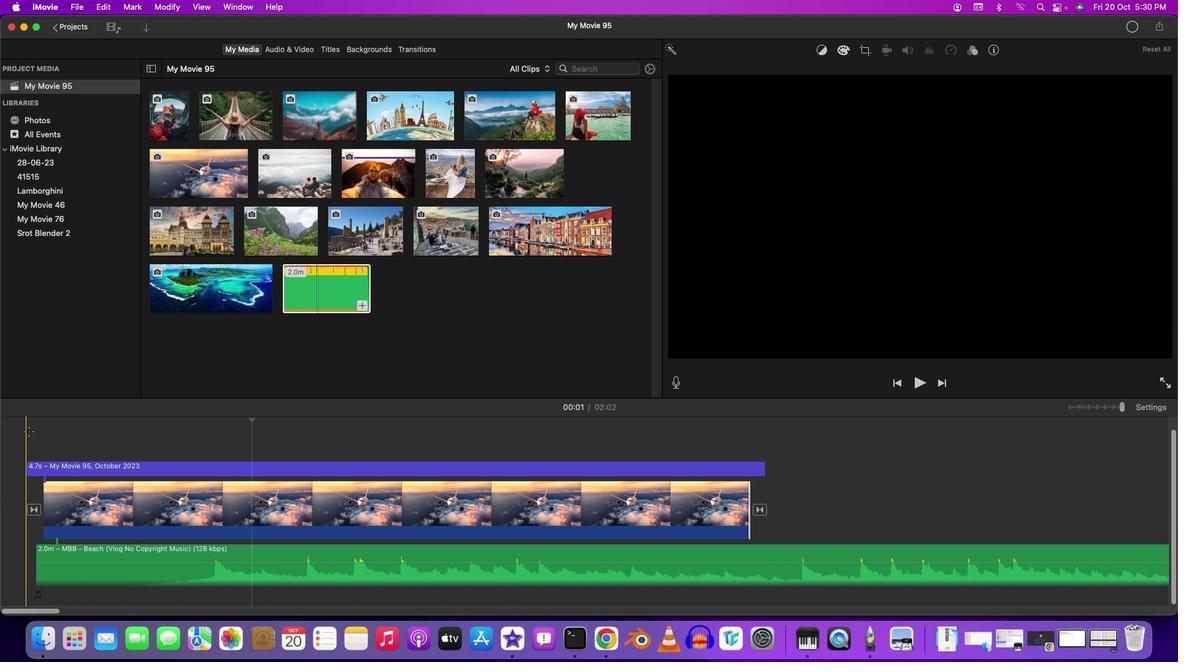 
Action: Key pressed Key.spaceKey.space
Screenshot: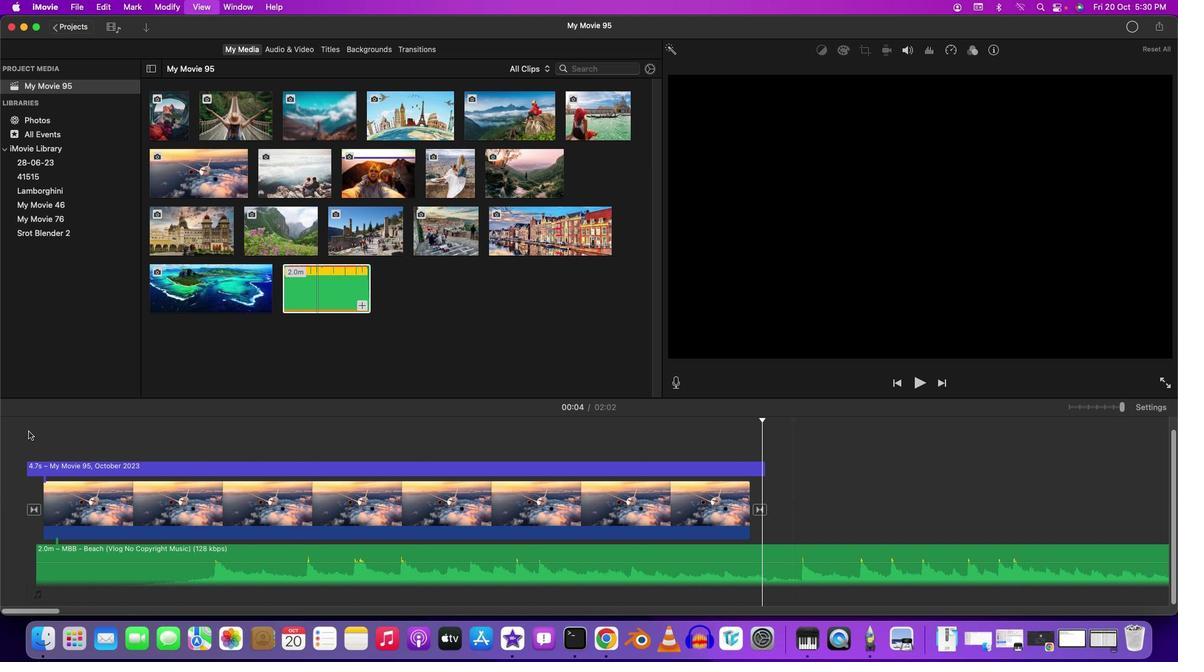 
Action: Mouse moved to (1123, 409)
Screenshot: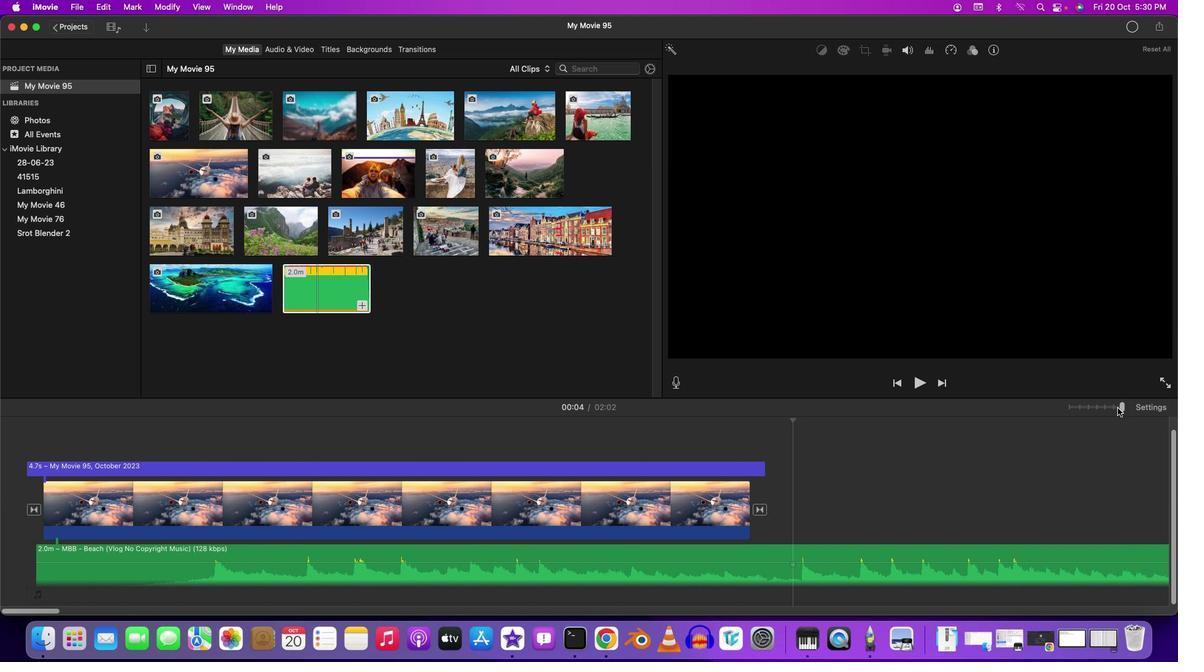 
Action: Mouse pressed left at (1123, 409)
Screenshot: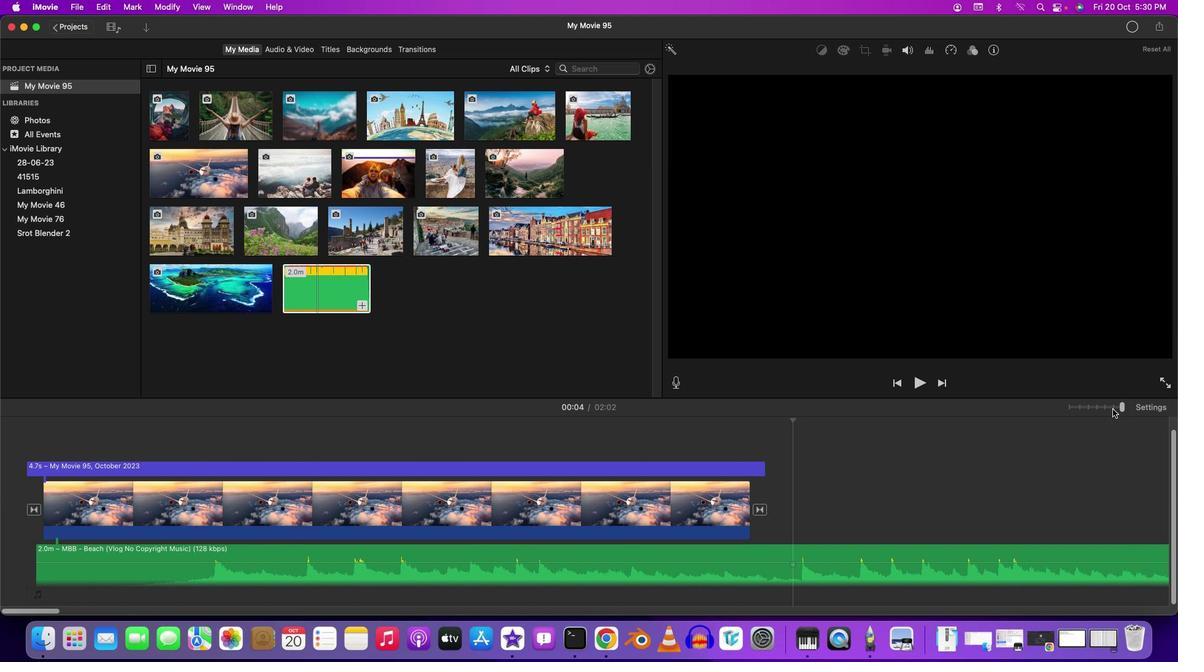 
Action: Mouse moved to (88, 516)
Screenshot: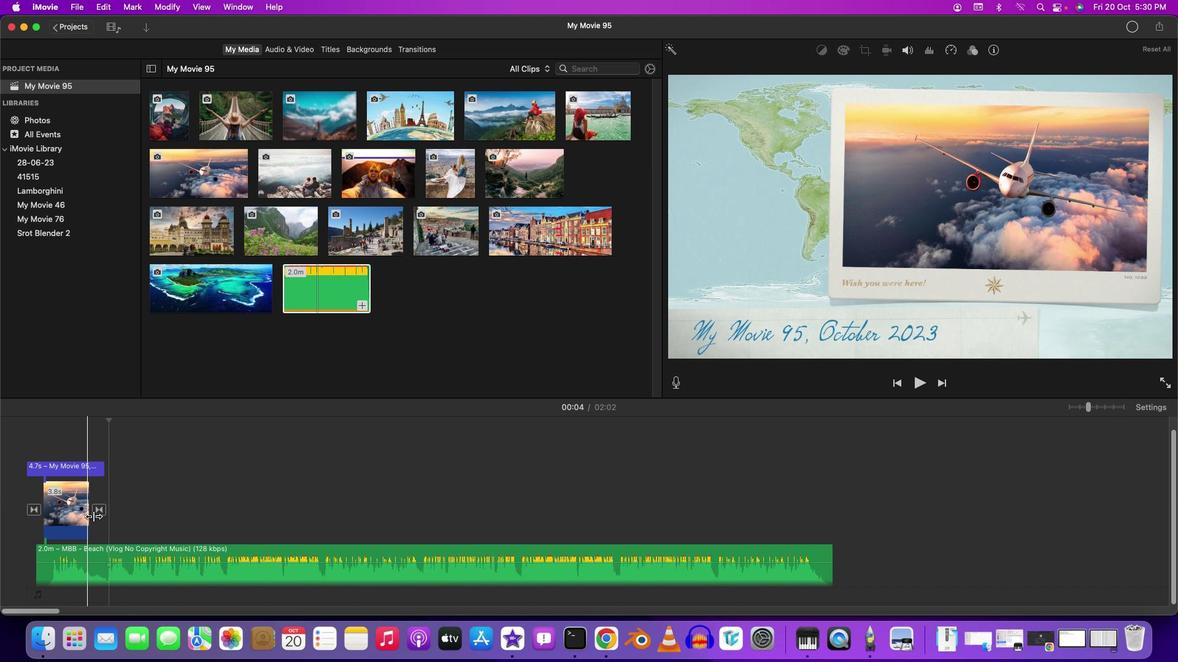 
Action: Mouse pressed left at (88, 516)
Screenshot: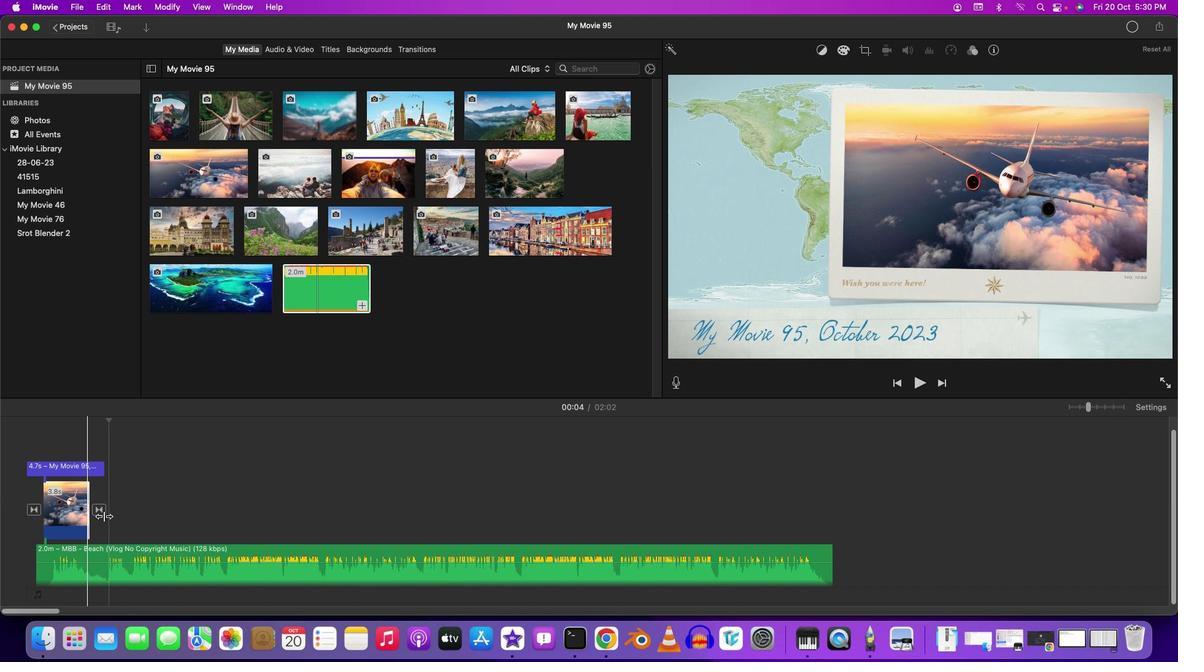 
Action: Mouse moved to (28, 444)
Screenshot: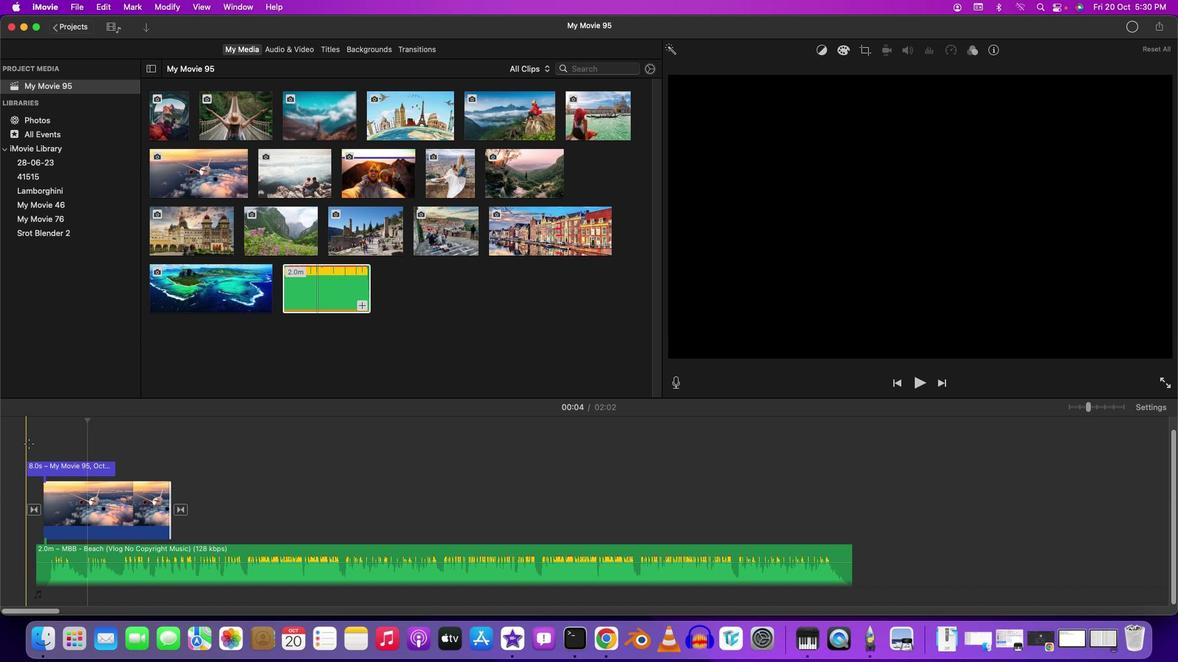 
Action: Mouse pressed left at (28, 444)
Screenshot: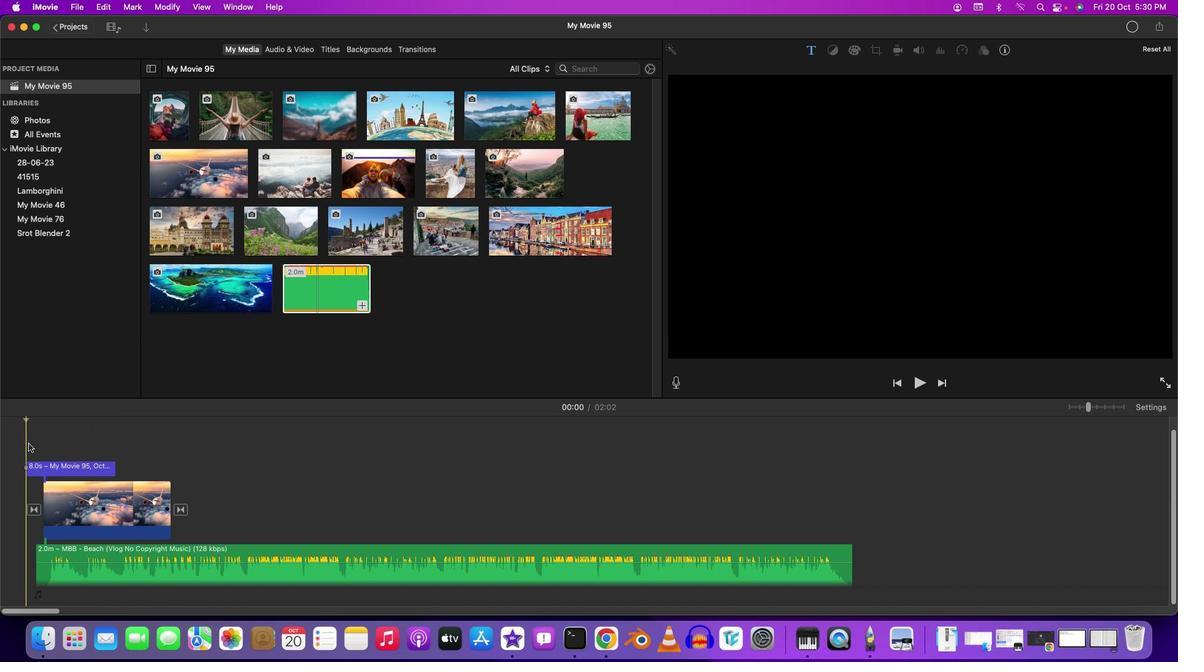 
Action: Key pressed Key.spaceKey.space
Screenshot: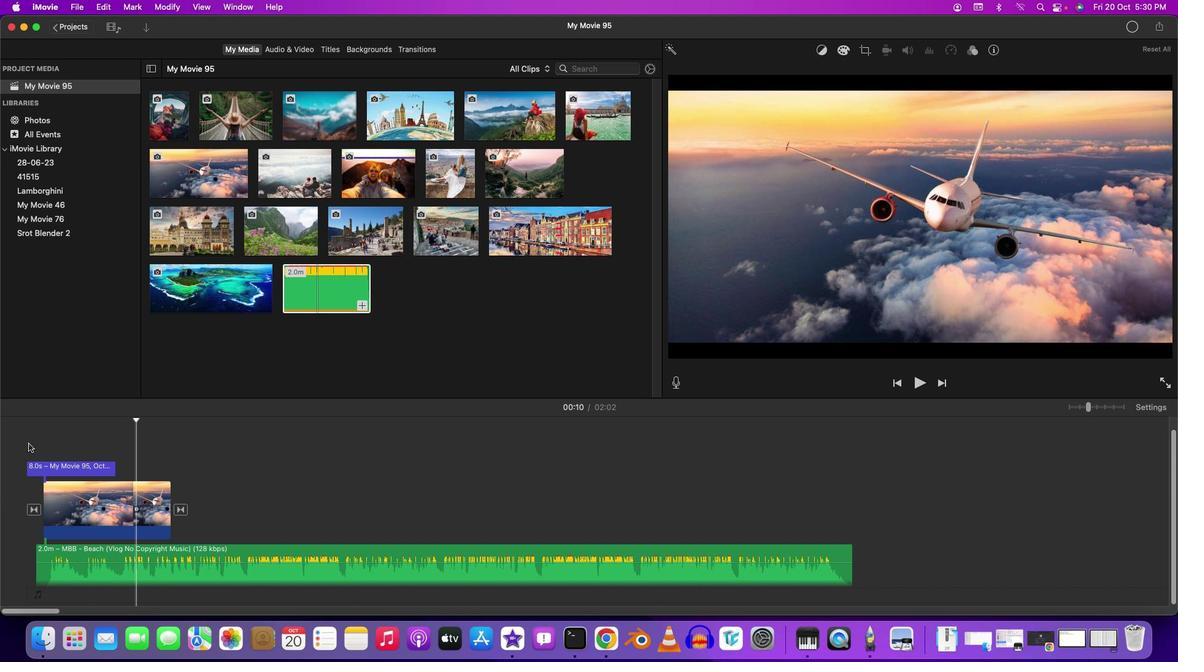 
Action: Mouse moved to (115, 473)
Screenshot: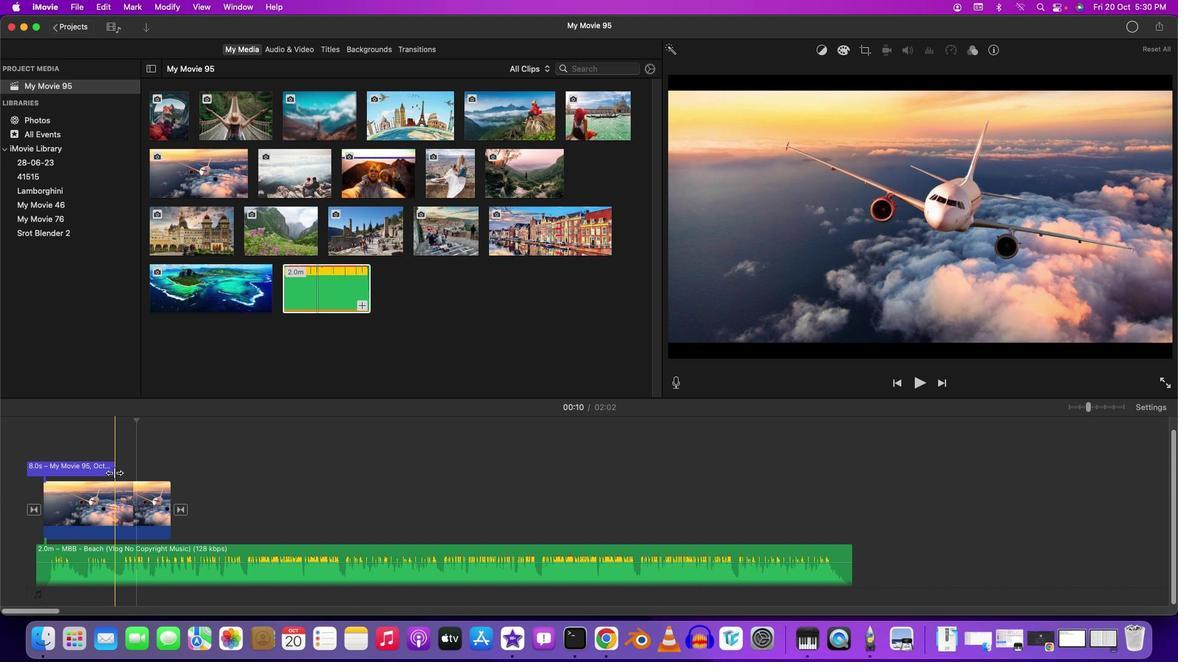 
Action: Mouse pressed left at (115, 473)
Screenshot: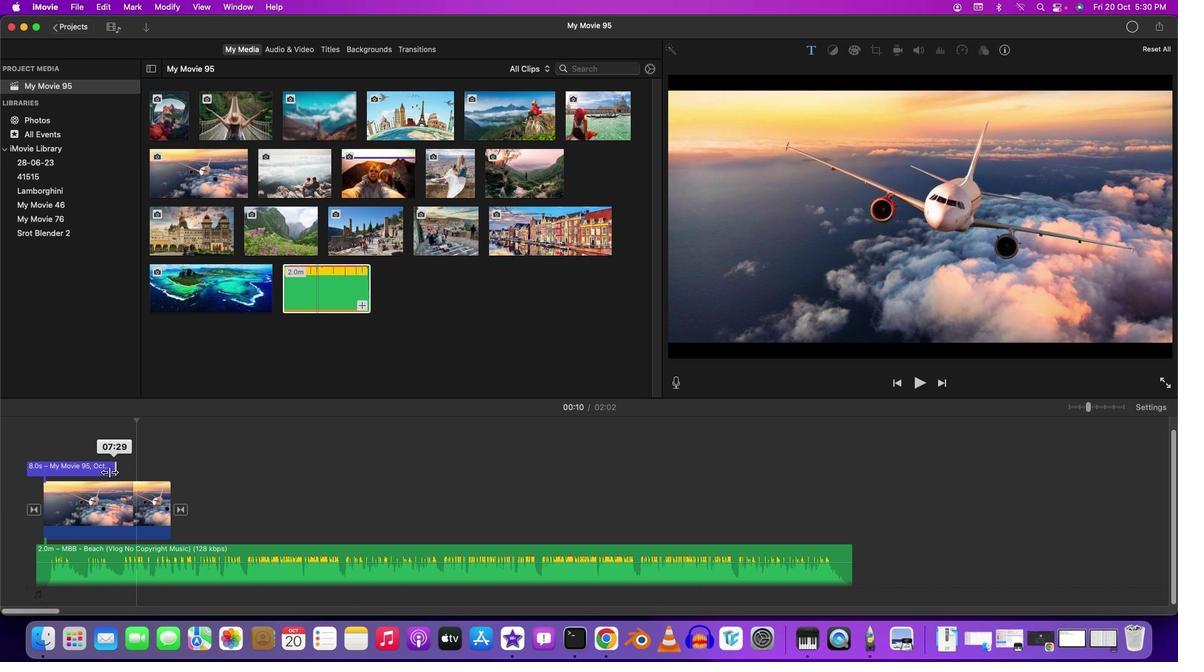 
Action: Mouse moved to (68, 472)
Screenshot: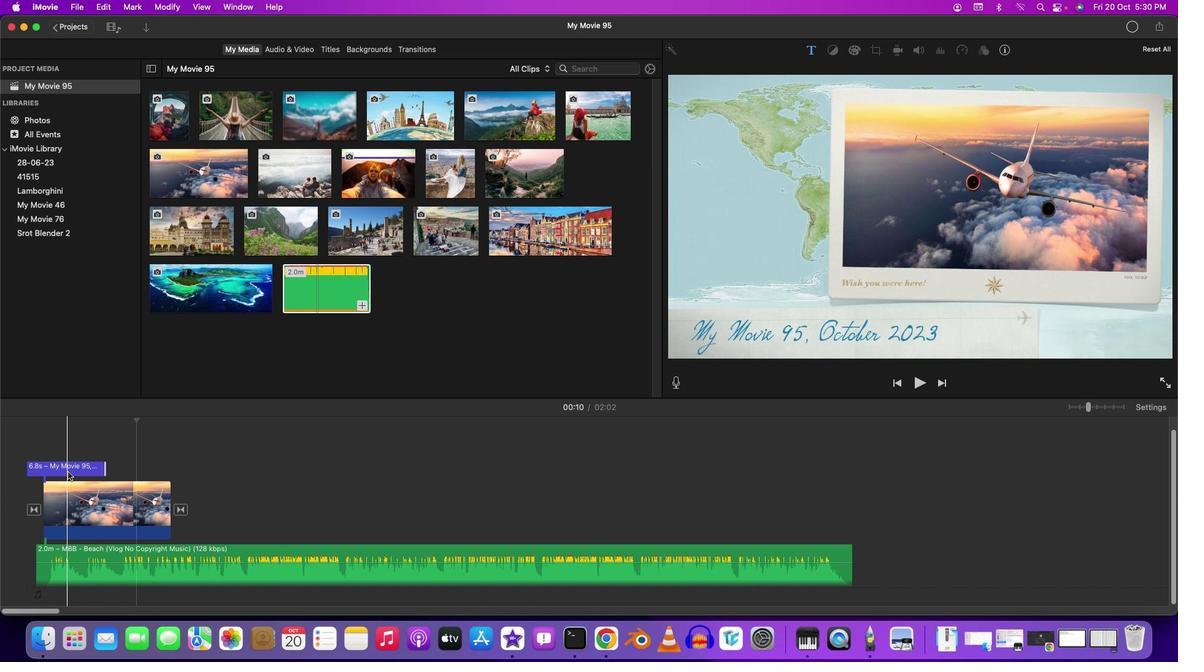 
Action: Mouse pressed left at (68, 472)
Screenshot: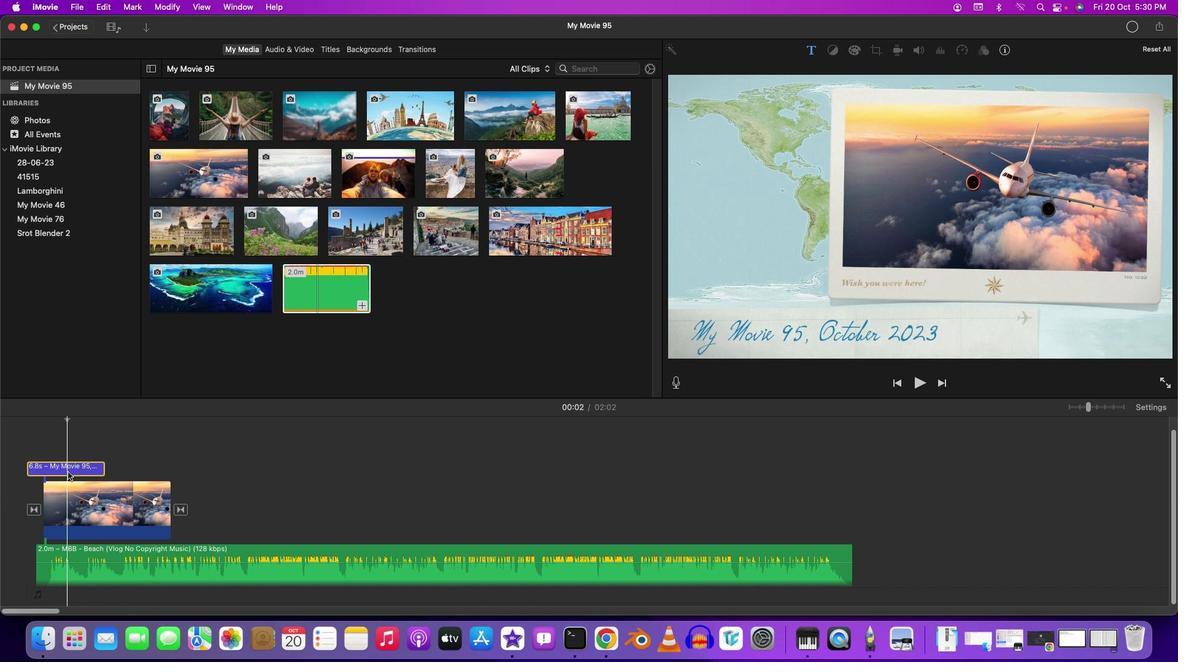 
Action: Mouse moved to (948, 330)
Screenshot: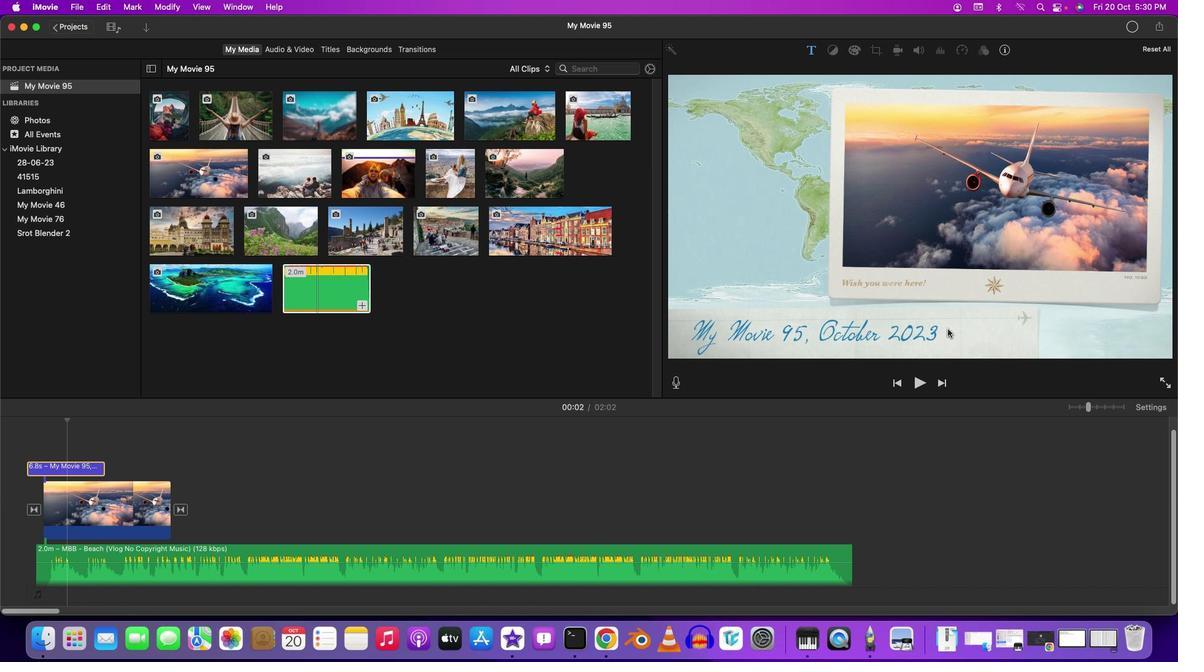 
Action: Mouse pressed left at (948, 330)
Screenshot: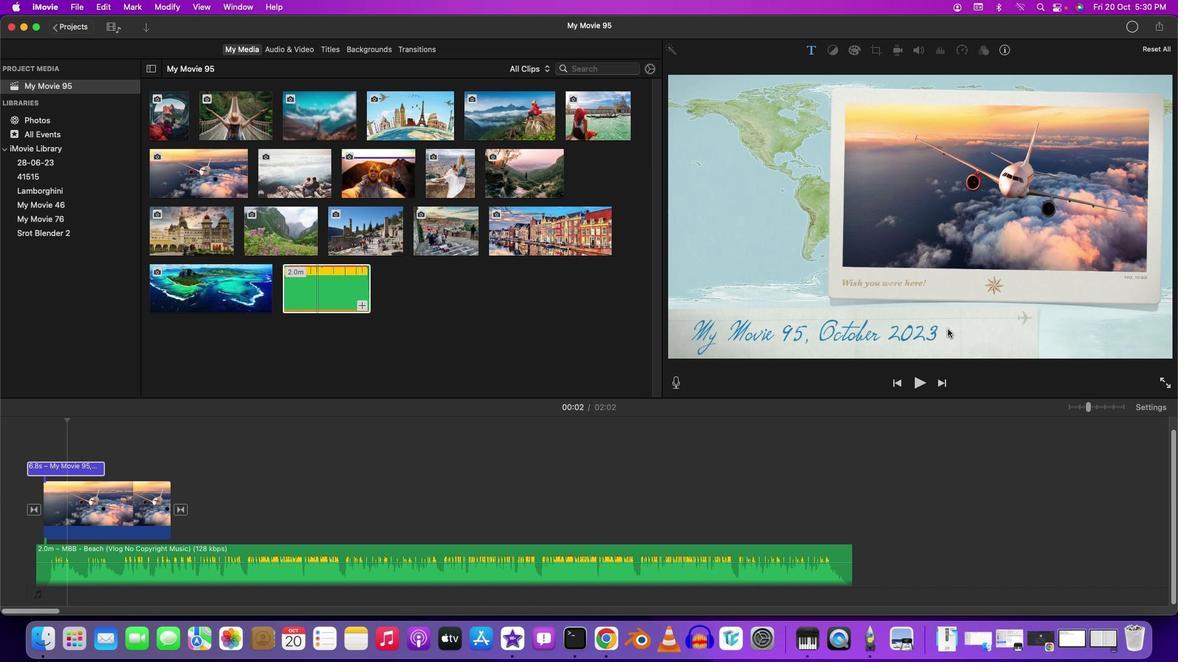 
Action: Mouse pressed left at (948, 330)
Screenshot: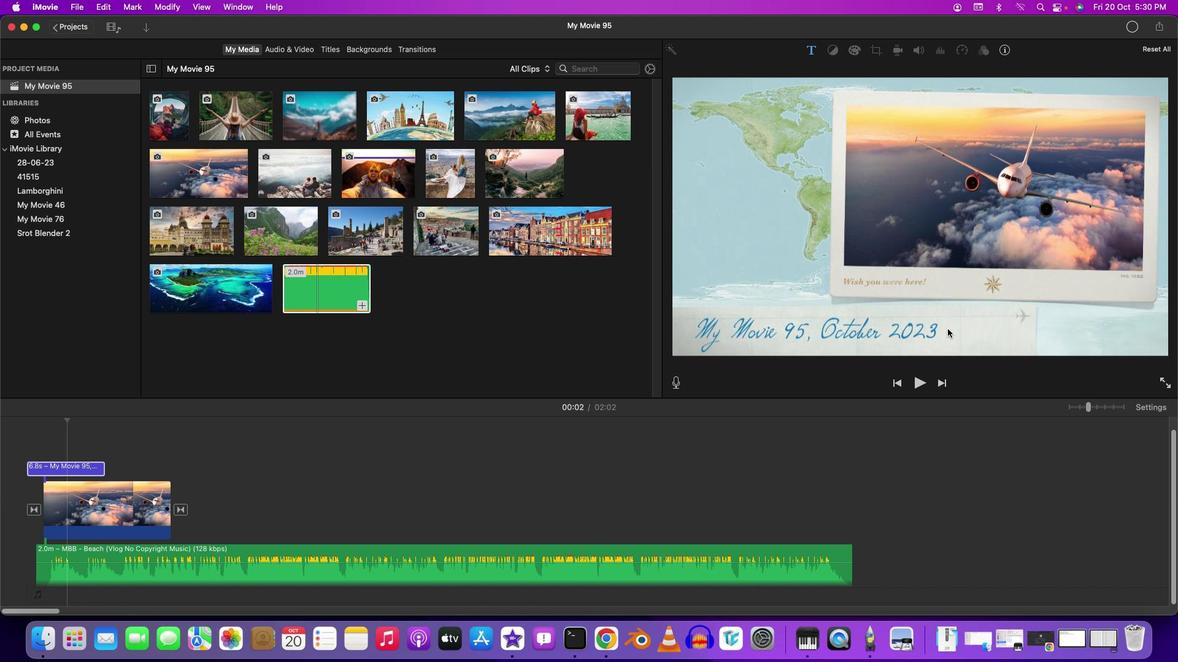 
Action: Mouse moved to (947, 330)
Screenshot: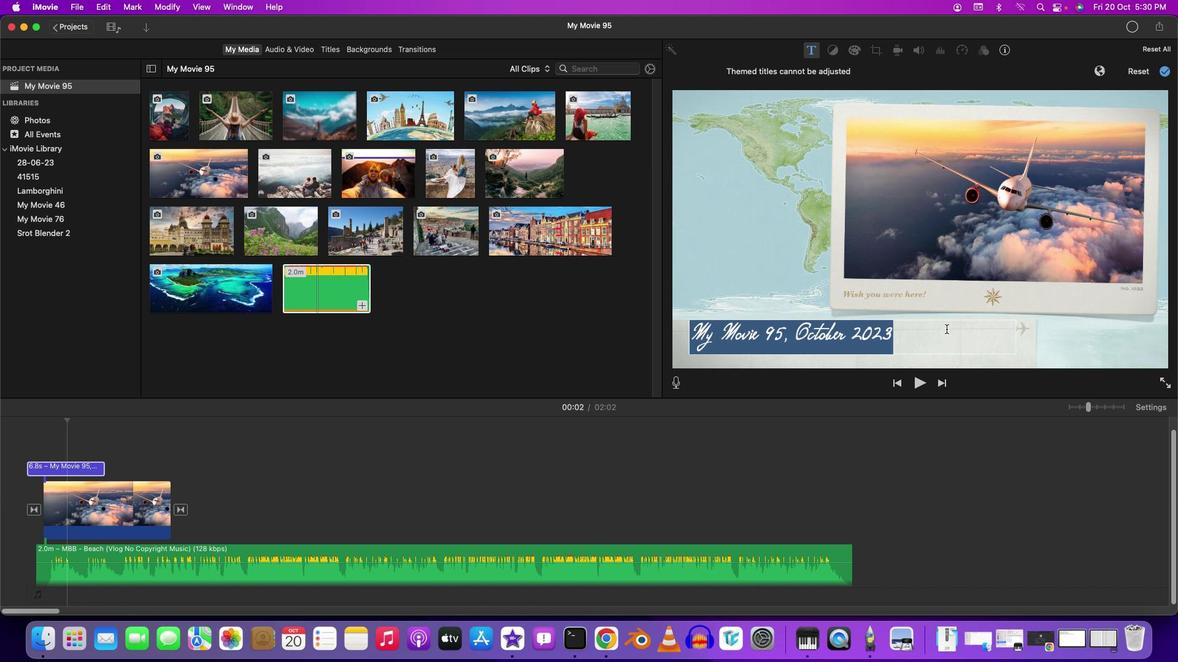 
Action: Mouse pressed left at (947, 330)
Screenshot: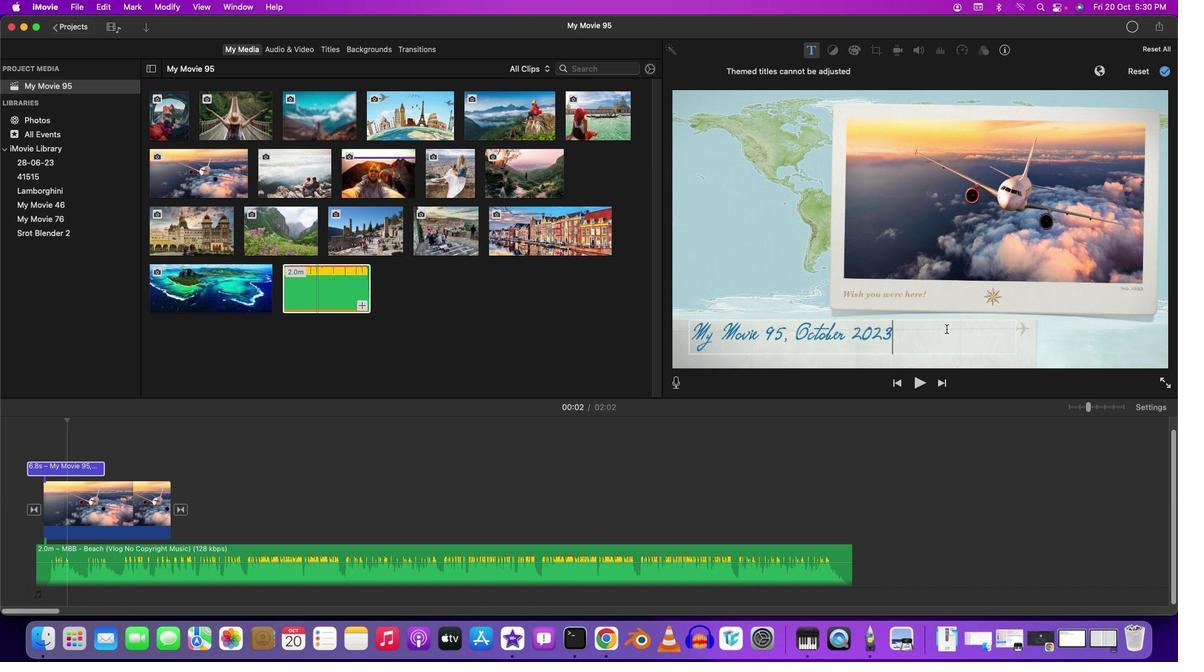 
Action: Key pressed Key.backspaceKey.backspaceKey.backspaceKey.backspaceKey.backspaceKey.backspaceKey.backspaceKey.backspaceKey.backspaceKey.backspaceKey.backspaceKey.backspaceKey.backspaceKey.backspaceKey.backspaceKey.backspaceKey.backspaceKey.backspaceKey.backspaceKey.backspaceKey.backspaceKey.backspaceKey.backspaceKey.backspaceKey.backspaceKey.backspaceKey.backspaceKey.backspaceKey.backspaceKey.backspaceKey.backspaceKey.backspaceKey.backspace't''r''a''v''e'Key.backspaceKey.backspaceKey.backspaceKey.backspaceKey.backspaceKey.shift'T''r''a''v''e''l'Key.spaceKey.backspaceKey.backspaceKey.backspace'e''l'Key.spaceKey.shift'S''l''i''d''s''h''o''w'Key.enter
Screenshot: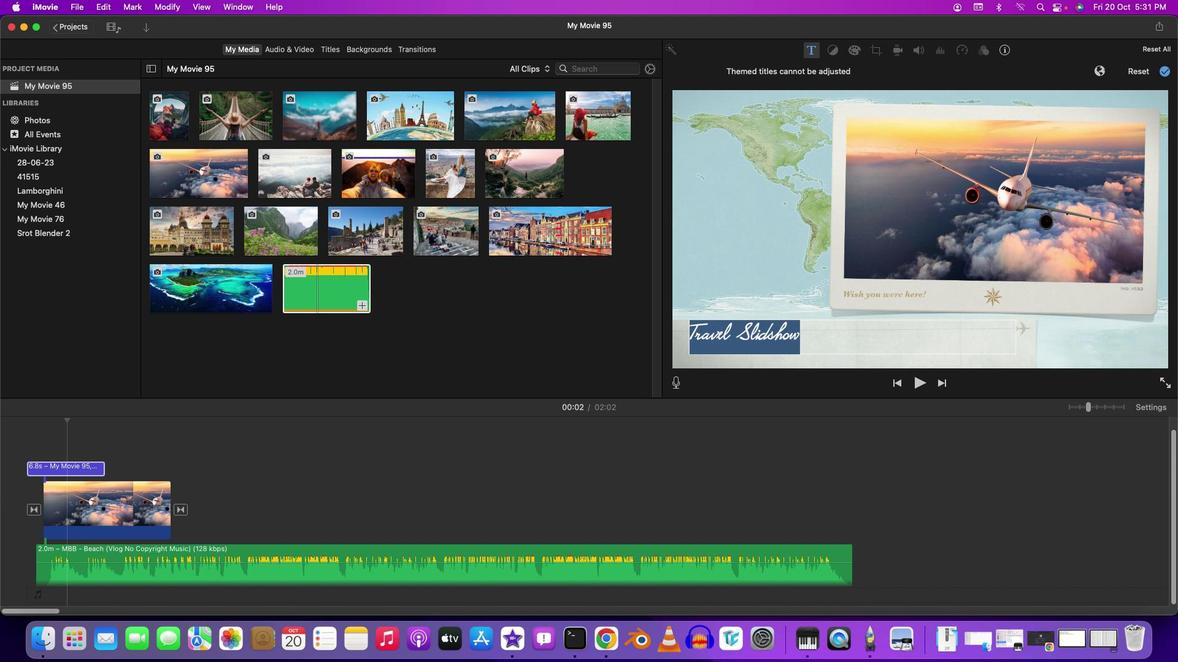 
Action: Mouse moved to (796, 431)
Screenshot: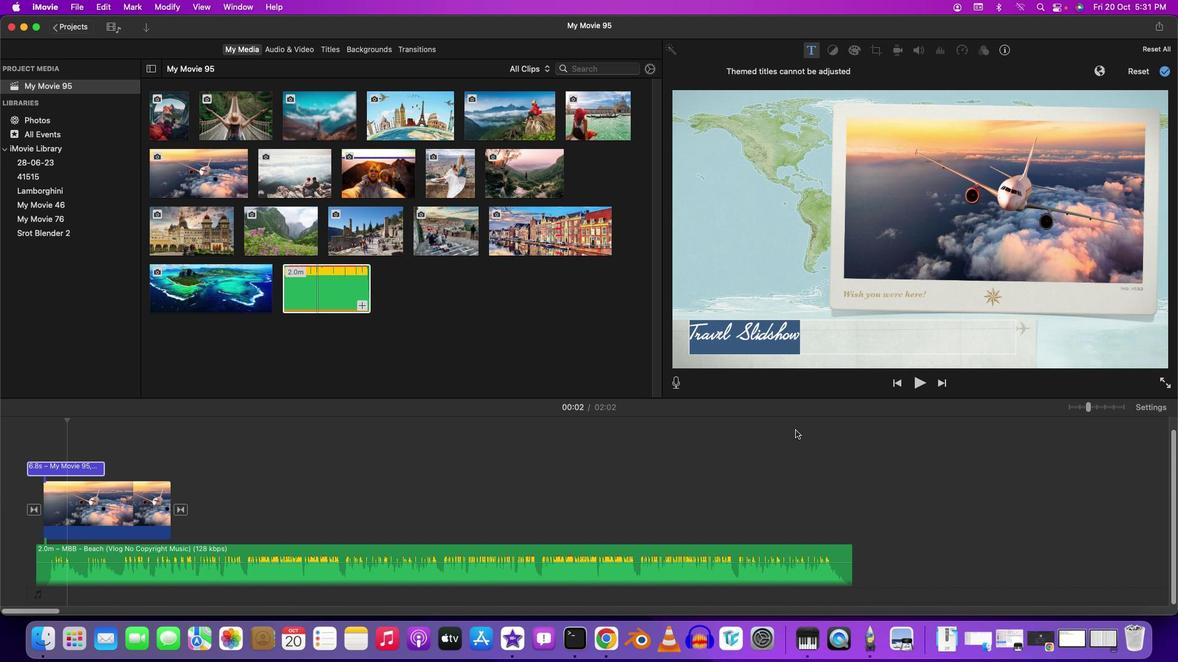 
Action: Mouse pressed left at (796, 431)
Screenshot: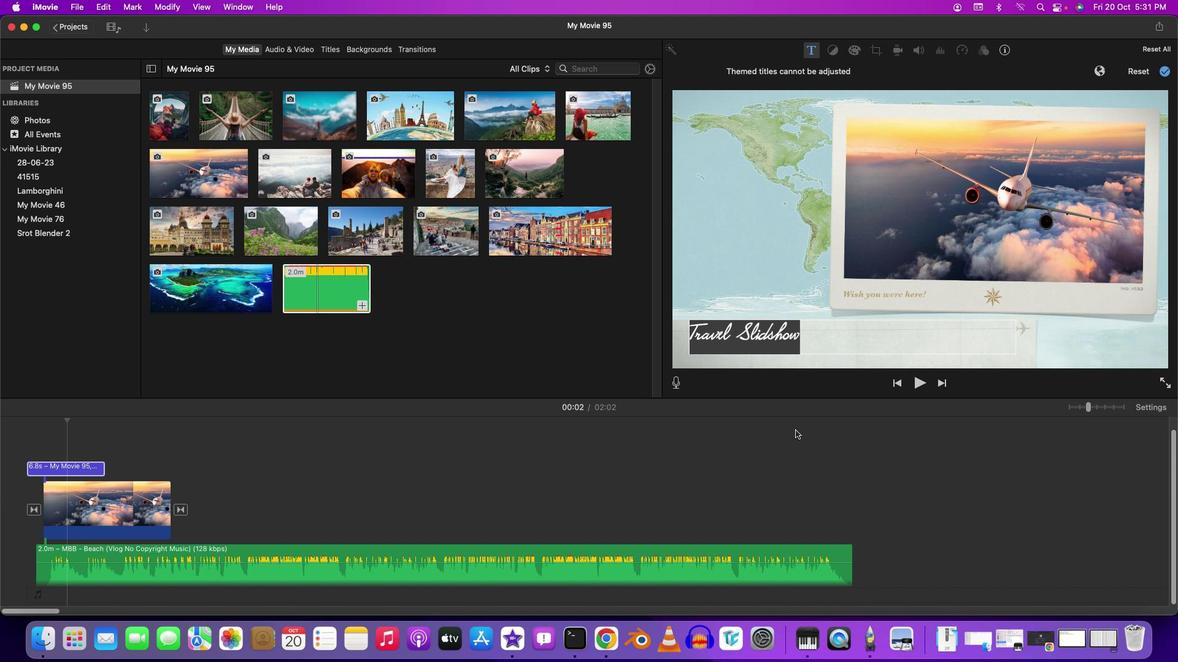 
Action: Mouse moved to (759, 247)
Screenshot: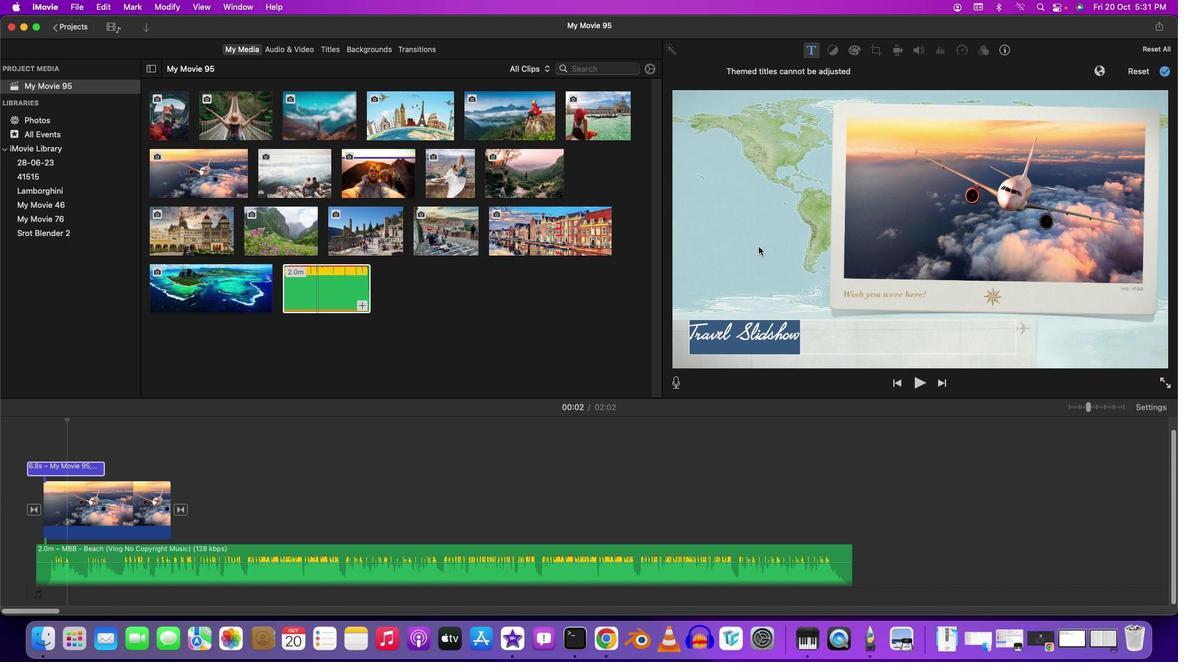 
Action: Mouse pressed left at (759, 247)
Screenshot: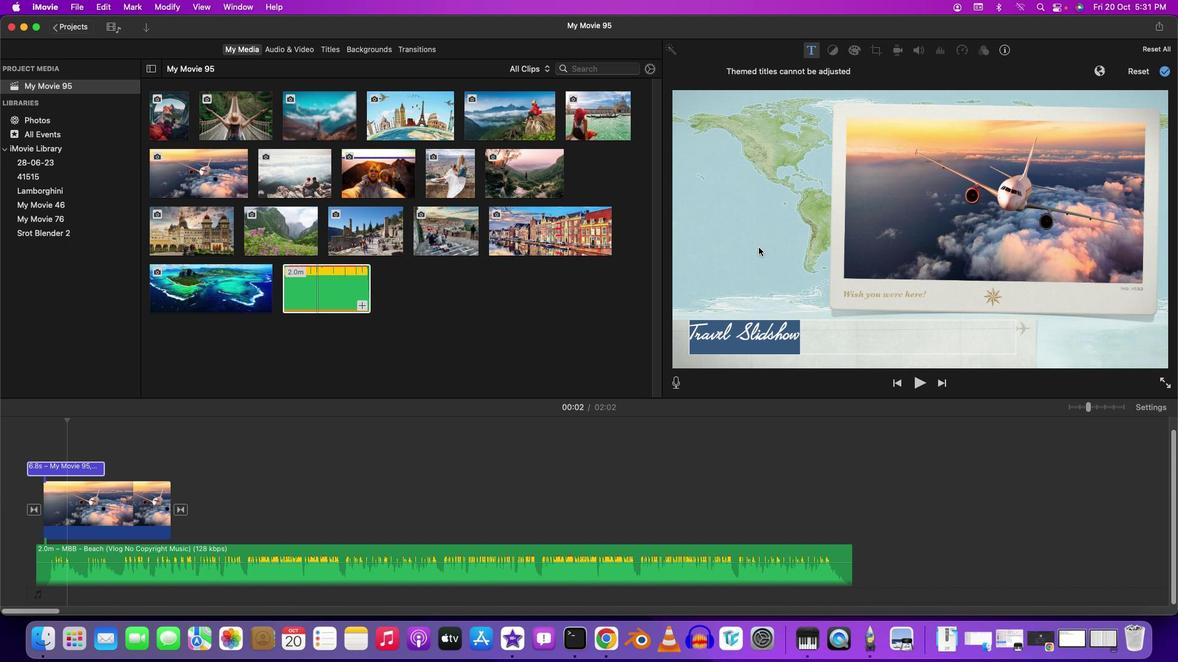 
Action: Mouse moved to (778, 284)
Screenshot: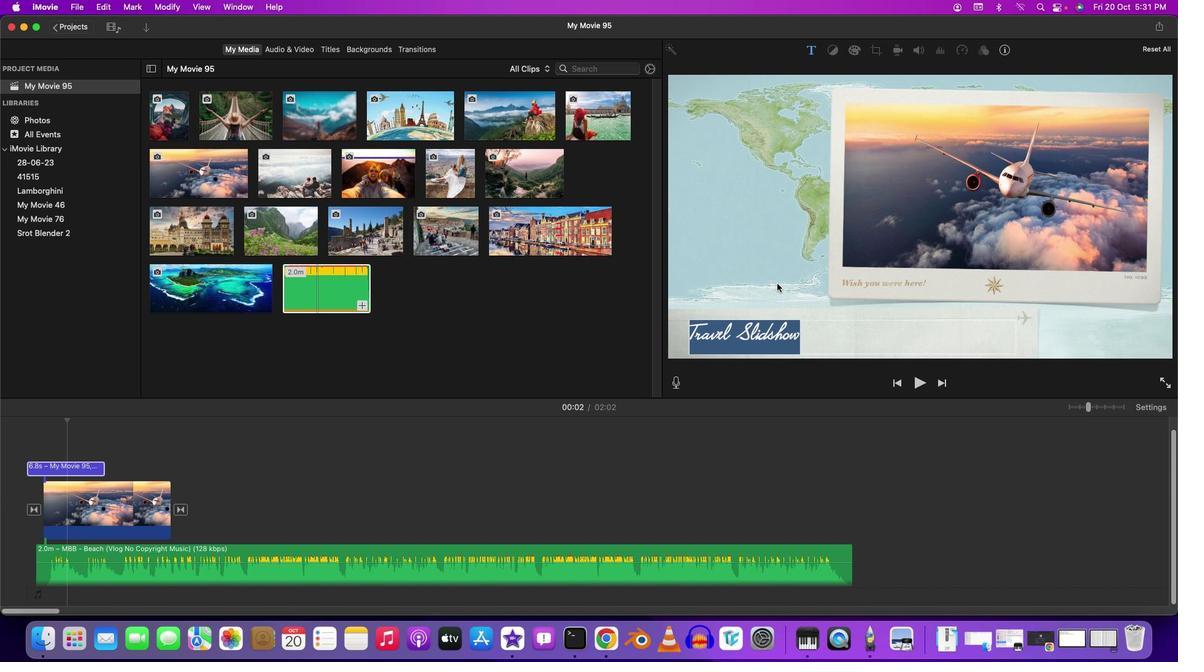 
Action: Mouse pressed left at (778, 284)
Screenshot: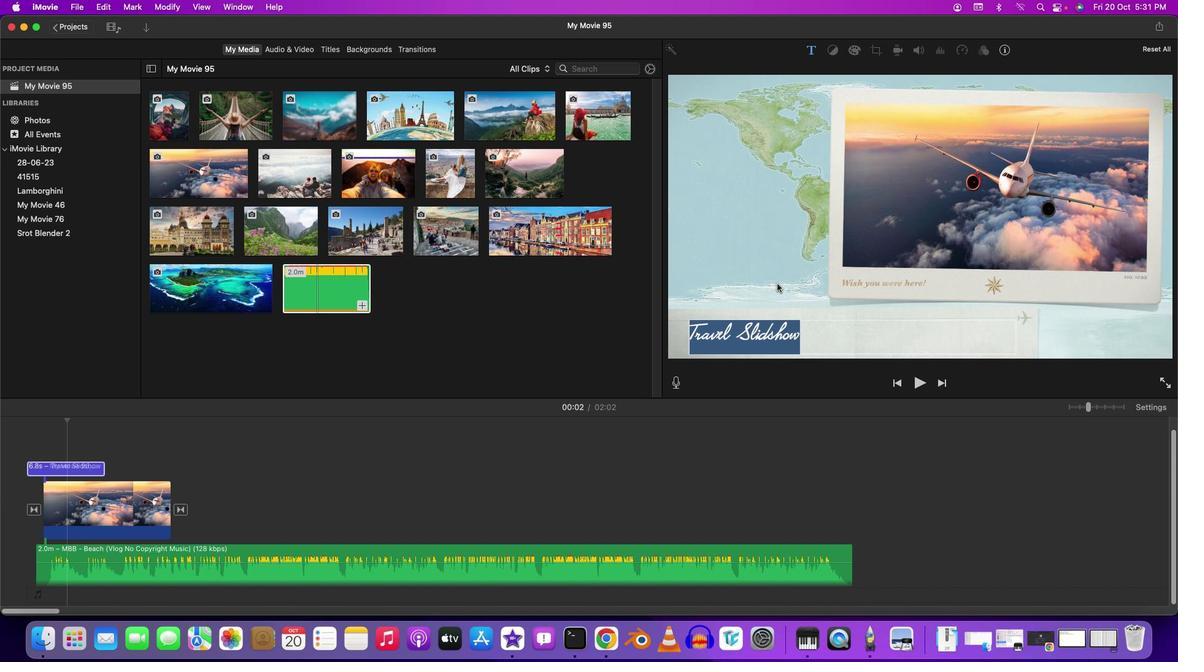 
Action: Mouse moved to (65, 419)
Screenshot: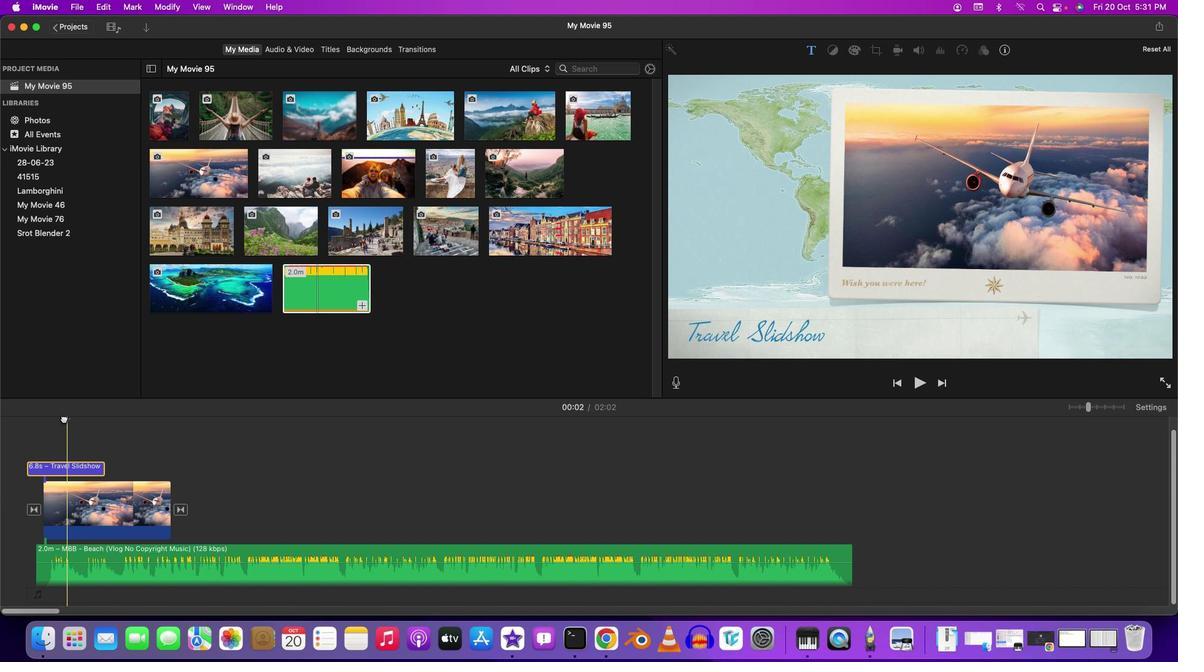 
Action: Mouse pressed left at (65, 419)
Screenshot: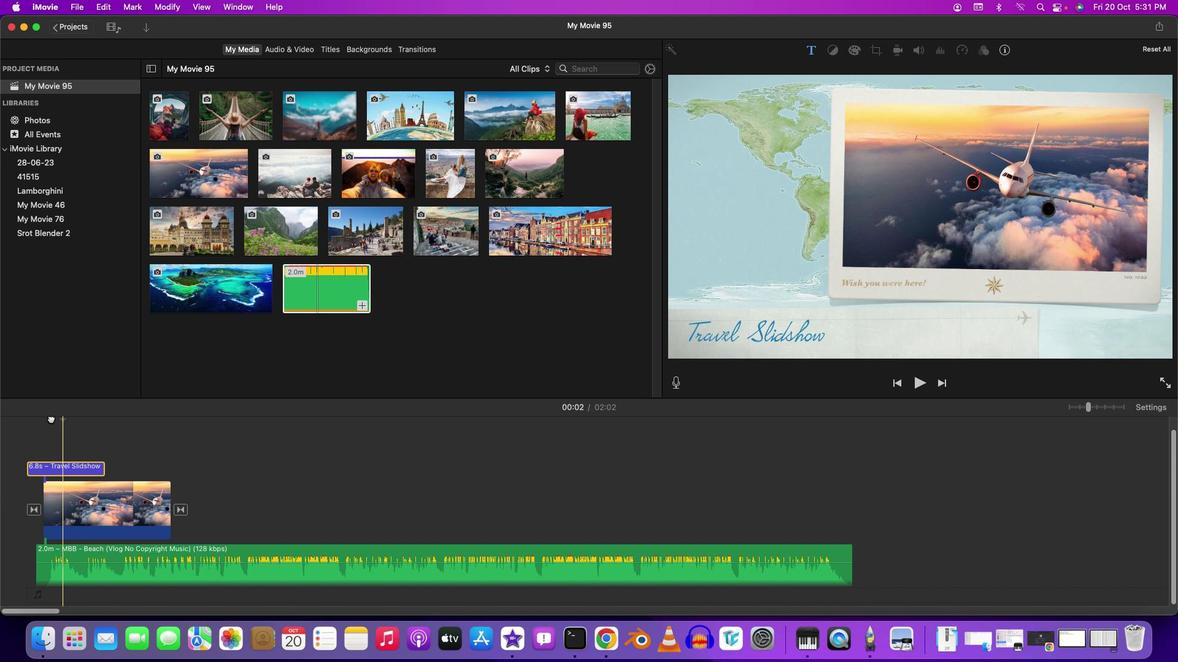 
Action: Mouse moved to (27, 422)
Screenshot: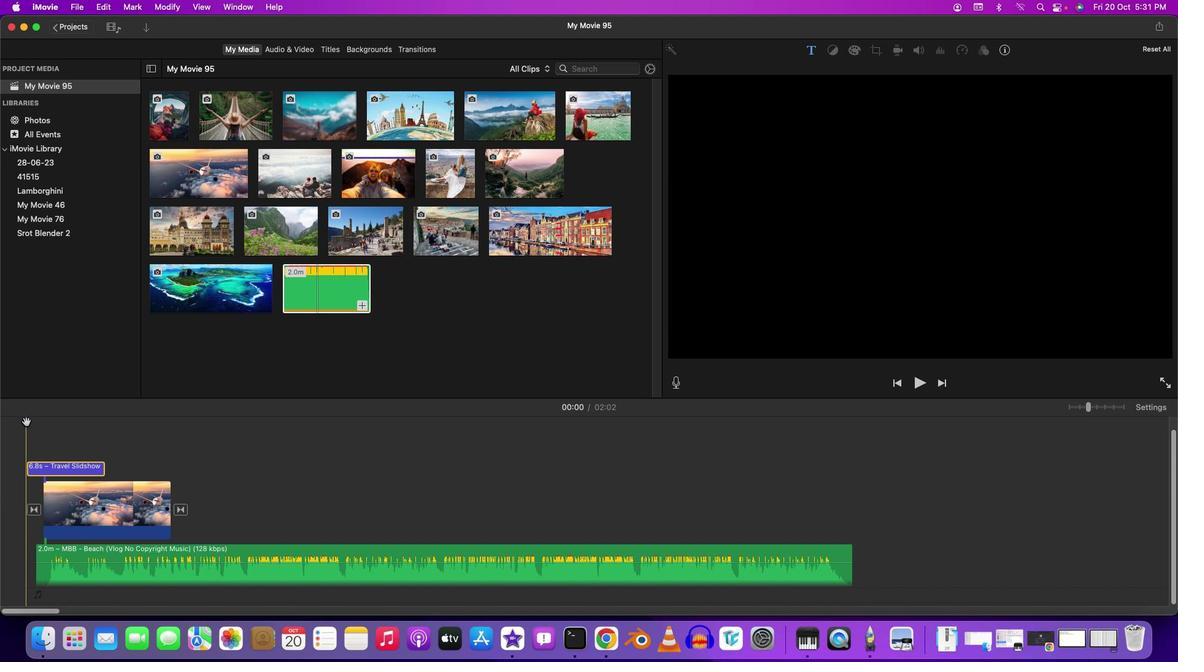 
Action: Key pressed Key.space
Screenshot: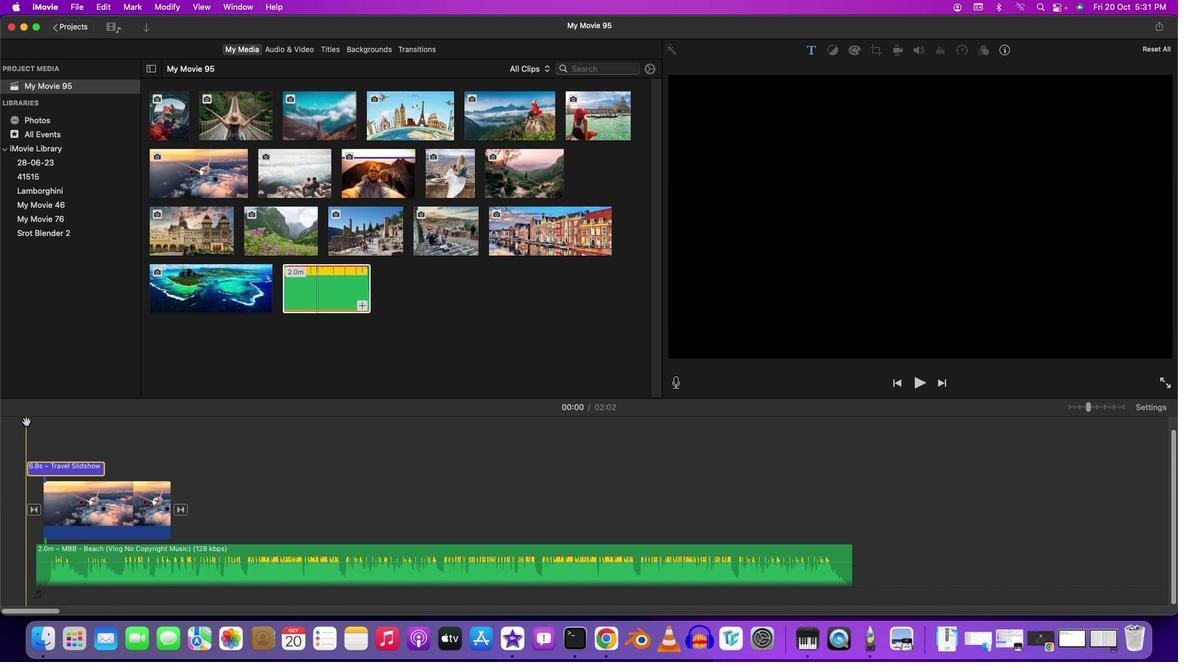 
Action: Mouse moved to (68, 398)
Screenshot: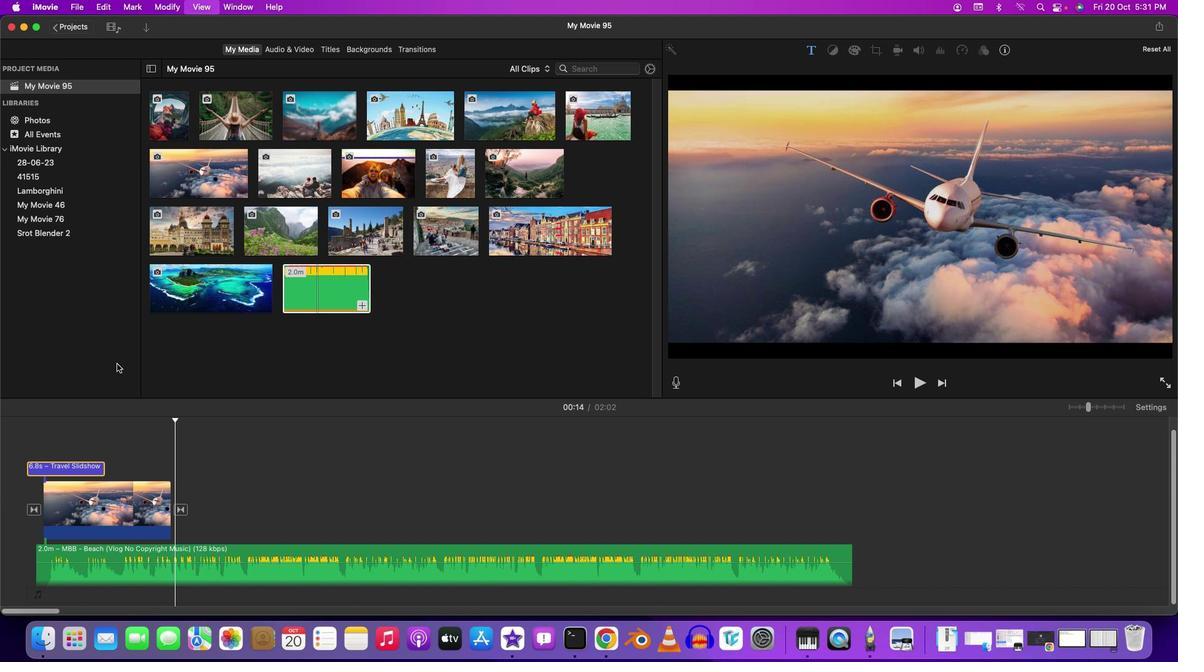 
Action: Key pressed Key.space
Screenshot: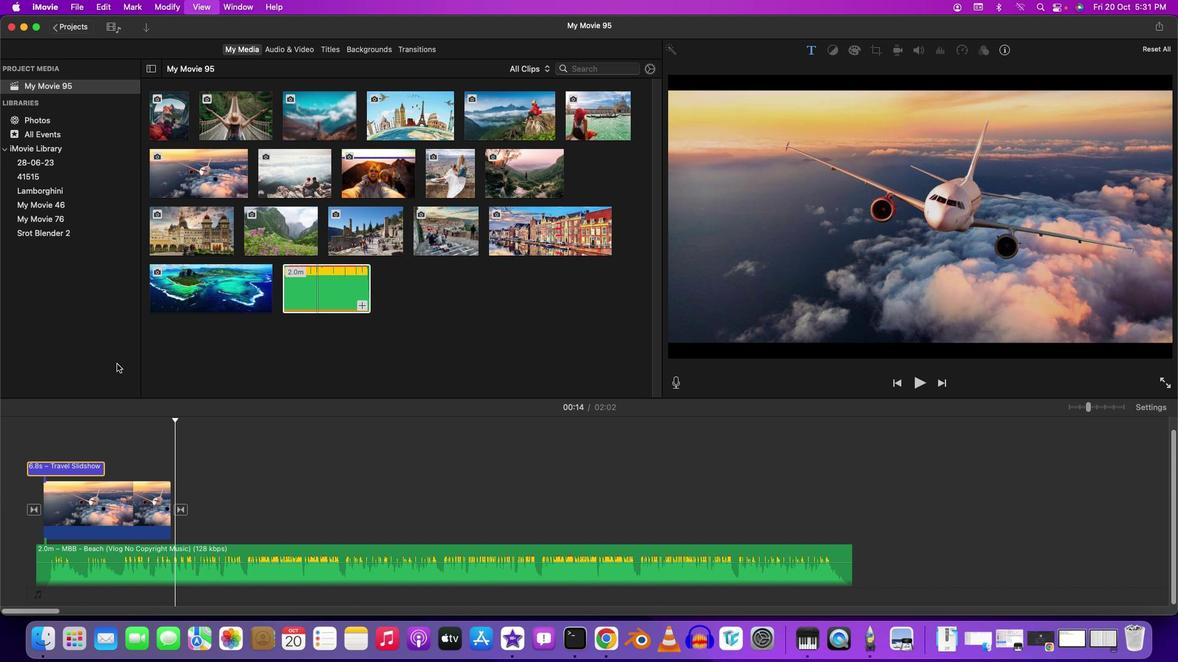 
Action: Mouse moved to (516, 181)
Screenshot: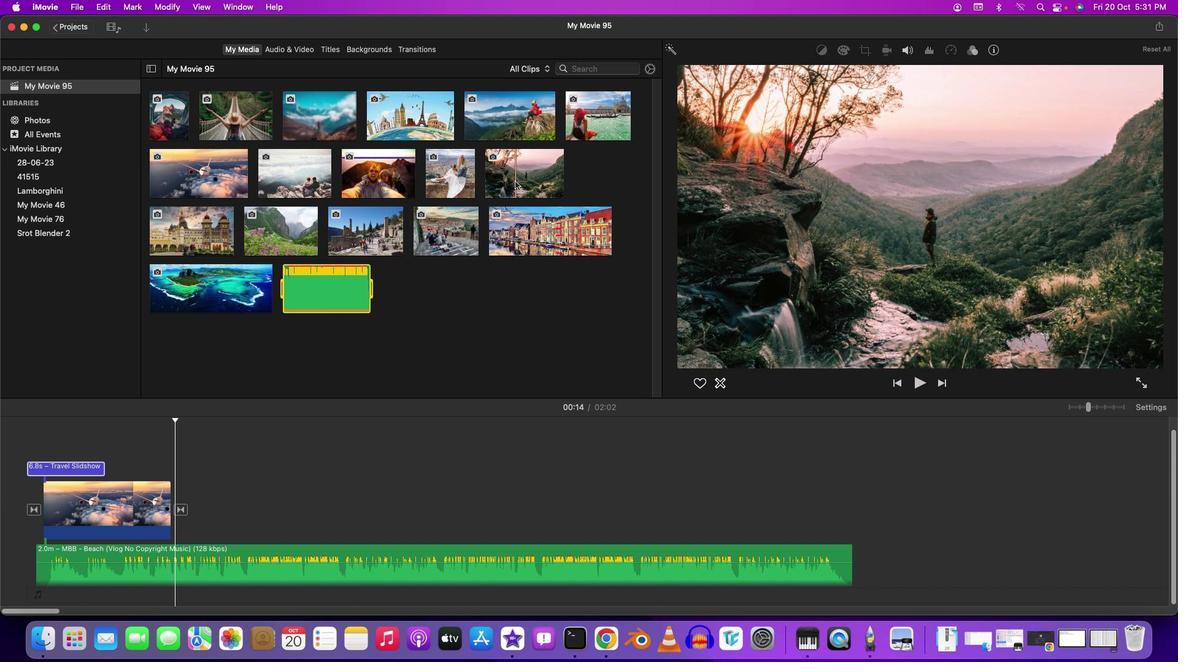 
Action: Mouse pressed left at (516, 181)
Screenshot: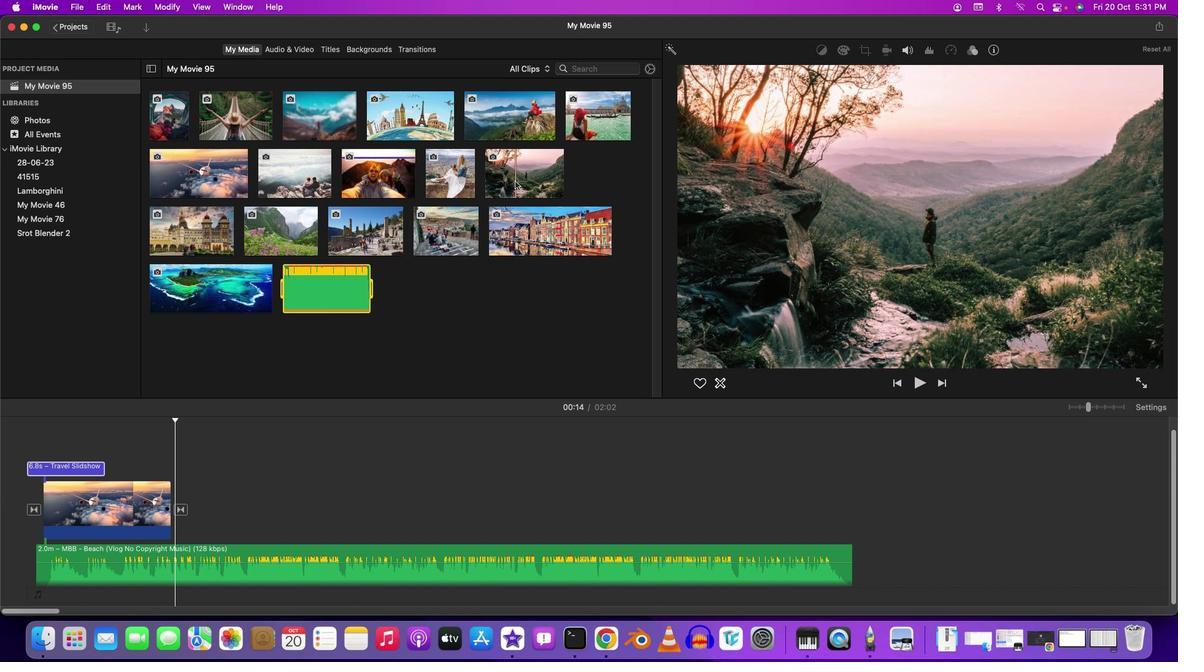 
Action: Mouse moved to (225, 521)
Screenshot: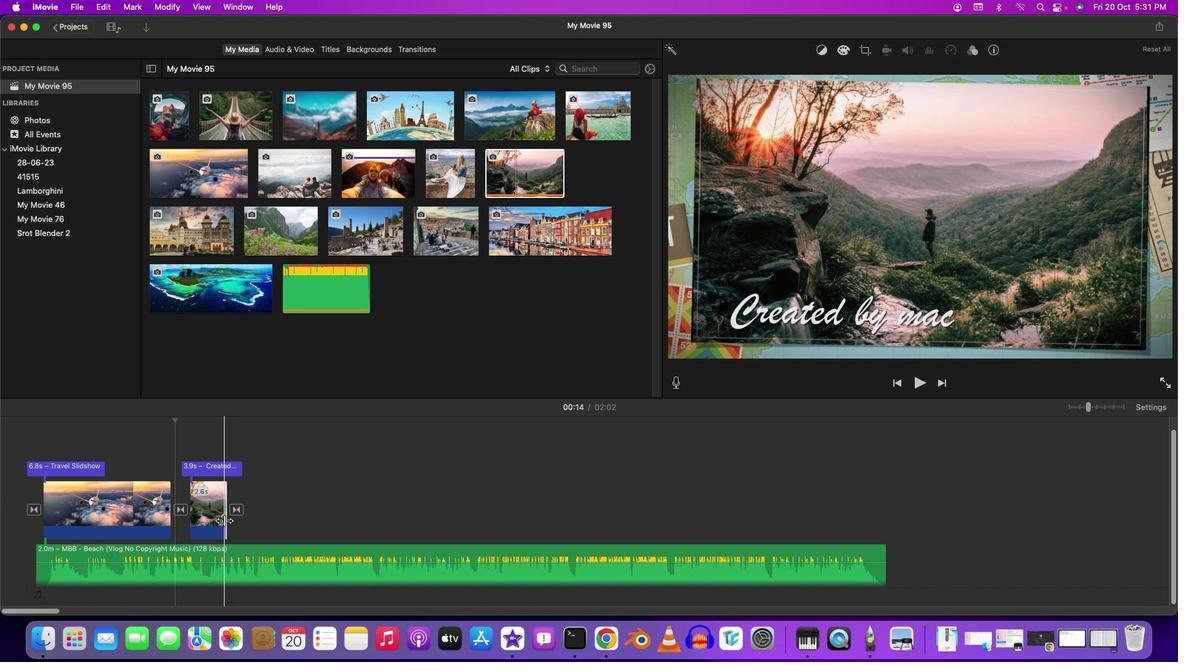 
Action: Mouse pressed left at (225, 521)
Screenshot: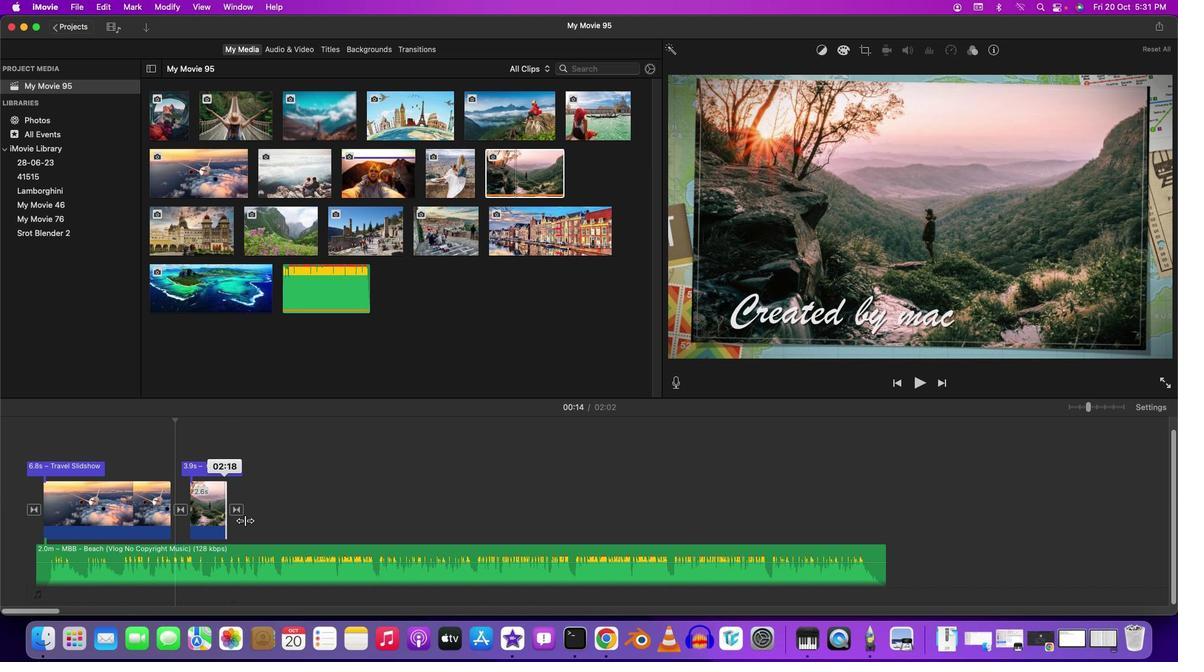 
Action: Mouse moved to (179, 469)
Screenshot: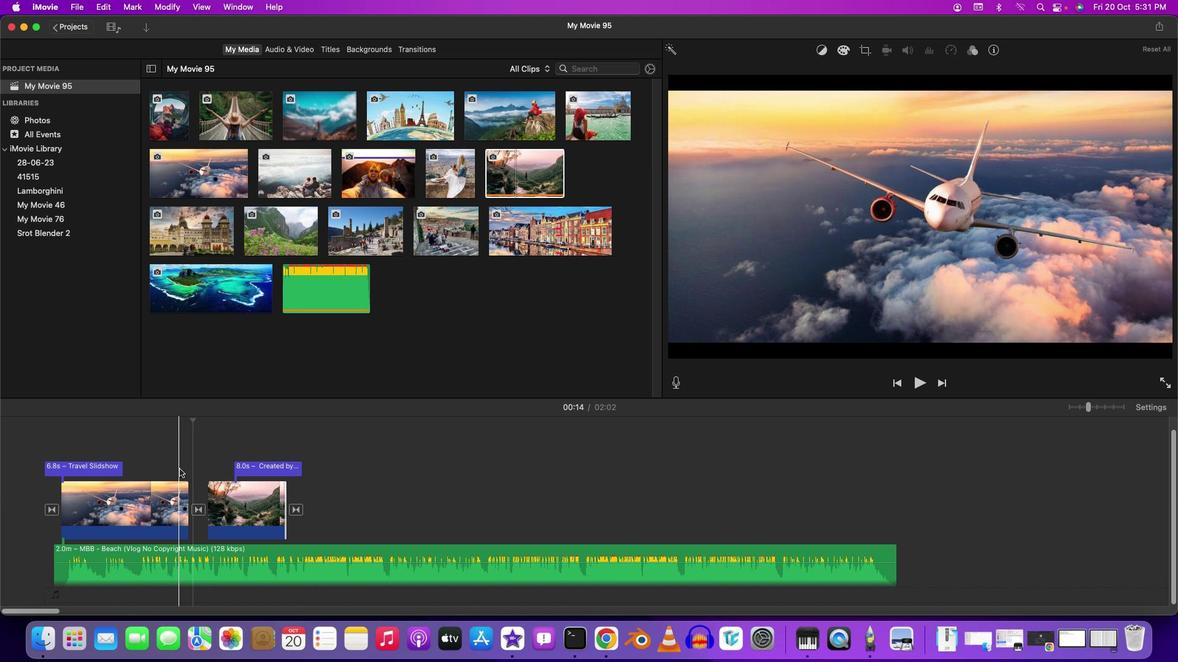 
Action: Mouse pressed left at (179, 469)
Screenshot: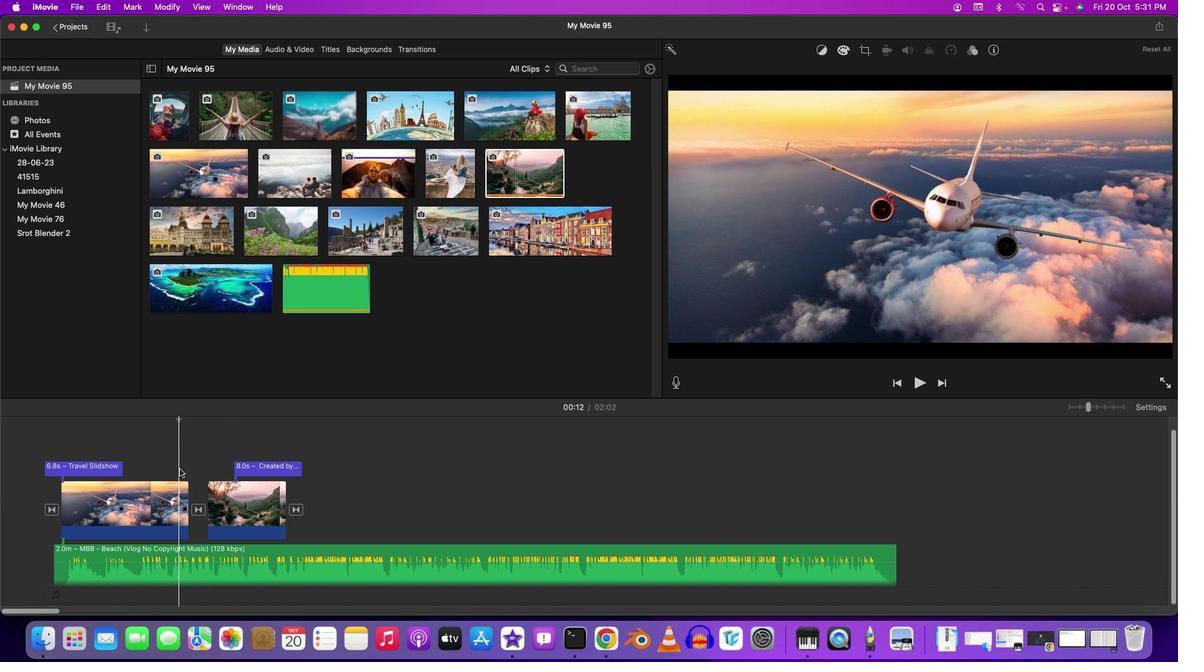 
Action: Mouse moved to (181, 468)
Screenshot: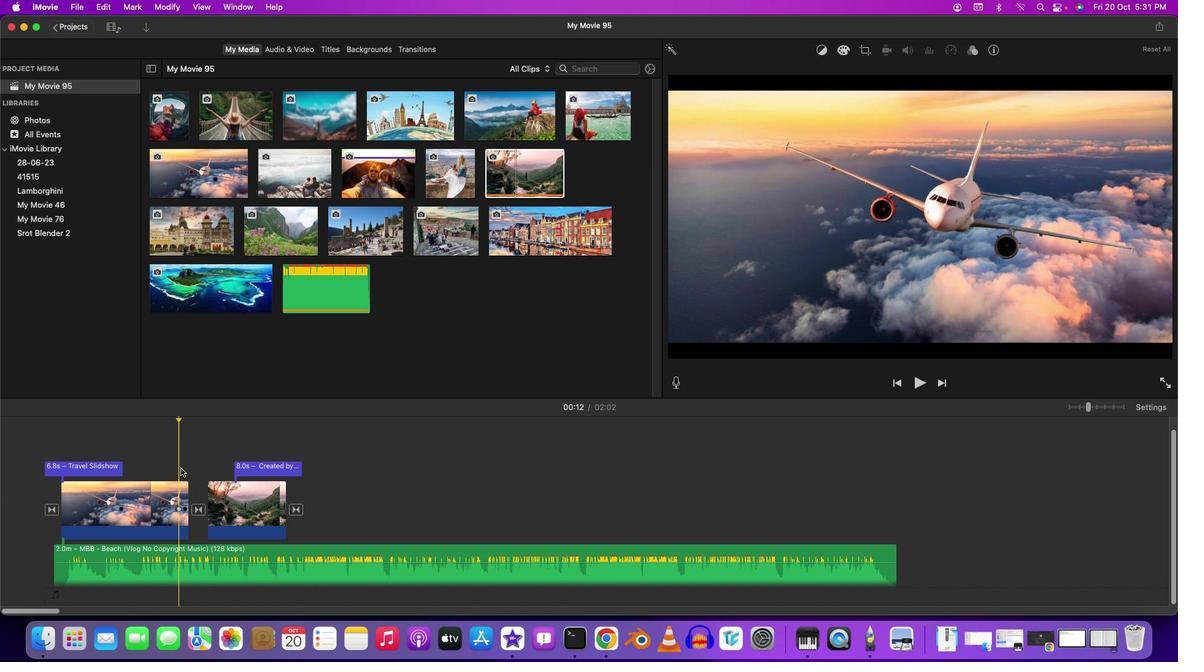 
Action: Key pressed Key.spaceKey.space
Screenshot: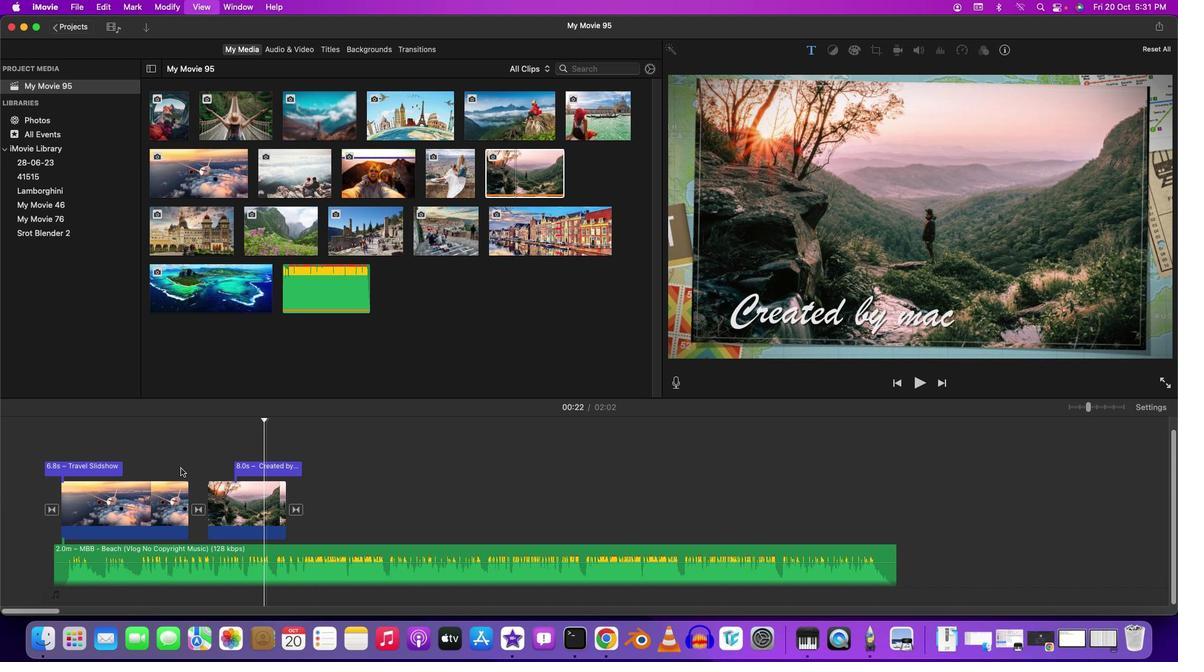 
Action: Mouse moved to (929, 321)
Screenshot: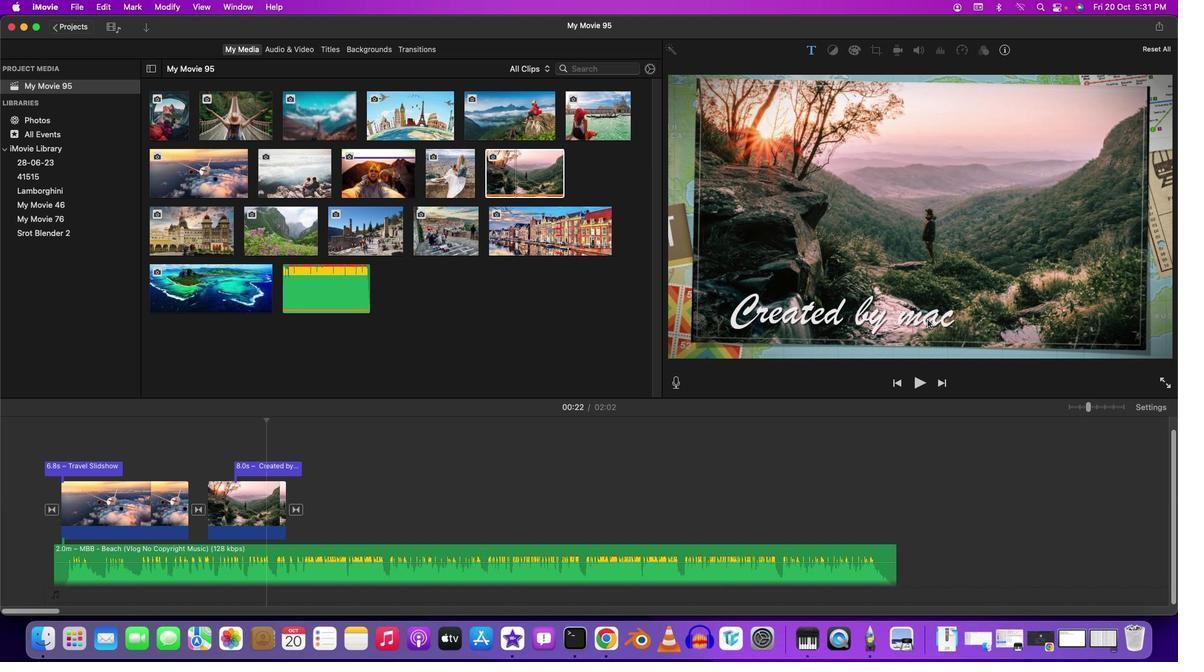 
Action: Mouse pressed left at (929, 321)
Screenshot: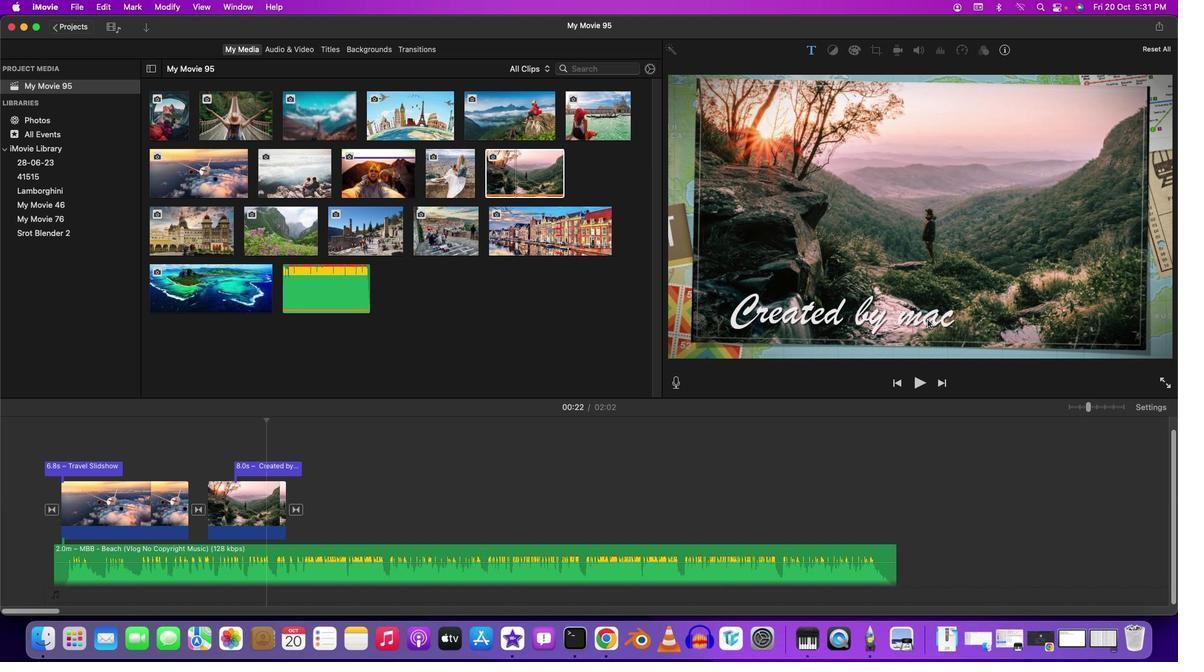 
Action: Mouse moved to (284, 179)
Screenshot: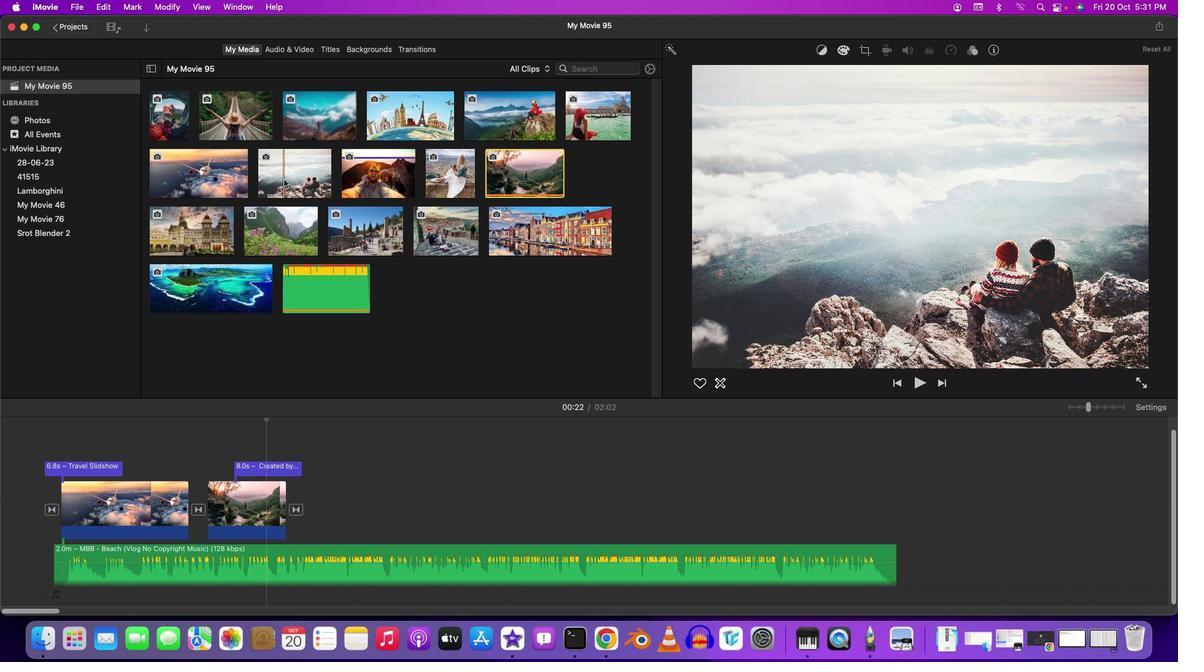 
Action: Mouse pressed left at (284, 179)
Screenshot: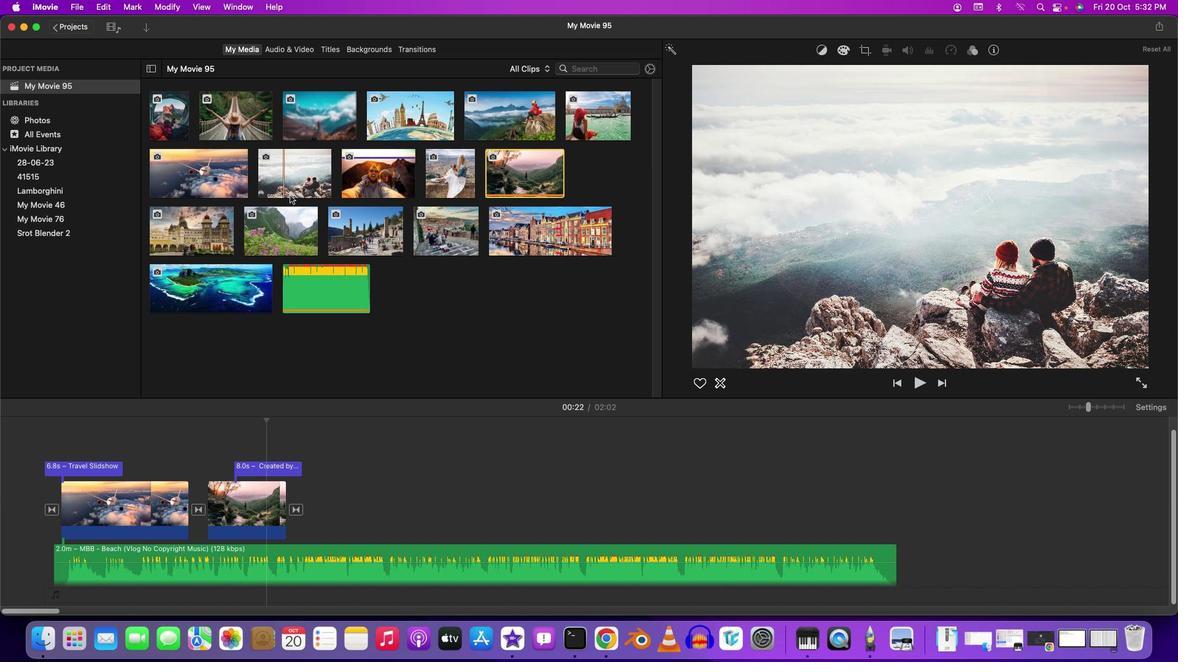 
Action: Mouse moved to (208, 440)
Screenshot: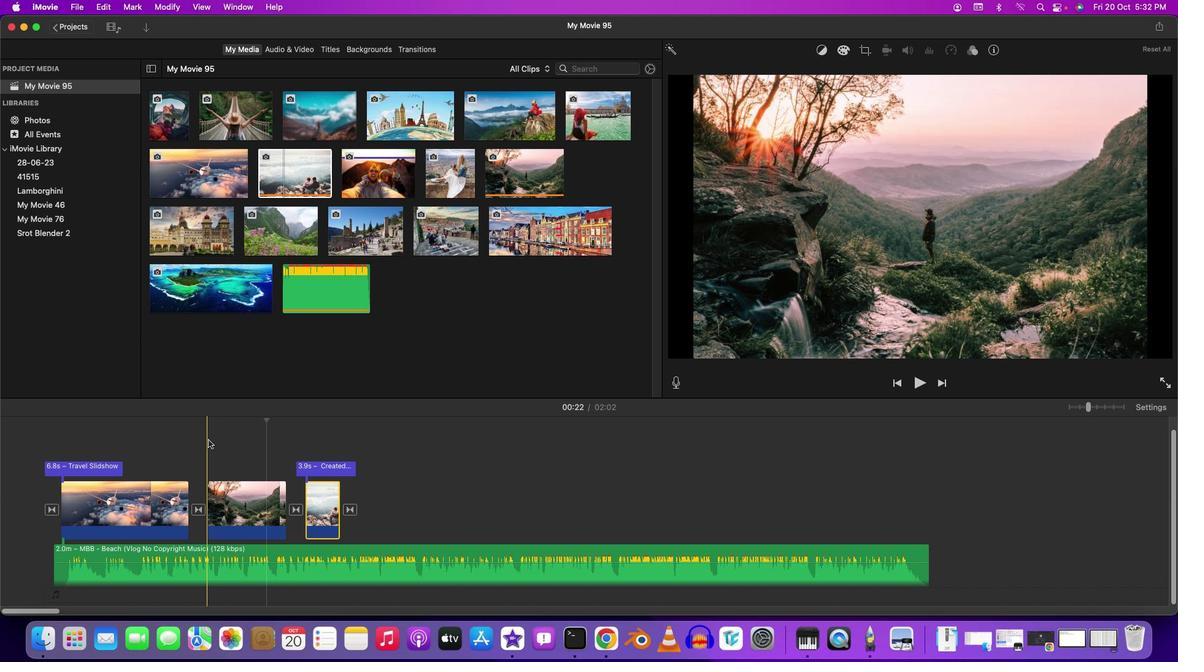 
Action: Mouse pressed left at (208, 440)
Screenshot: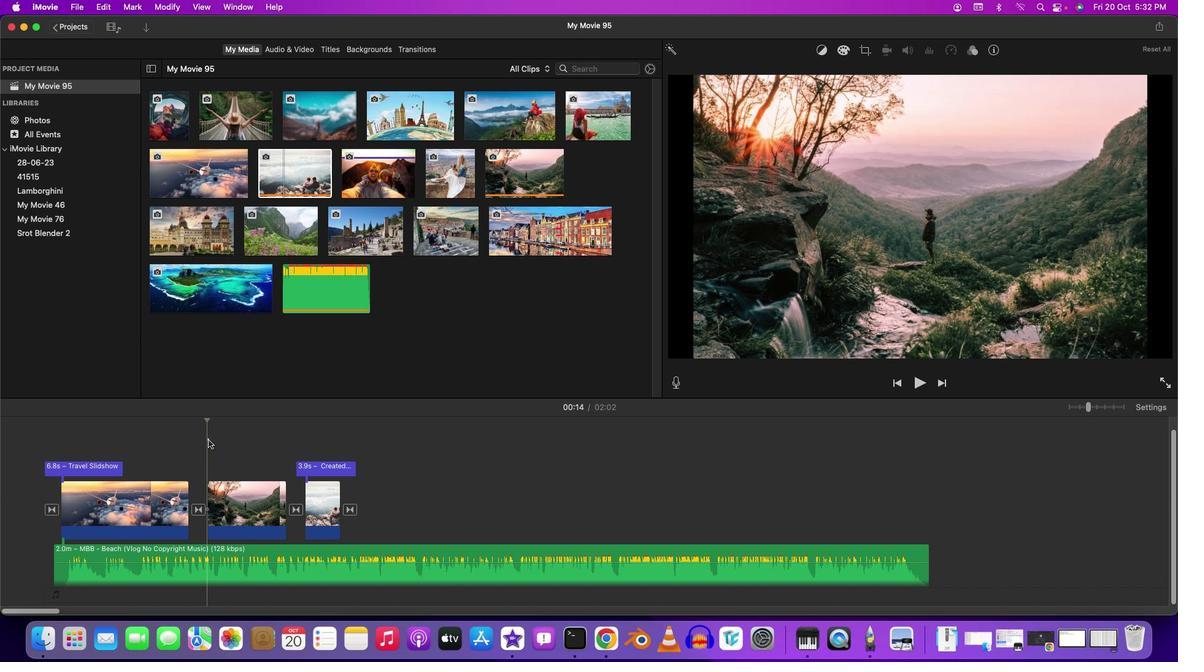 
Action: Mouse moved to (208, 440)
Screenshot: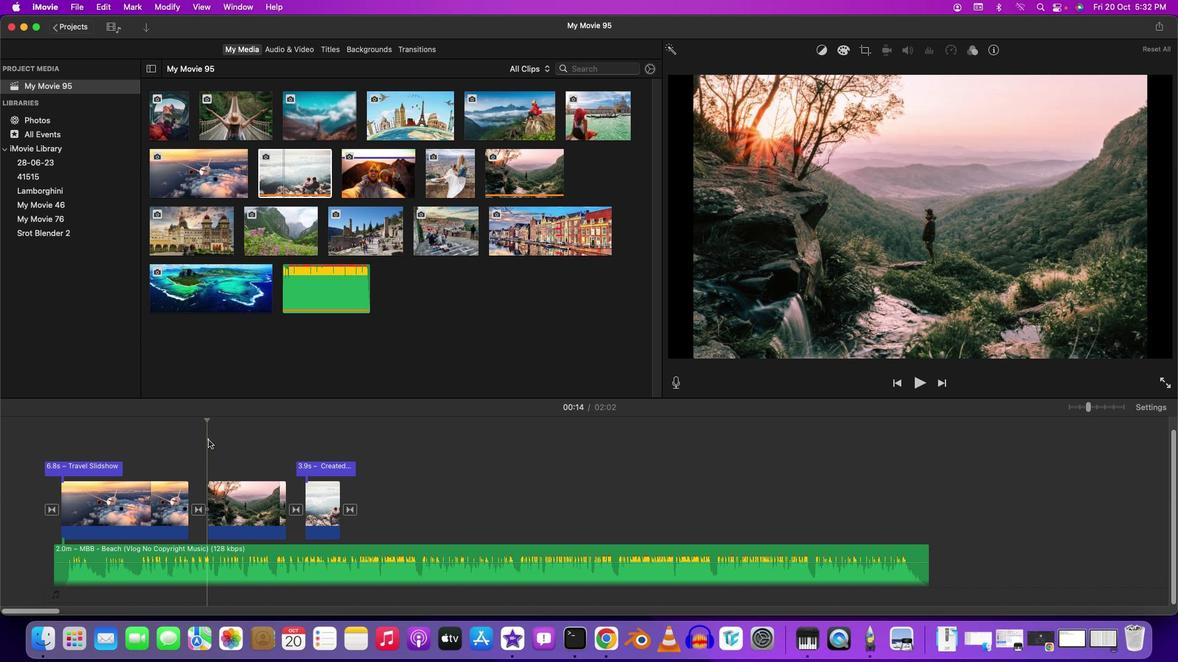 
Action: Key pressed Key.space
Screenshot: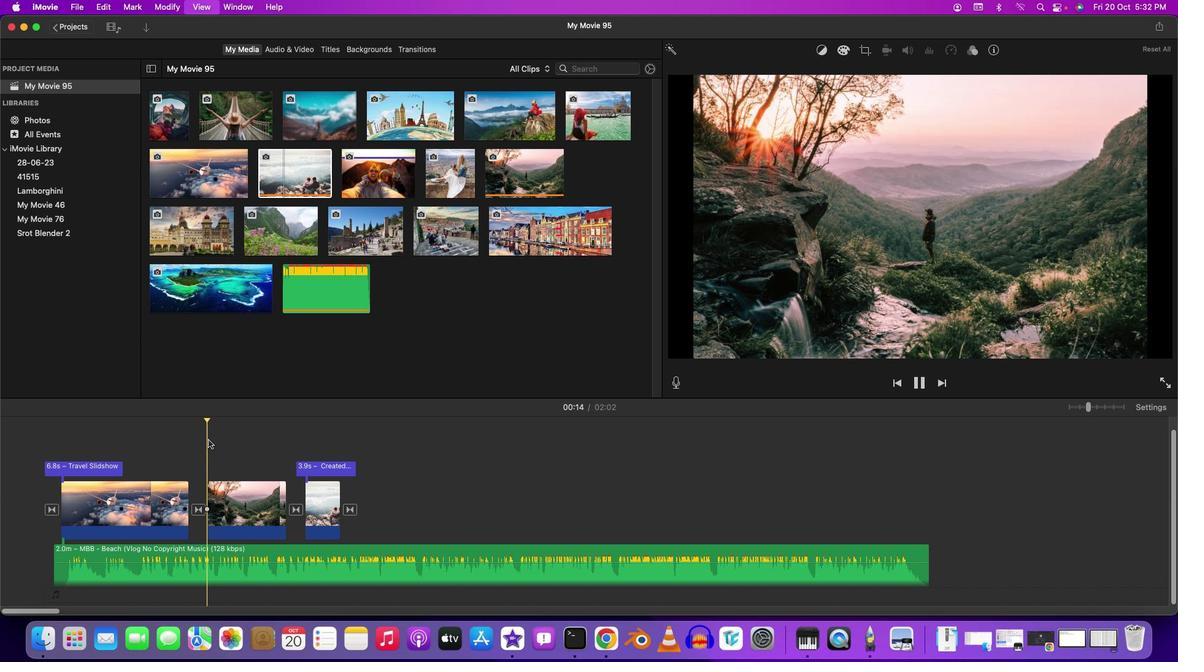 
Action: Mouse moved to (298, 448)
Screenshot: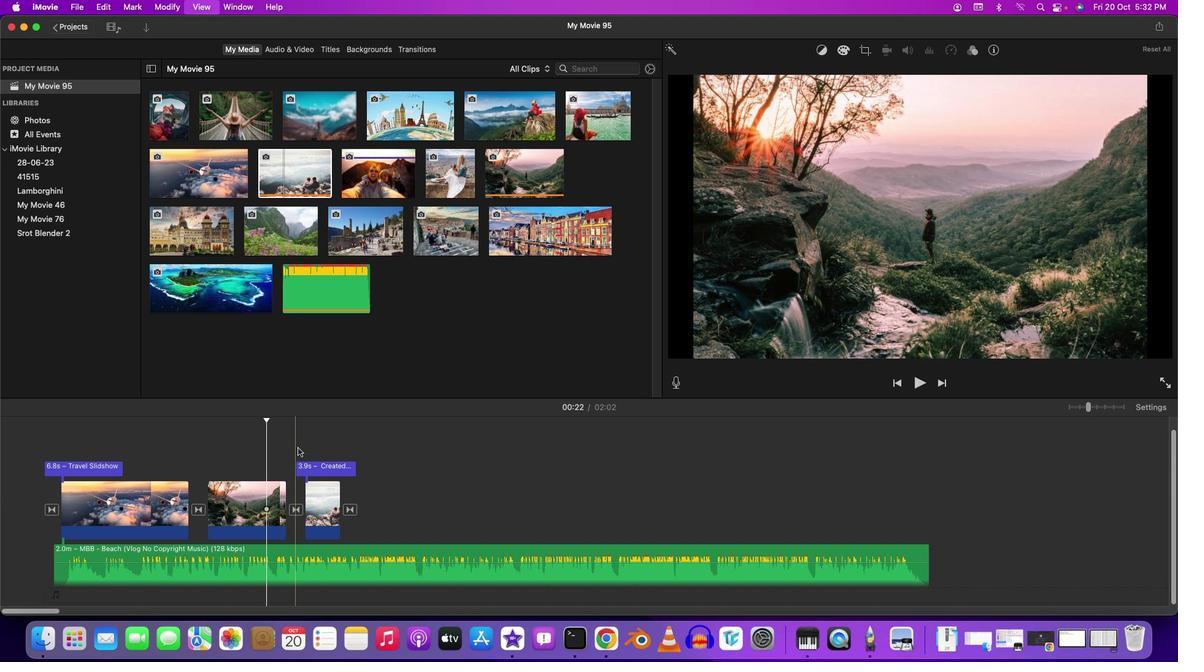 
Action: Key pressed Key.space
Screenshot: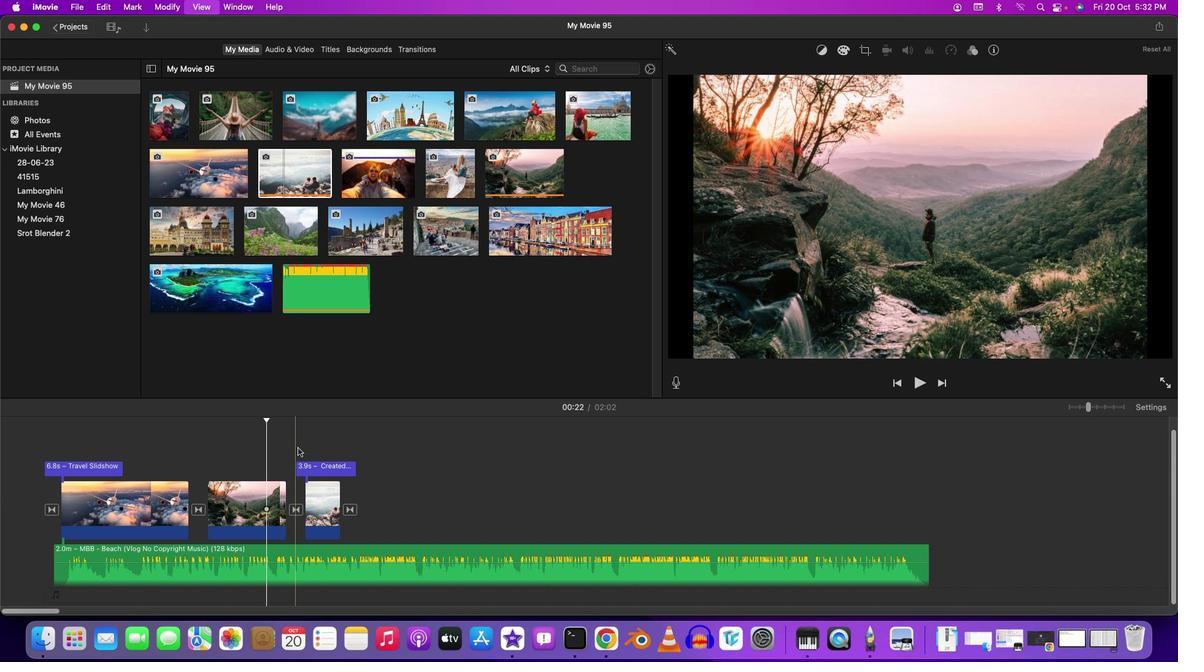 
Action: Mouse moved to (73, 11)
Screenshot: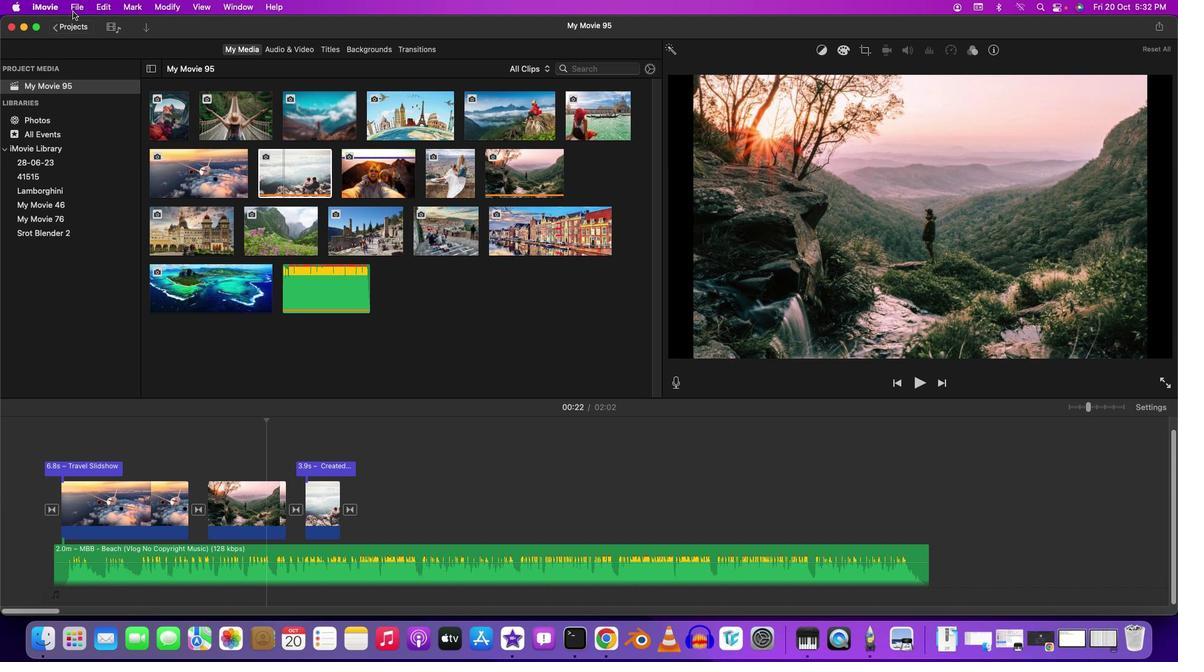 
Action: Mouse pressed left at (73, 11)
Screenshot: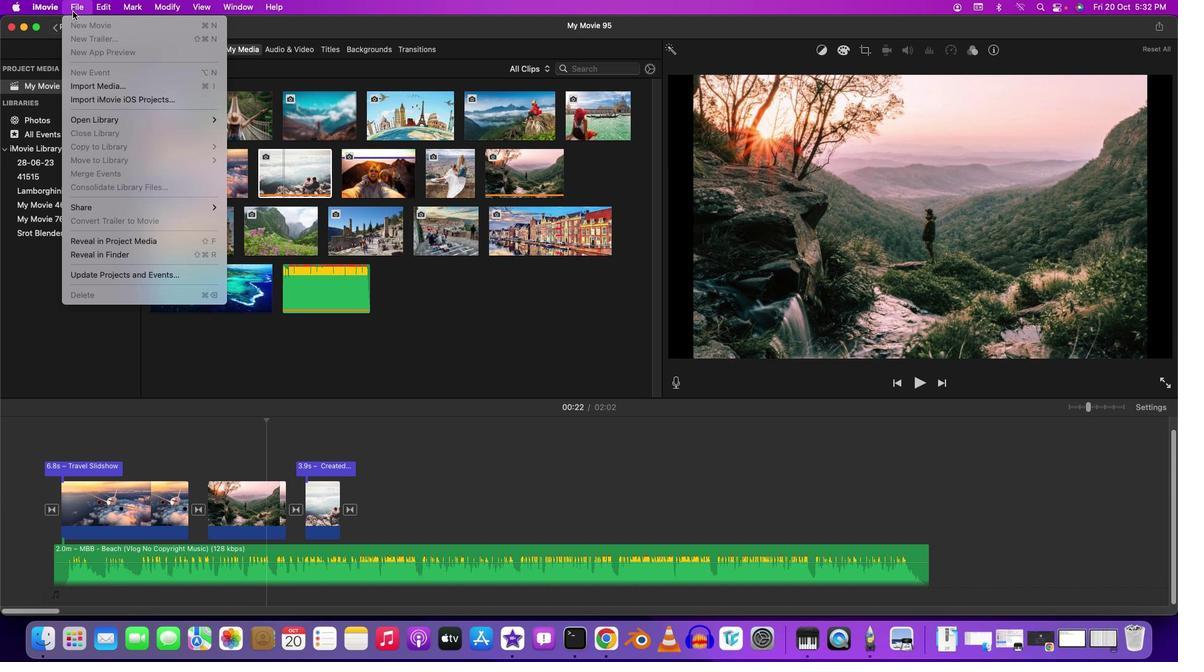 
Action: Mouse moved to (59, 44)
Screenshot: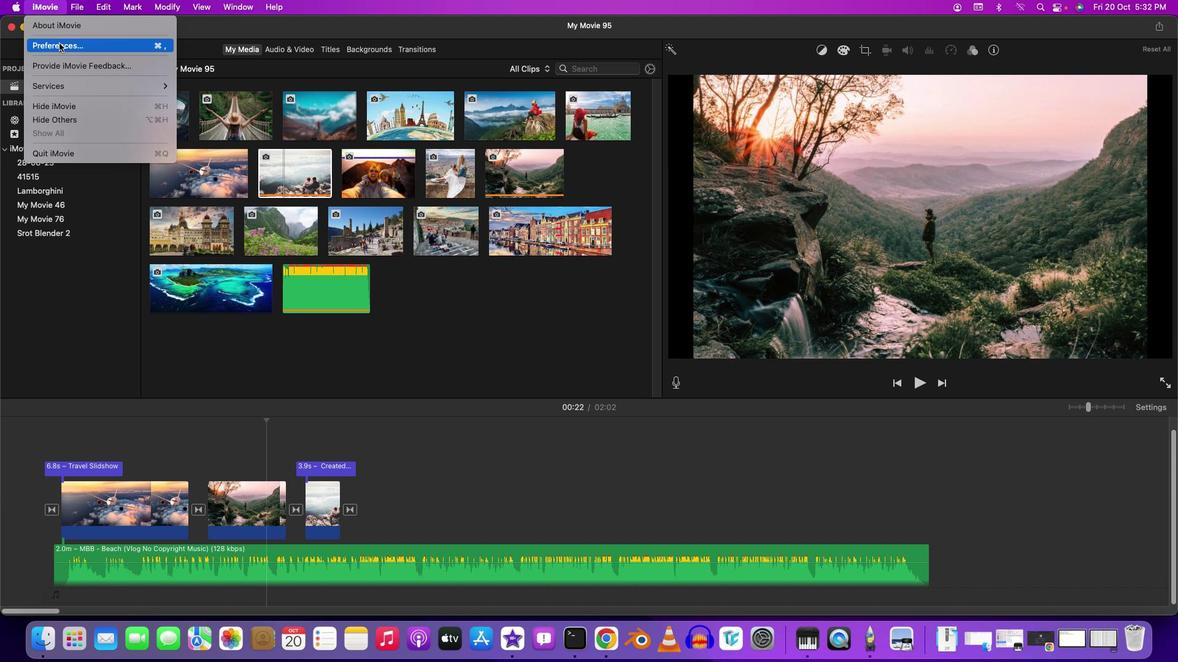 
Action: Mouse pressed left at (59, 44)
Screenshot: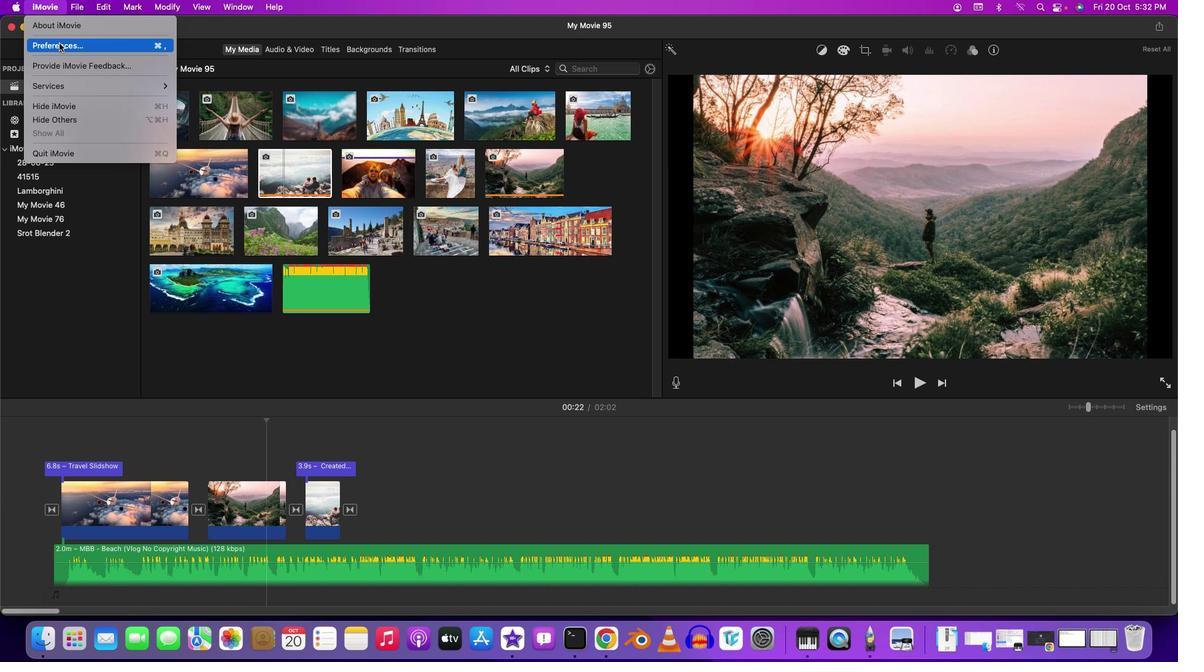 
Action: Mouse moved to (582, 177)
Screenshot: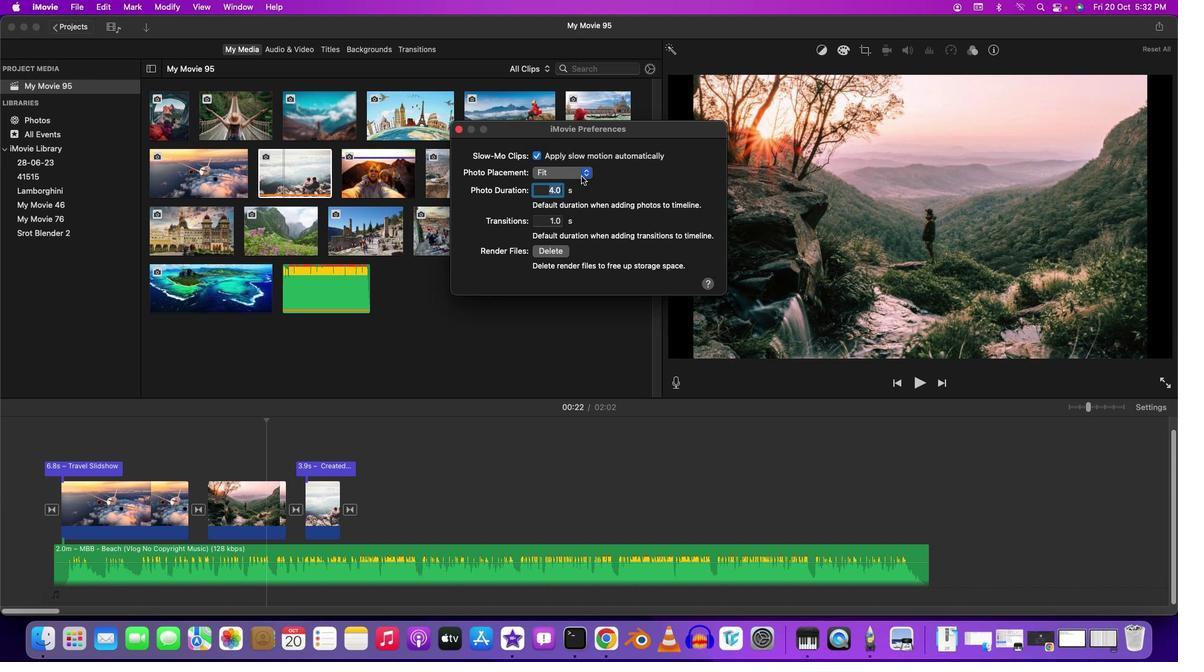 
Action: Mouse pressed left at (582, 177)
Screenshot: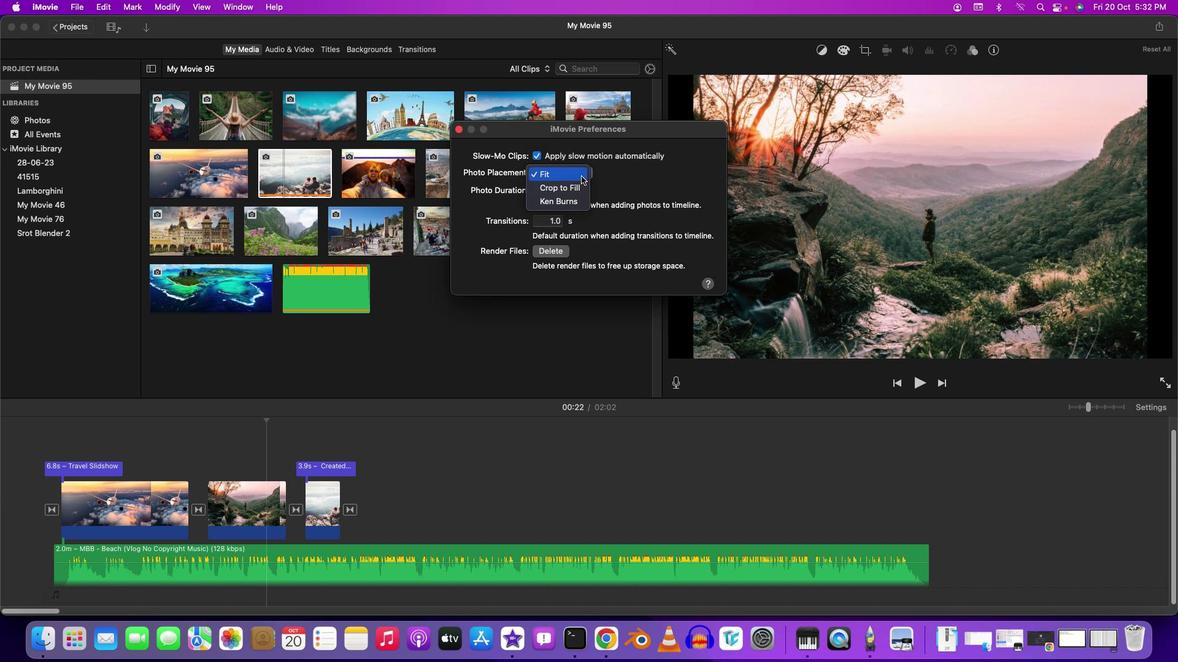 
Action: Mouse moved to (571, 198)
Screenshot: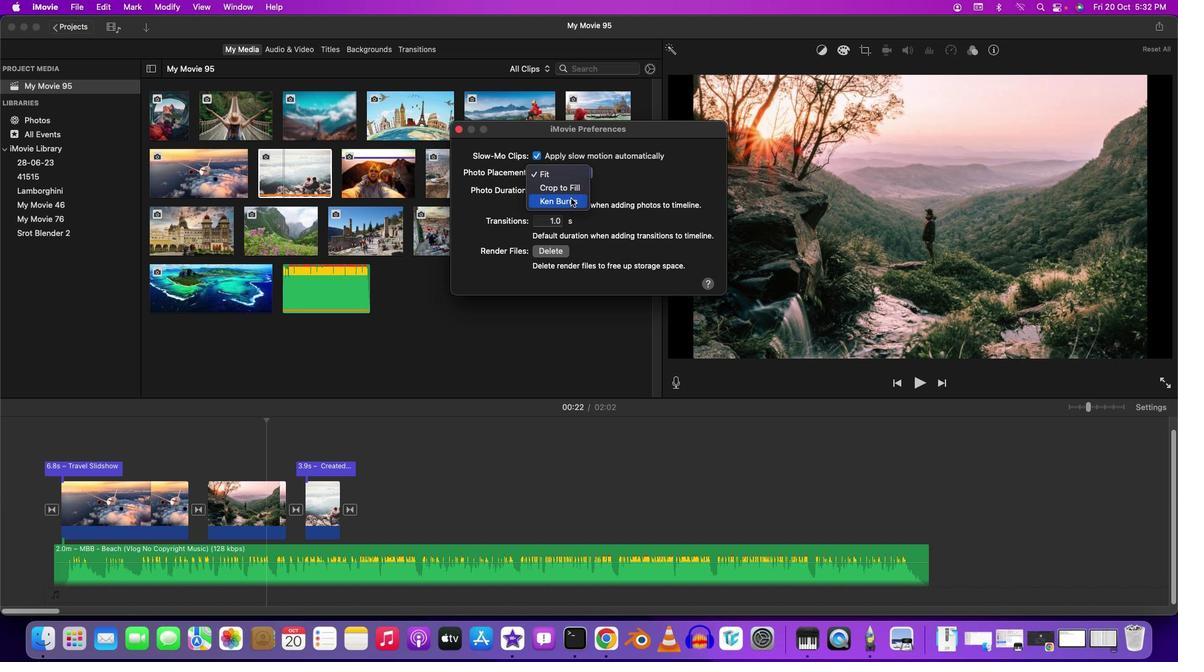 
Action: Mouse pressed left at (571, 198)
Screenshot: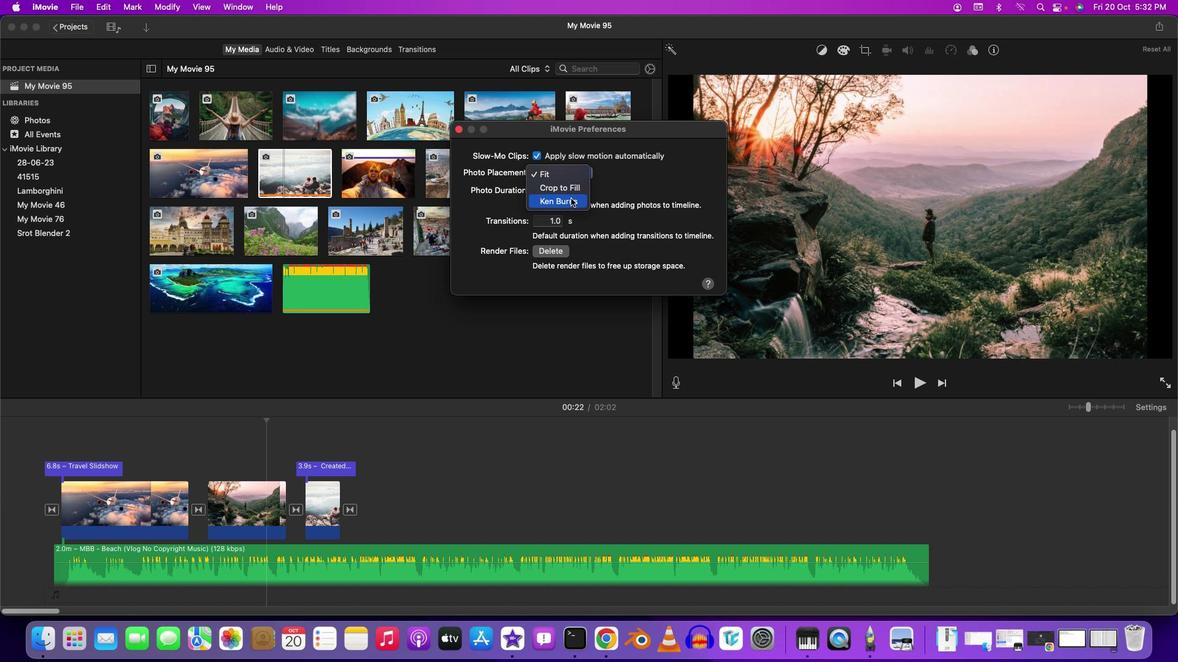 
Action: Mouse moved to (460, 128)
Screenshot: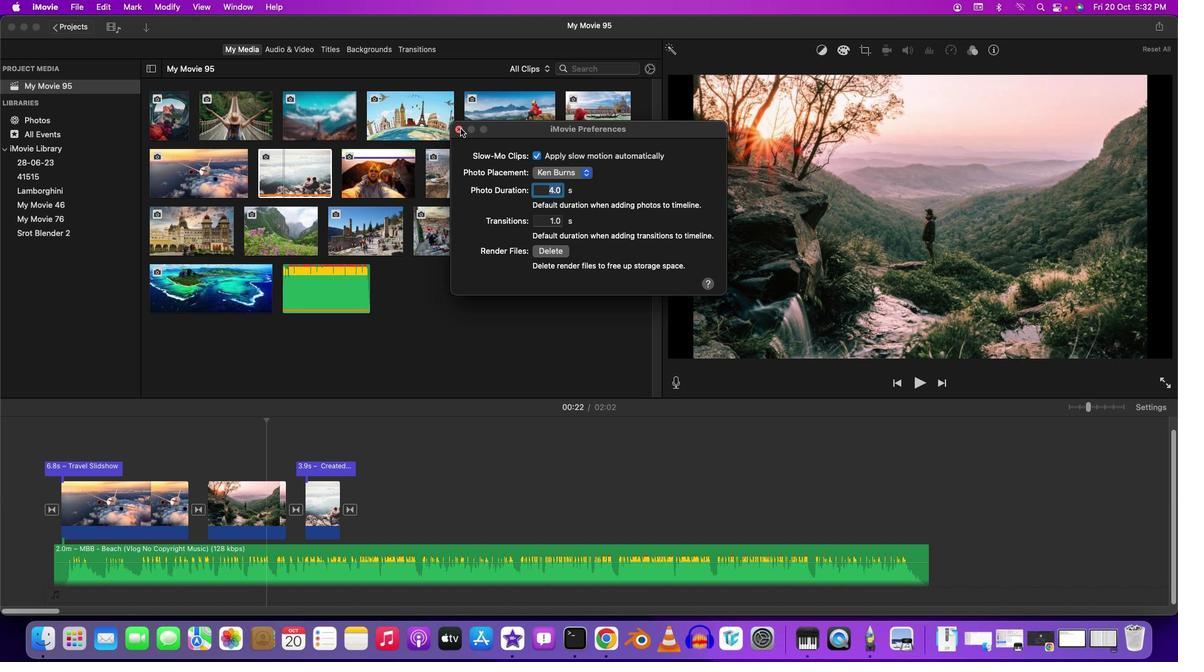 
Action: Mouse pressed left at (460, 128)
Screenshot: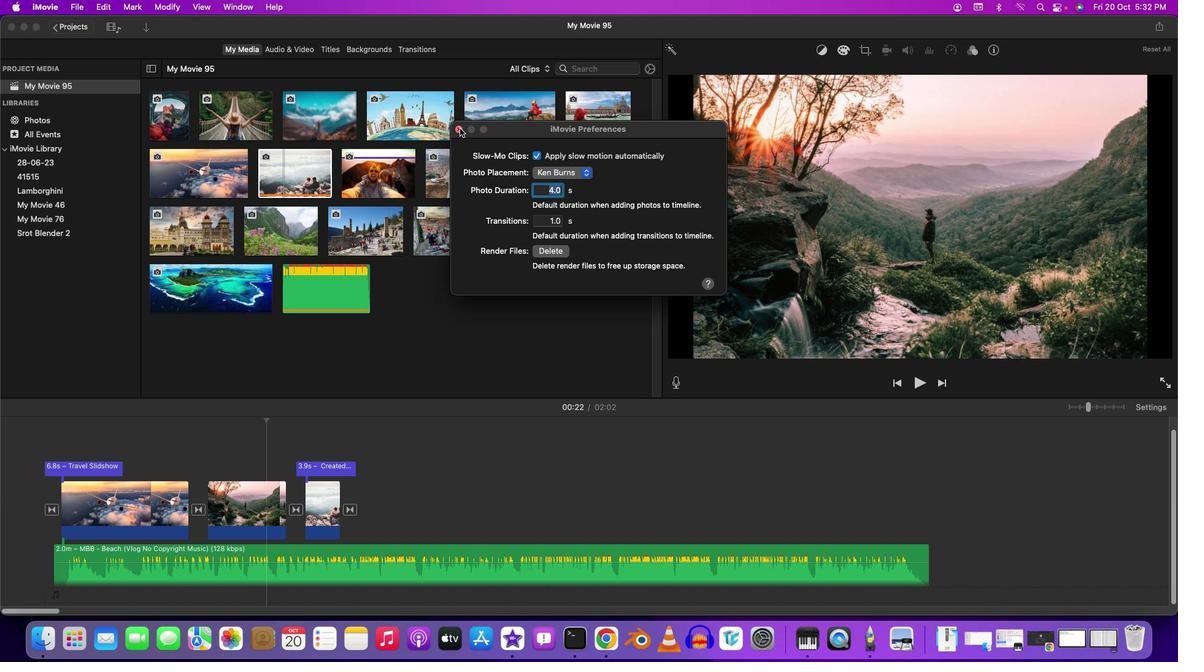 
Action: Mouse moved to (244, 510)
Screenshot: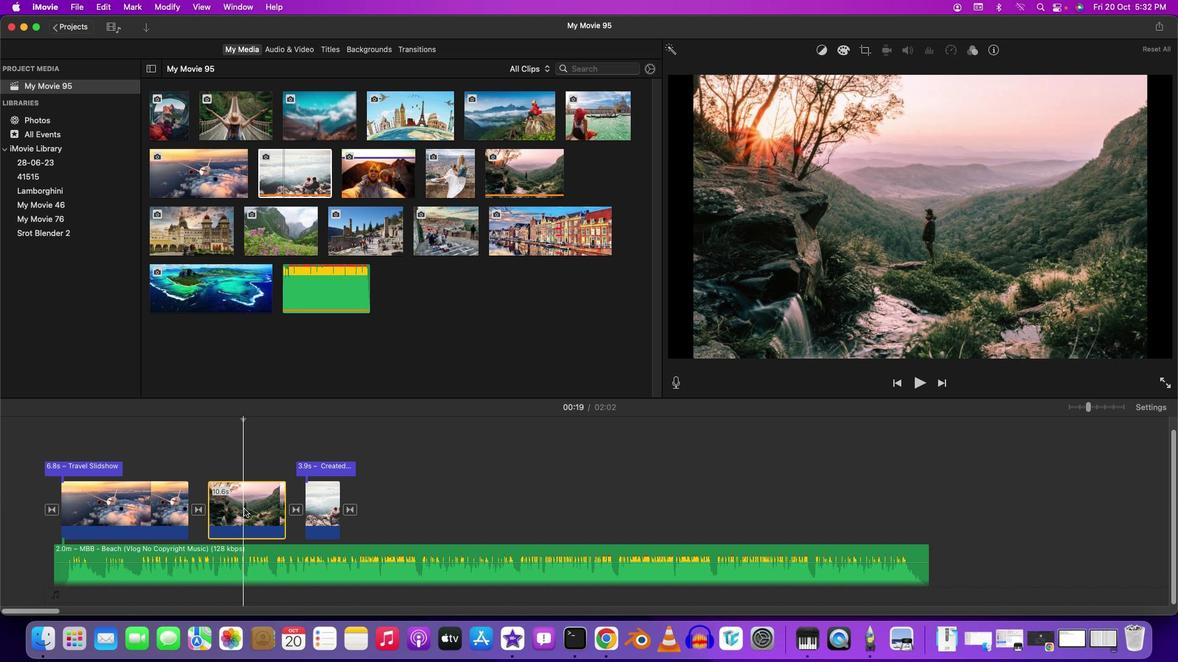 
Action: Mouse pressed left at (244, 510)
Screenshot: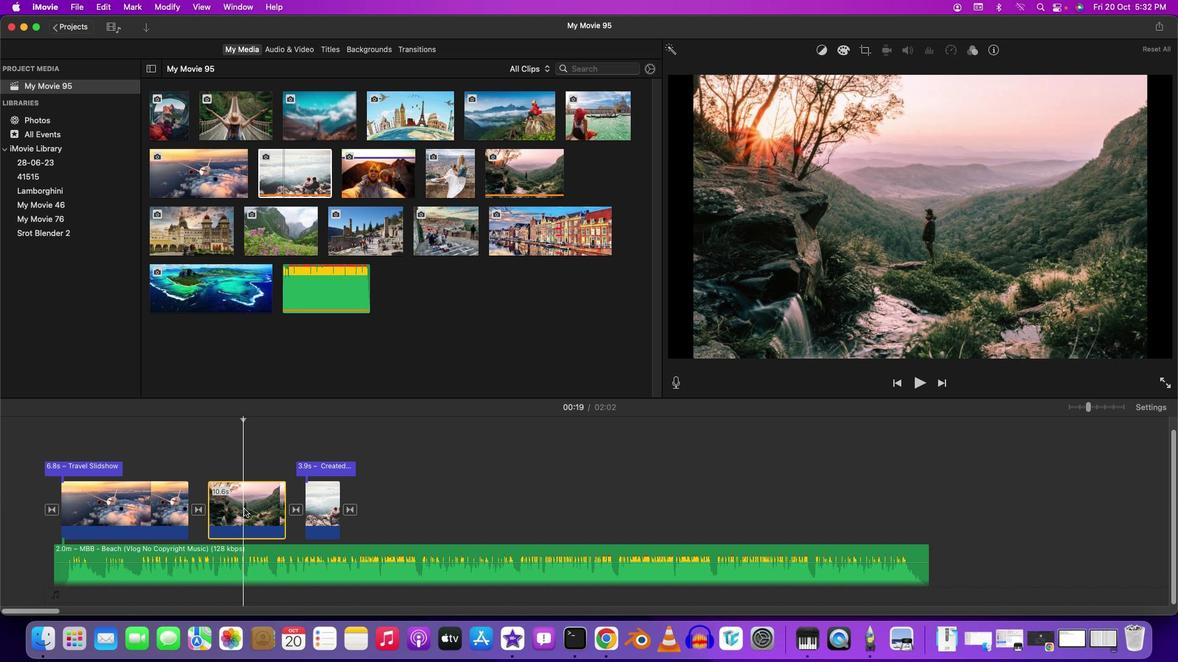 
Action: Mouse moved to (875, 47)
Screenshot: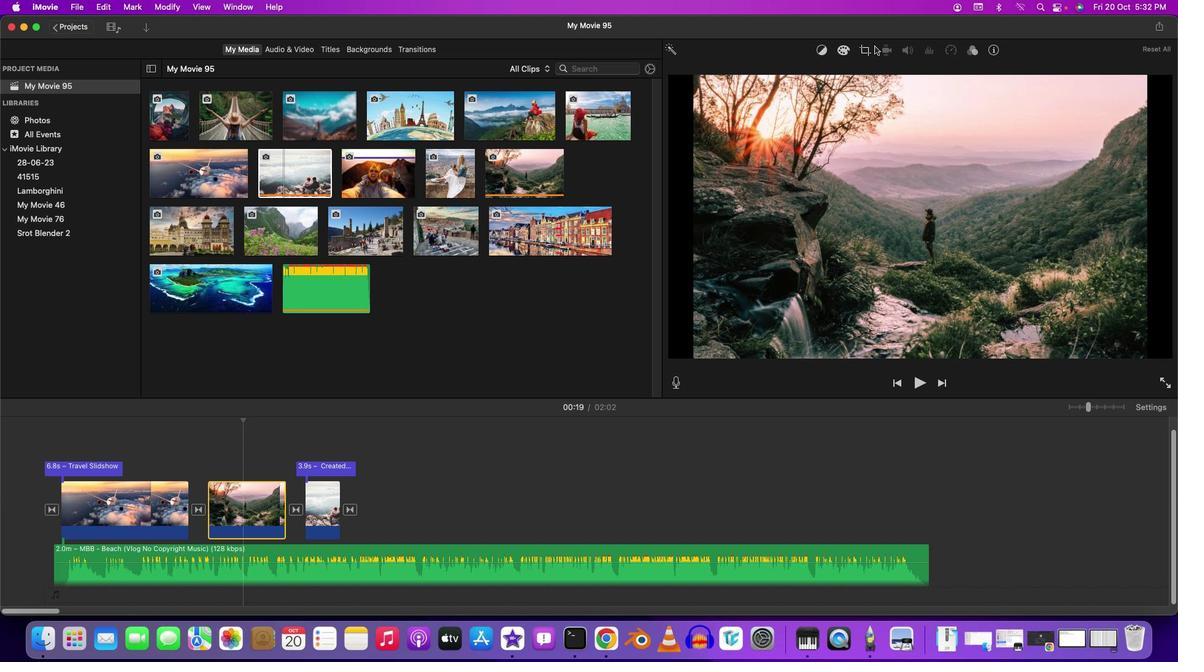 
Action: Mouse pressed left at (875, 47)
Screenshot: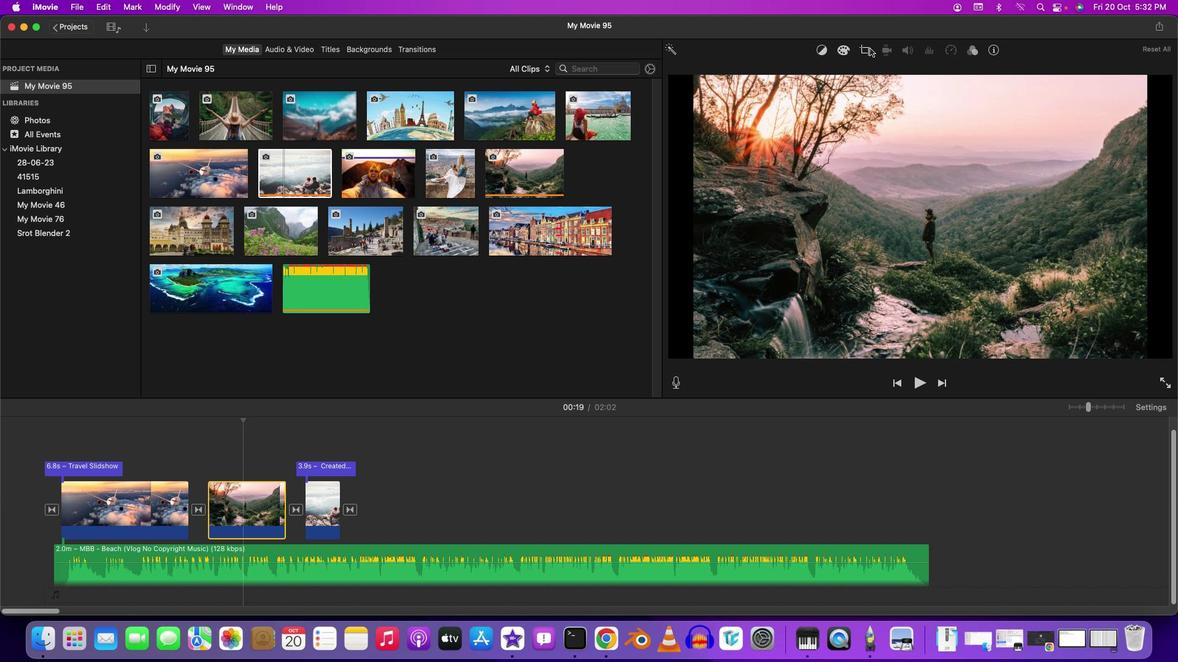 
Action: Mouse moved to (868, 49)
Screenshot: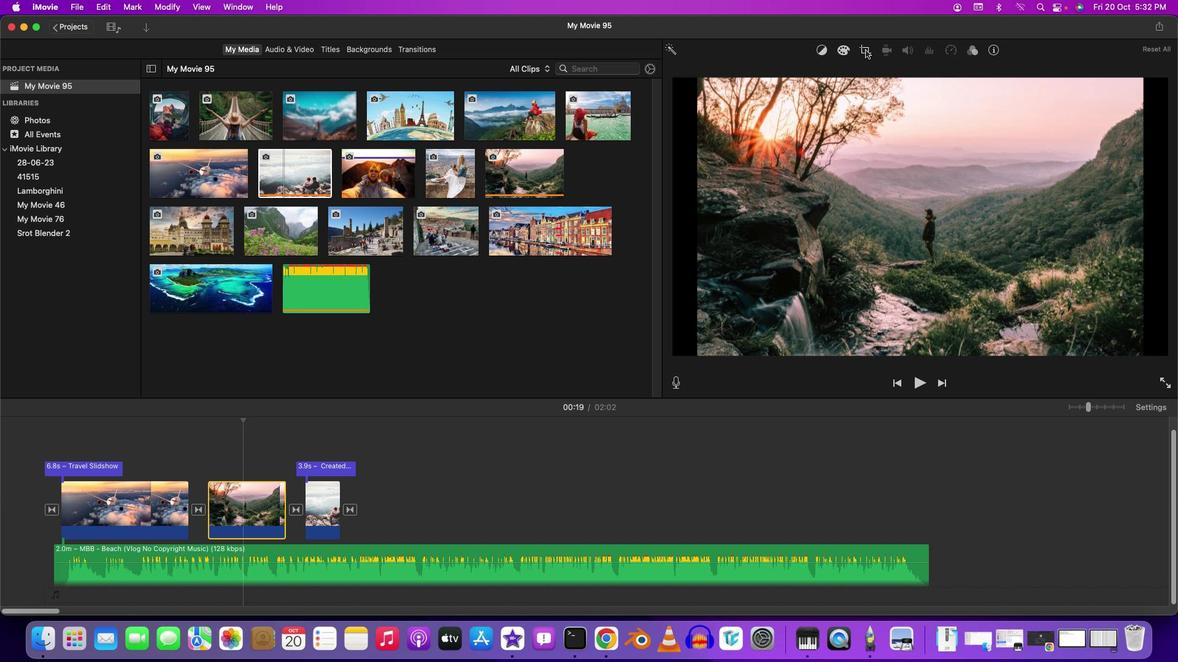 
Action: Mouse pressed left at (868, 49)
Screenshot: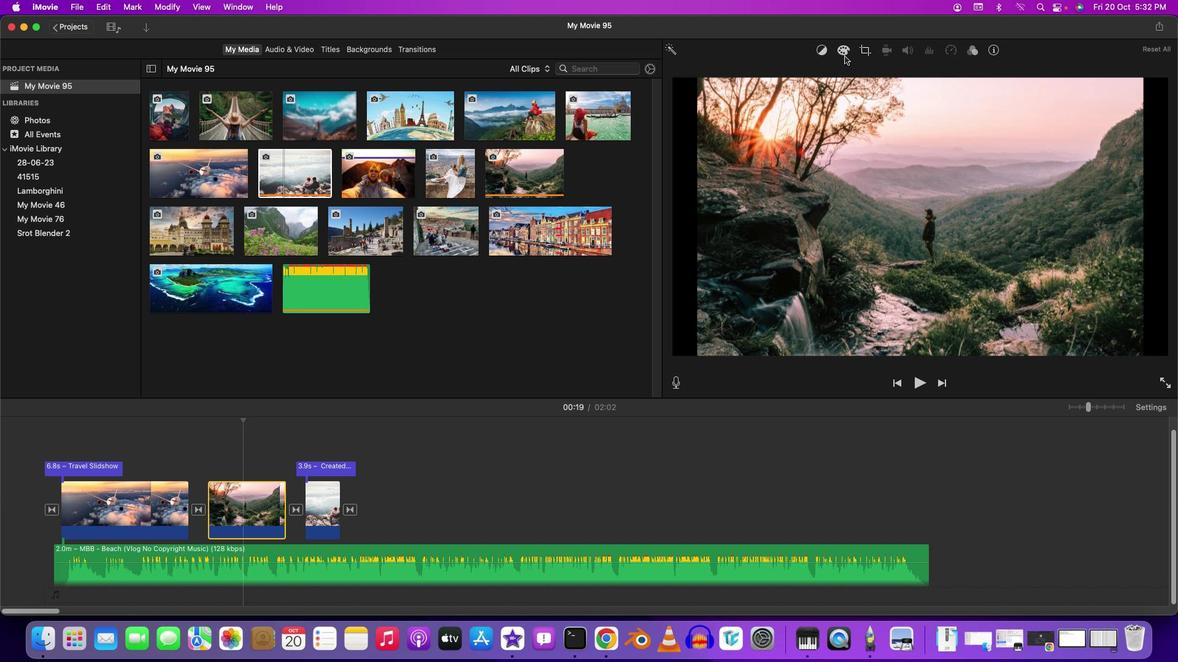 
Action: Mouse moved to (863, 52)
Screenshot: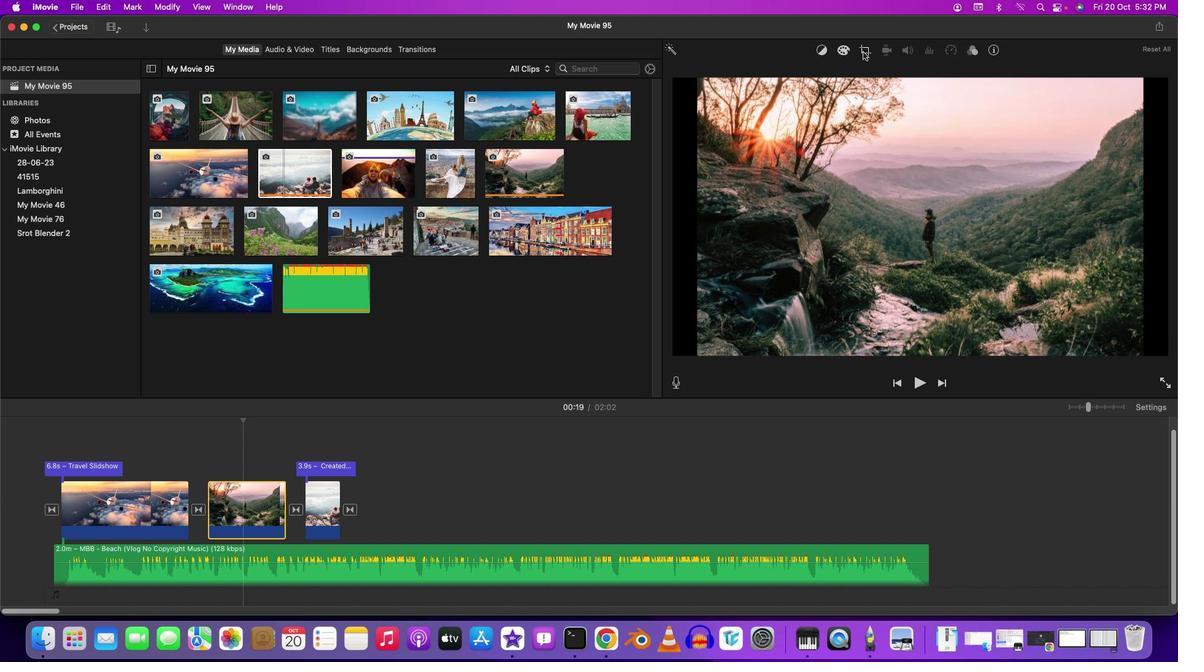 
Action: Mouse pressed left at (863, 52)
Screenshot: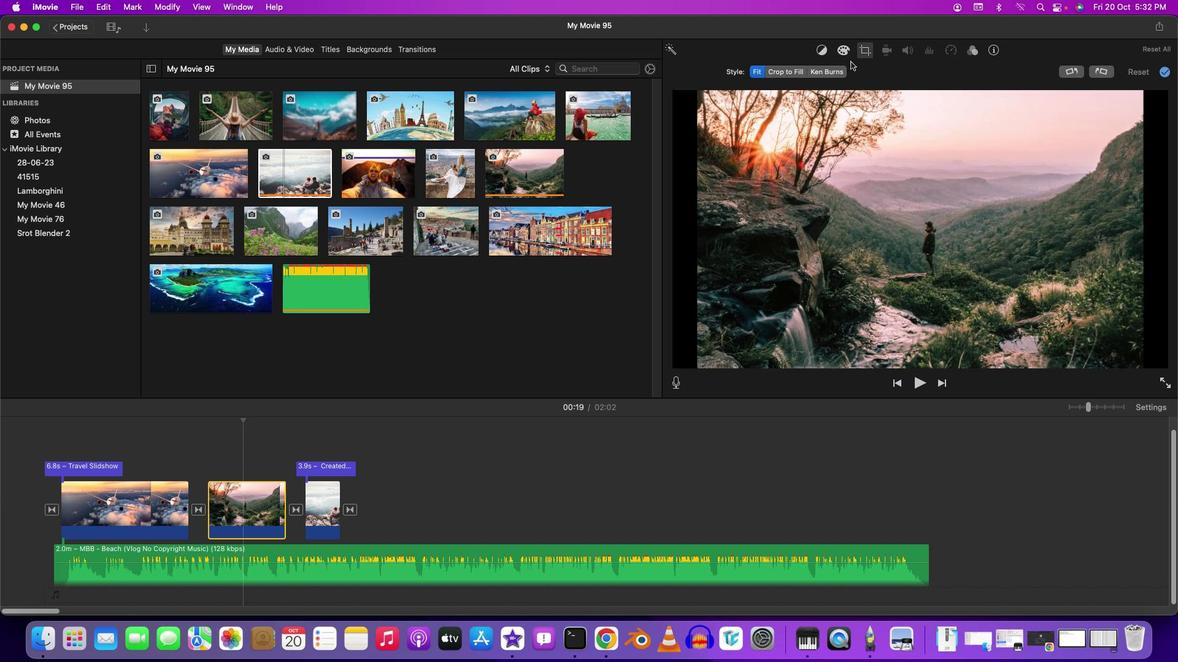 
Action: Mouse moved to (829, 71)
Screenshot: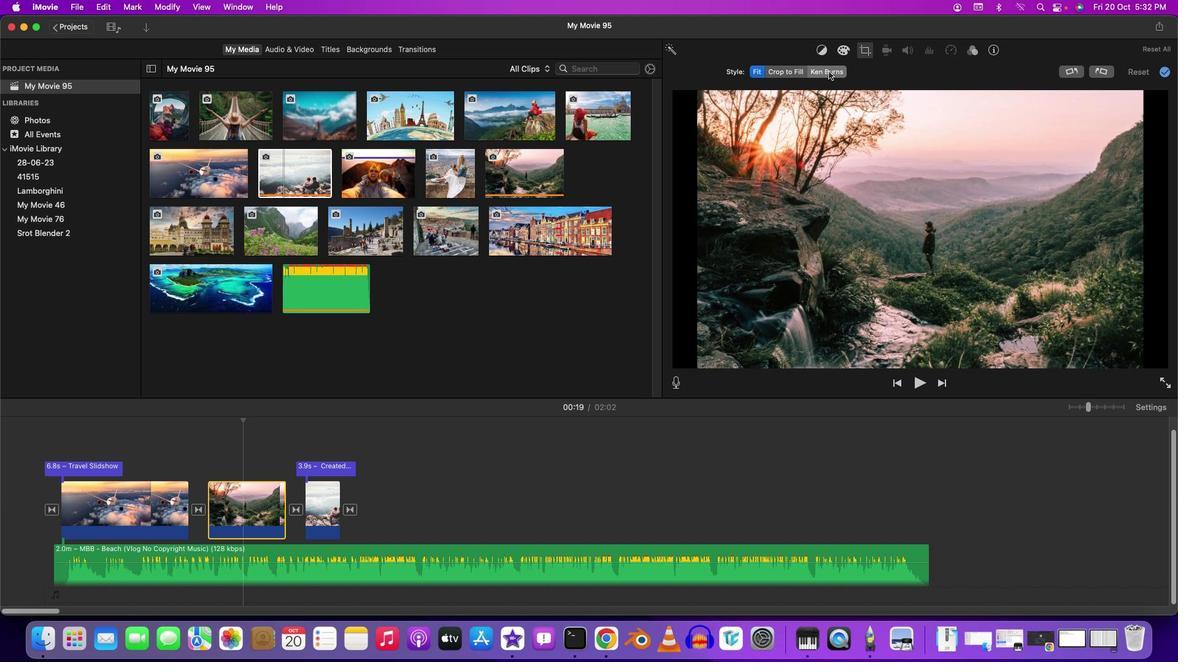 
Action: Mouse pressed left at (829, 71)
Screenshot: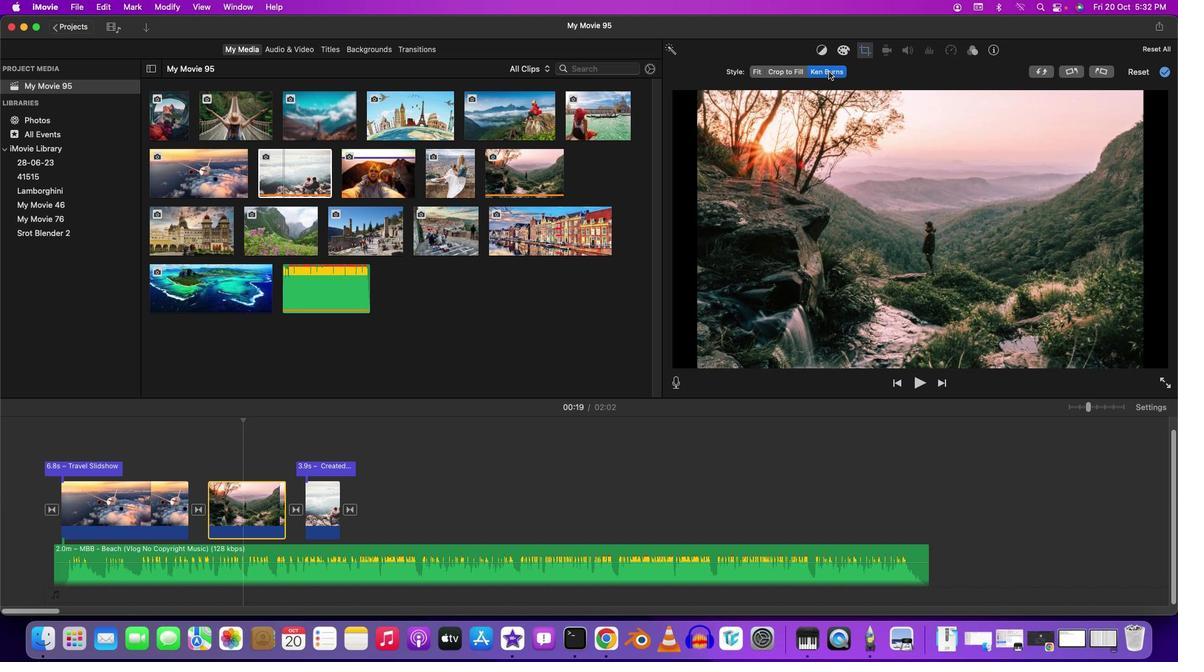 
Action: Mouse moved to (861, 52)
Screenshot: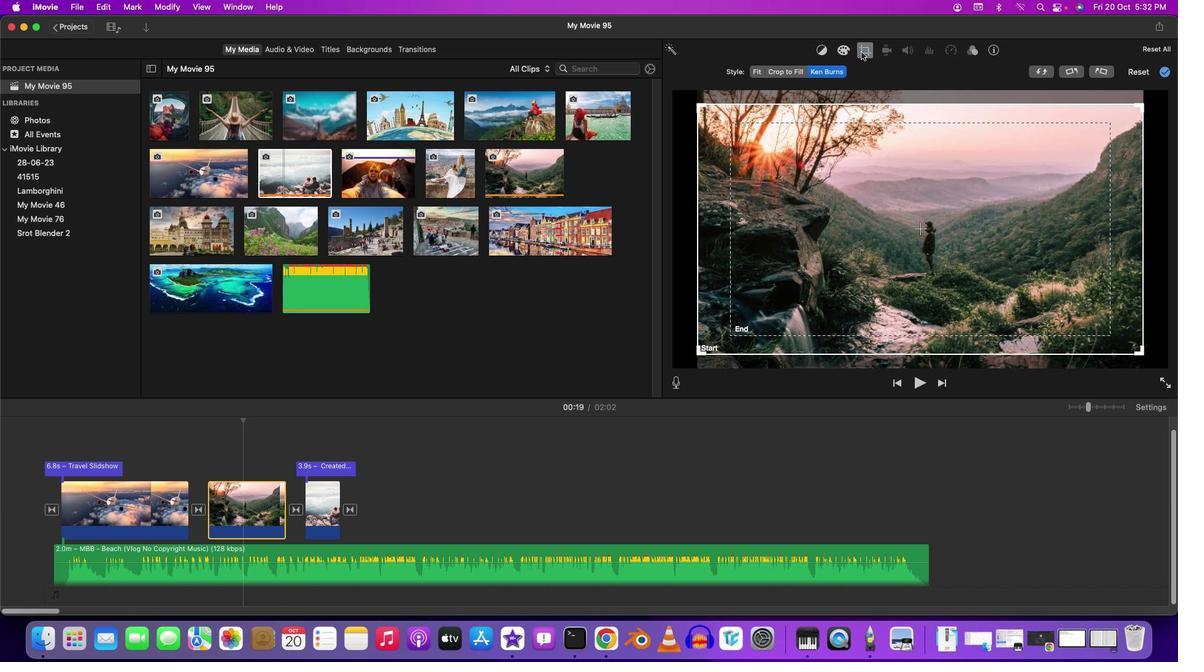 
Action: Mouse pressed left at (861, 52)
Screenshot: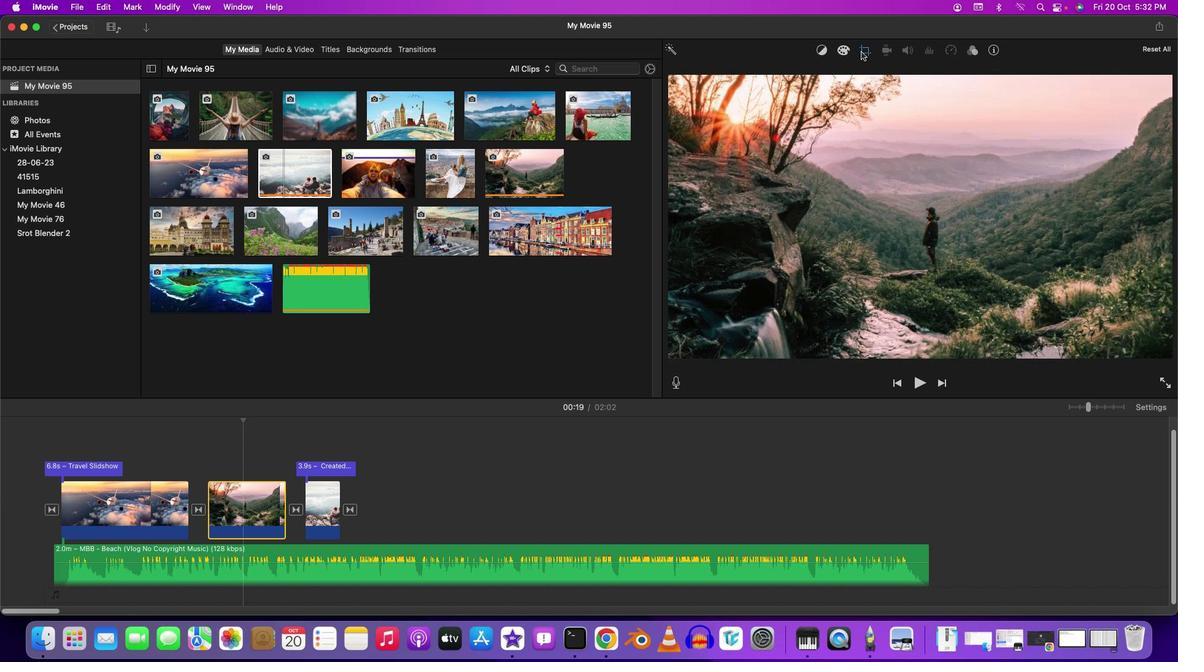 
Action: Mouse moved to (131, 489)
Screenshot: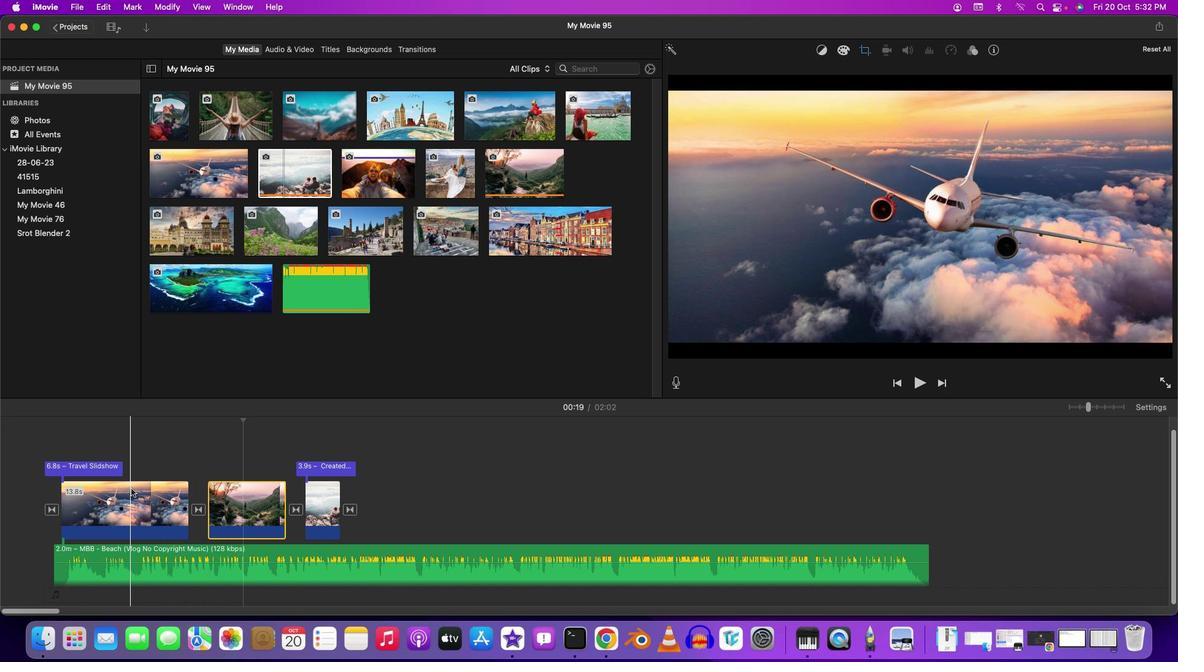 
Action: Mouse pressed left at (131, 489)
Screenshot: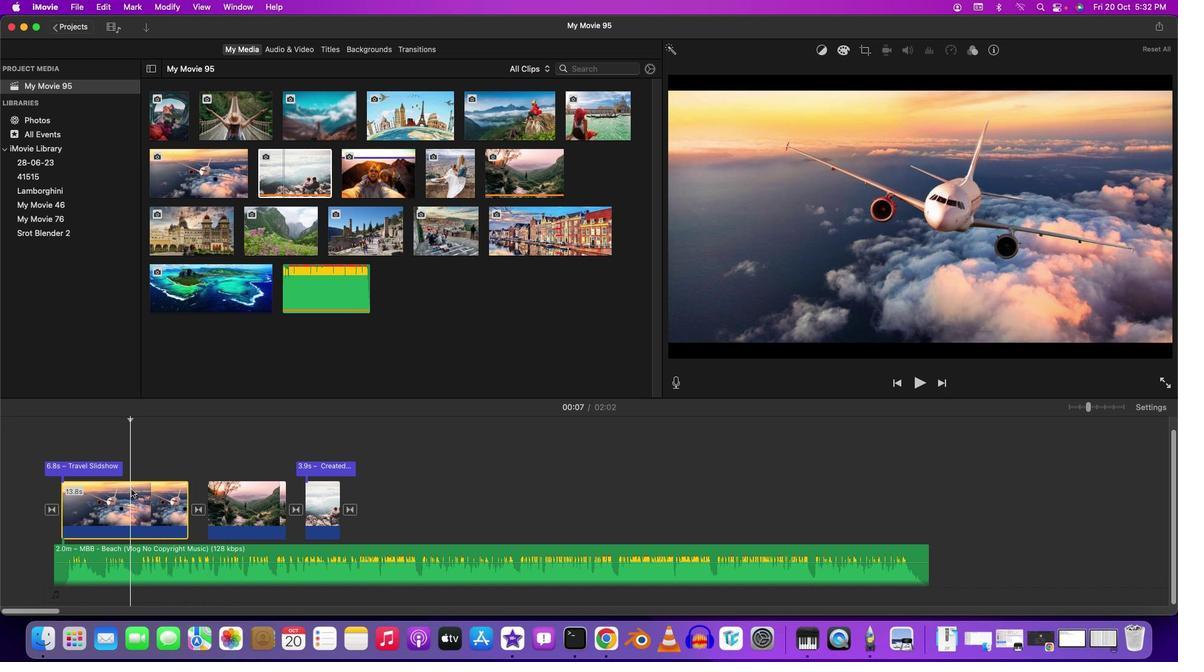 
Action: Mouse moved to (868, 49)
Screenshot: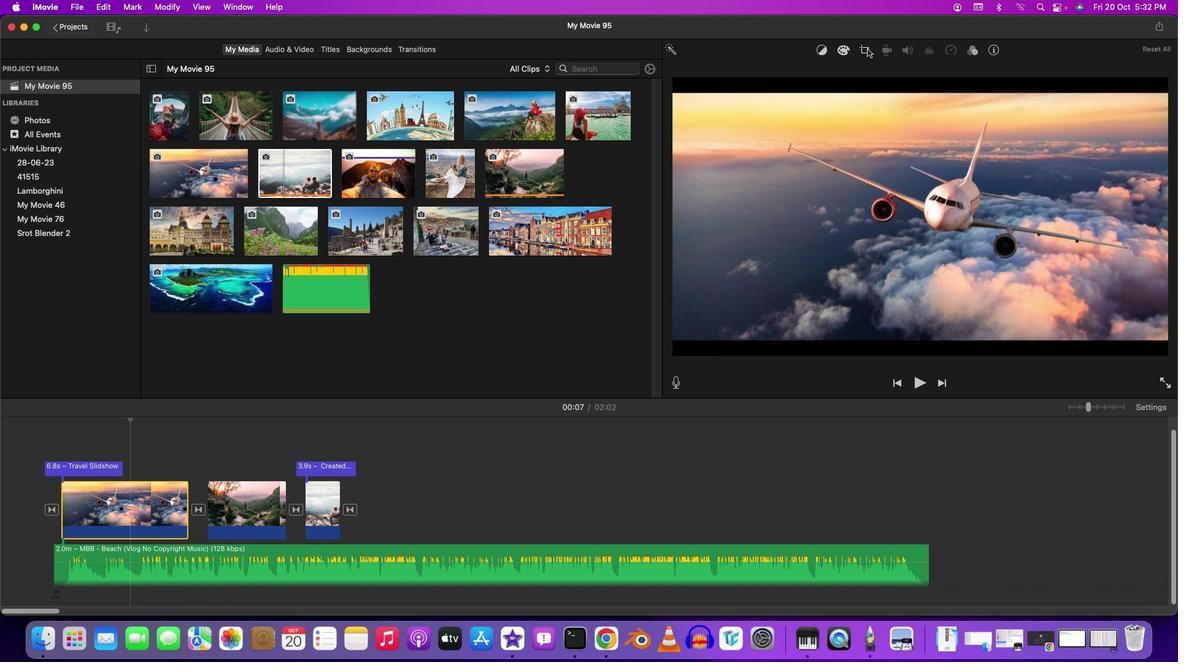 
Action: Mouse pressed left at (868, 49)
Screenshot: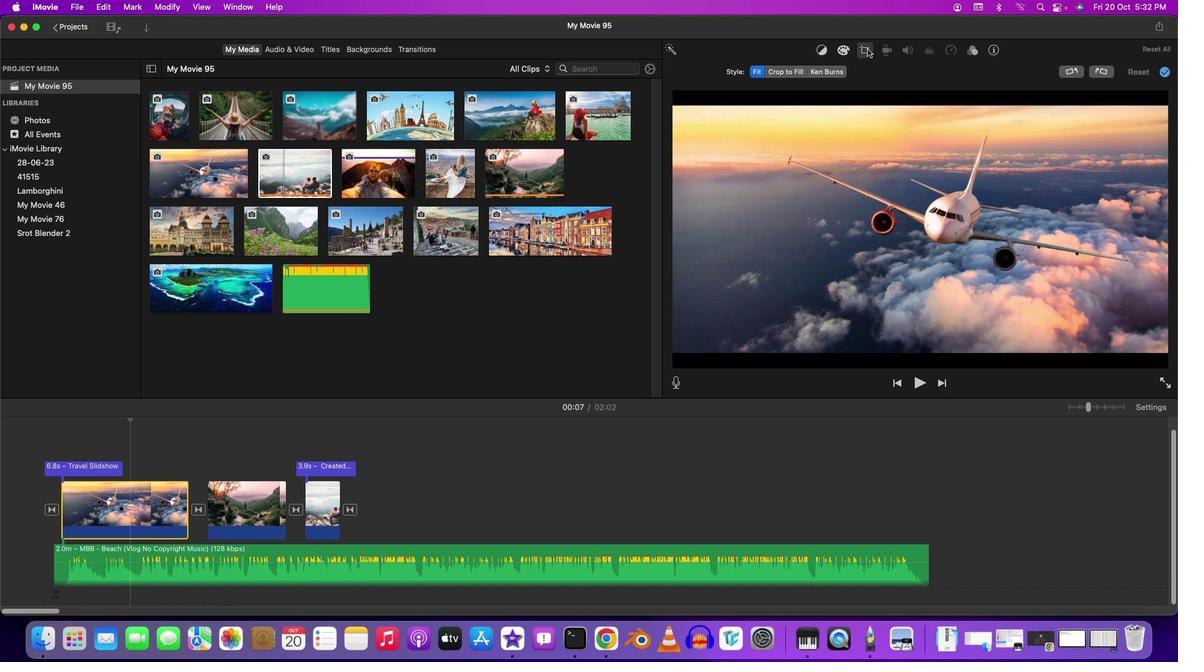 
Action: Mouse moved to (822, 72)
Screenshot: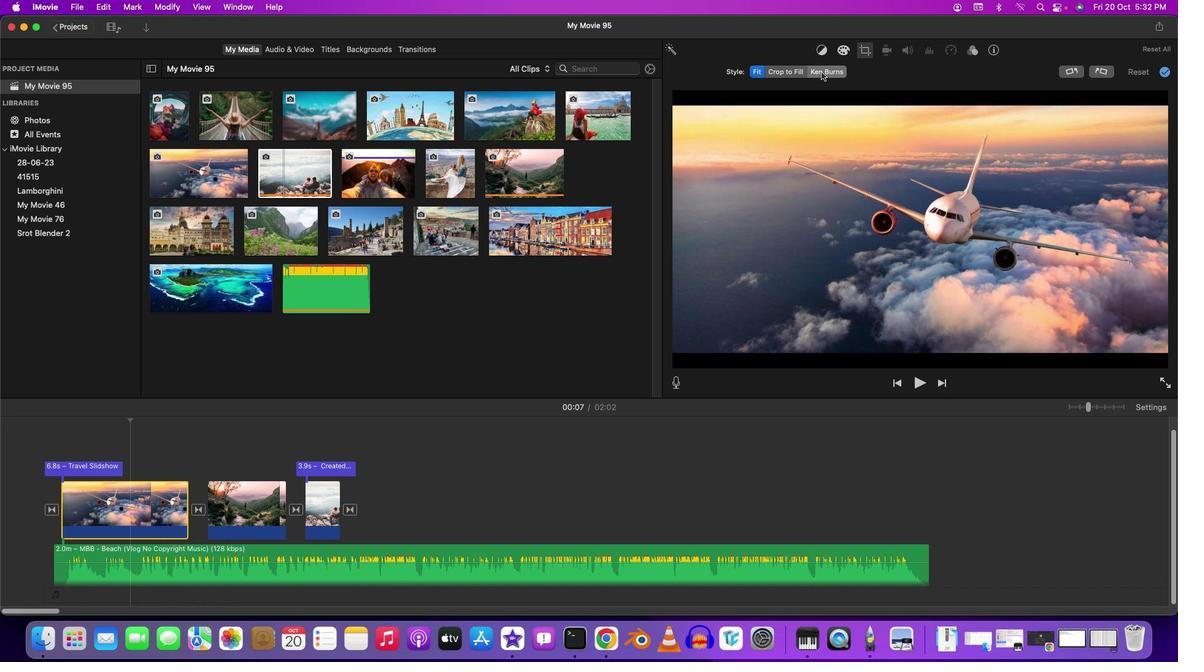 
Action: Mouse pressed left at (822, 72)
Screenshot: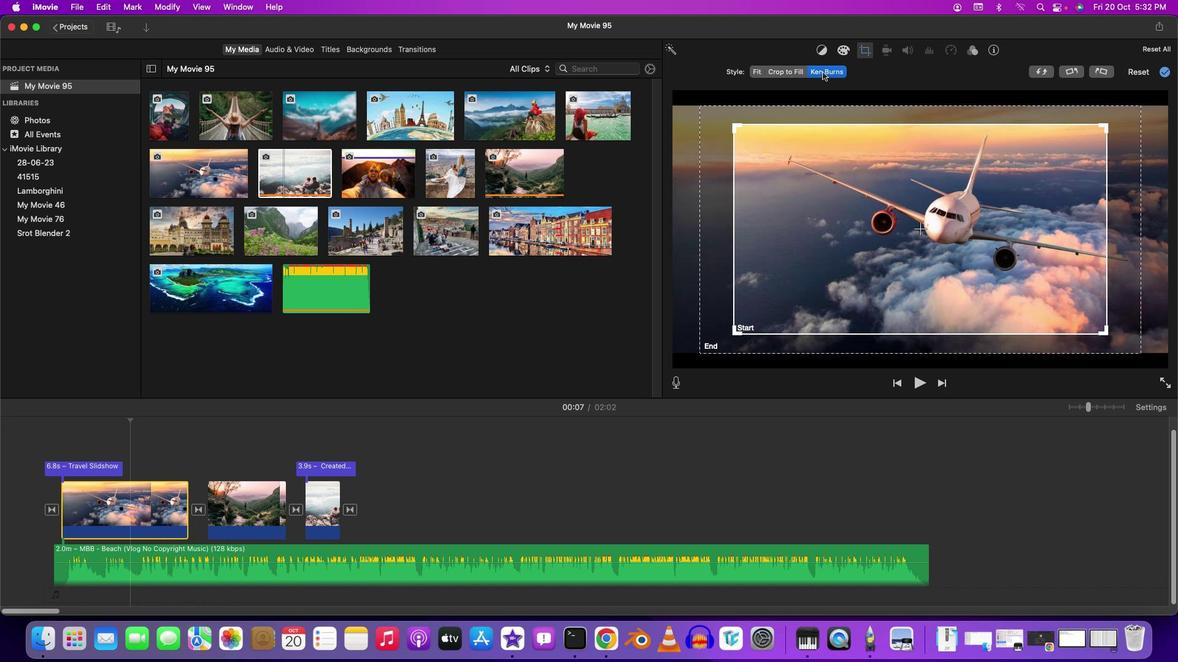 
Action: Mouse moved to (908, 75)
Screenshot: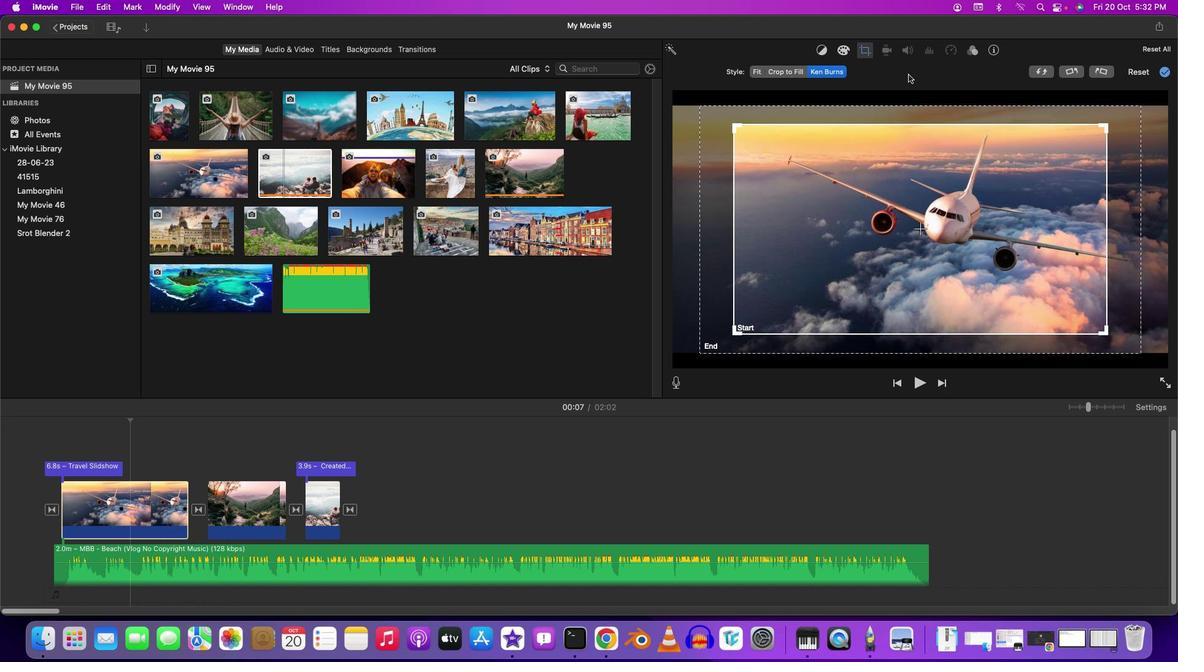 
Action: Mouse pressed left at (908, 75)
Screenshot: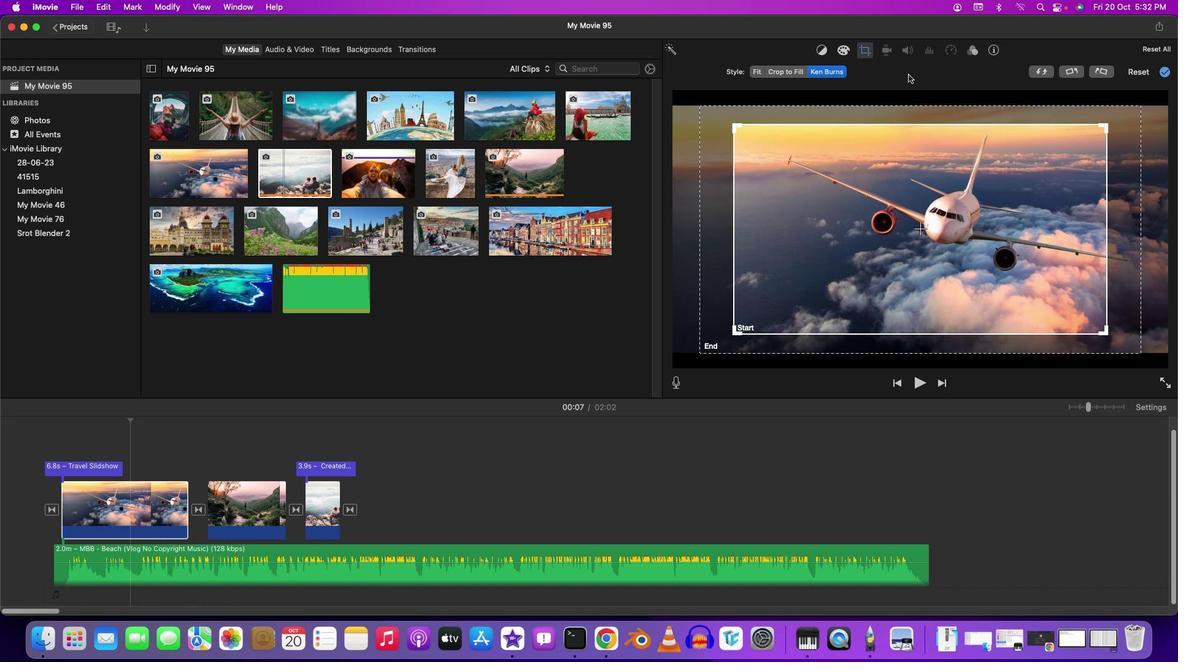 
Action: Mouse moved to (324, 503)
Screenshot: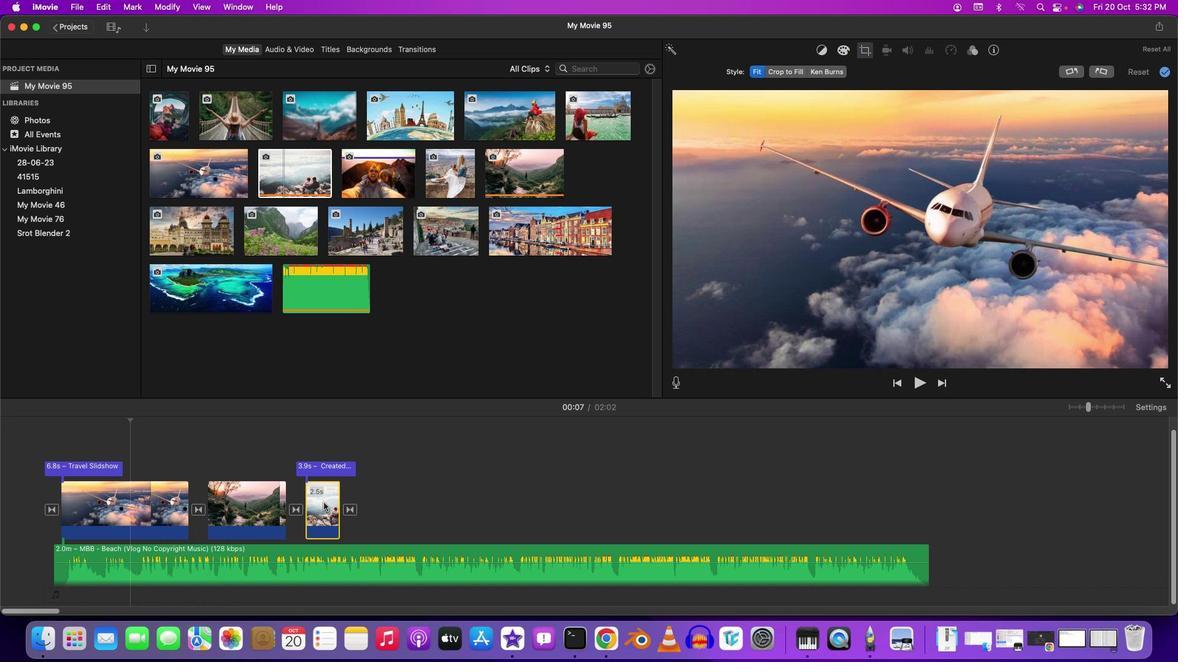 
Action: Mouse pressed left at (324, 503)
Screenshot: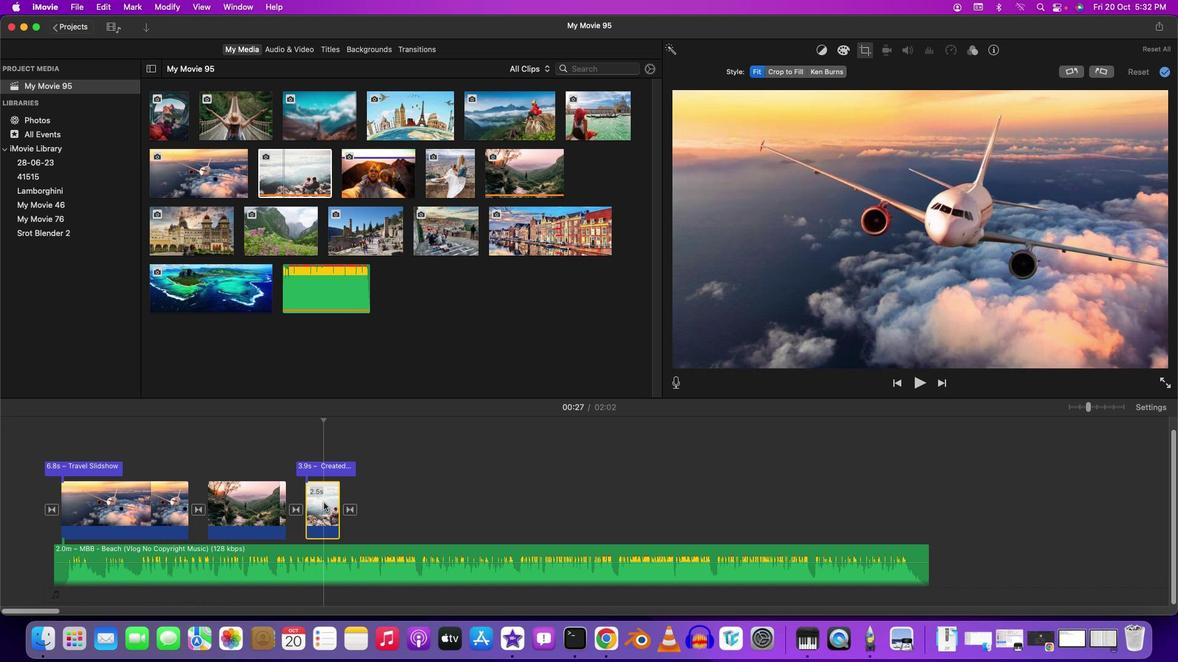 
Action: Mouse moved to (826, 76)
Screenshot: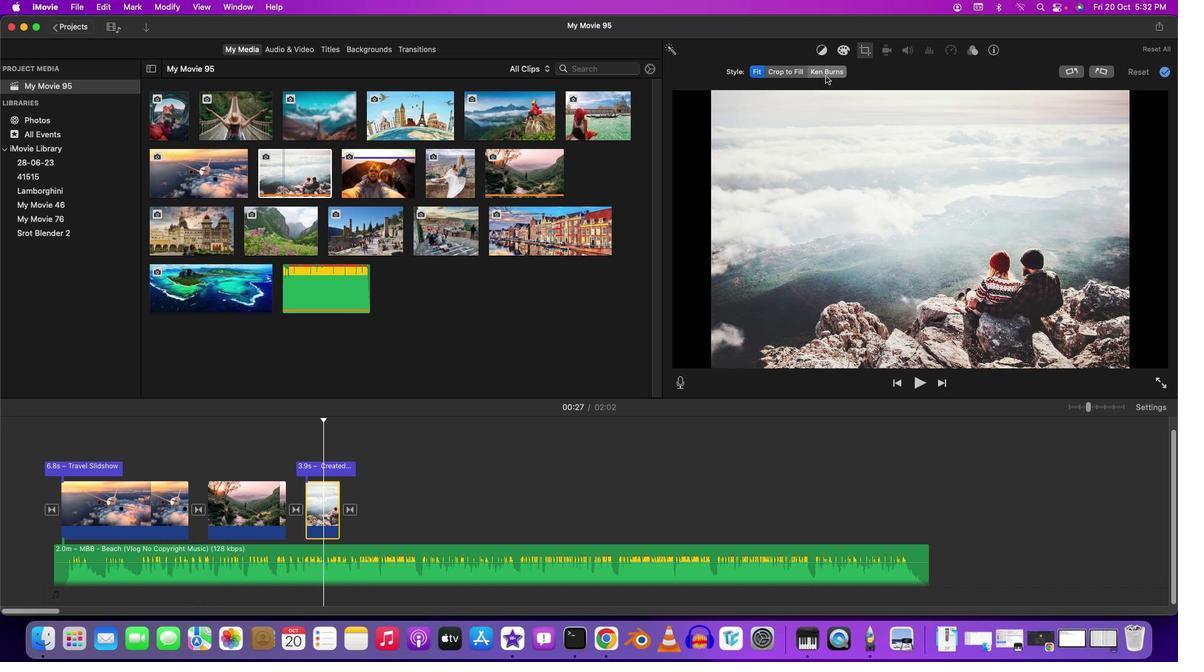 
Action: Mouse pressed left at (826, 76)
